 Task: Compose an email with the signature Holden Davis with the subject Request for feedback on a job interview and the message Please let me know if there are any updates on the issue. from softage.2@softage.net to softage.3@softage.net with an attached image file Product_demo_screenshot.png Undo the message and rewrite the message as I apologize for any delays and appreciate your understanding. Send the email. Finally, move the email from Sent Items to the label Recipes
Action: Mouse moved to (130, 512)
Screenshot: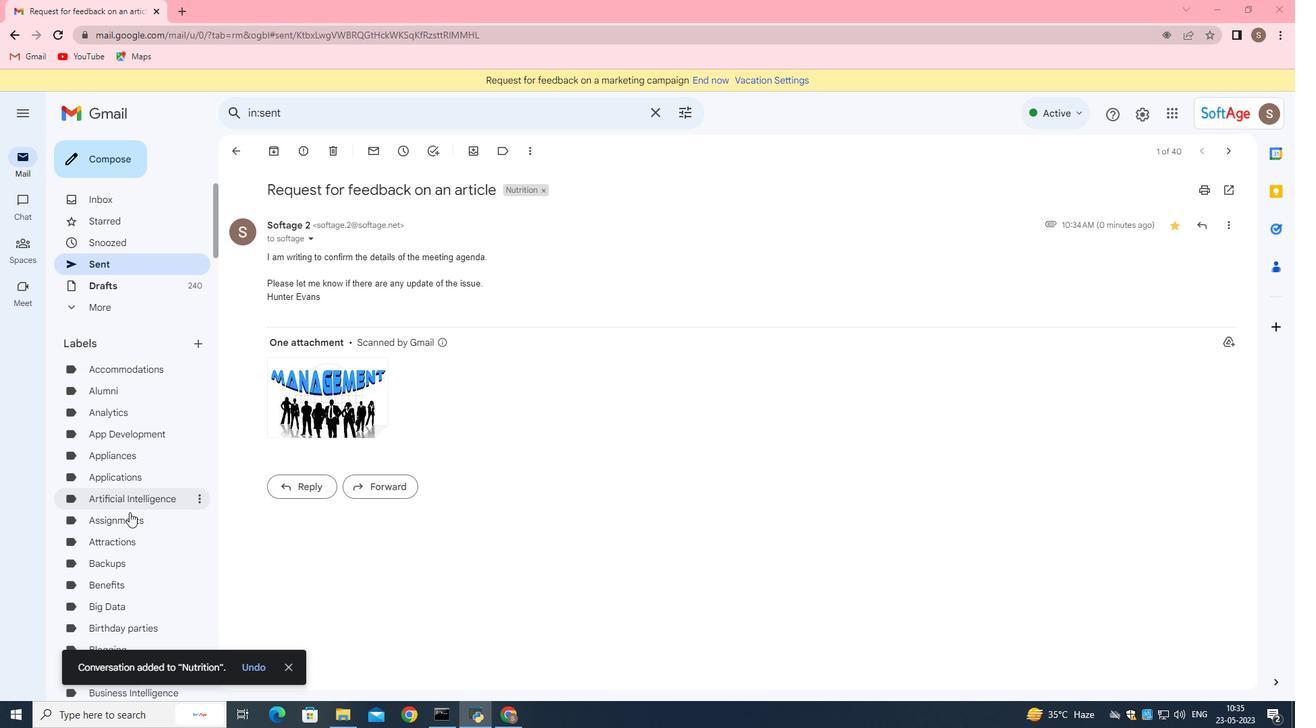 
Action: Mouse scrolled (130, 511) with delta (0, 0)
Screenshot: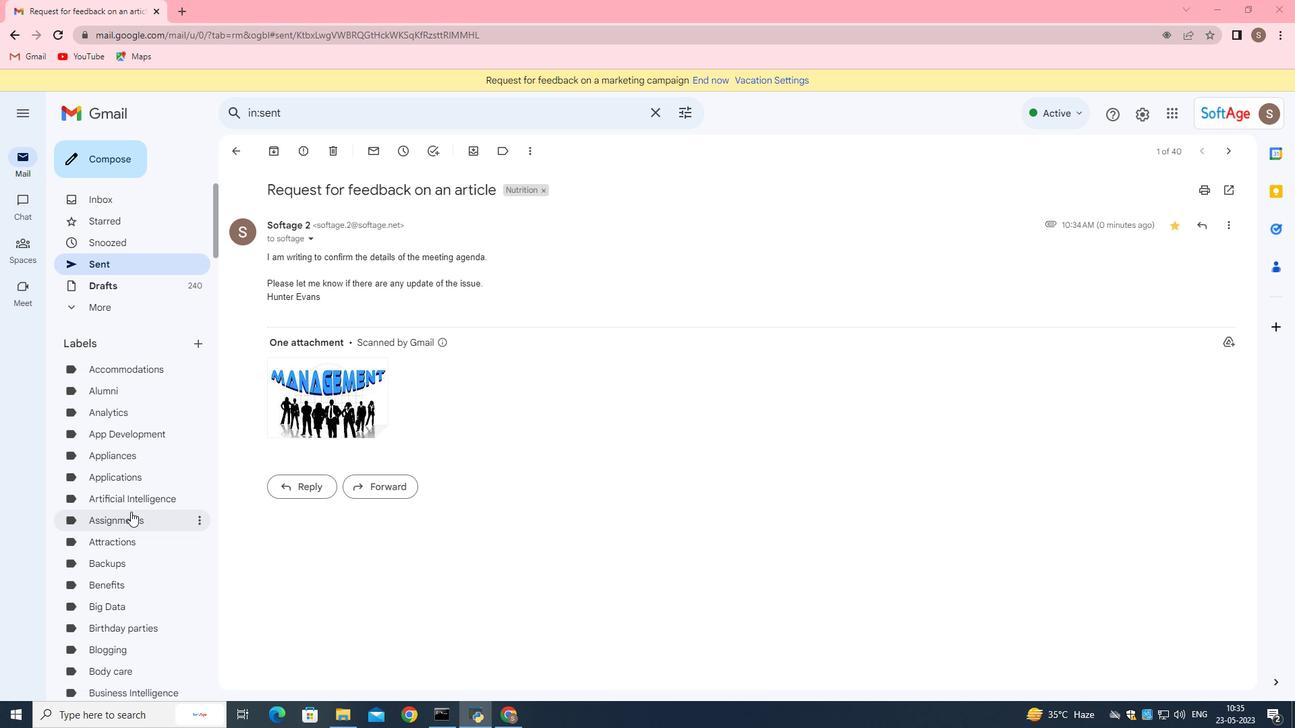 
Action: Mouse scrolled (130, 511) with delta (0, 0)
Screenshot: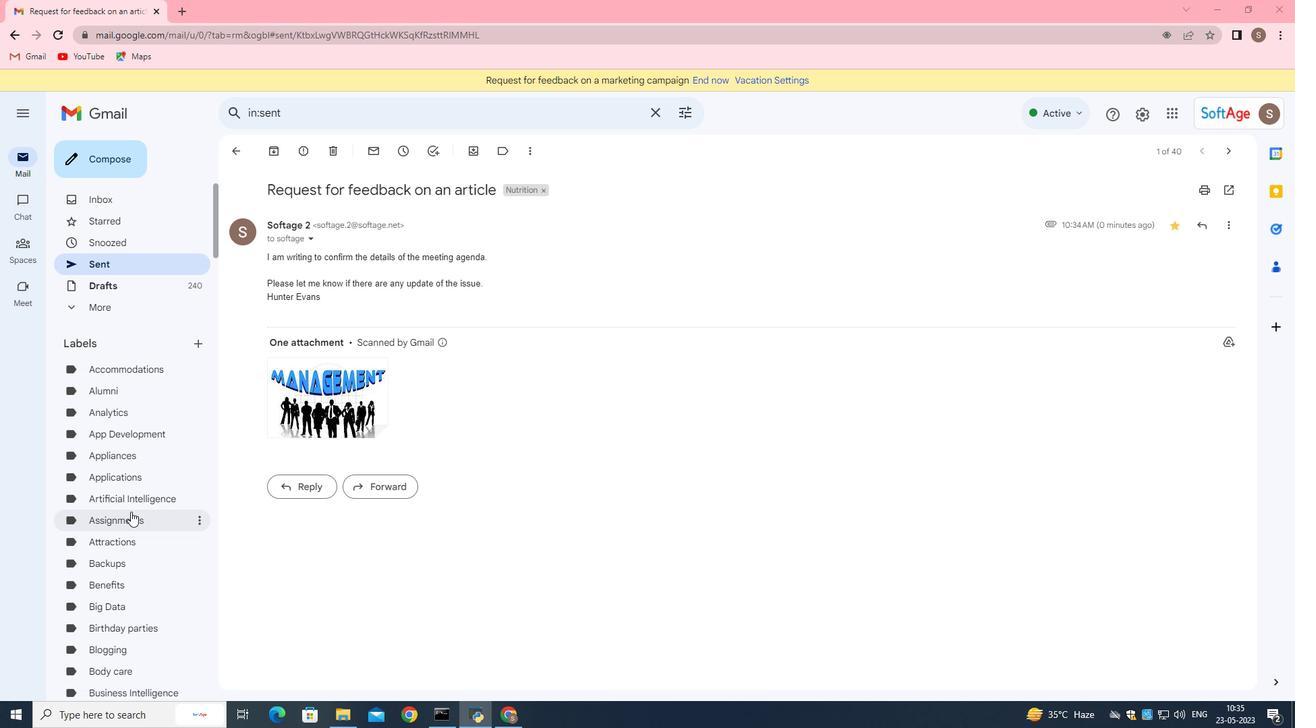 
Action: Mouse scrolled (130, 511) with delta (0, 0)
Screenshot: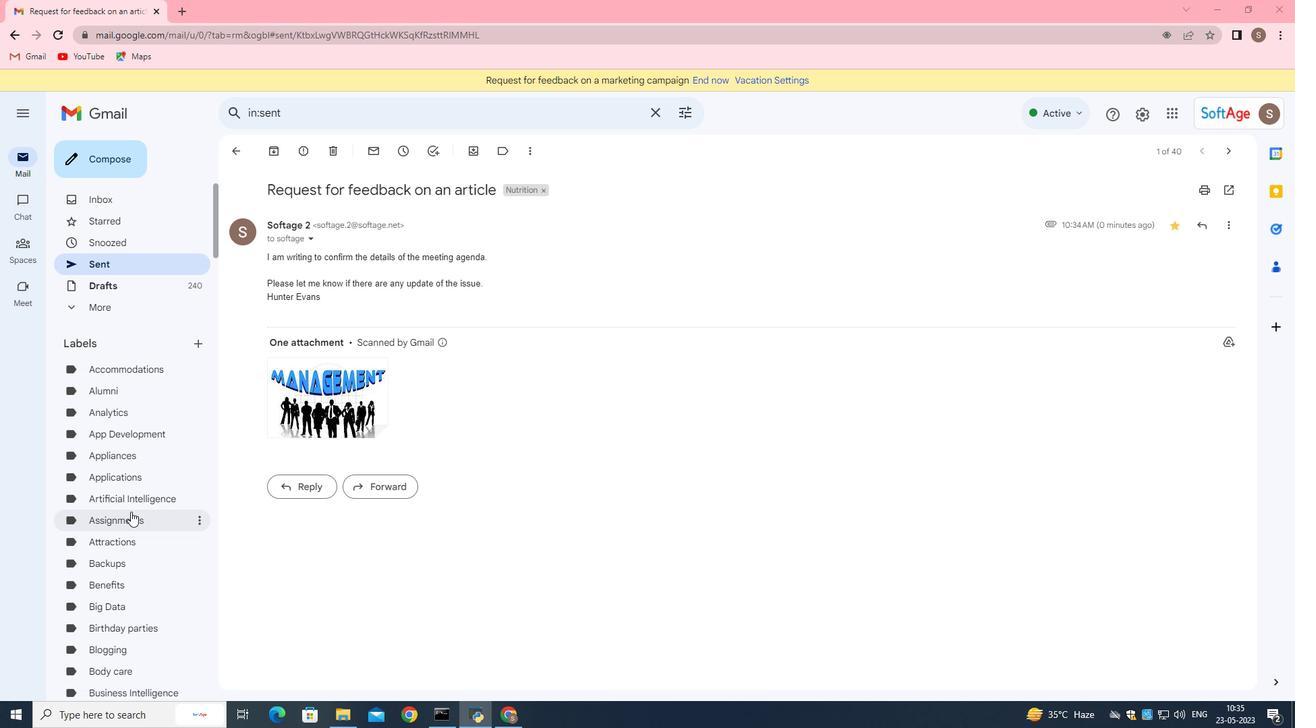 
Action: Mouse scrolled (130, 511) with delta (0, 0)
Screenshot: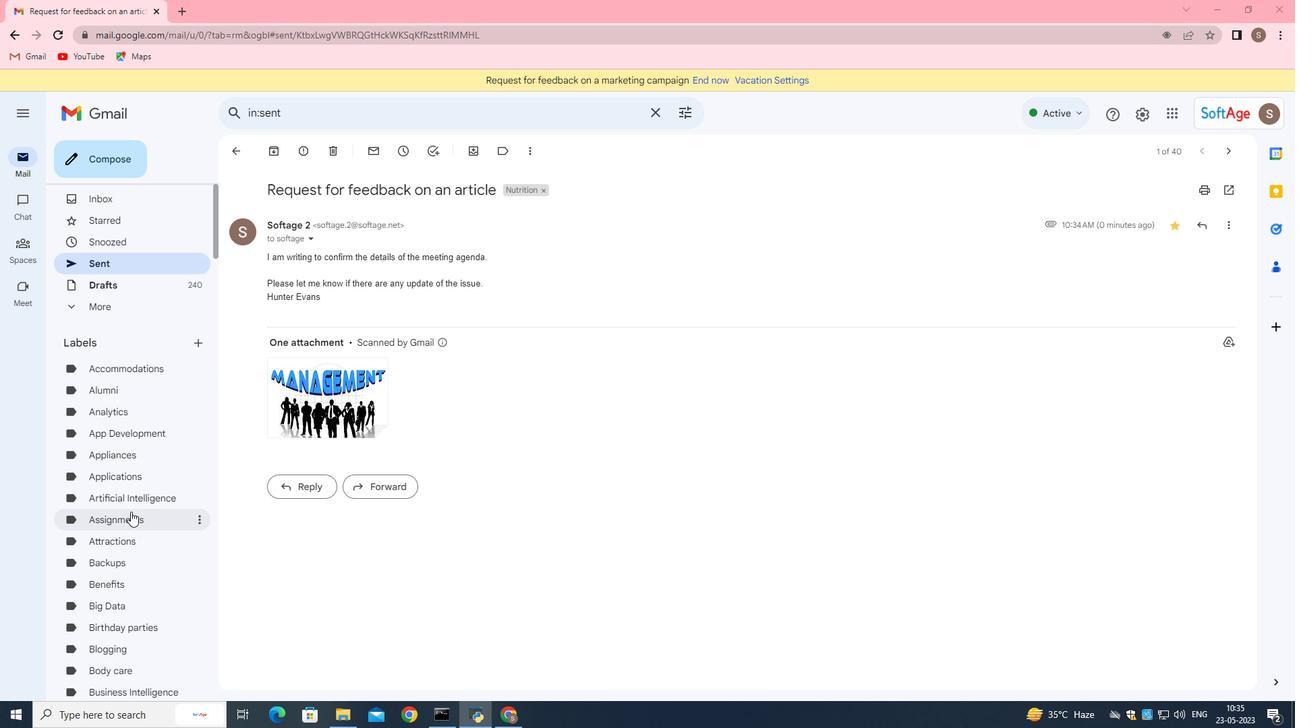 
Action: Mouse moved to (129, 511)
Screenshot: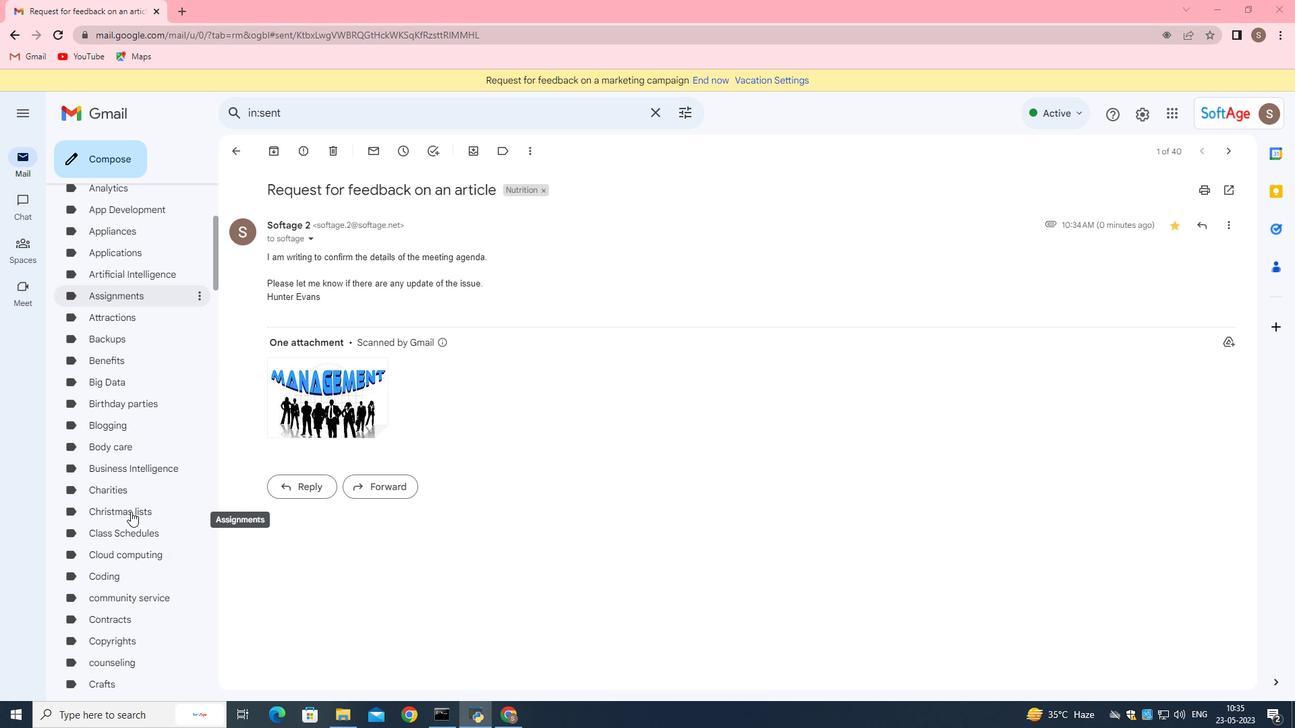 
Action: Mouse scrolled (129, 510) with delta (0, 0)
Screenshot: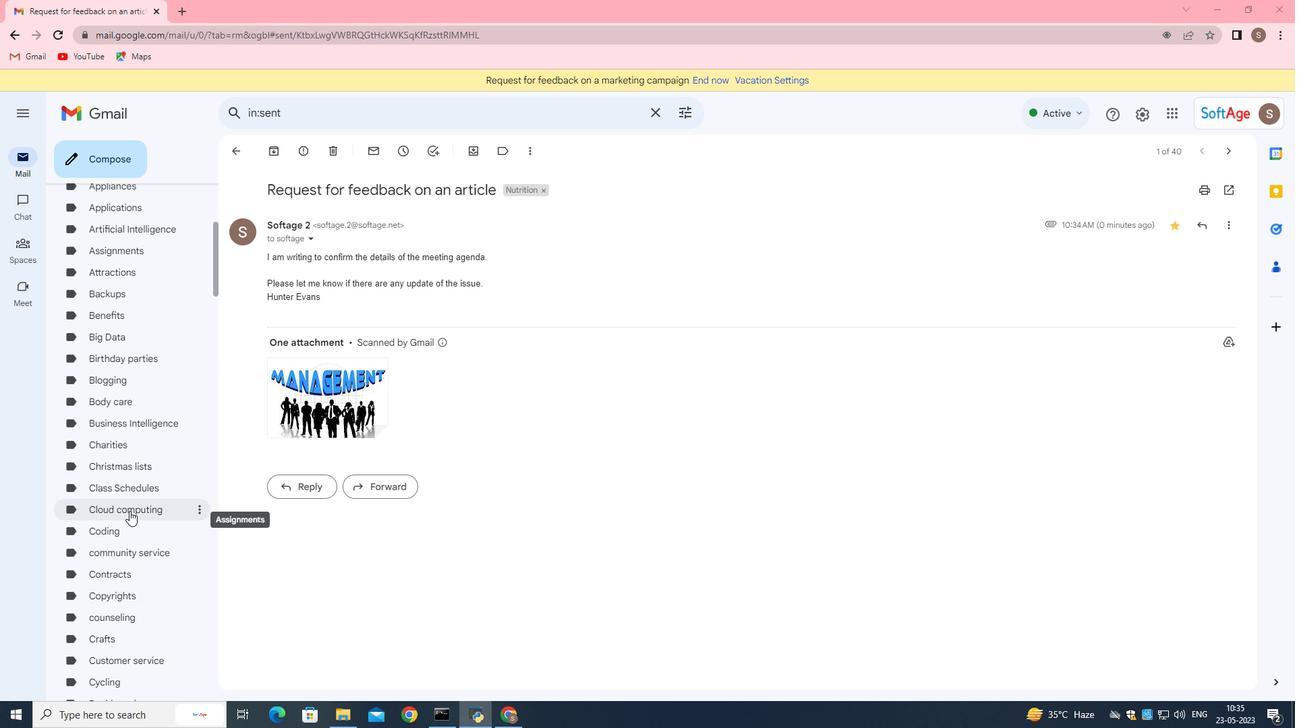 
Action: Mouse scrolled (129, 510) with delta (0, 0)
Screenshot: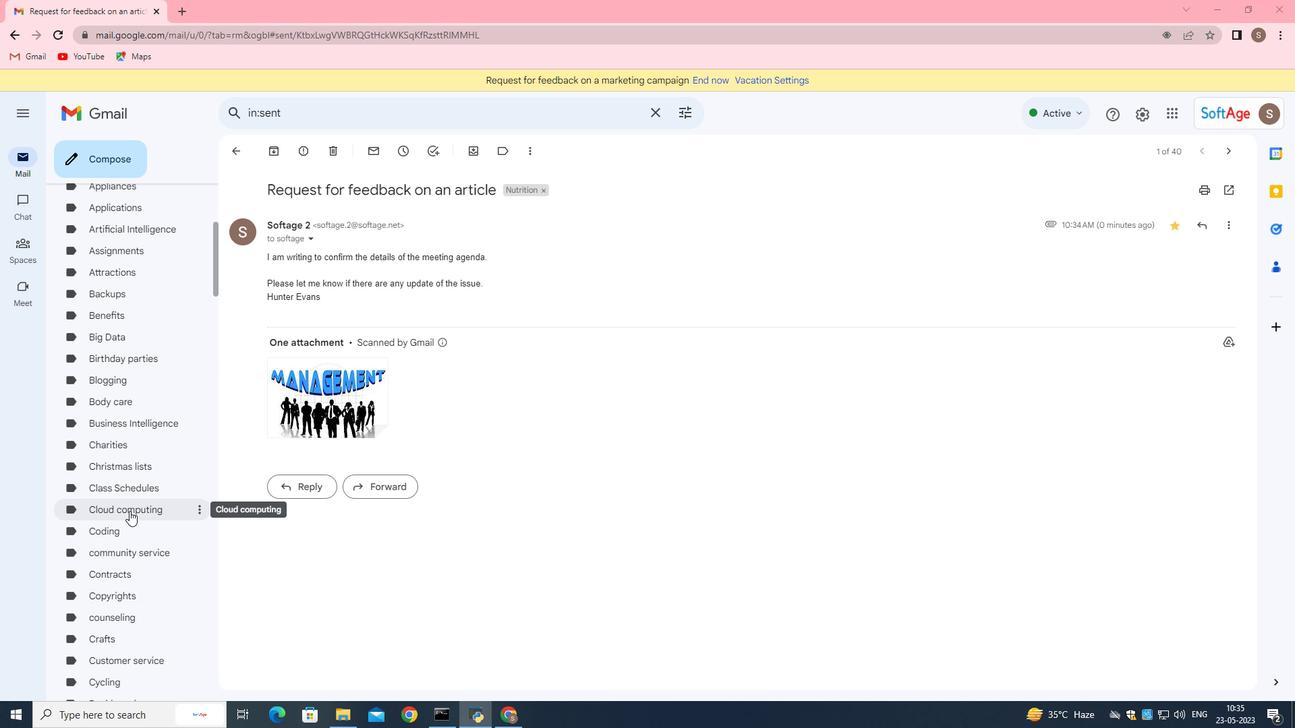 
Action: Mouse moved to (128, 510)
Screenshot: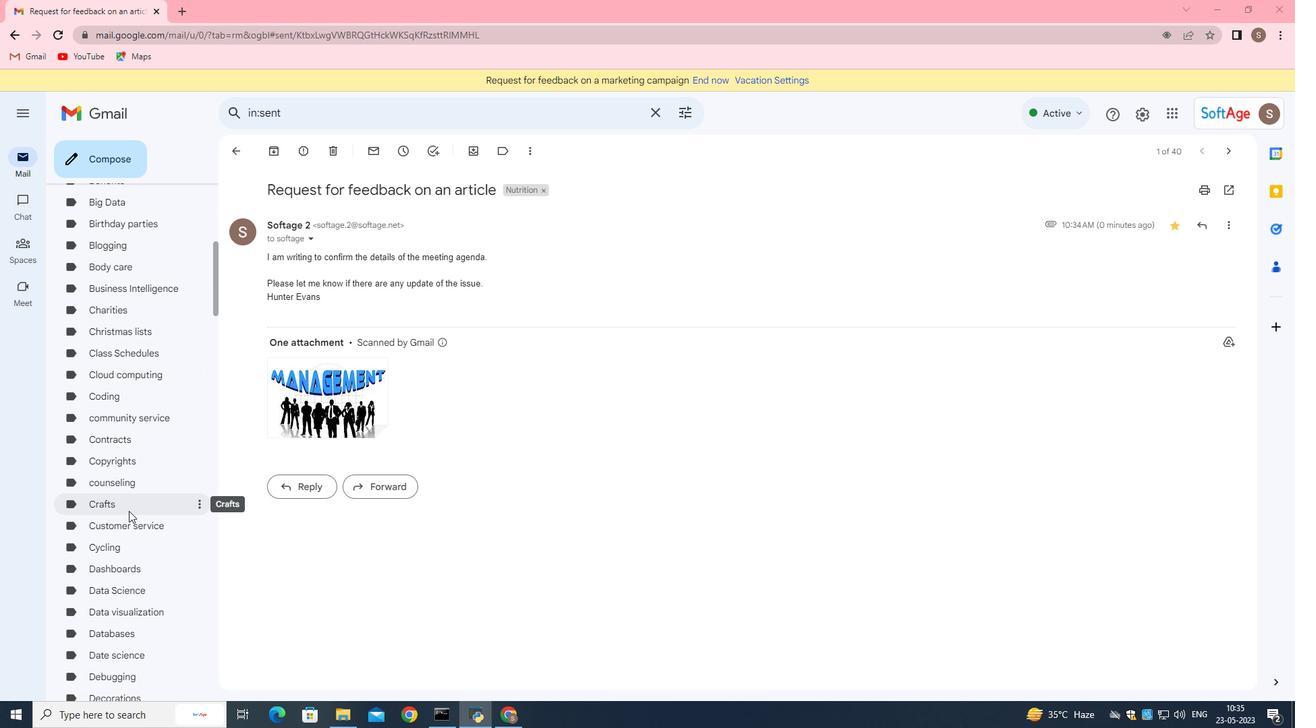 
Action: Mouse scrolled (128, 510) with delta (0, 0)
Screenshot: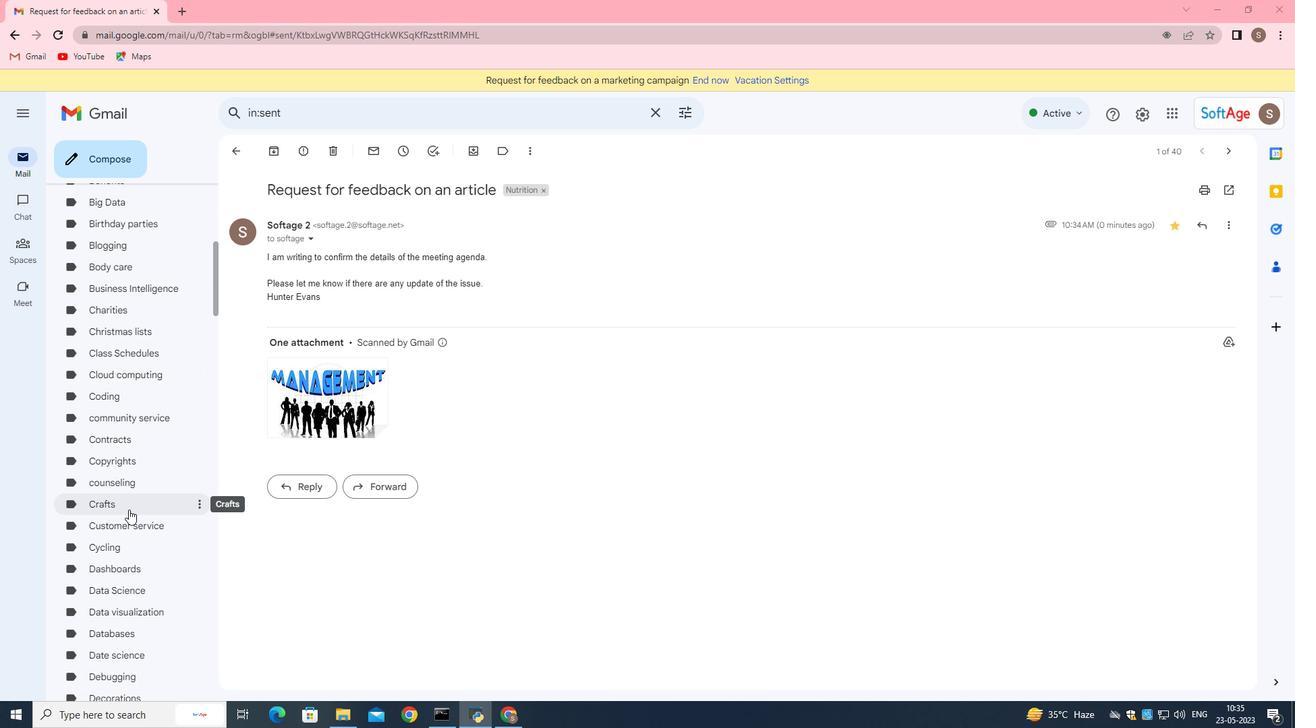 
Action: Mouse moved to (128, 508)
Screenshot: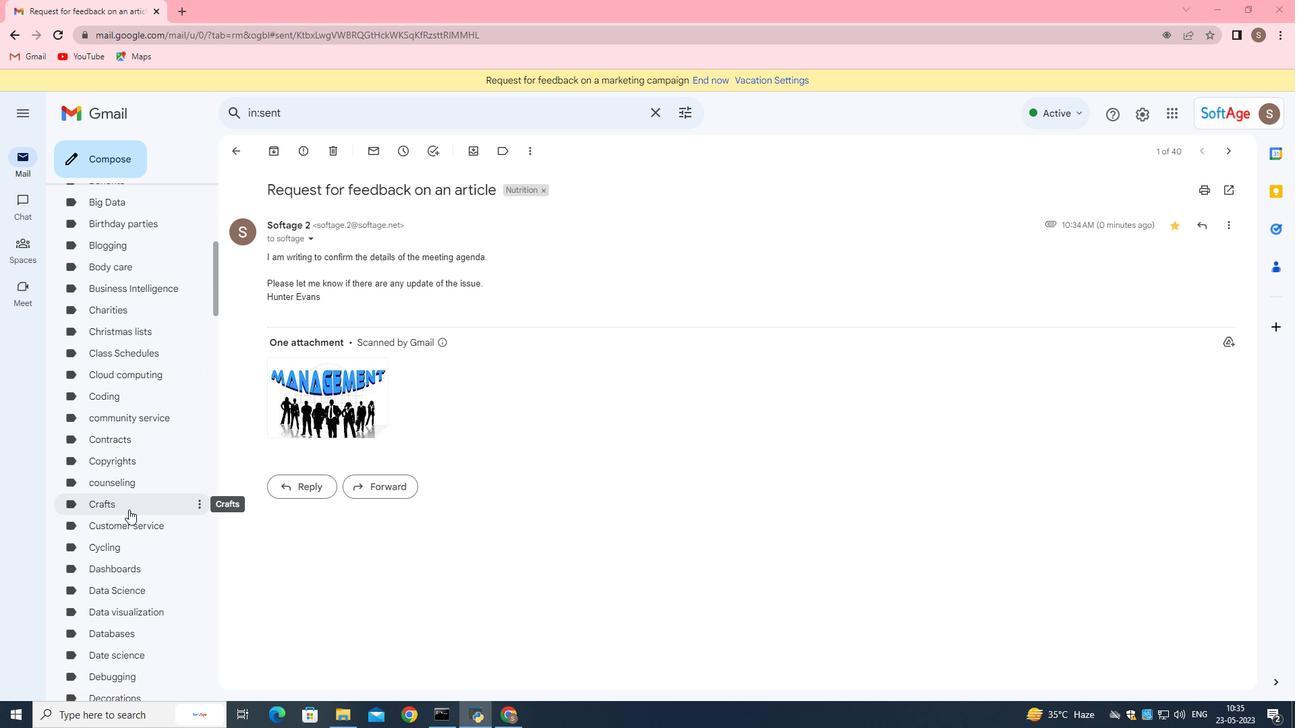 
Action: Mouse scrolled (128, 509) with delta (0, 0)
Screenshot: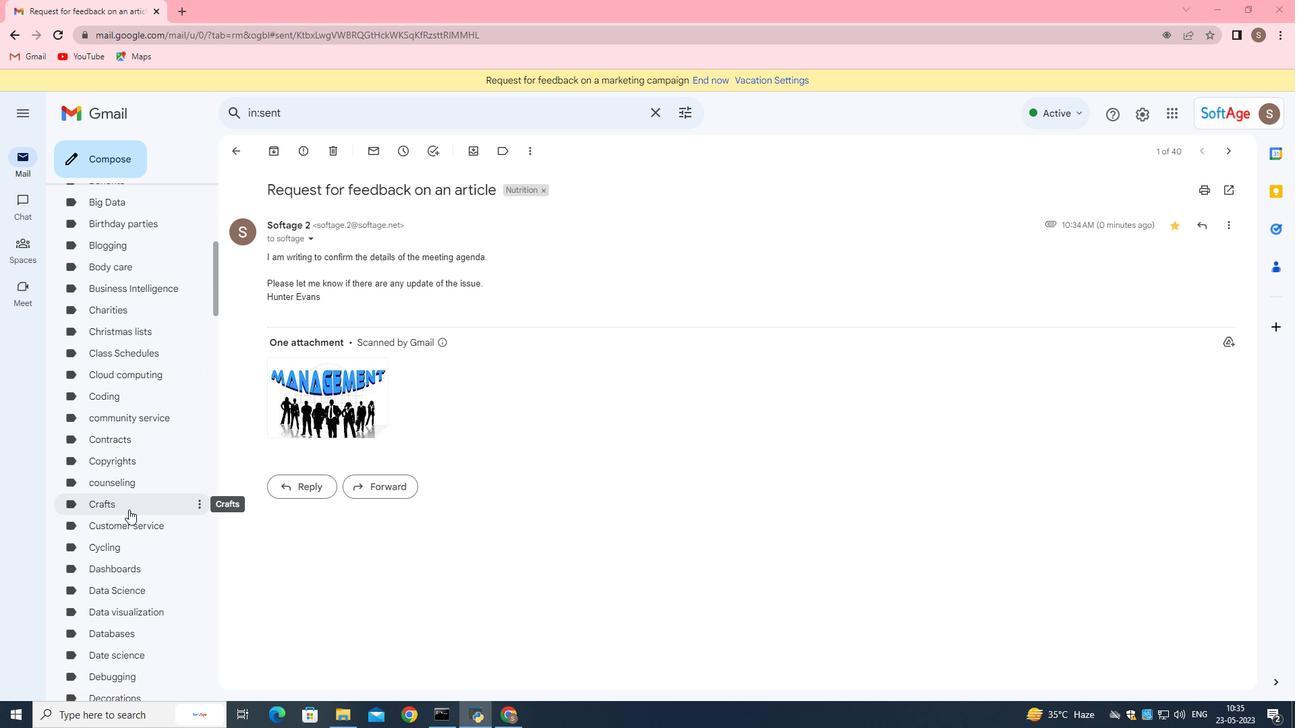 
Action: Mouse moved to (127, 505)
Screenshot: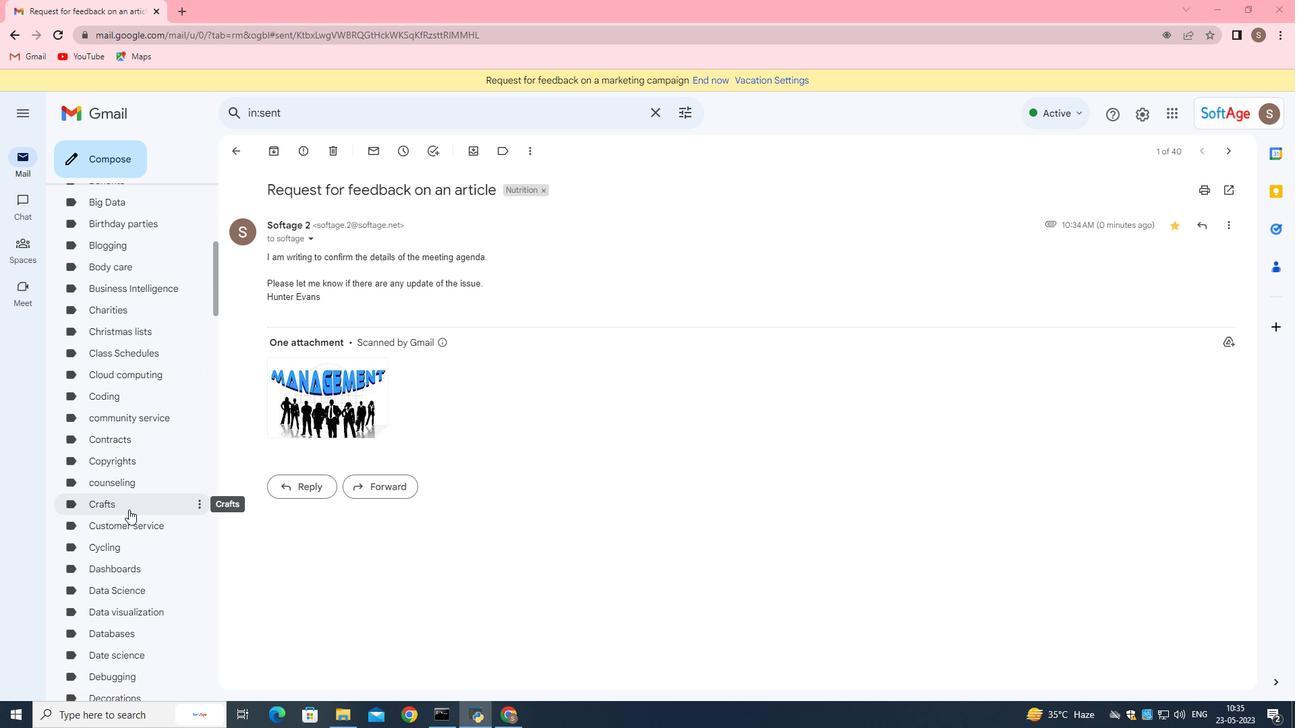 
Action: Mouse scrolled (127, 506) with delta (0, 0)
Screenshot: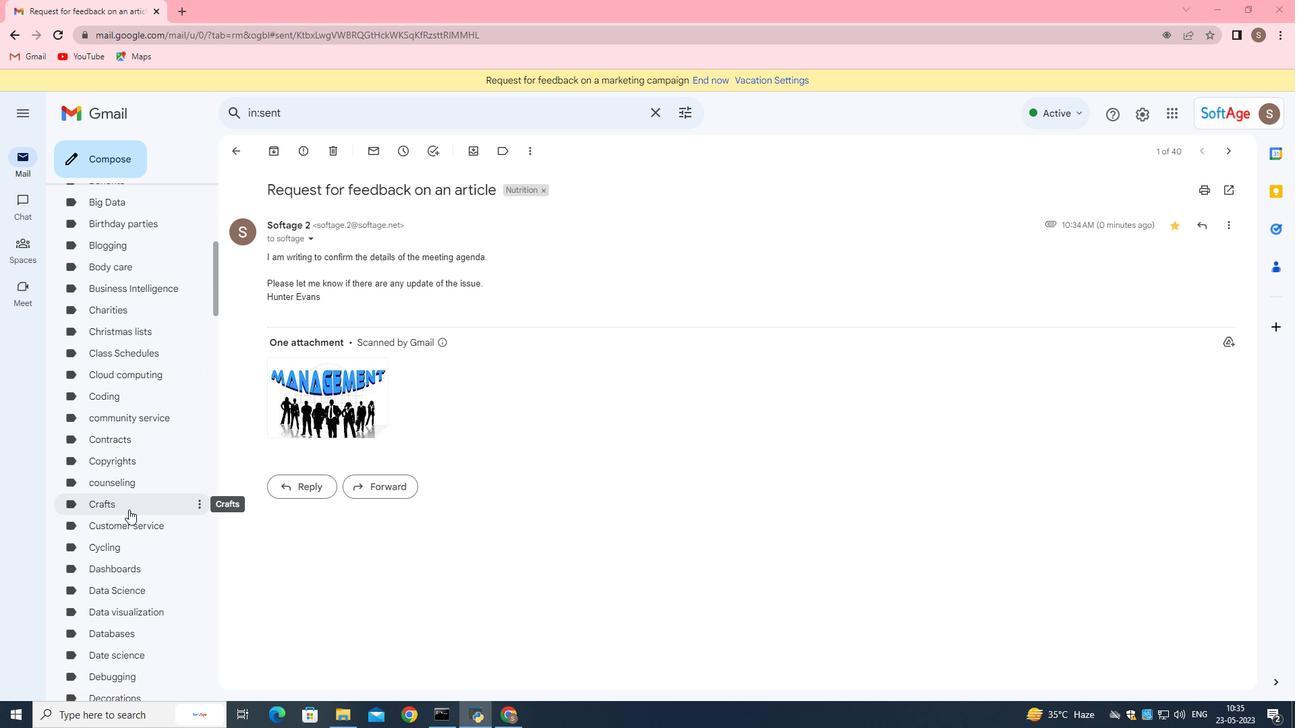 
Action: Mouse moved to (124, 495)
Screenshot: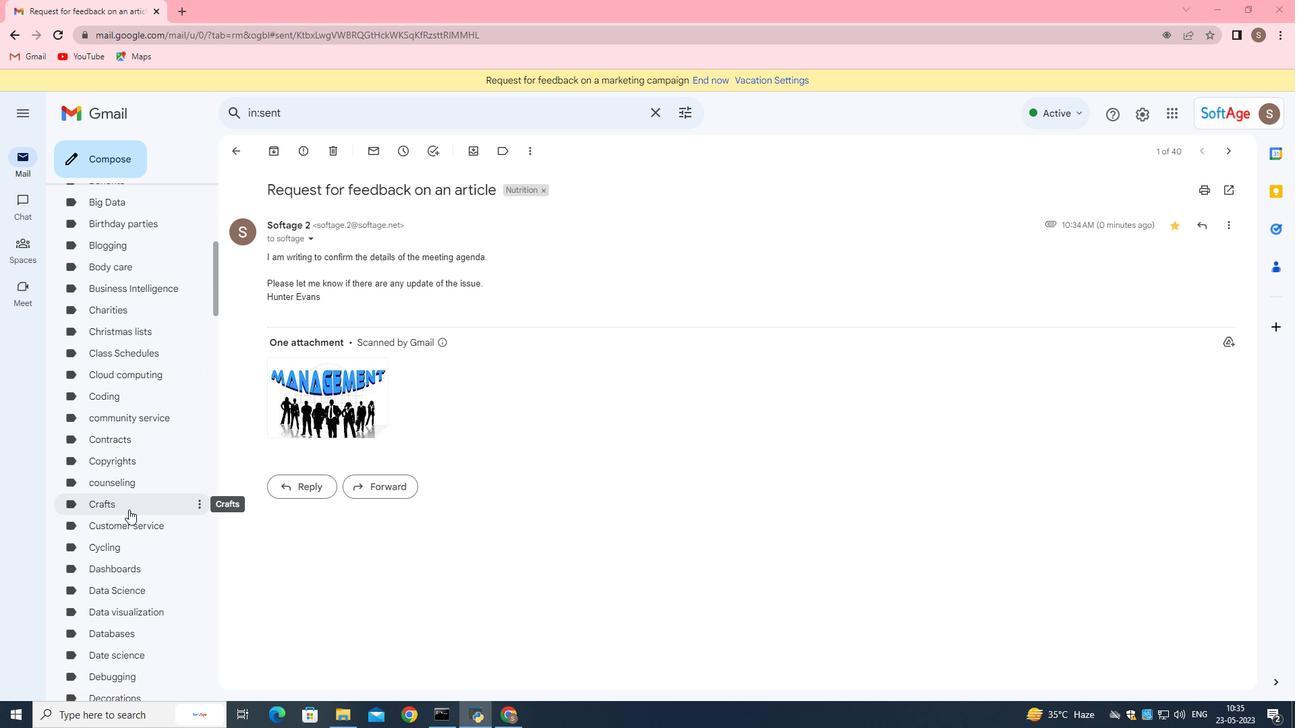 
Action: Mouse scrolled (124, 495) with delta (0, 0)
Screenshot: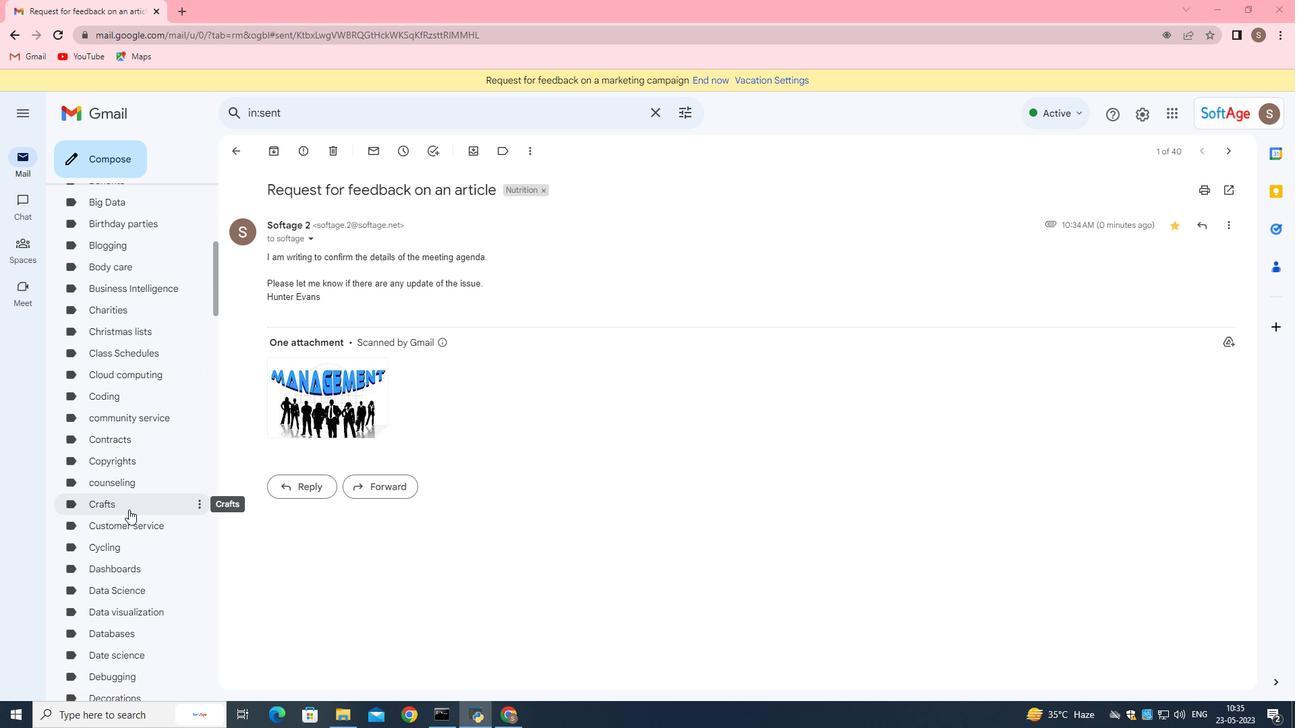 
Action: Mouse moved to (123, 489)
Screenshot: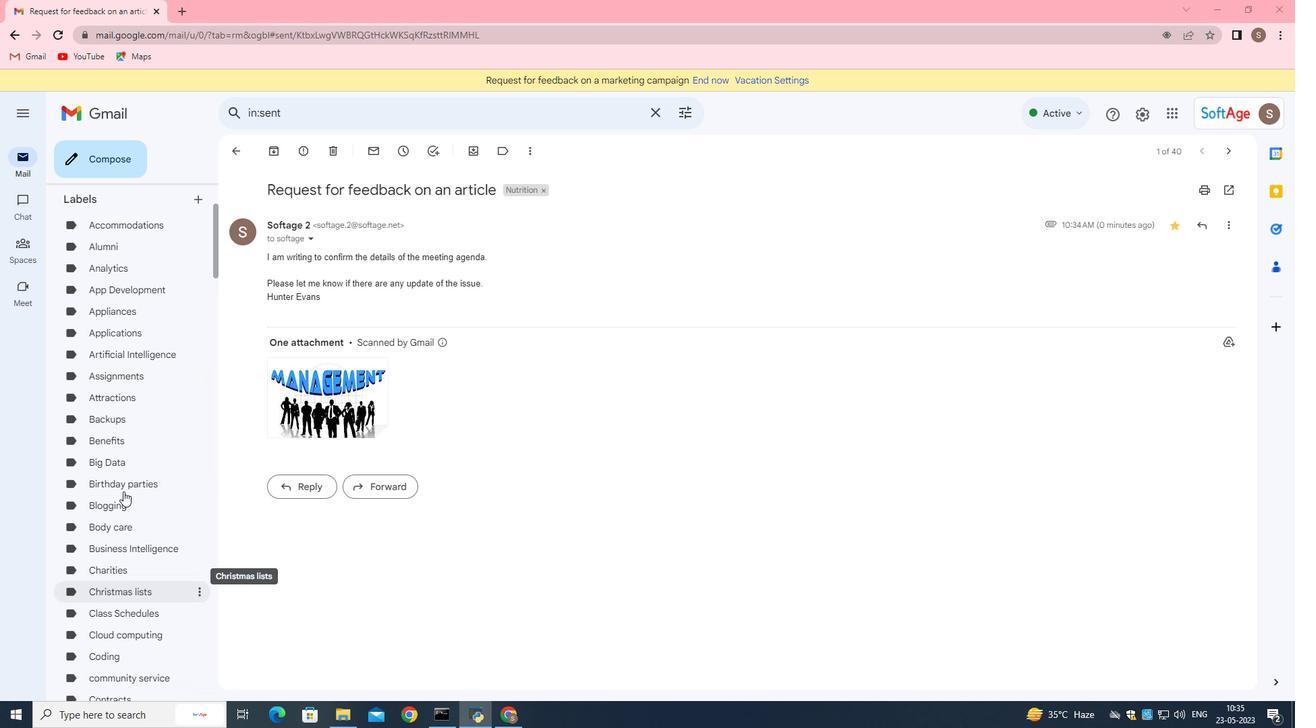 
Action: Mouse scrolled (123, 490) with delta (0, 0)
Screenshot: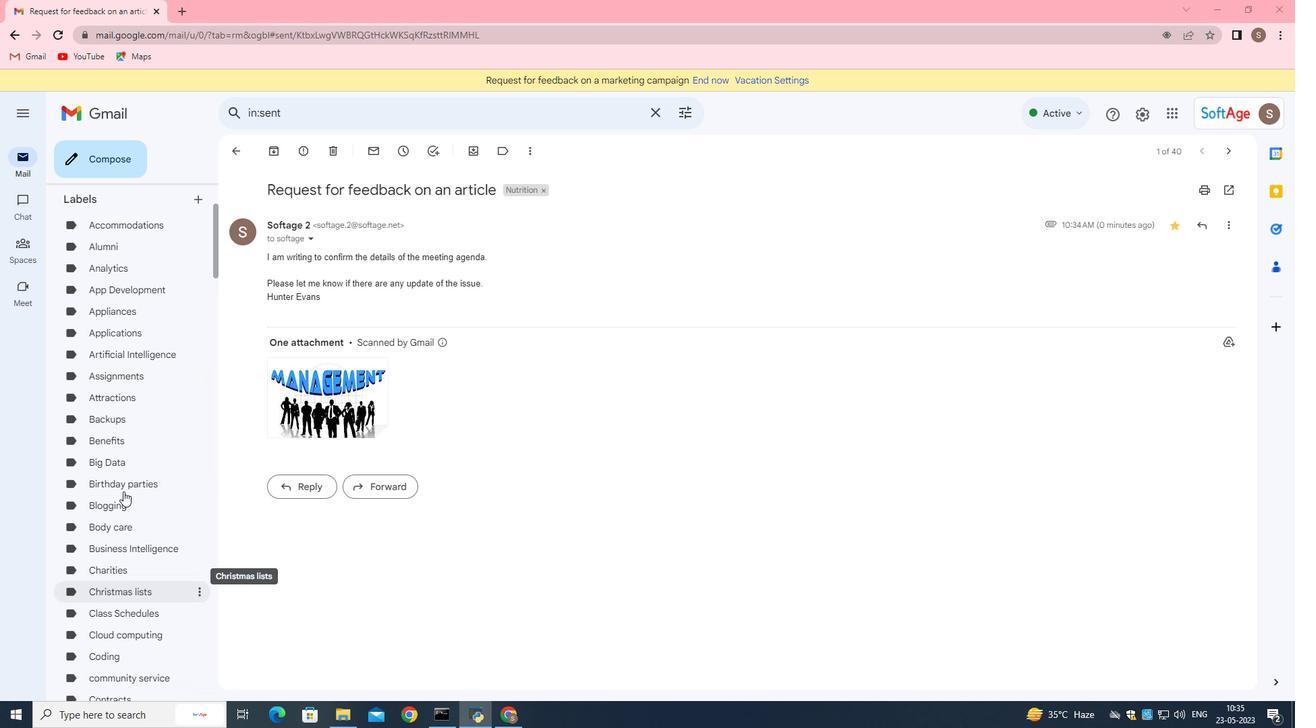 
Action: Mouse moved to (123, 489)
Screenshot: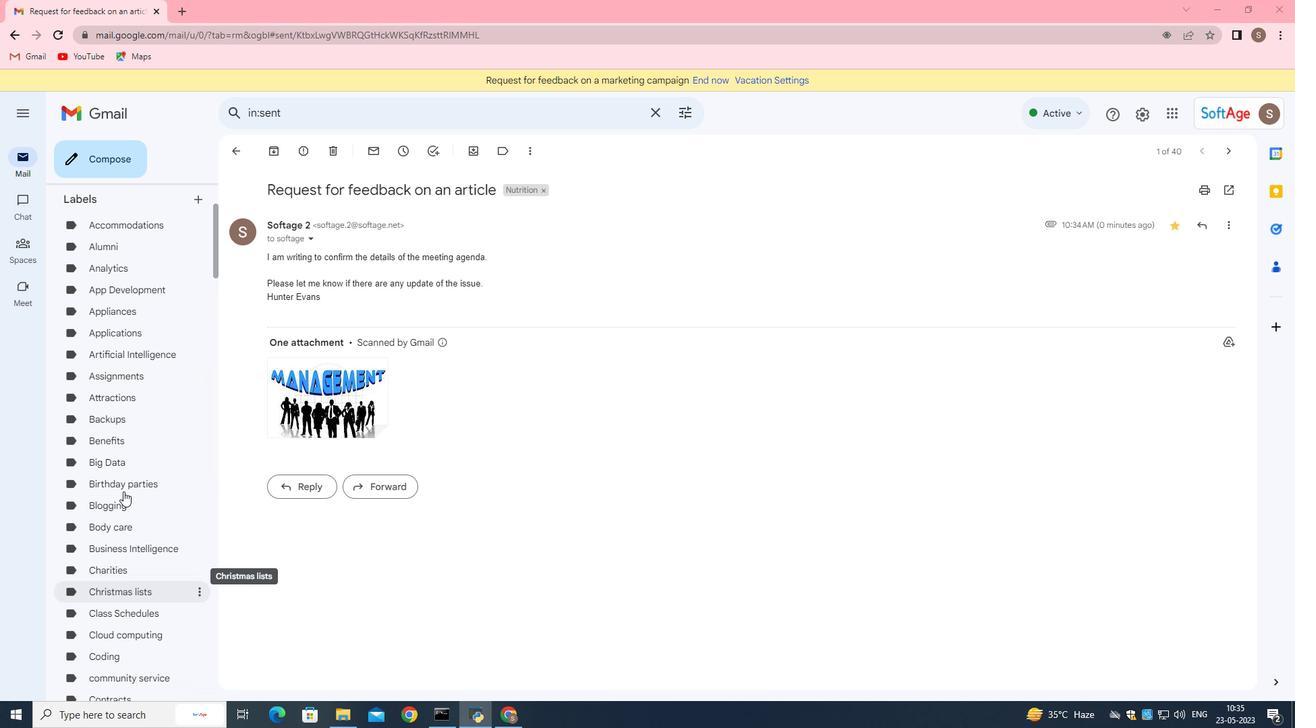 
Action: Mouse scrolled (123, 490) with delta (0, 0)
Screenshot: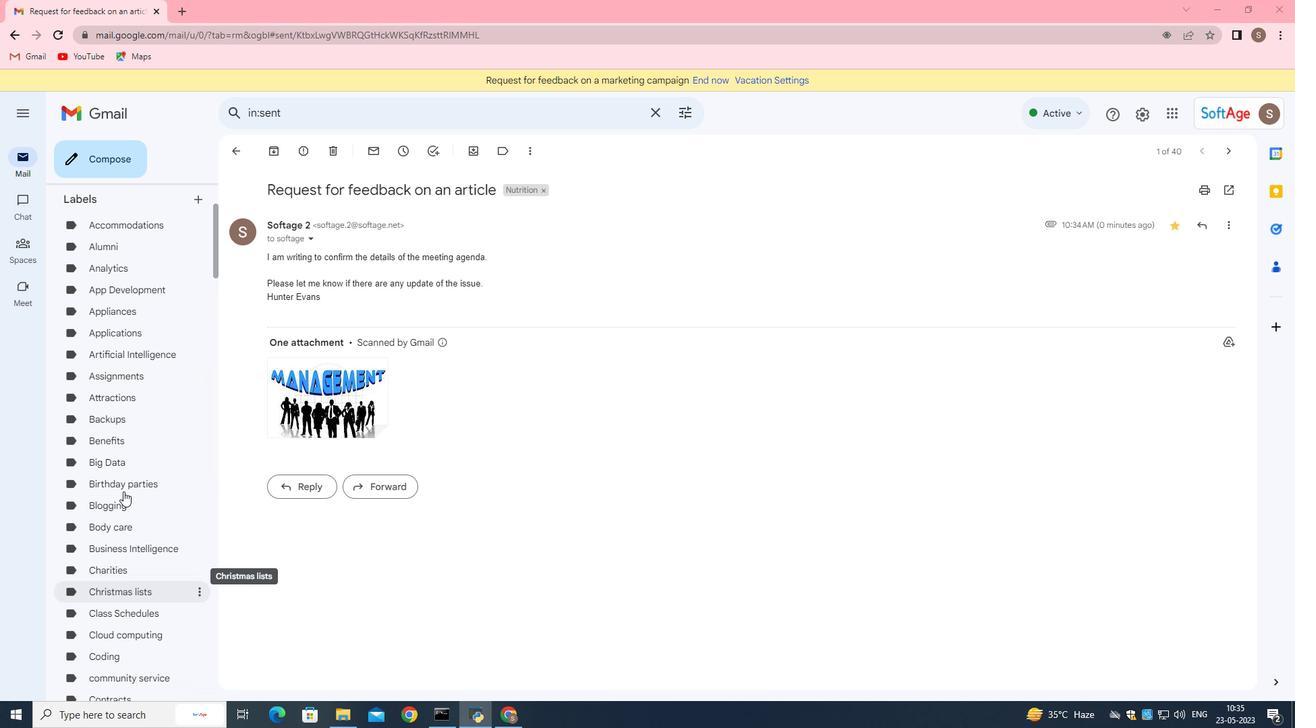 
Action: Mouse moved to (122, 488)
Screenshot: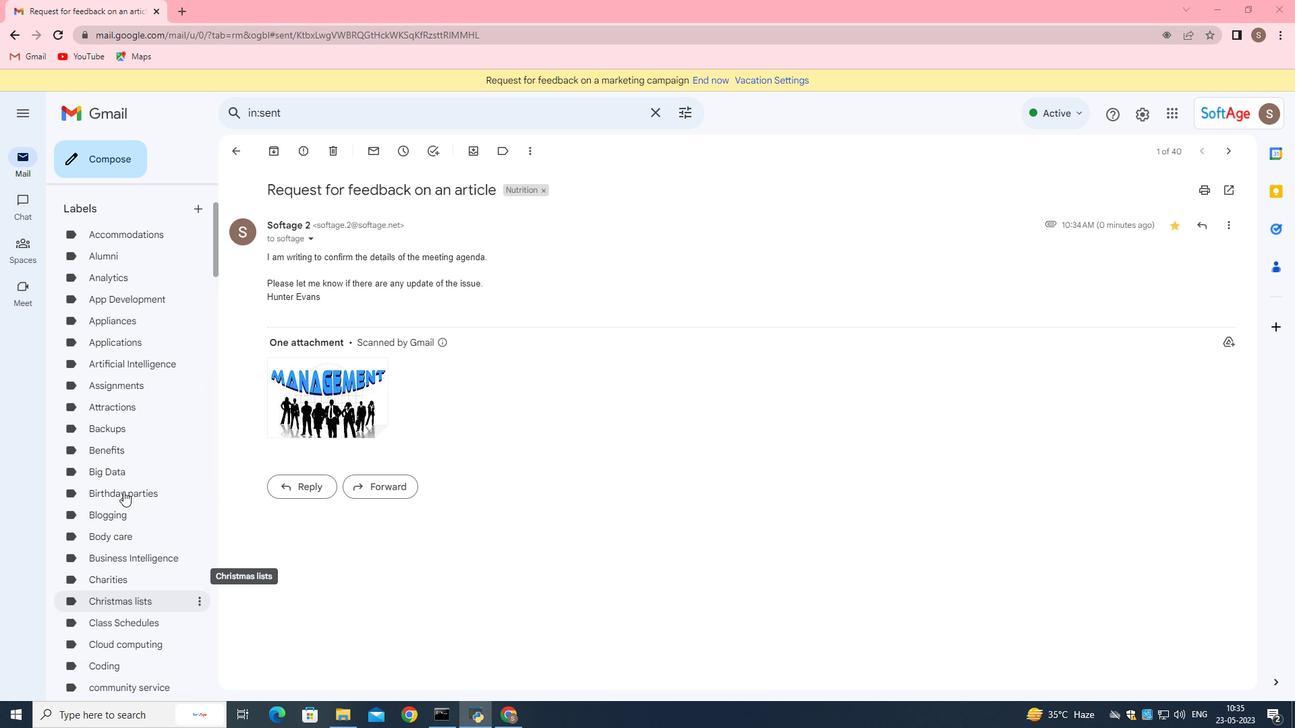 
Action: Mouse scrolled (122, 489) with delta (0, 0)
Screenshot: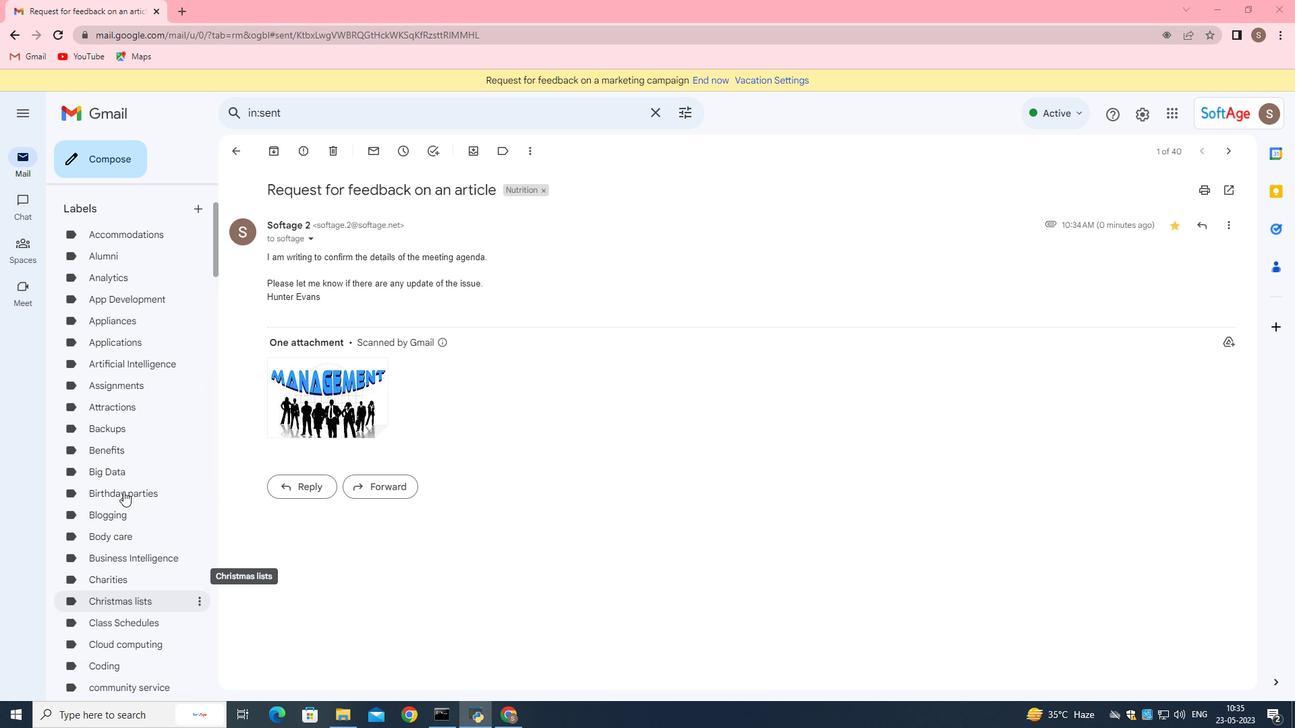 
Action: Mouse moved to (122, 486)
Screenshot: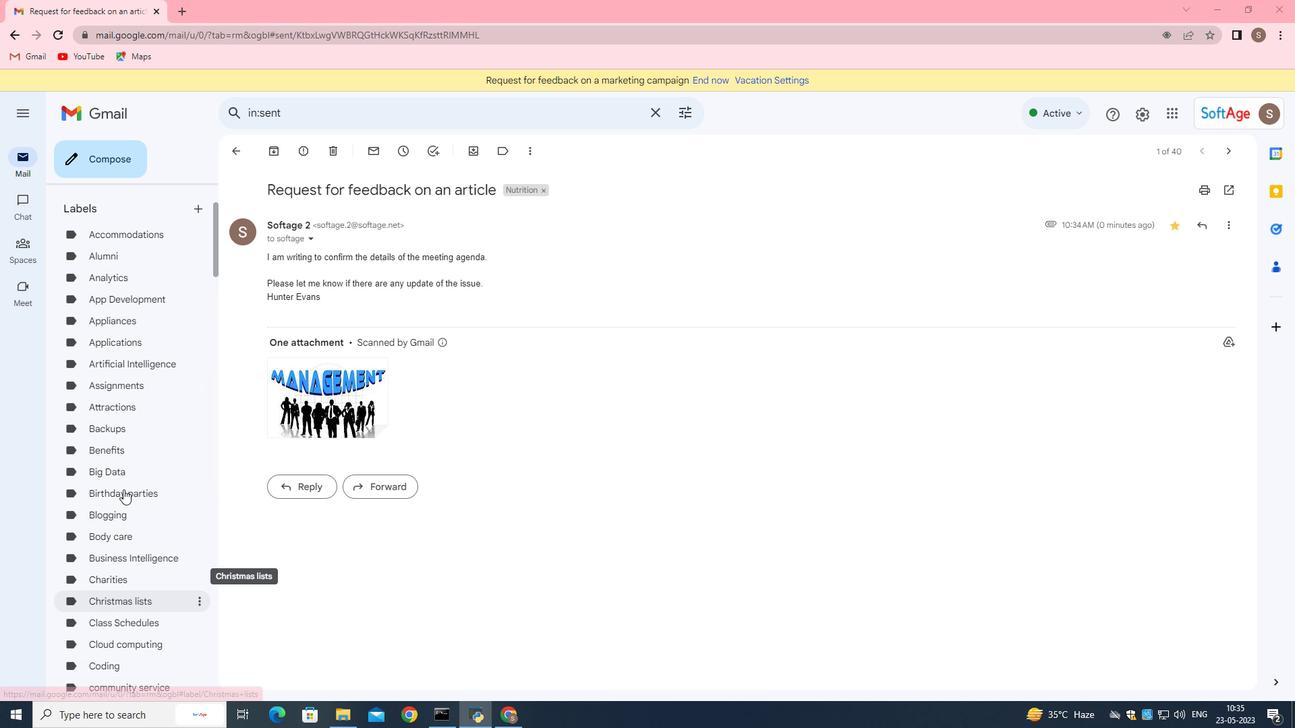 
Action: Mouse scrolled (122, 487) with delta (0, 0)
Screenshot: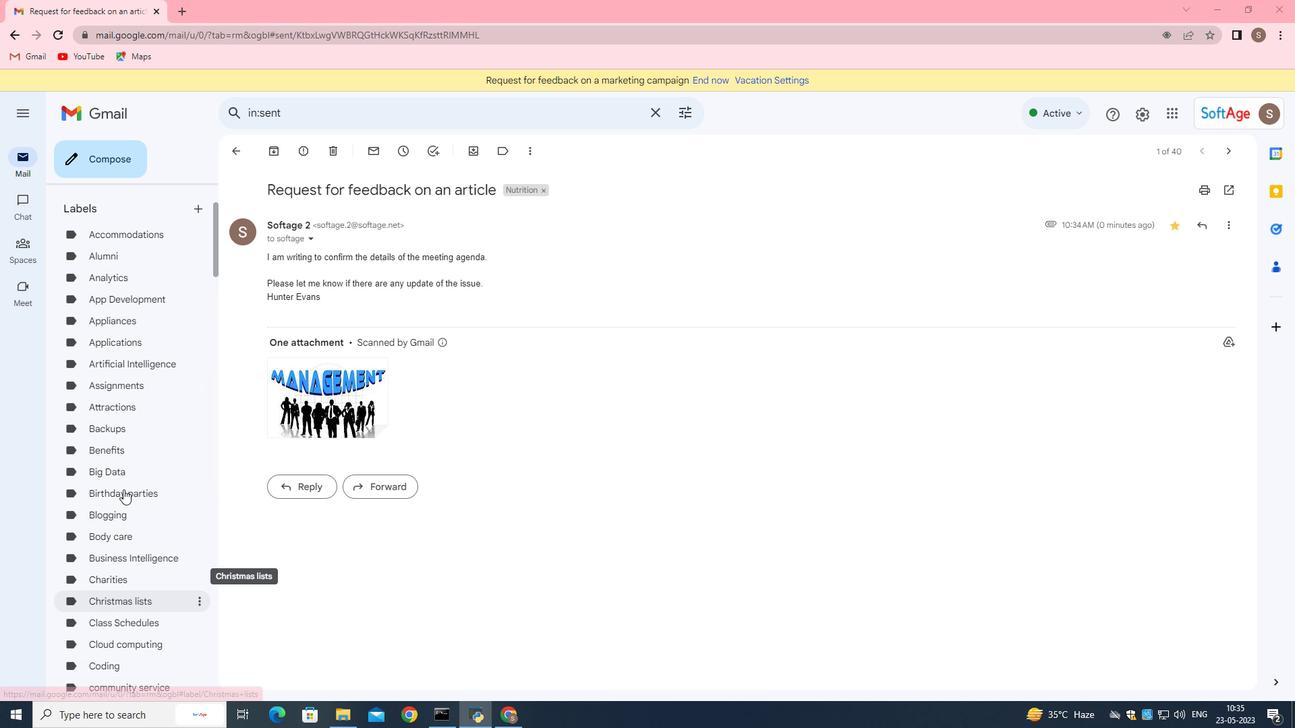 
Action: Mouse moved to (120, 485)
Screenshot: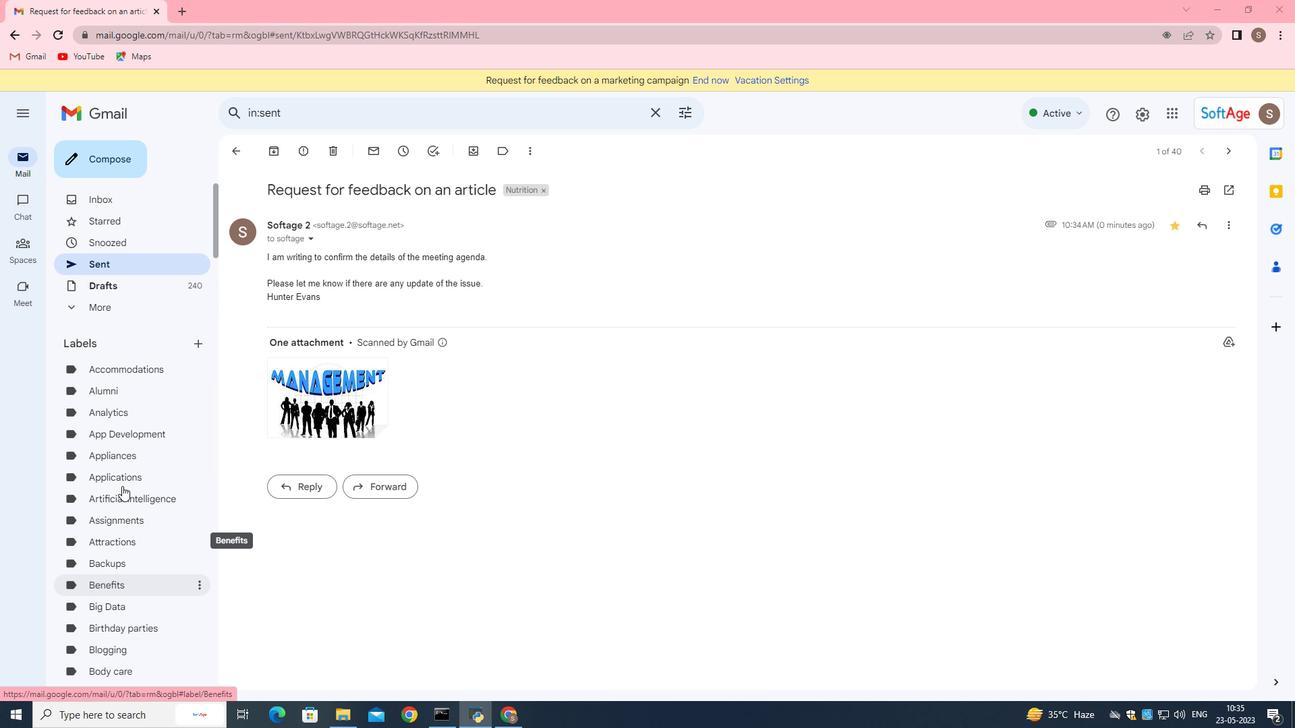 
Action: Mouse scrolled (120, 486) with delta (0, 0)
Screenshot: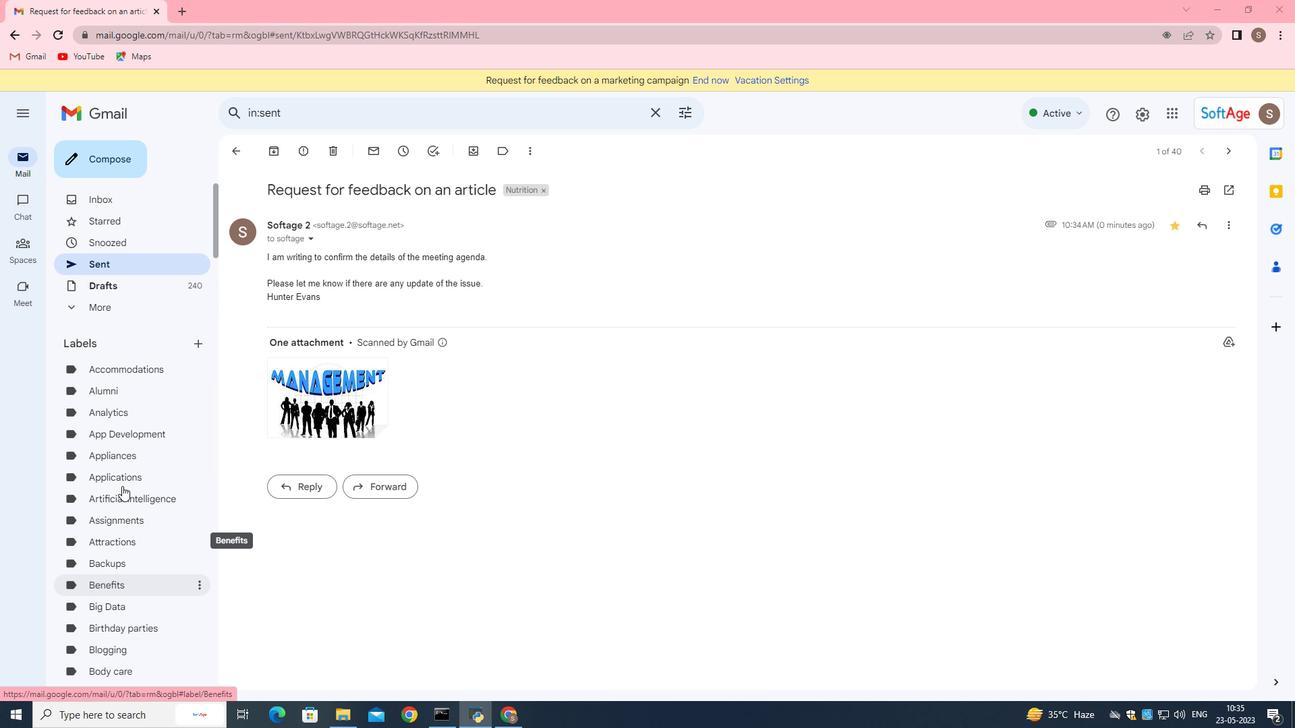 
Action: Mouse scrolled (120, 486) with delta (0, 0)
Screenshot: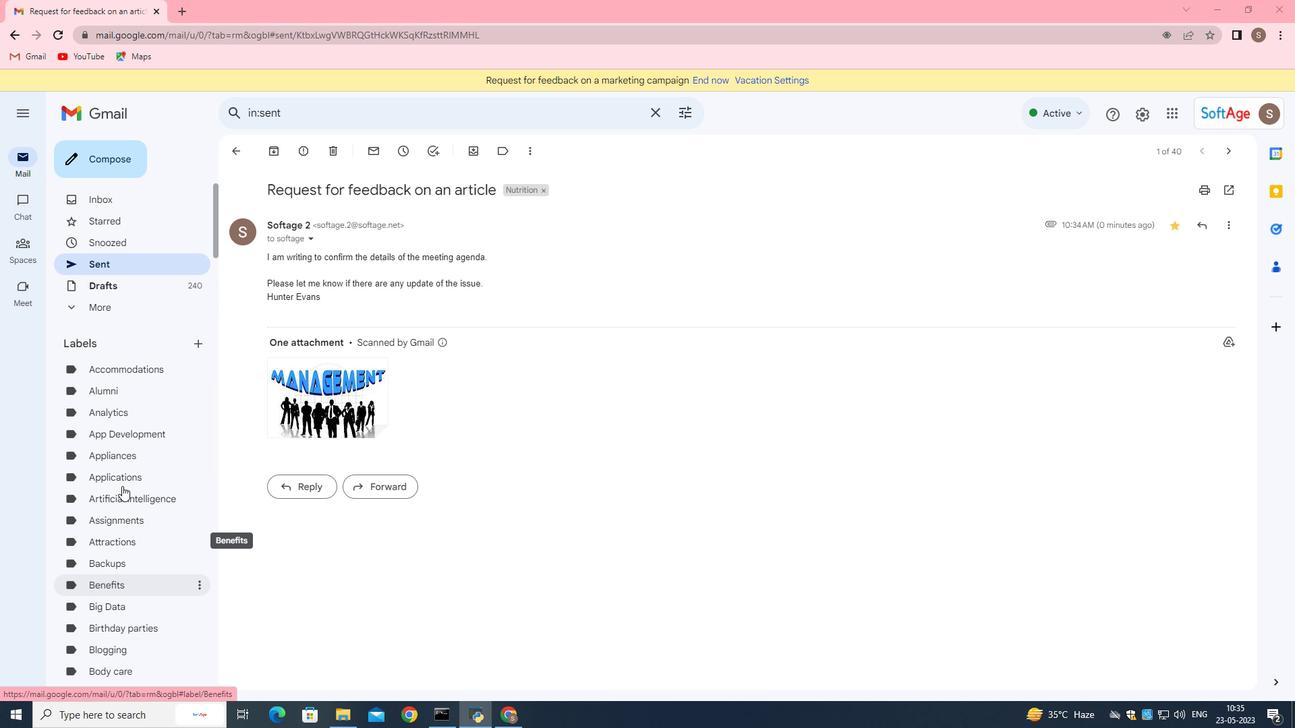 
Action: Mouse scrolled (120, 486) with delta (0, 0)
Screenshot: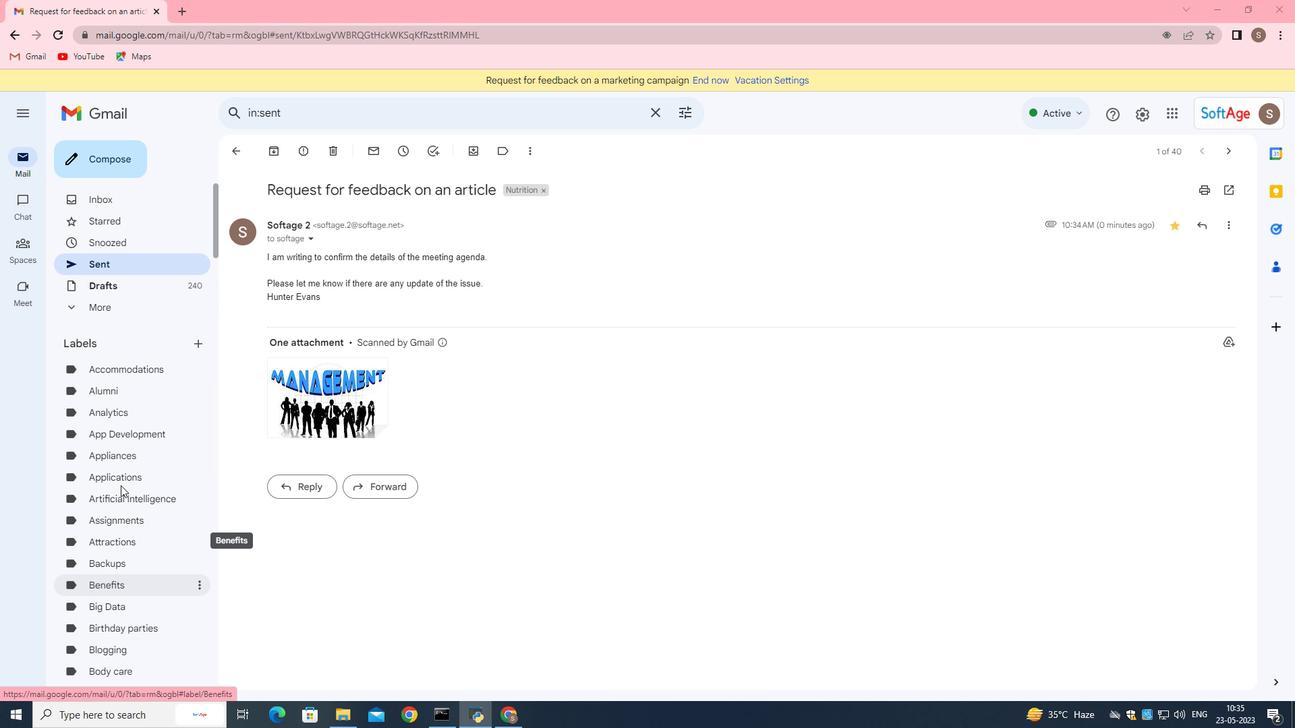 
Action: Mouse scrolled (120, 486) with delta (0, 0)
Screenshot: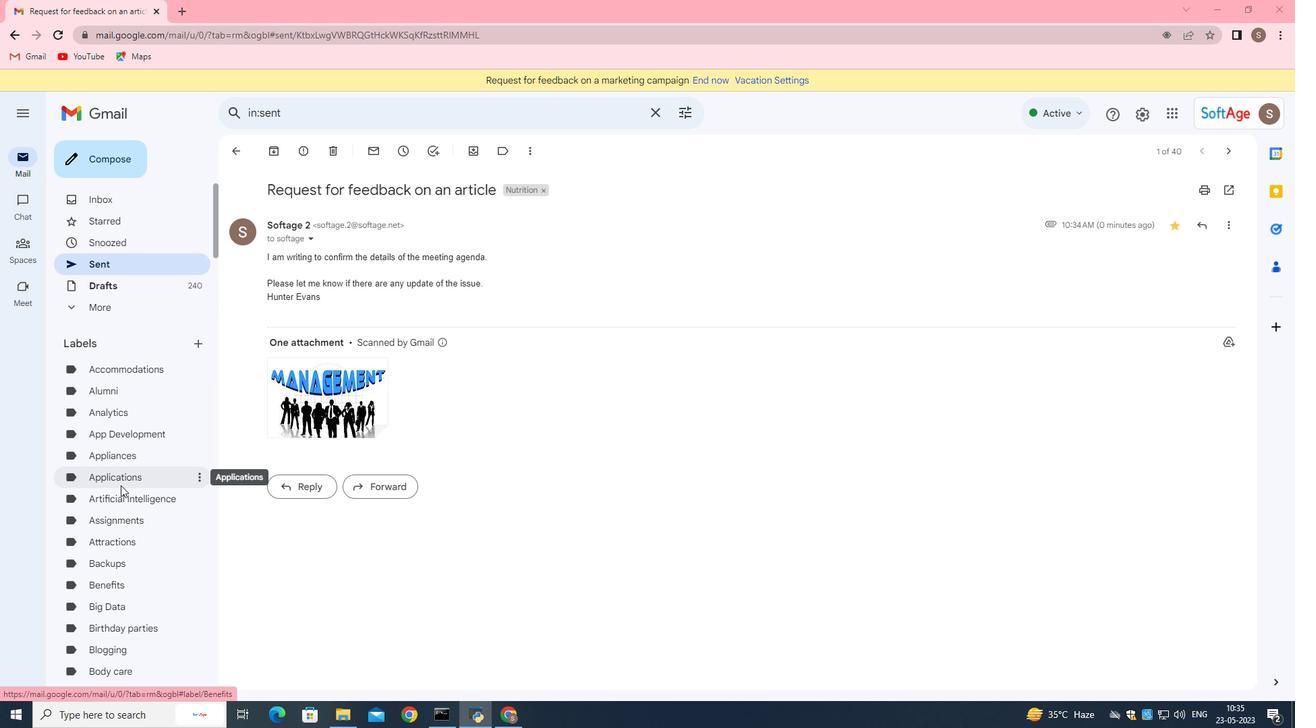 
Action: Mouse scrolled (120, 486) with delta (0, 0)
Screenshot: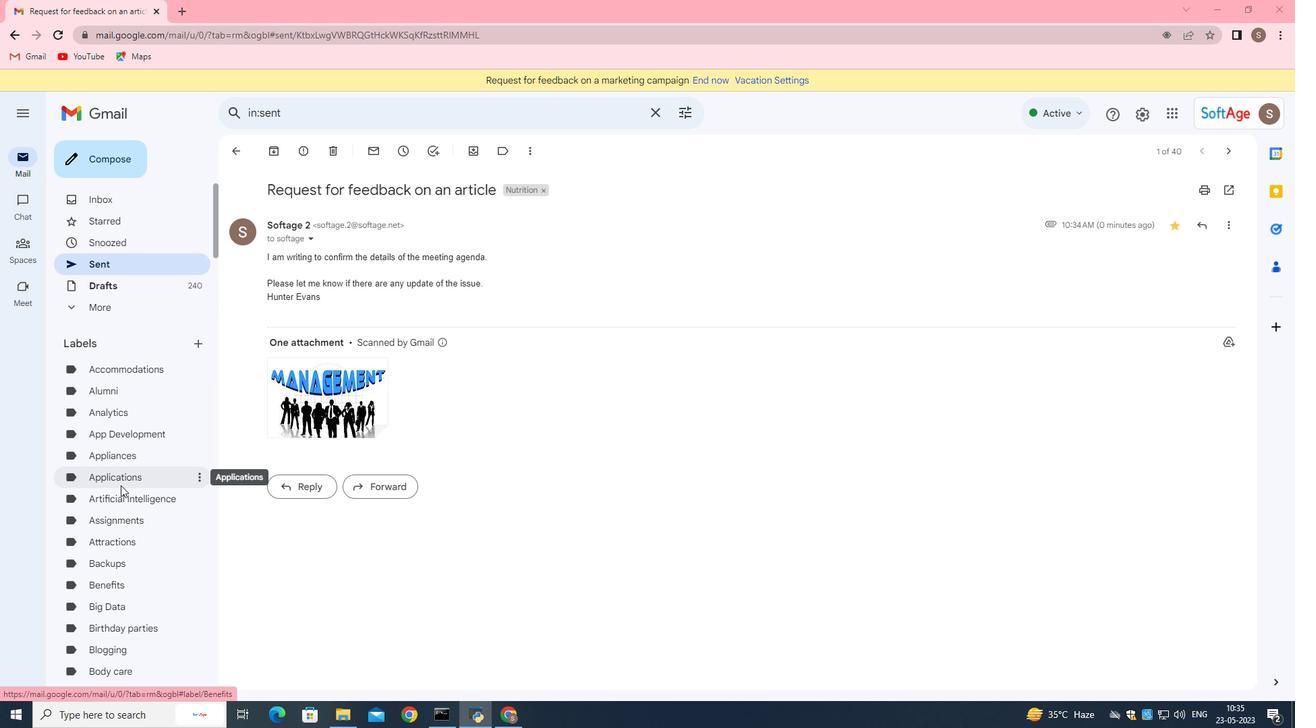 
Action: Mouse moved to (120, 485)
Screenshot: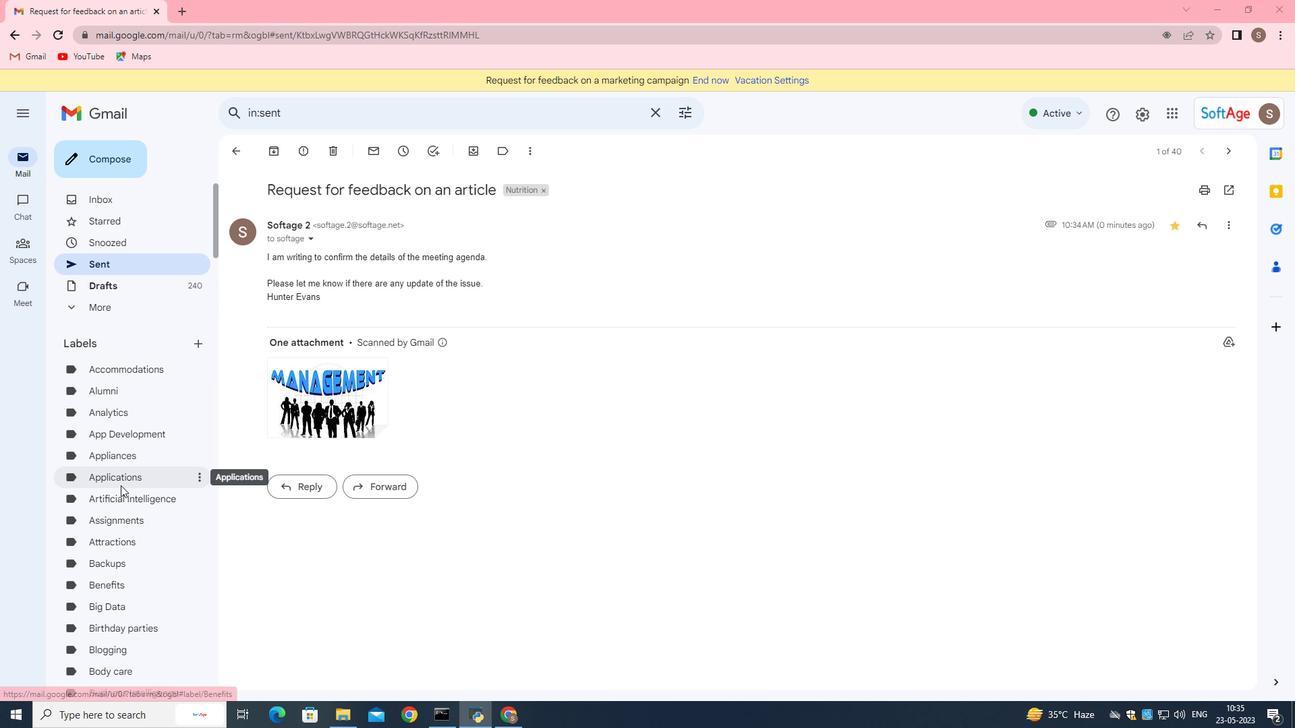 
Action: Mouse scrolled (120, 486) with delta (0, 0)
Screenshot: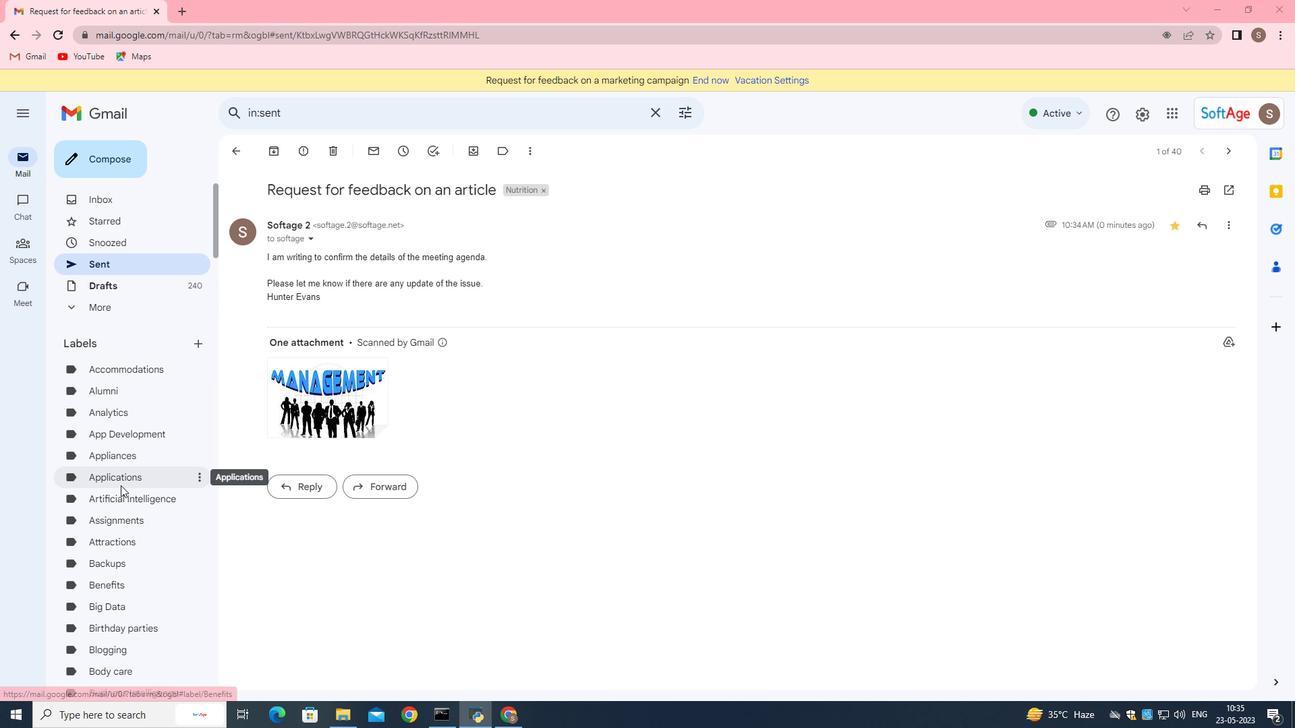 
Action: Mouse moved to (92, 106)
Screenshot: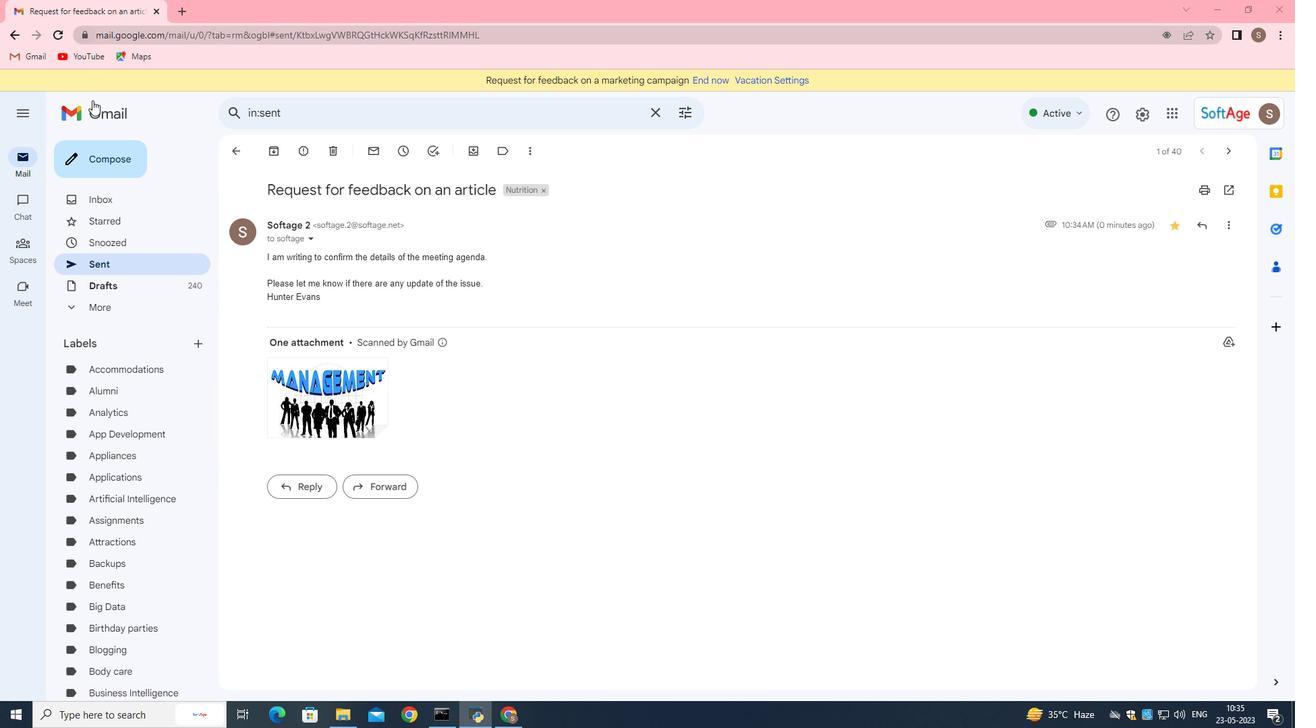 
Action: Mouse pressed left at (92, 106)
Screenshot: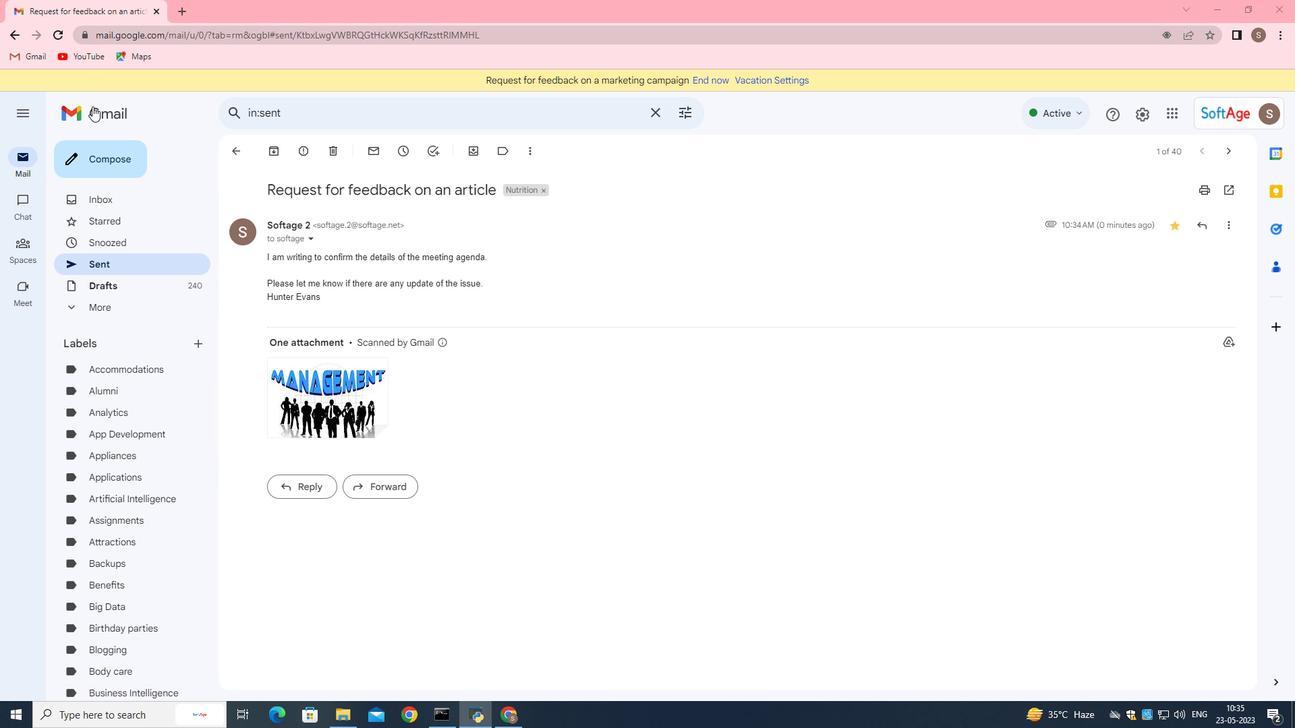 
Action: Mouse moved to (174, 230)
Screenshot: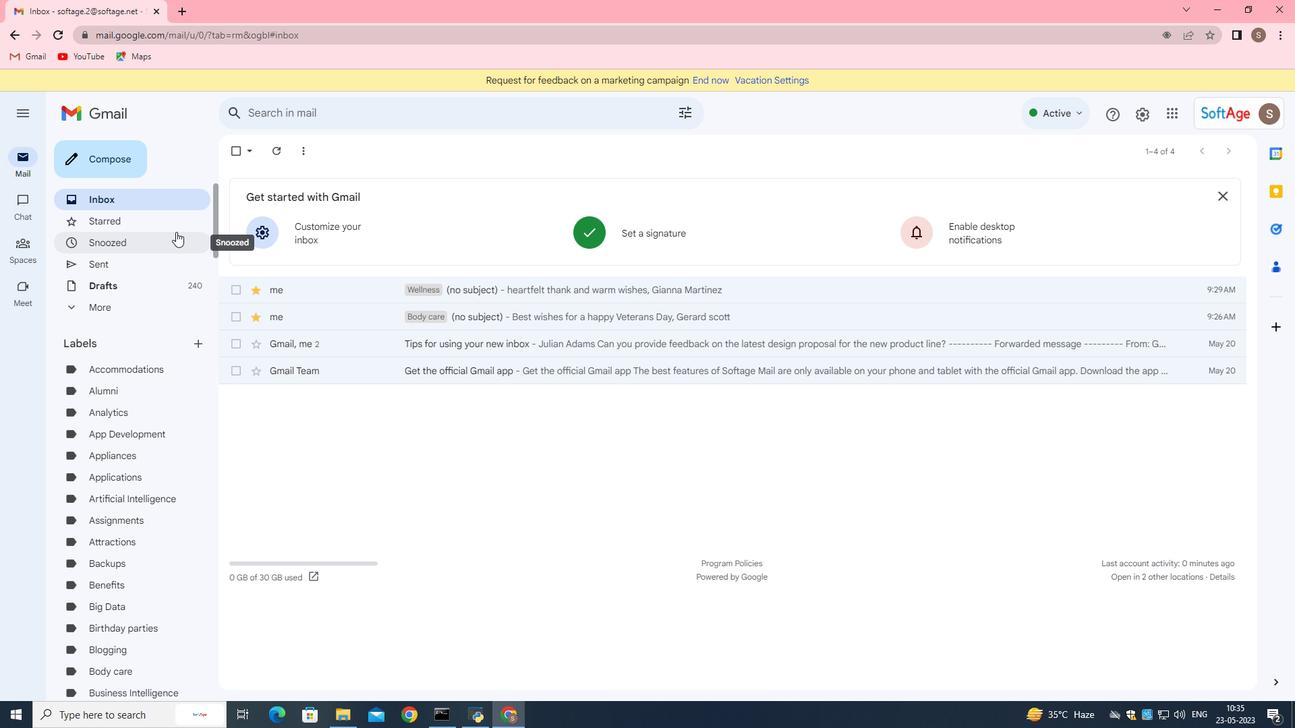 
Action: Mouse scrolled (174, 231) with delta (0, 0)
Screenshot: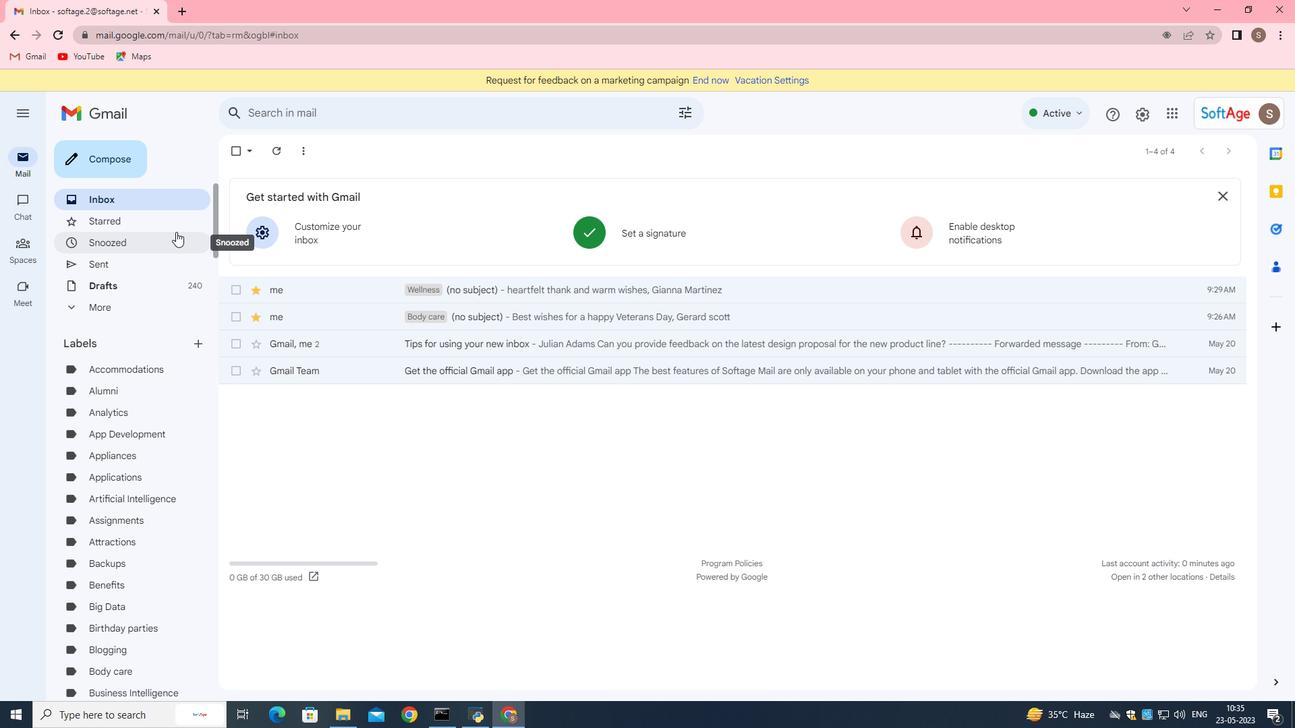 
Action: Mouse scrolled (174, 231) with delta (0, 0)
Screenshot: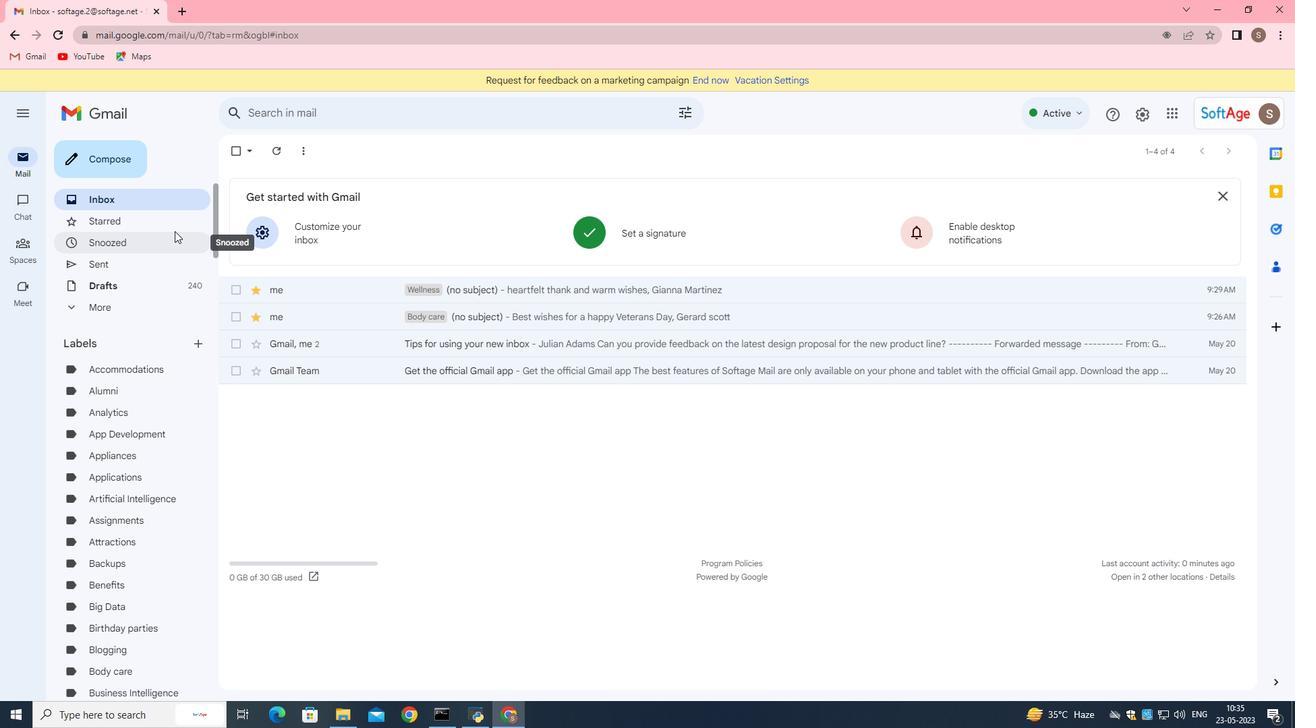 
Action: Mouse scrolled (174, 230) with delta (0, 0)
Screenshot: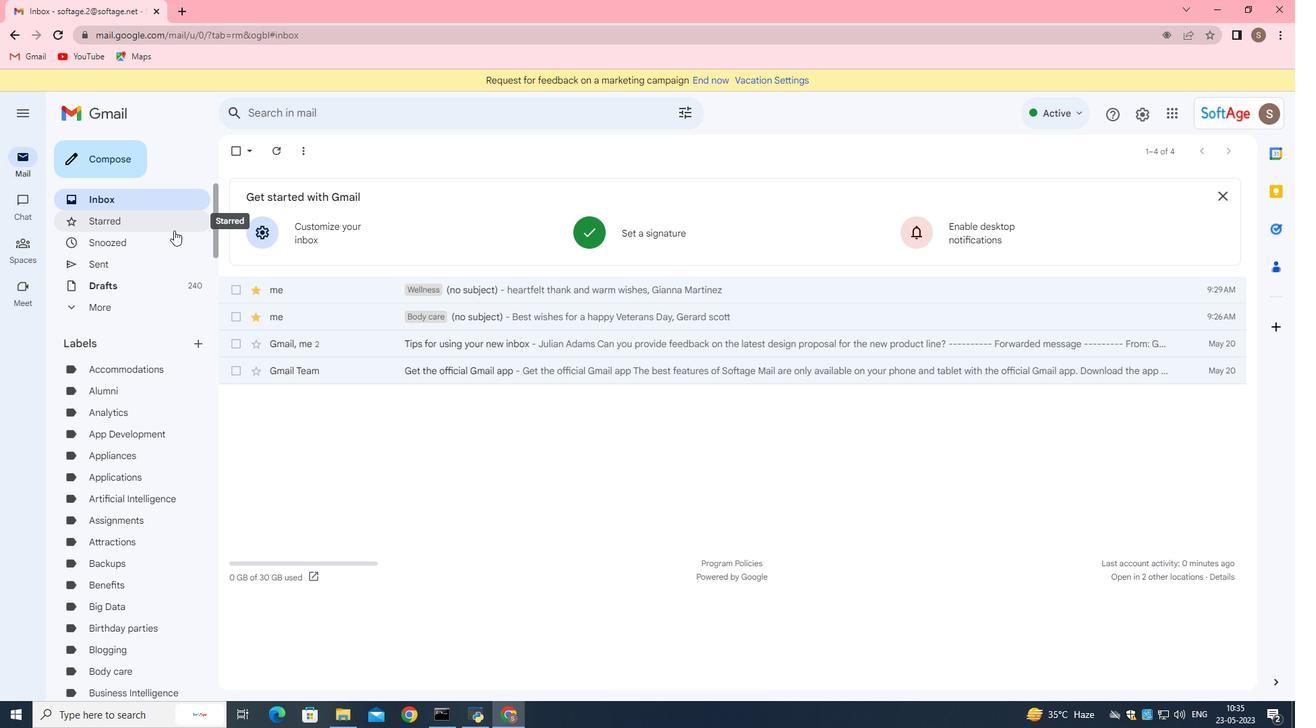 
Action: Mouse scrolled (174, 230) with delta (0, 0)
Screenshot: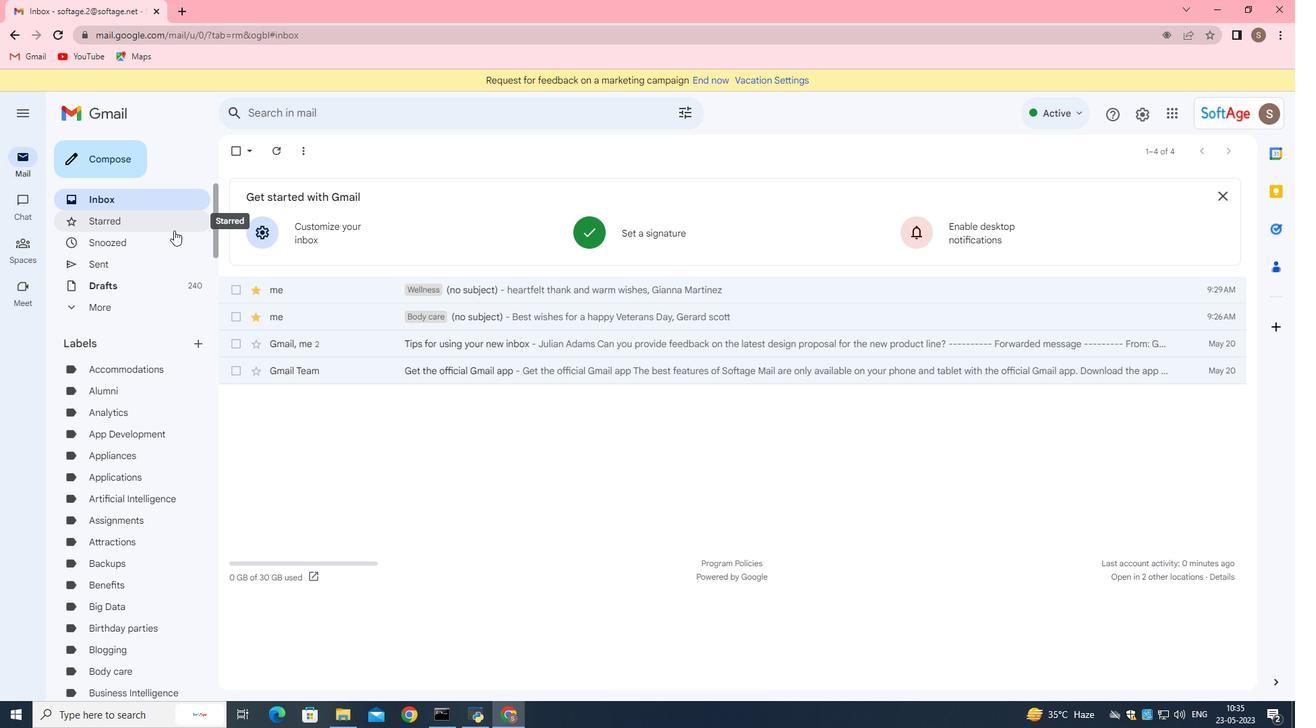 
Action: Mouse scrolled (174, 230) with delta (0, 0)
Screenshot: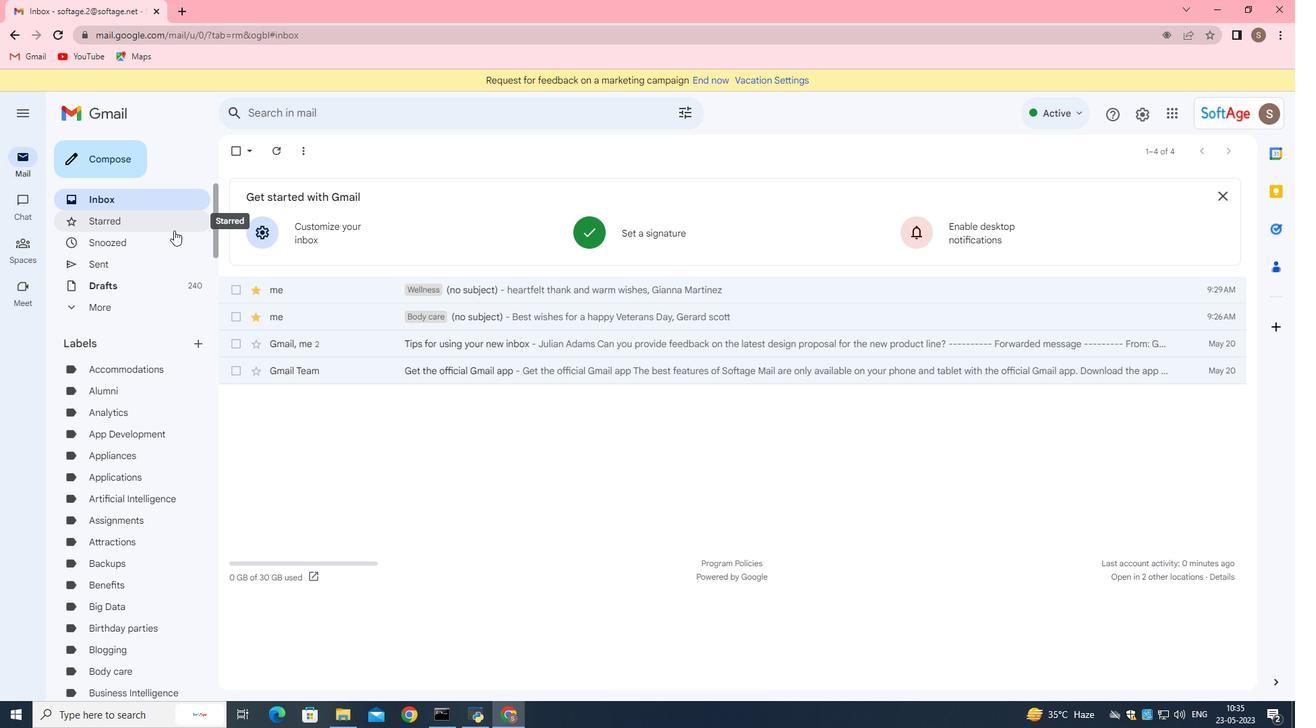 
Action: Mouse scrolled (174, 231) with delta (0, 0)
Screenshot: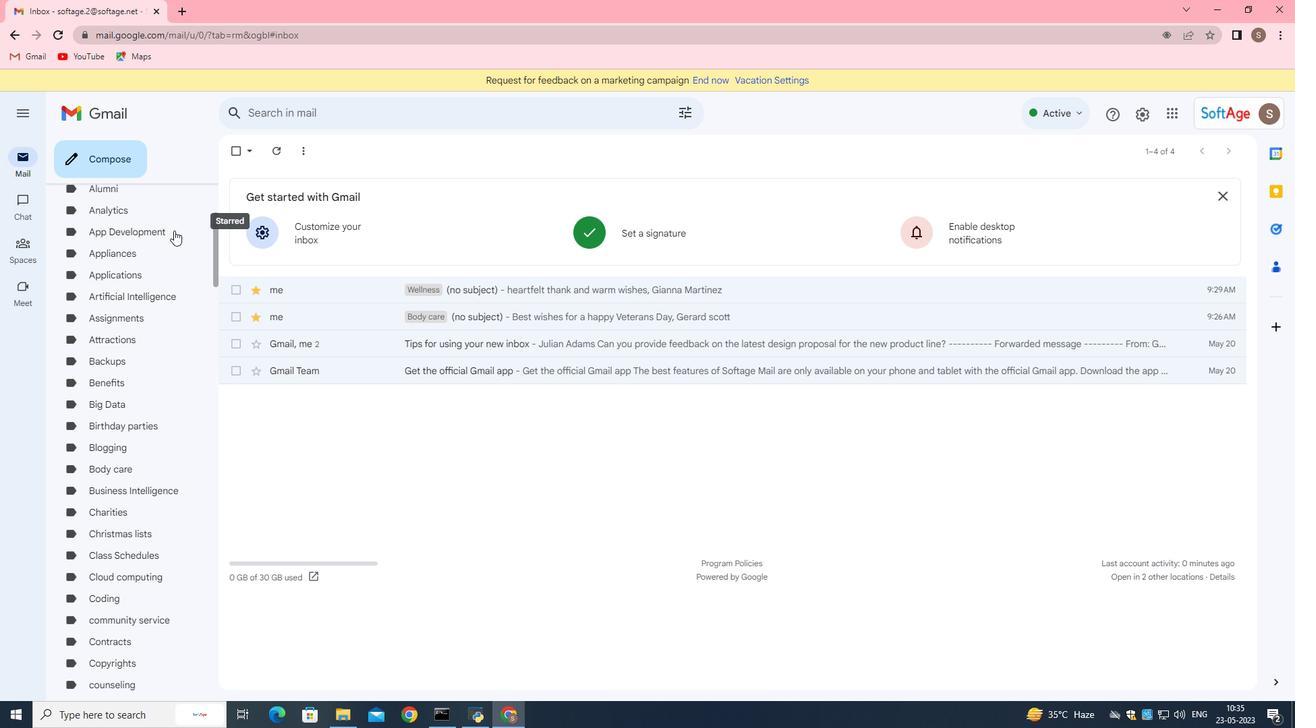 
Action: Mouse scrolled (174, 231) with delta (0, 0)
Screenshot: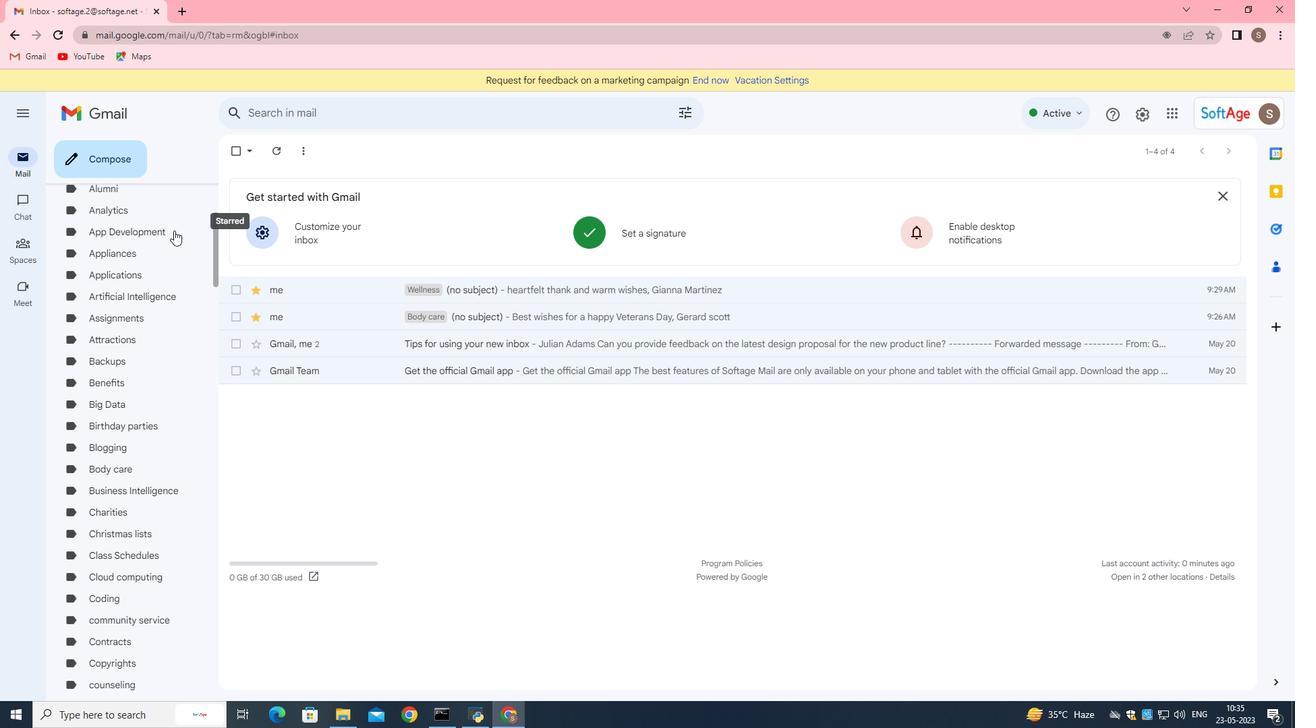 
Action: Mouse scrolled (174, 231) with delta (0, 0)
Screenshot: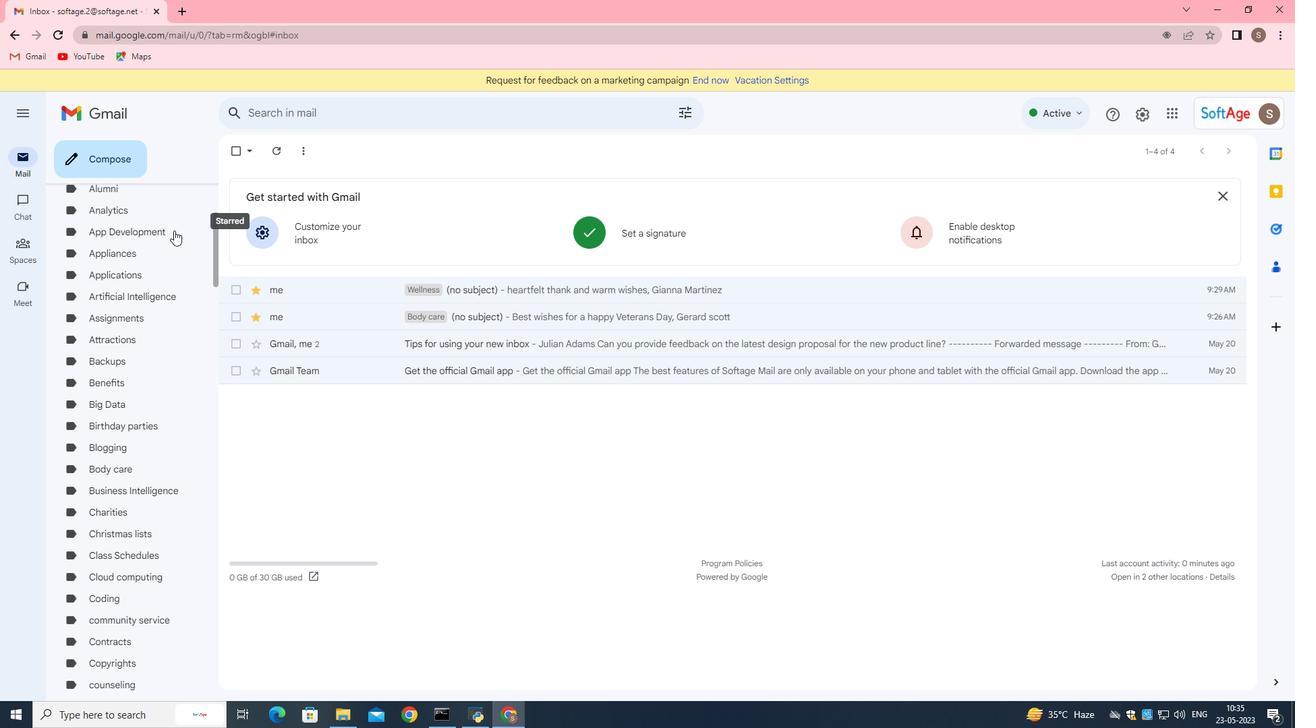 
Action: Mouse moved to (174, 228)
Screenshot: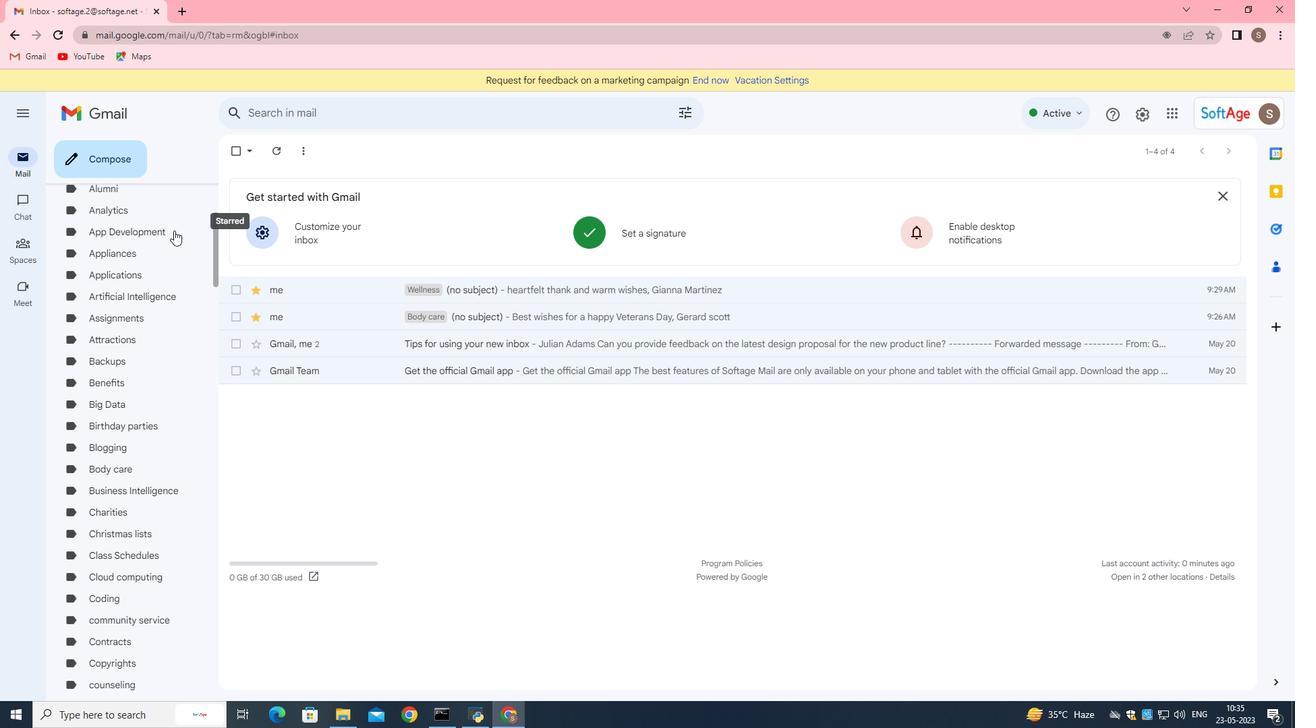 
Action: Mouse scrolled (174, 229) with delta (0, 0)
Screenshot: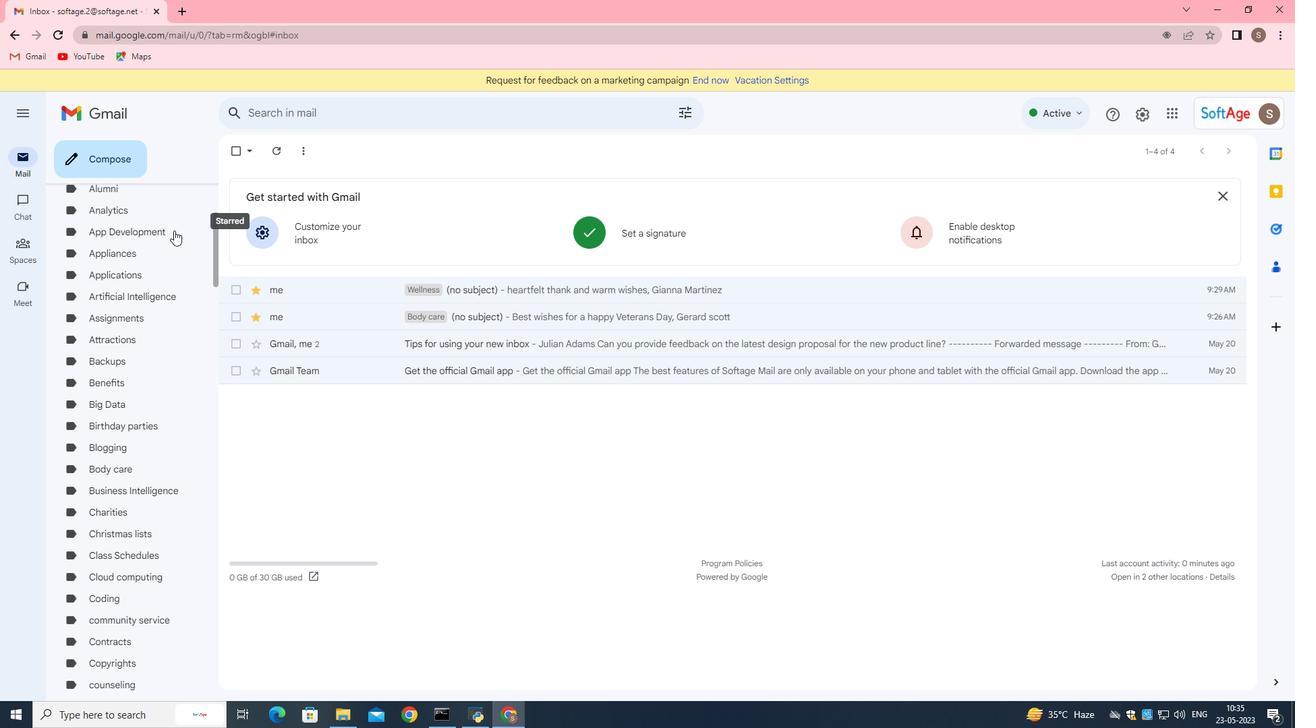 
Action: Mouse moved to (174, 224)
Screenshot: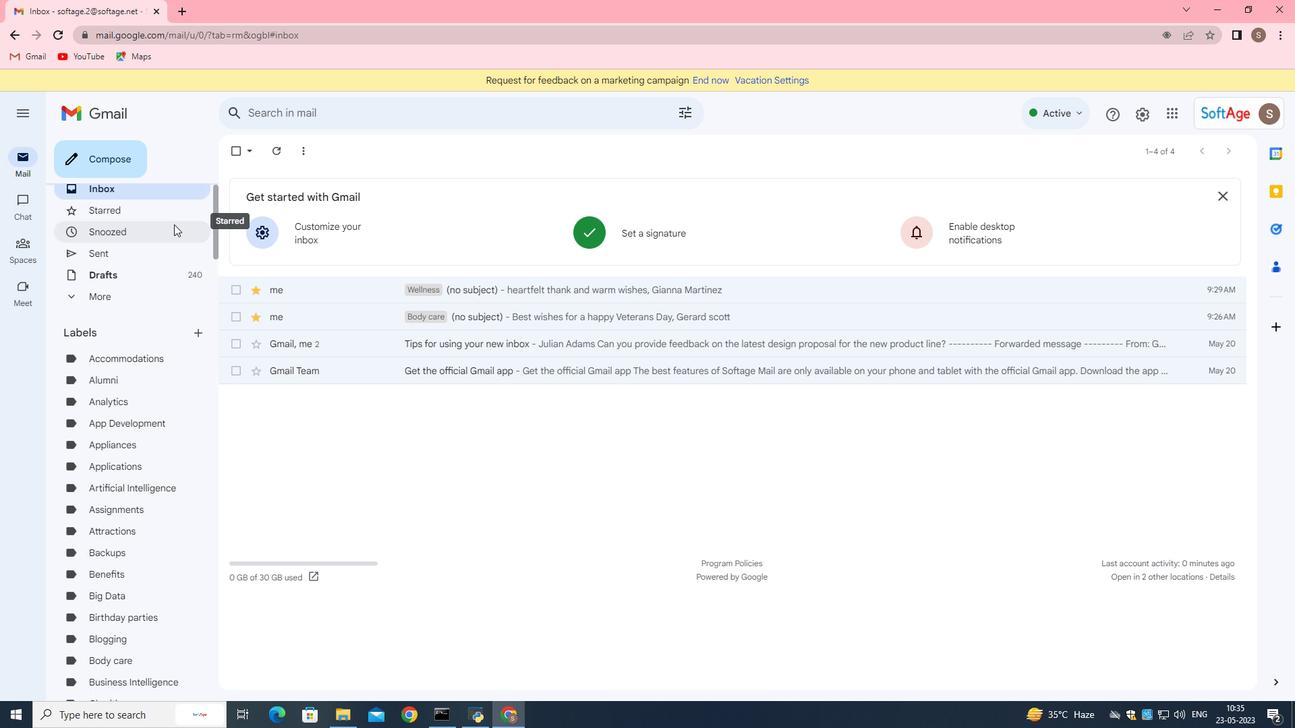 
Action: Mouse scrolled (174, 225) with delta (0, 0)
Screenshot: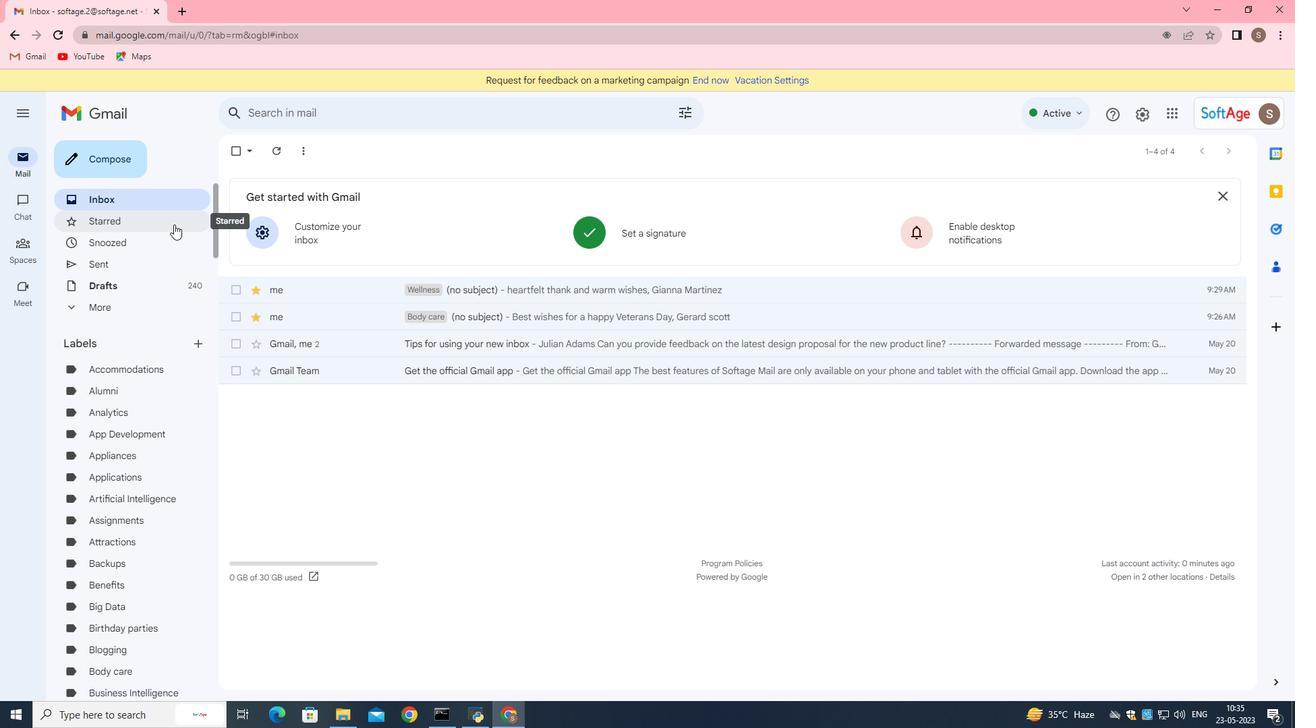 
Action: Mouse scrolled (174, 225) with delta (0, 0)
Screenshot: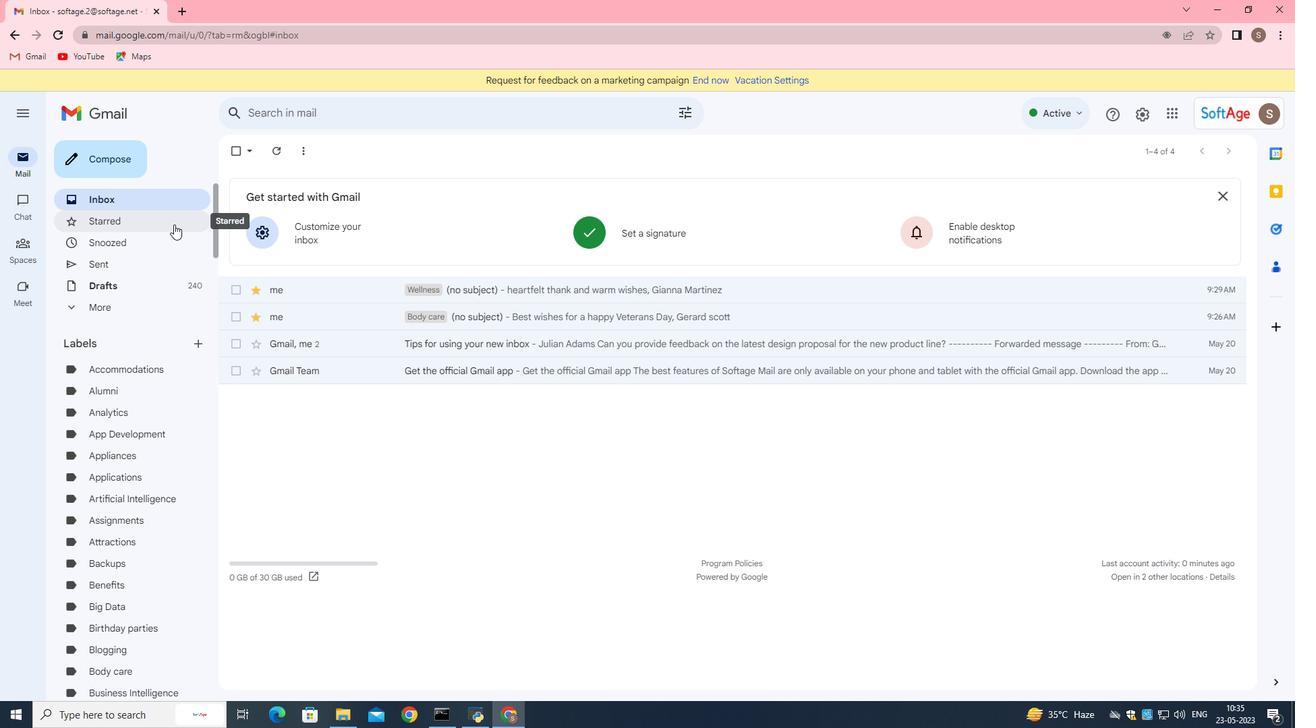 
Action: Mouse moved to (174, 222)
Screenshot: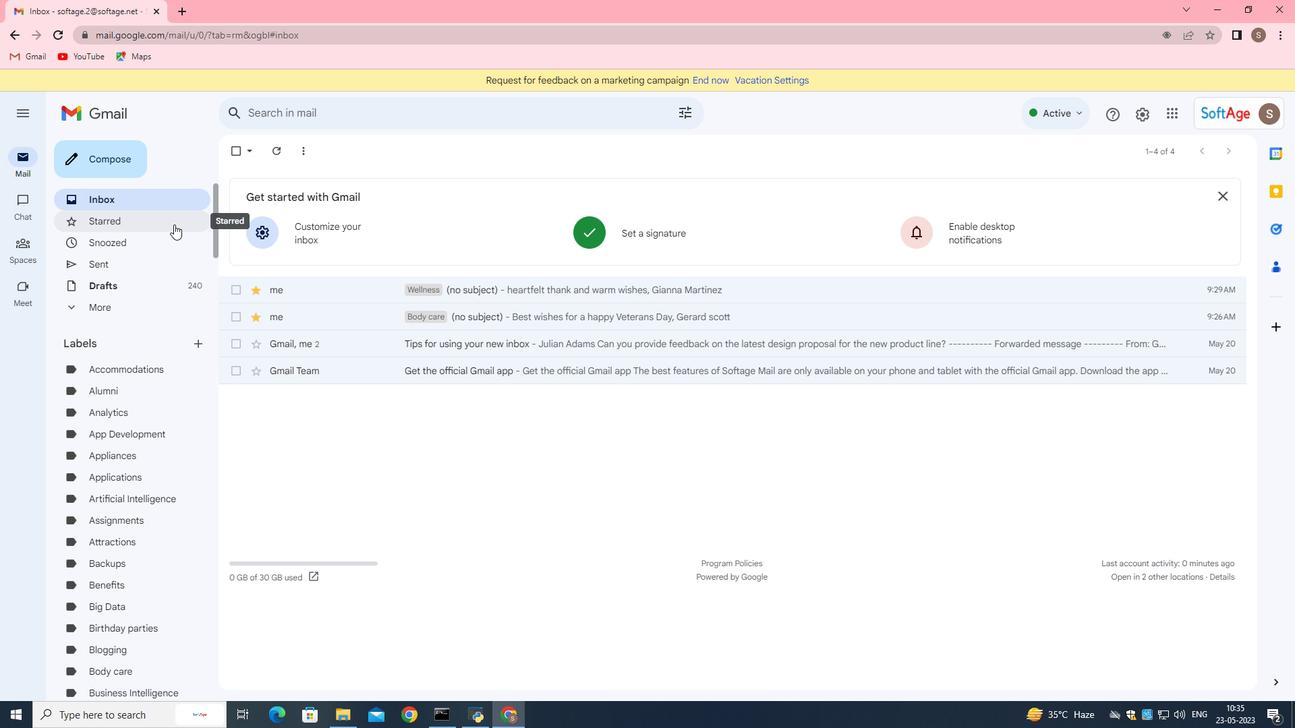 
Action: Mouse scrolled (174, 223) with delta (0, 0)
Screenshot: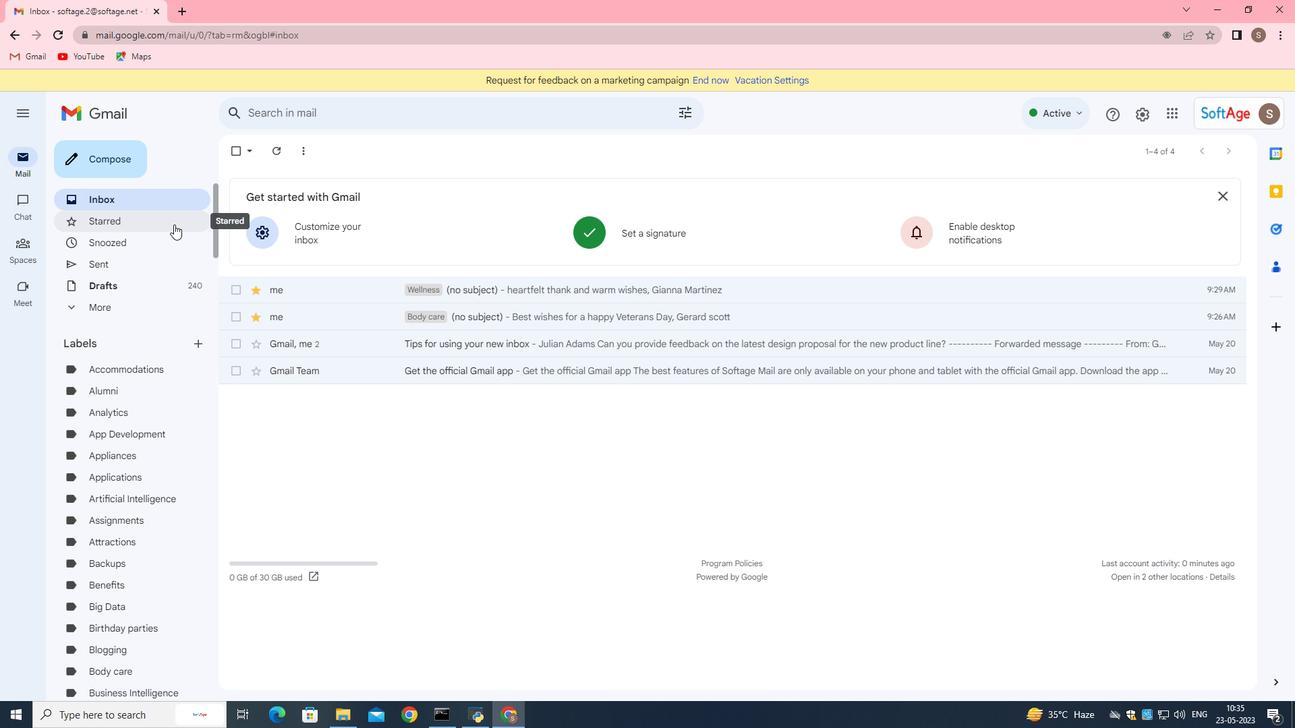 
Action: Mouse moved to (92, 155)
Screenshot: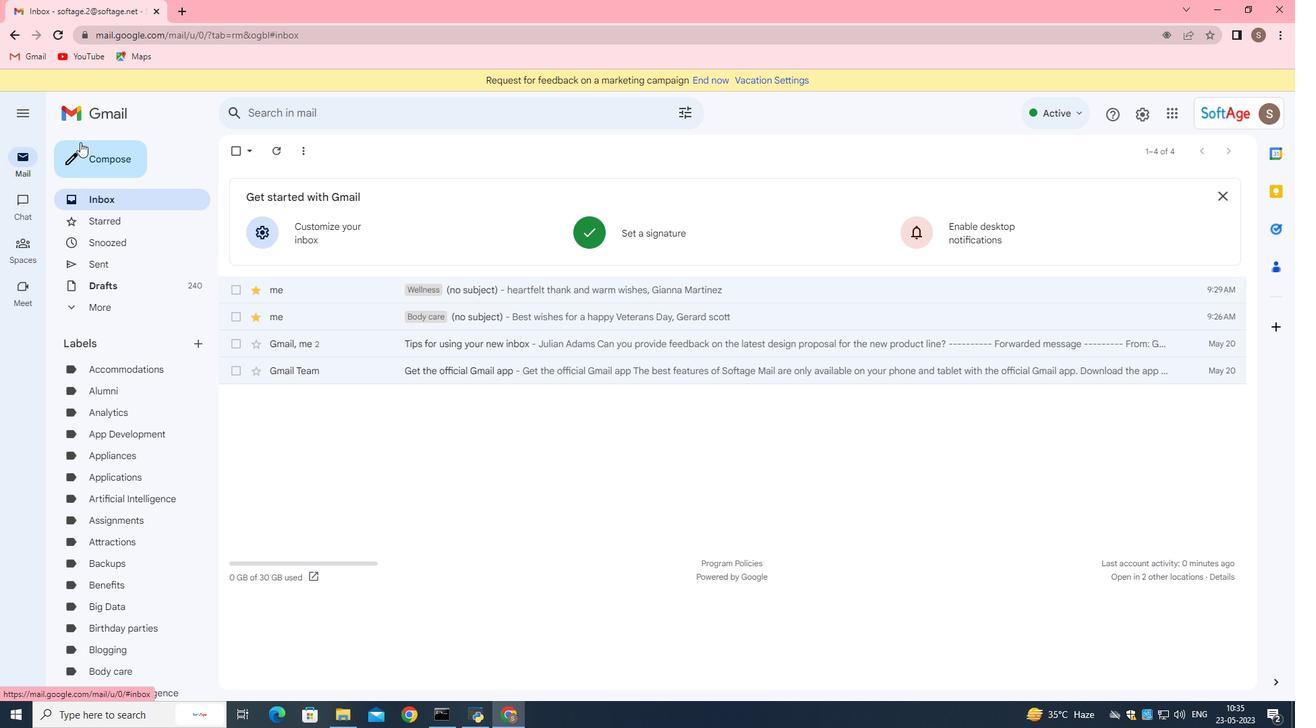 
Action: Mouse pressed left at (92, 155)
Screenshot: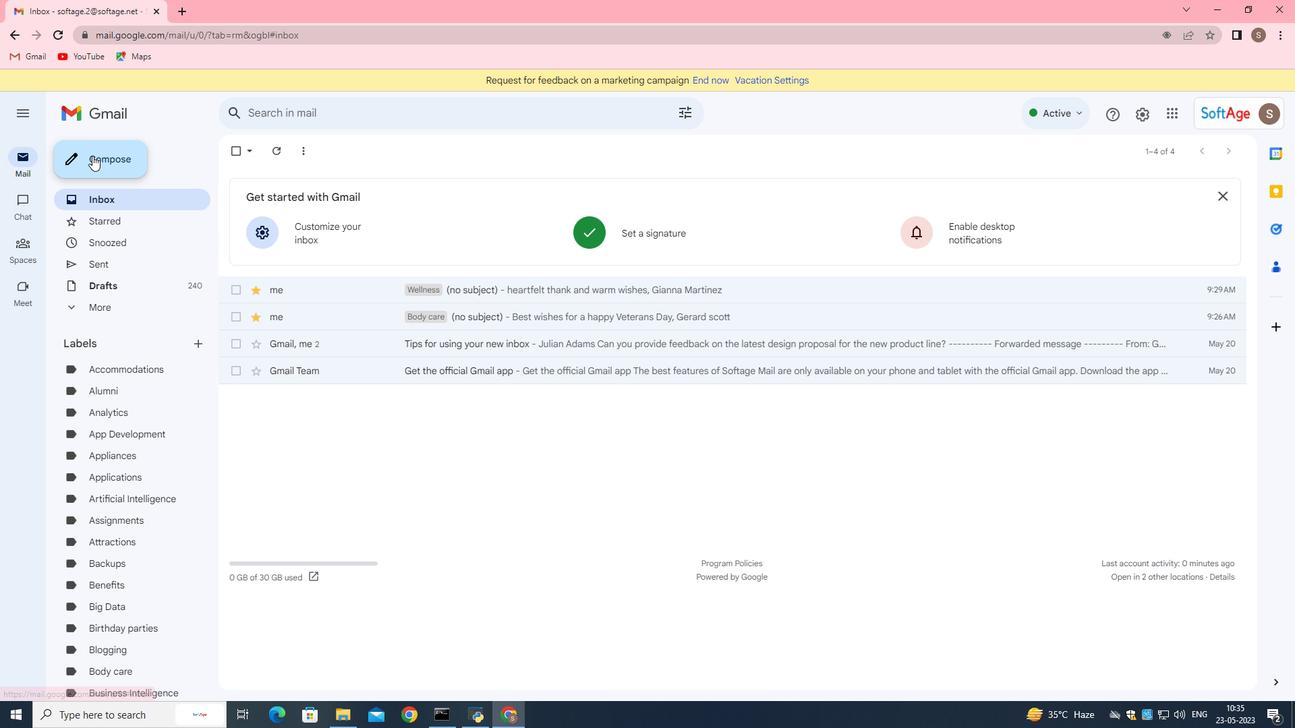 
Action: Mouse moved to (344, 657)
Screenshot: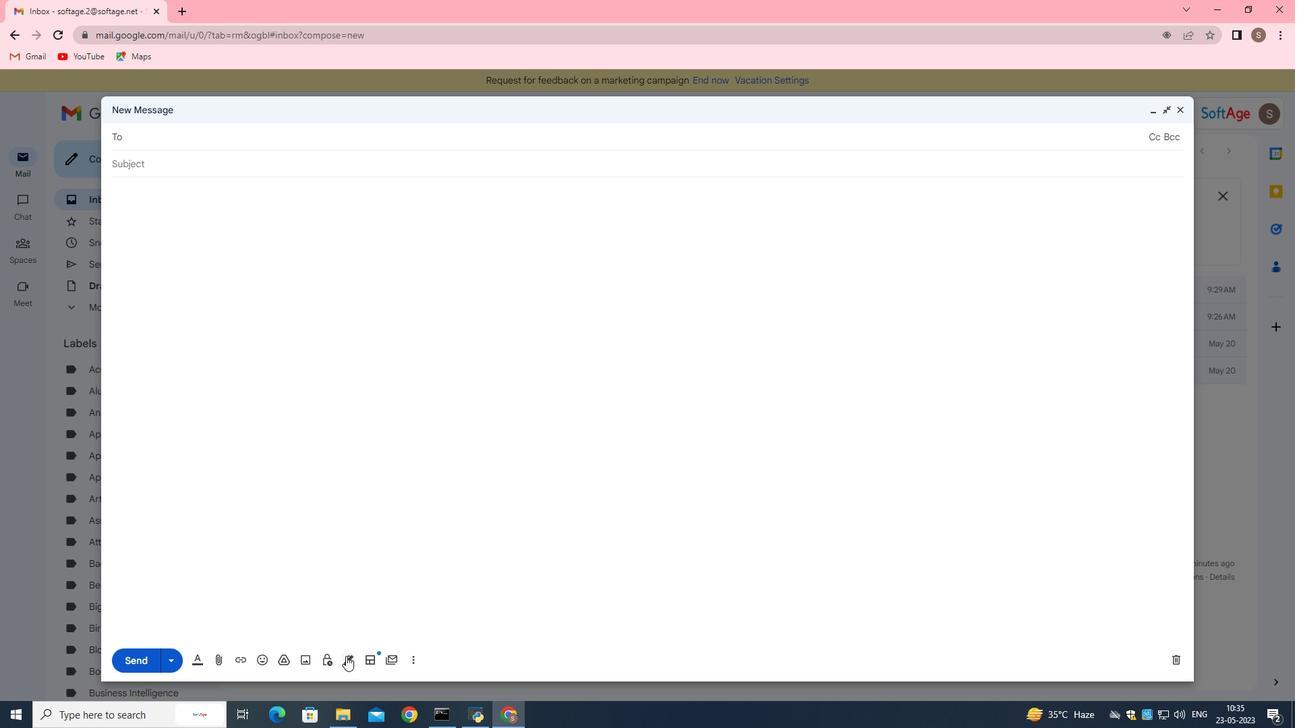 
Action: Mouse pressed left at (344, 657)
Screenshot: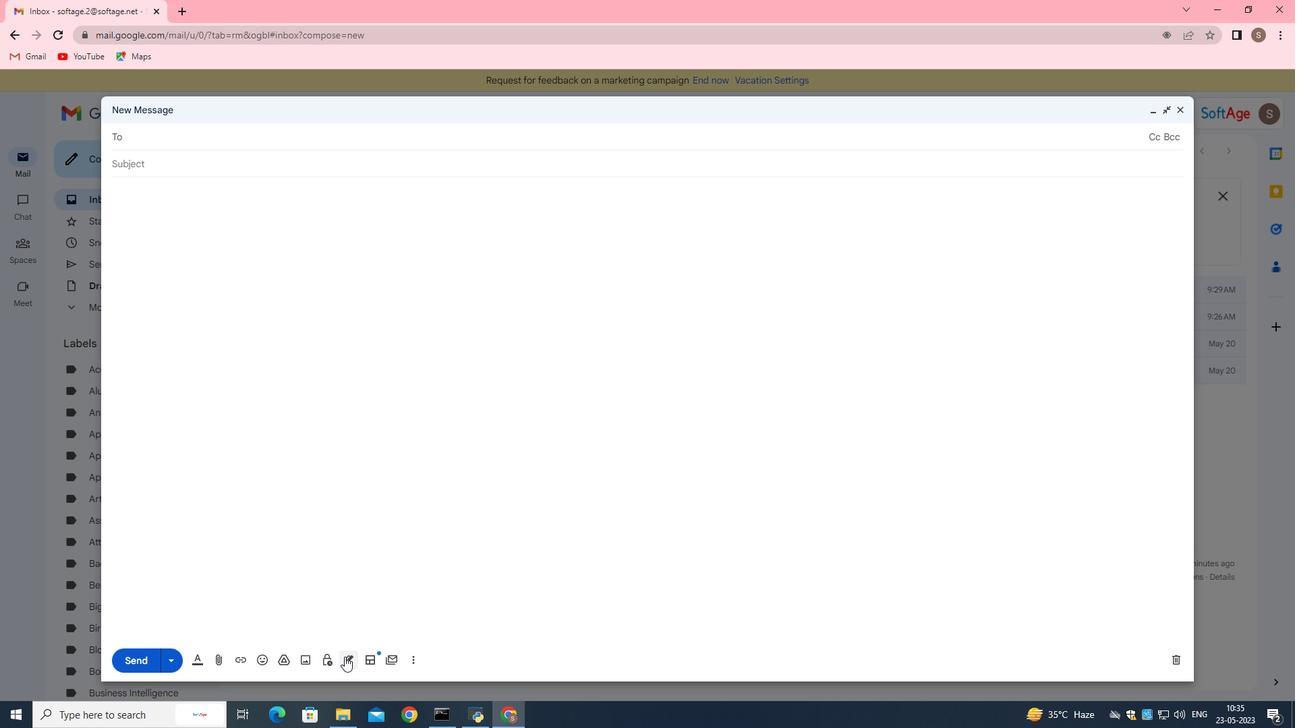 
Action: Mouse moved to (421, 322)
Screenshot: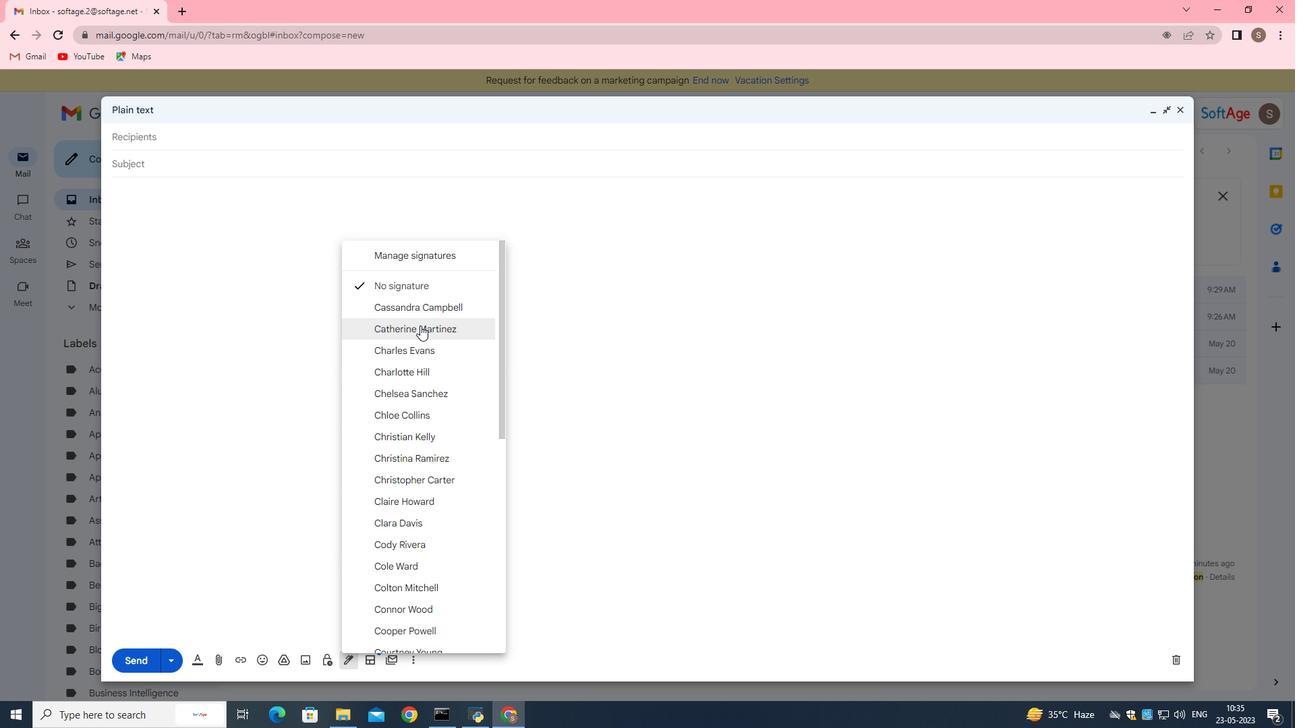 
Action: Mouse scrolled (421, 321) with delta (0, 0)
Screenshot: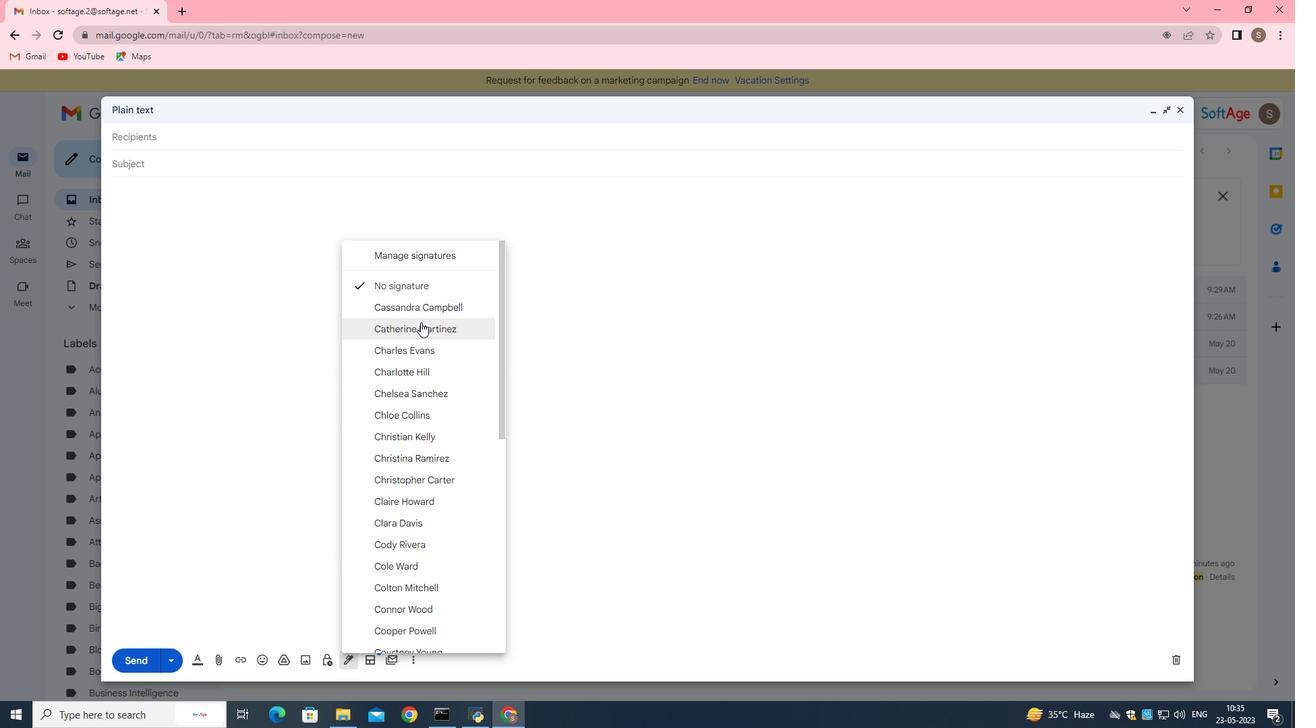 
Action: Mouse moved to (421, 325)
Screenshot: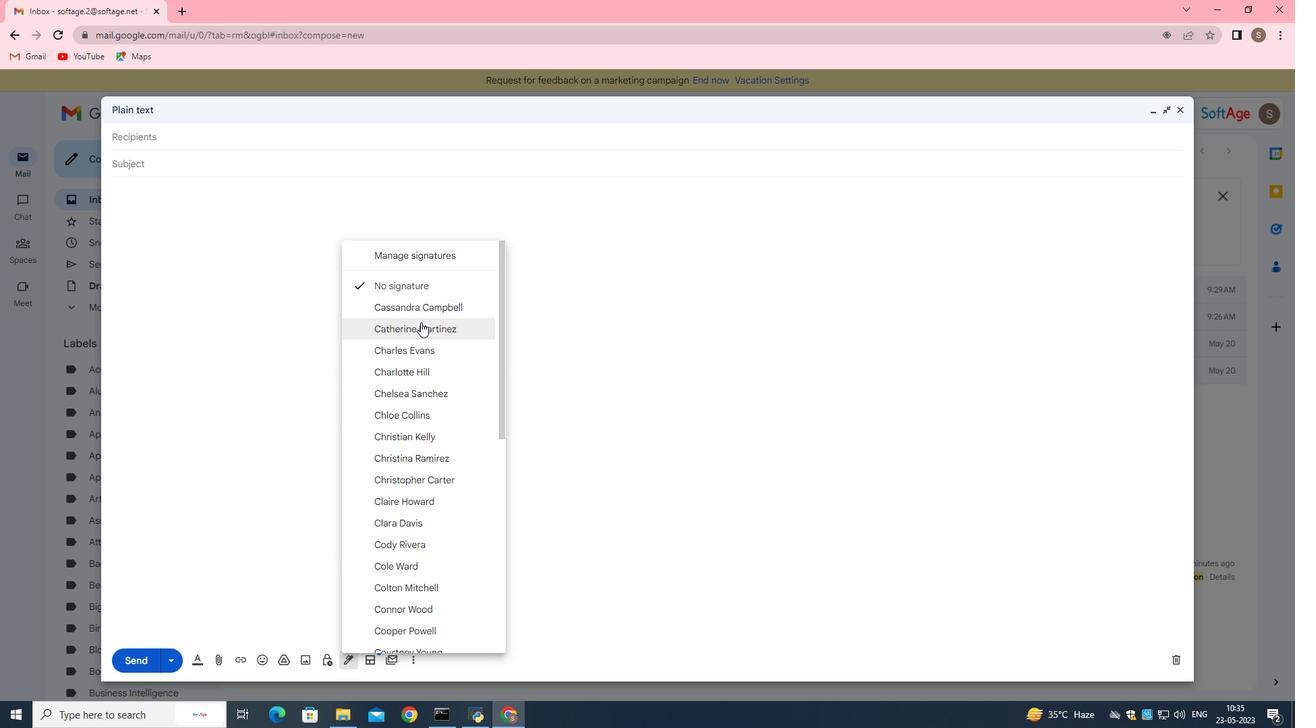 
Action: Mouse scrolled (421, 325) with delta (0, 0)
Screenshot: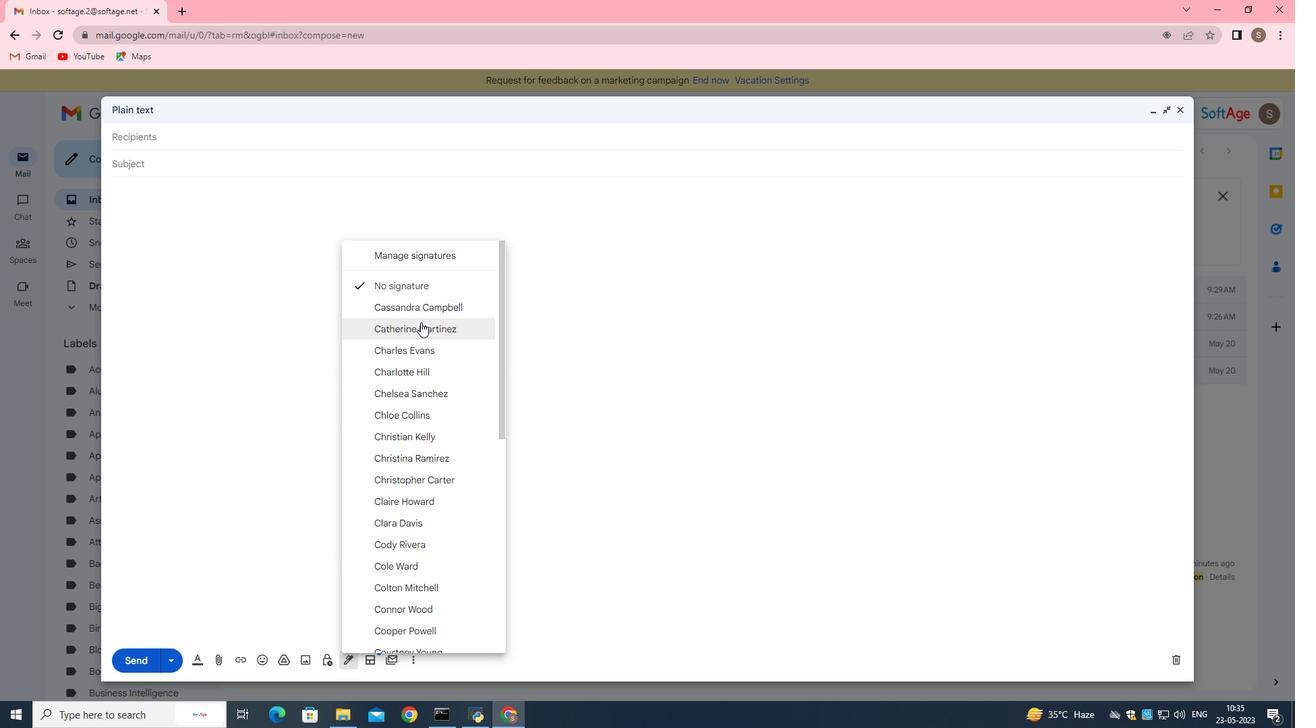 
Action: Mouse moved to (421, 328)
Screenshot: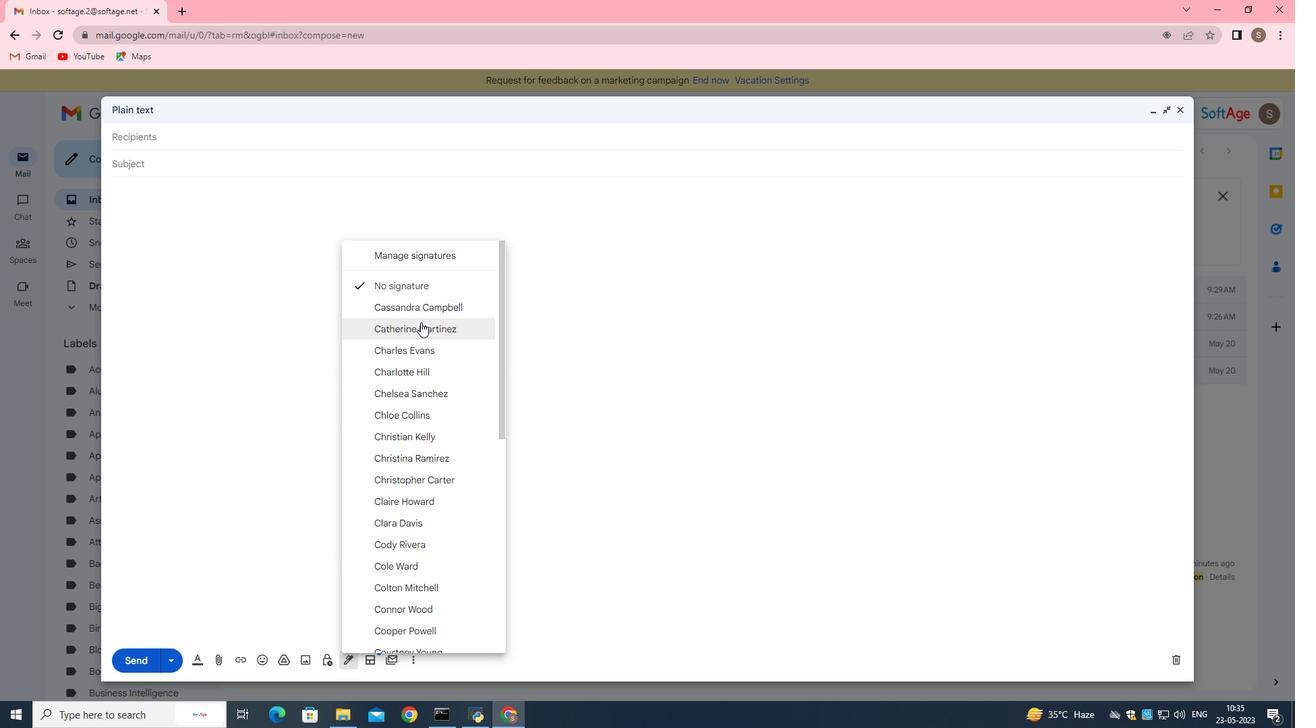 
Action: Mouse scrolled (421, 327) with delta (0, 0)
Screenshot: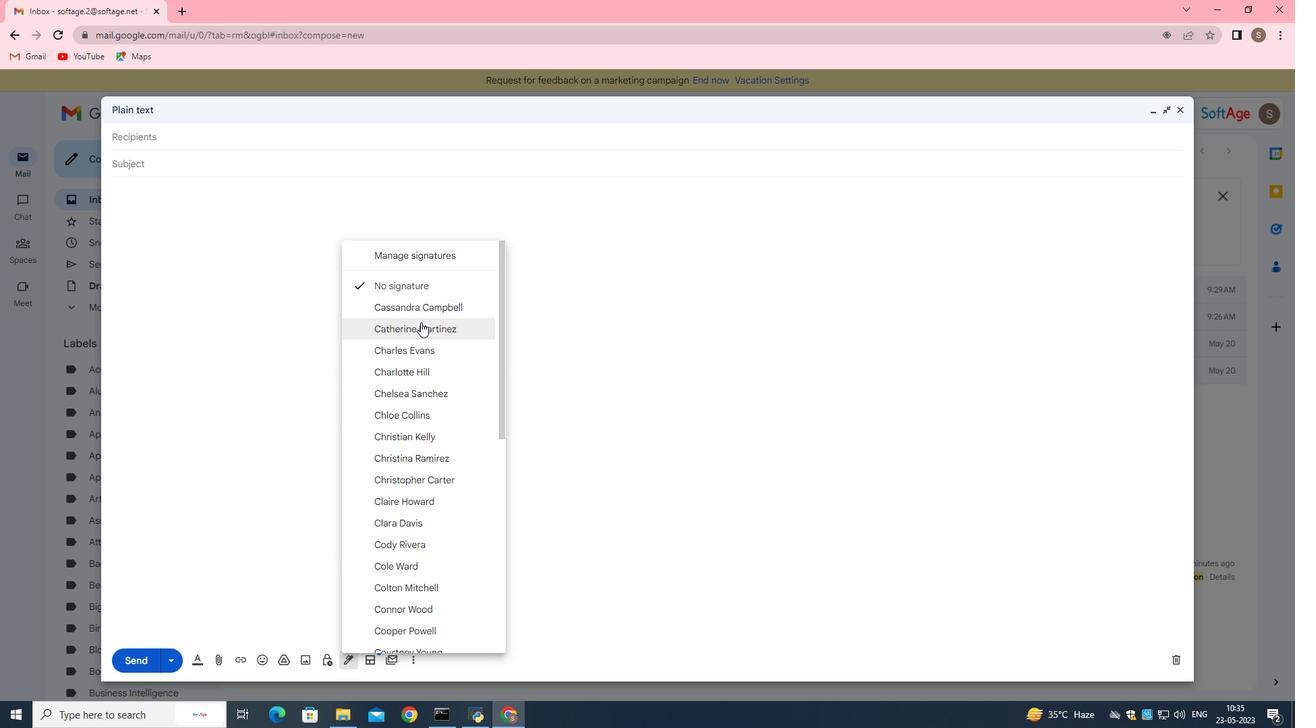 
Action: Mouse moved to (420, 328)
Screenshot: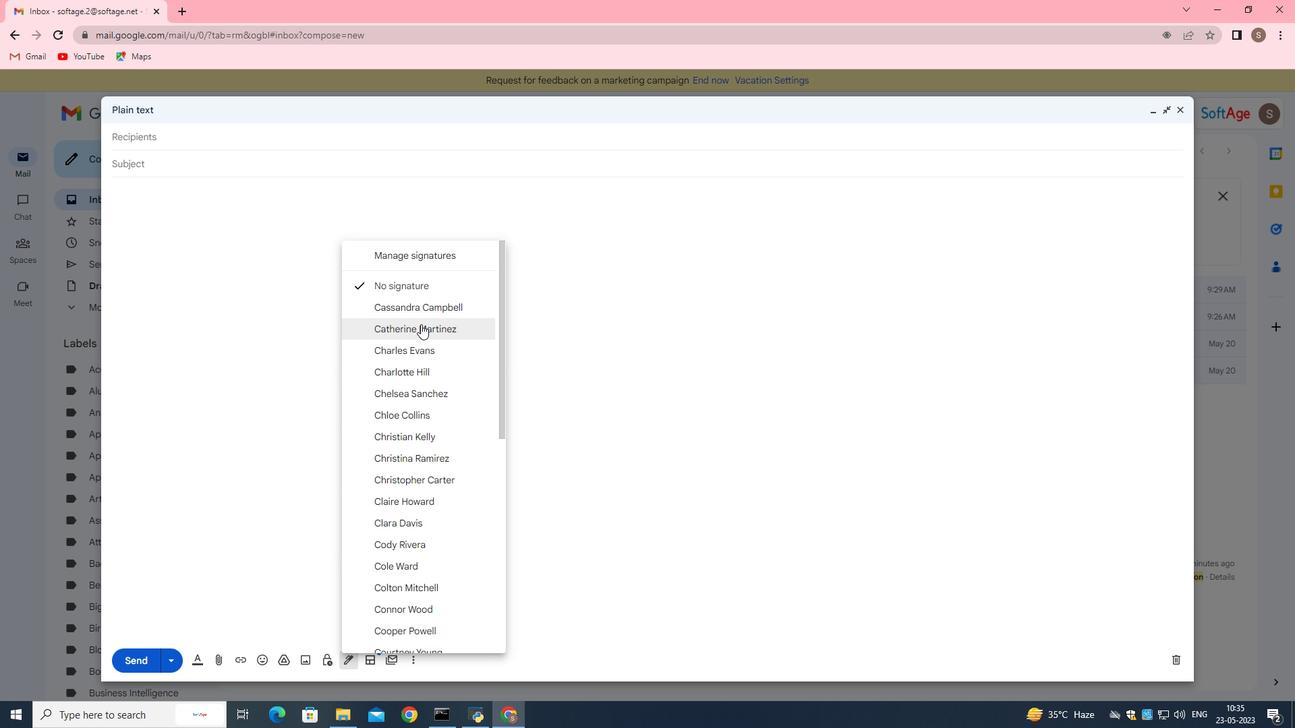 
Action: Mouse scrolled (420, 327) with delta (0, 0)
Screenshot: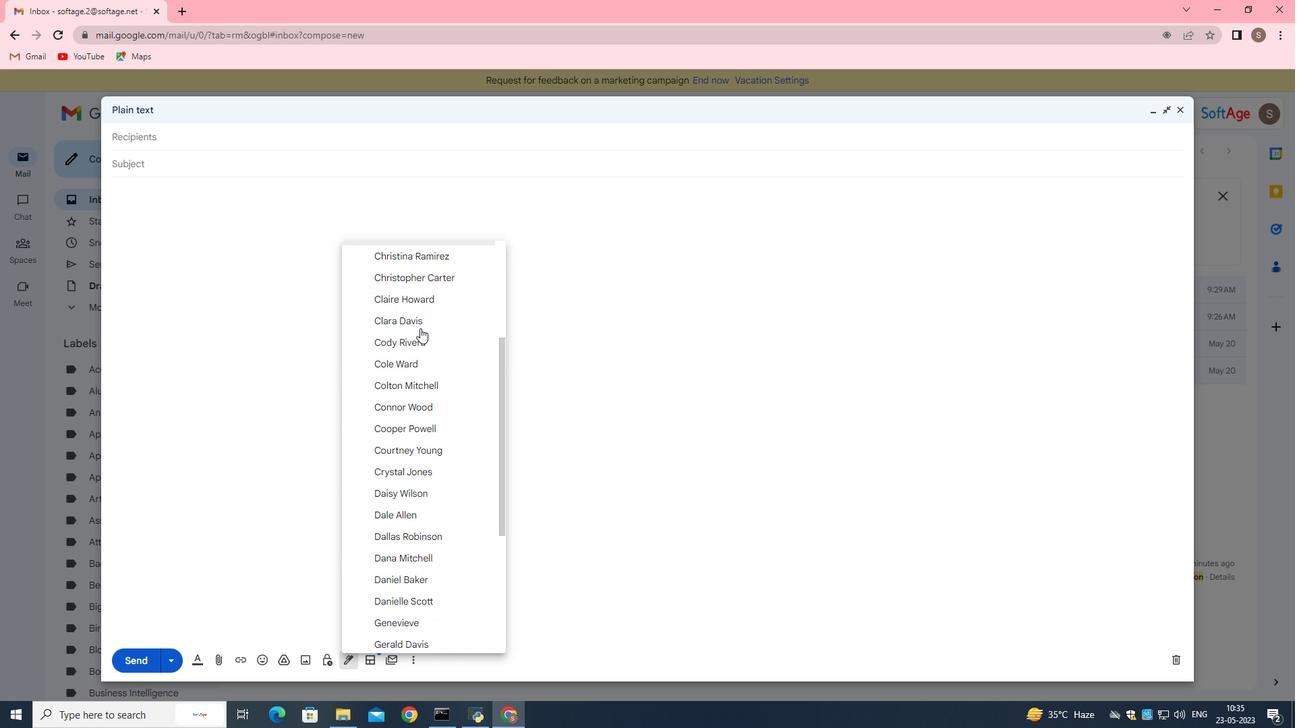 
Action: Mouse moved to (420, 329)
Screenshot: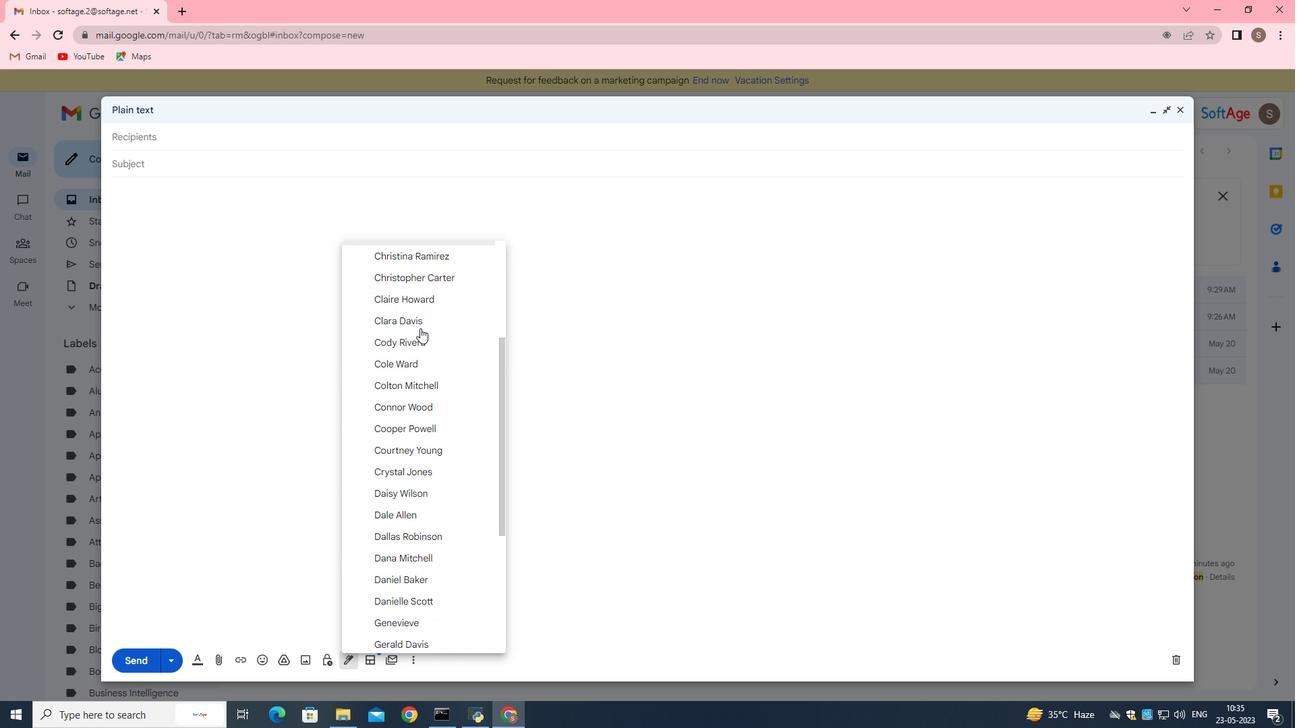 
Action: Mouse scrolled (420, 328) with delta (0, 0)
Screenshot: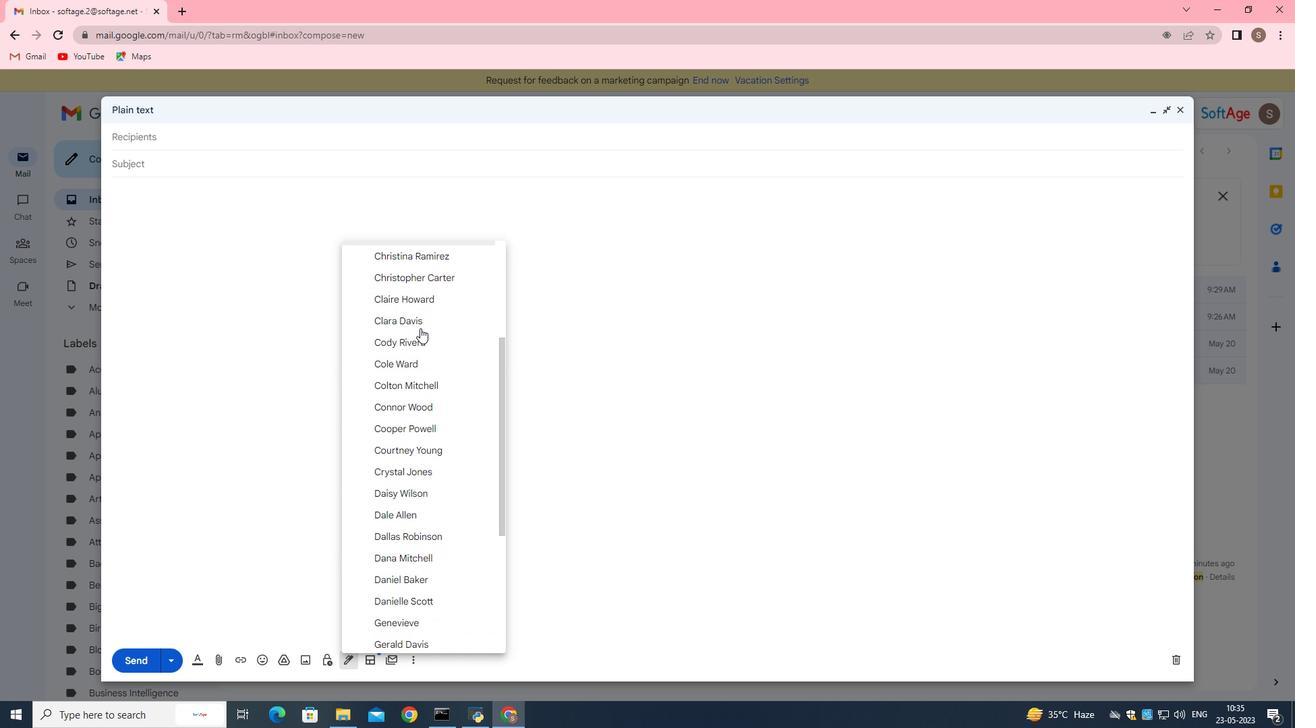 
Action: Mouse moved to (420, 330)
Screenshot: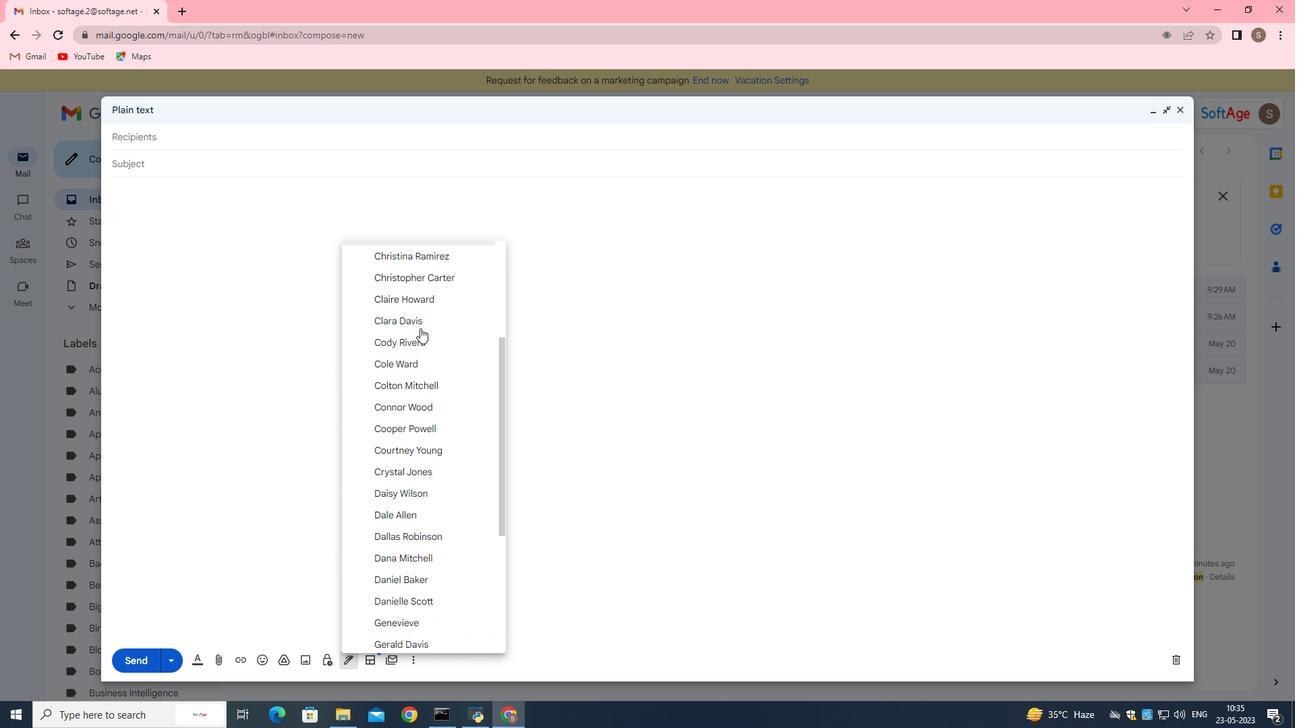
Action: Mouse scrolled (420, 329) with delta (0, 0)
Screenshot: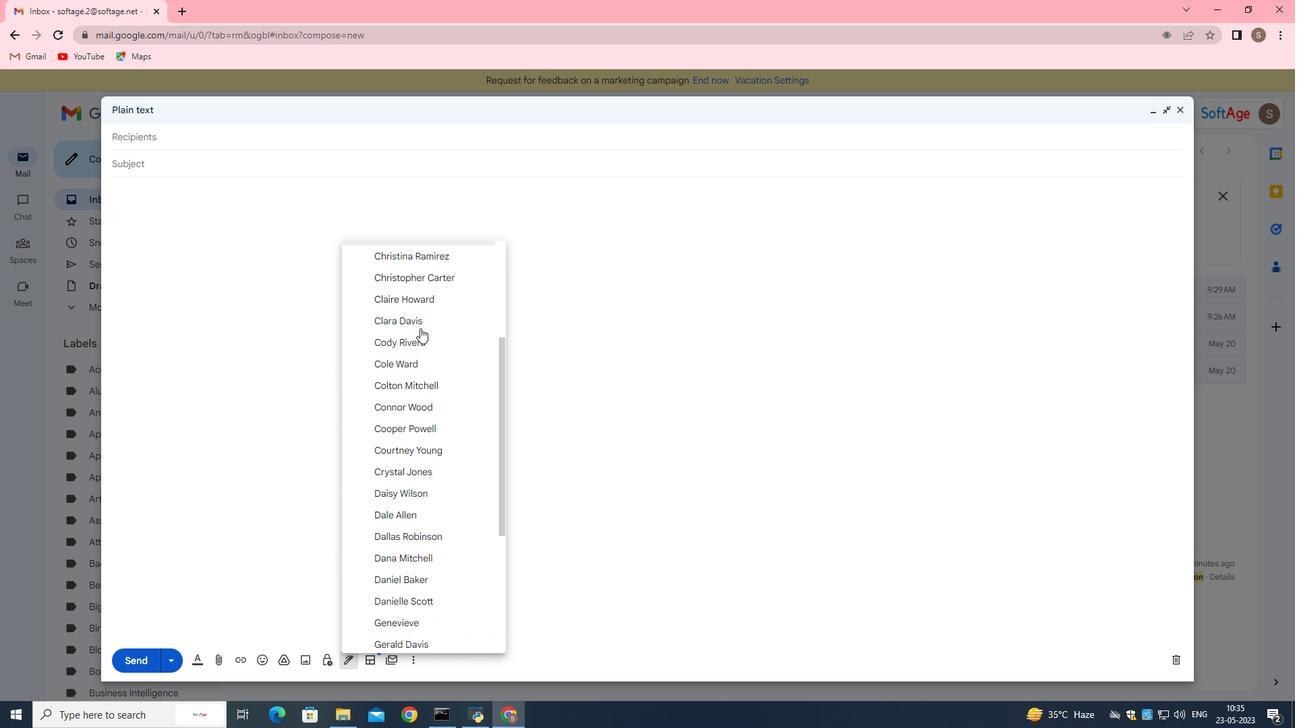 
Action: Mouse moved to (420, 331)
Screenshot: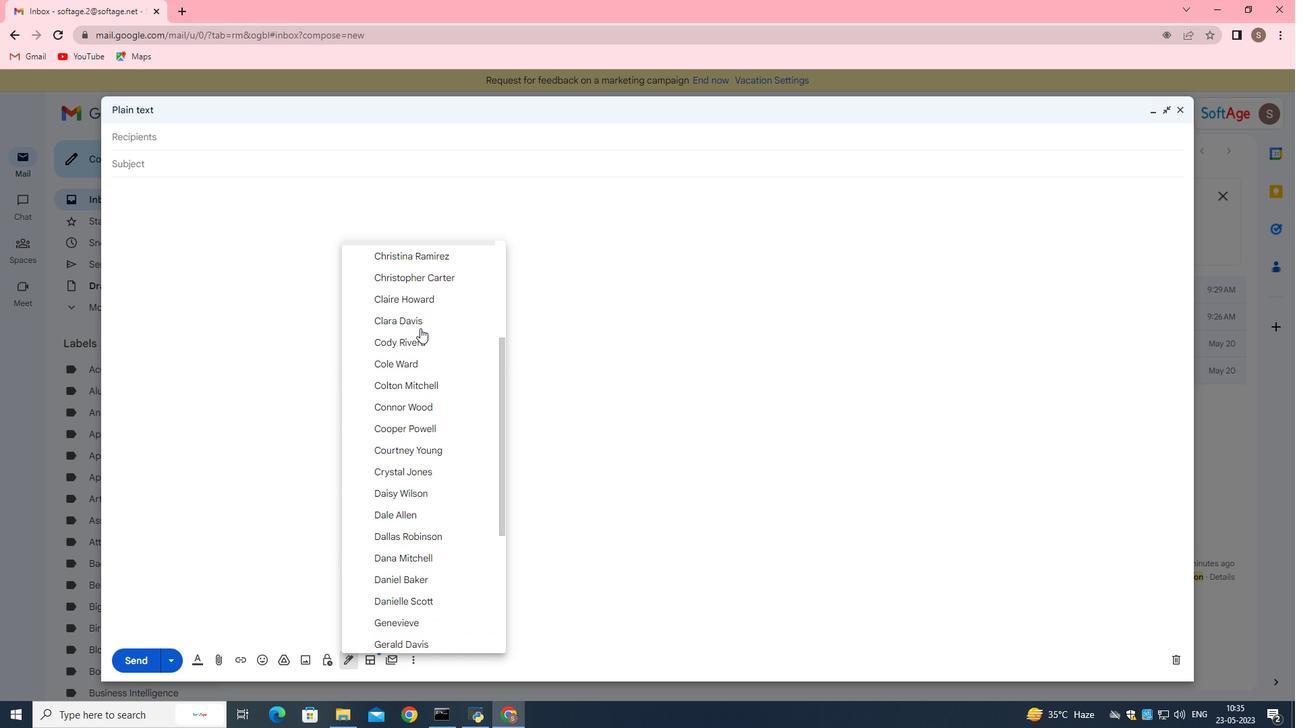 
Action: Mouse scrolled (420, 330) with delta (0, 0)
Screenshot: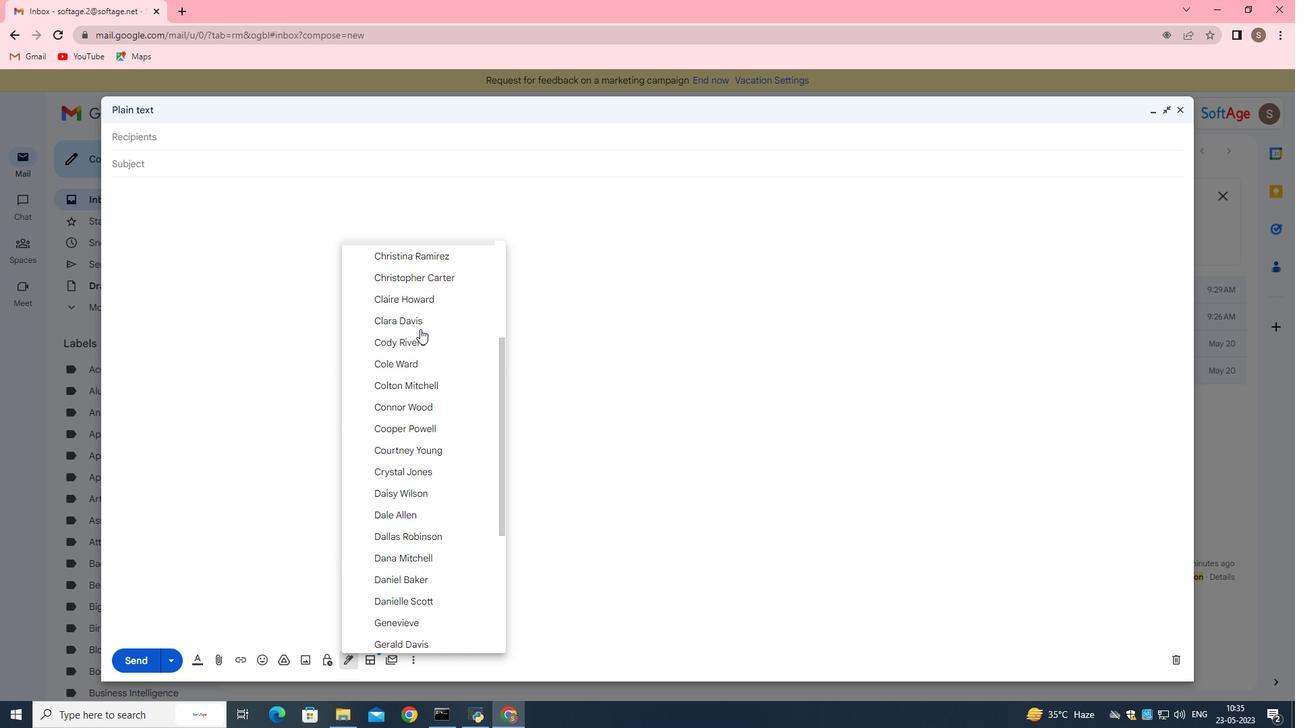 
Action: Mouse moved to (420, 331)
Screenshot: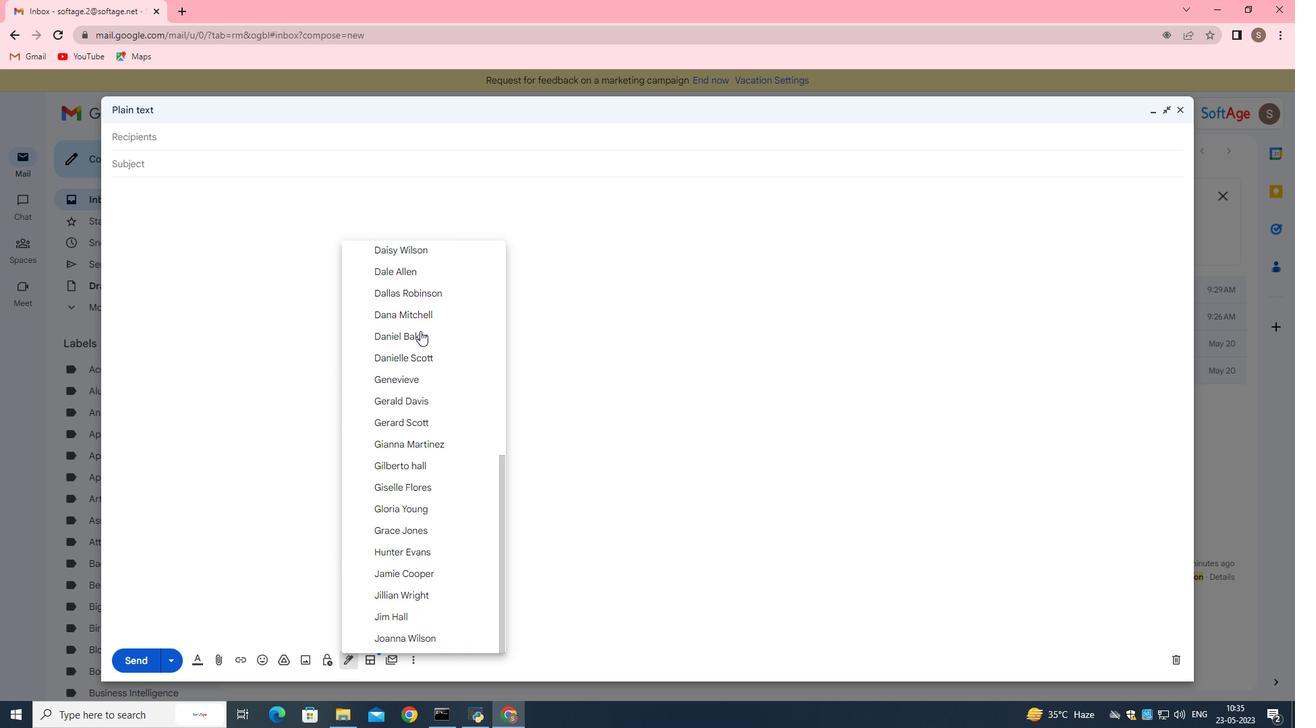 
Action: Mouse scrolled (420, 331) with delta (0, 0)
Screenshot: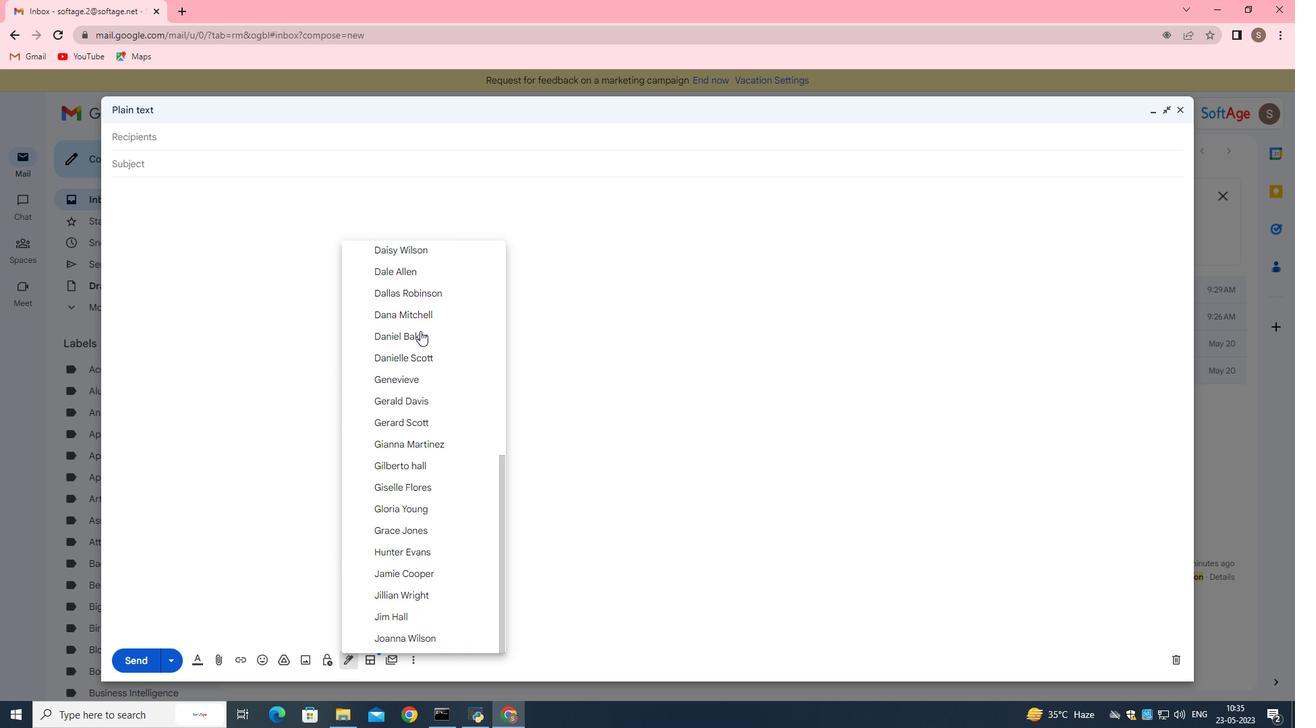 
Action: Mouse moved to (420, 333)
Screenshot: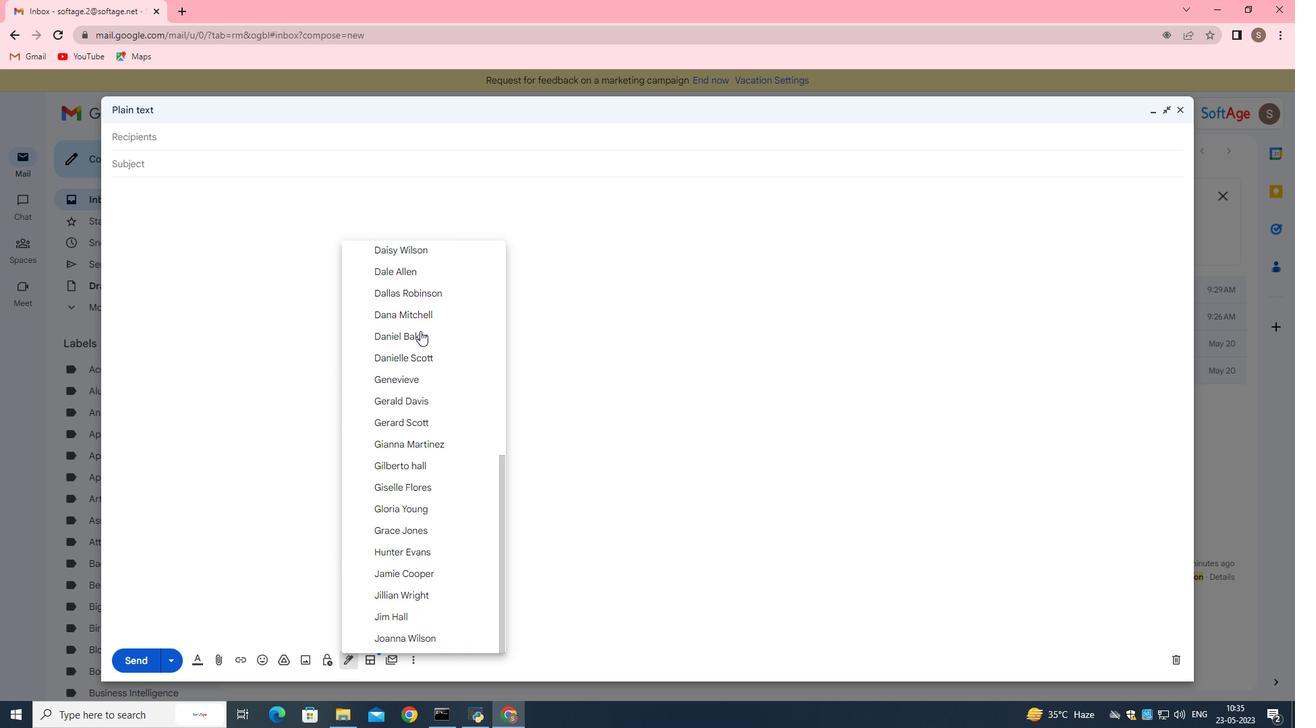 
Action: Mouse scrolled (420, 331) with delta (0, 0)
Screenshot: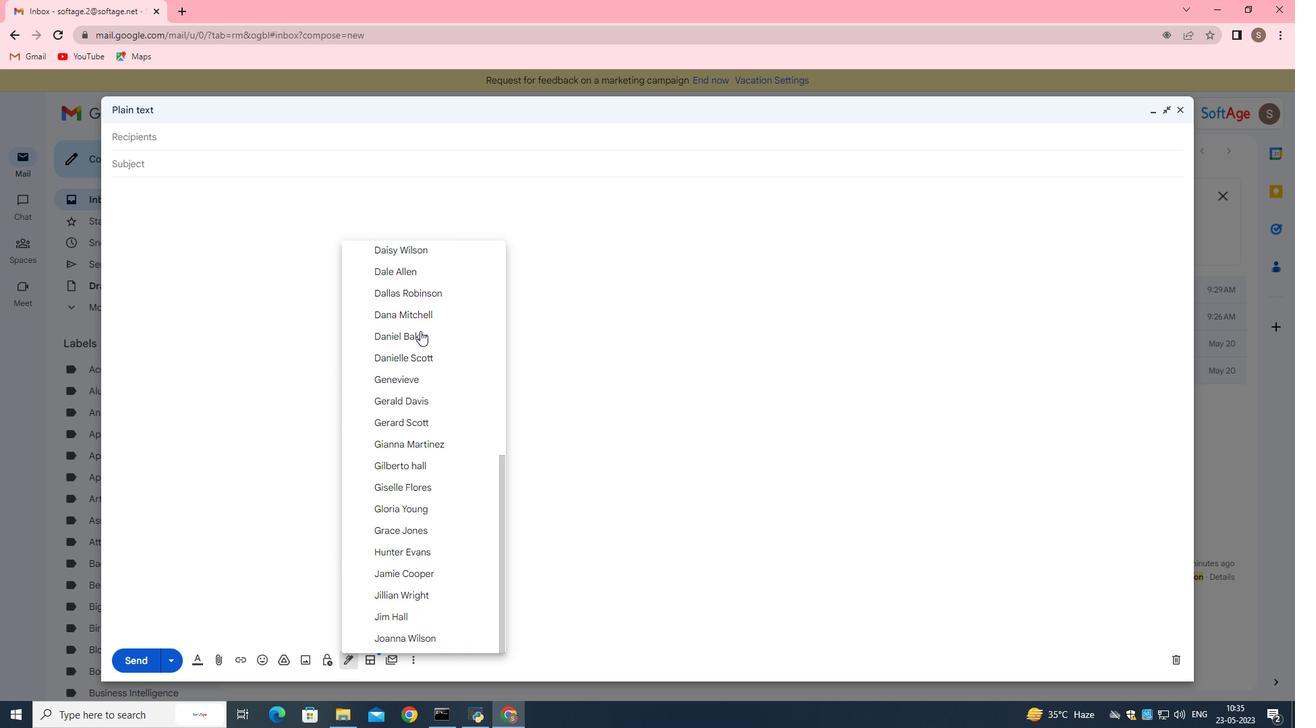 
Action: Mouse scrolled (420, 331) with delta (0, 0)
Screenshot: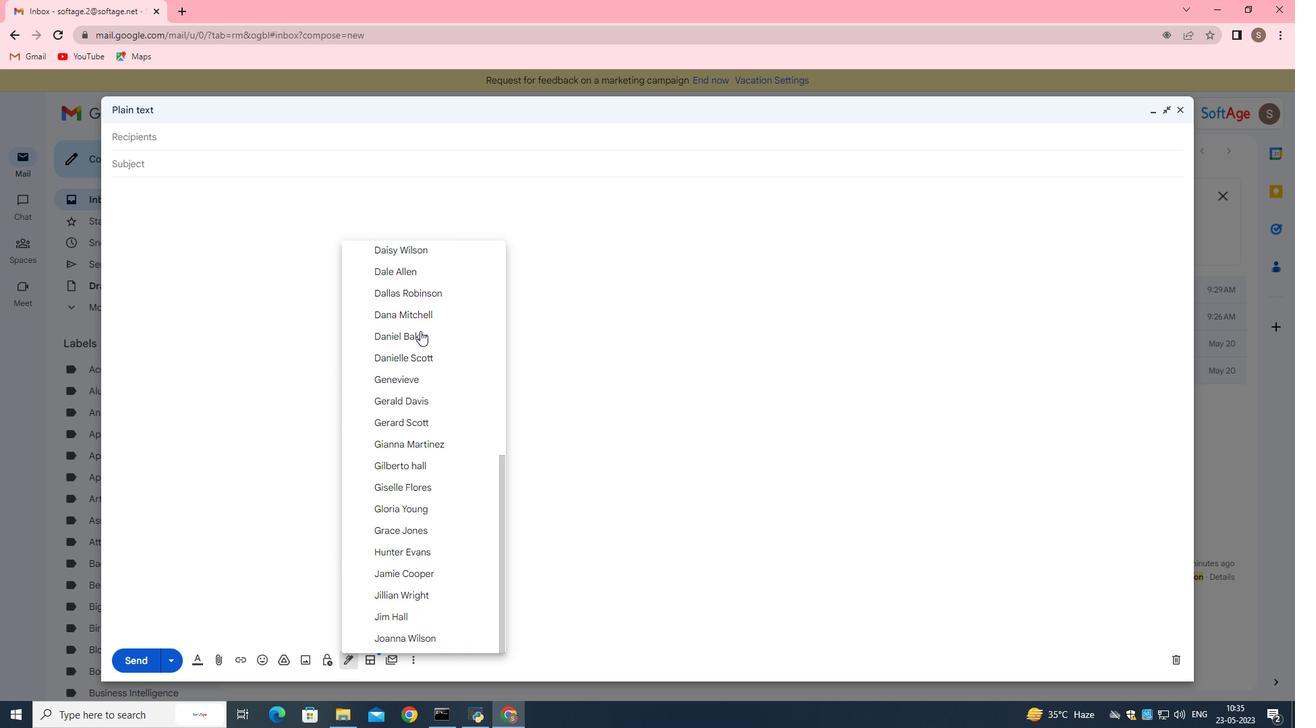 
Action: Mouse scrolled (420, 331) with delta (0, 0)
Screenshot: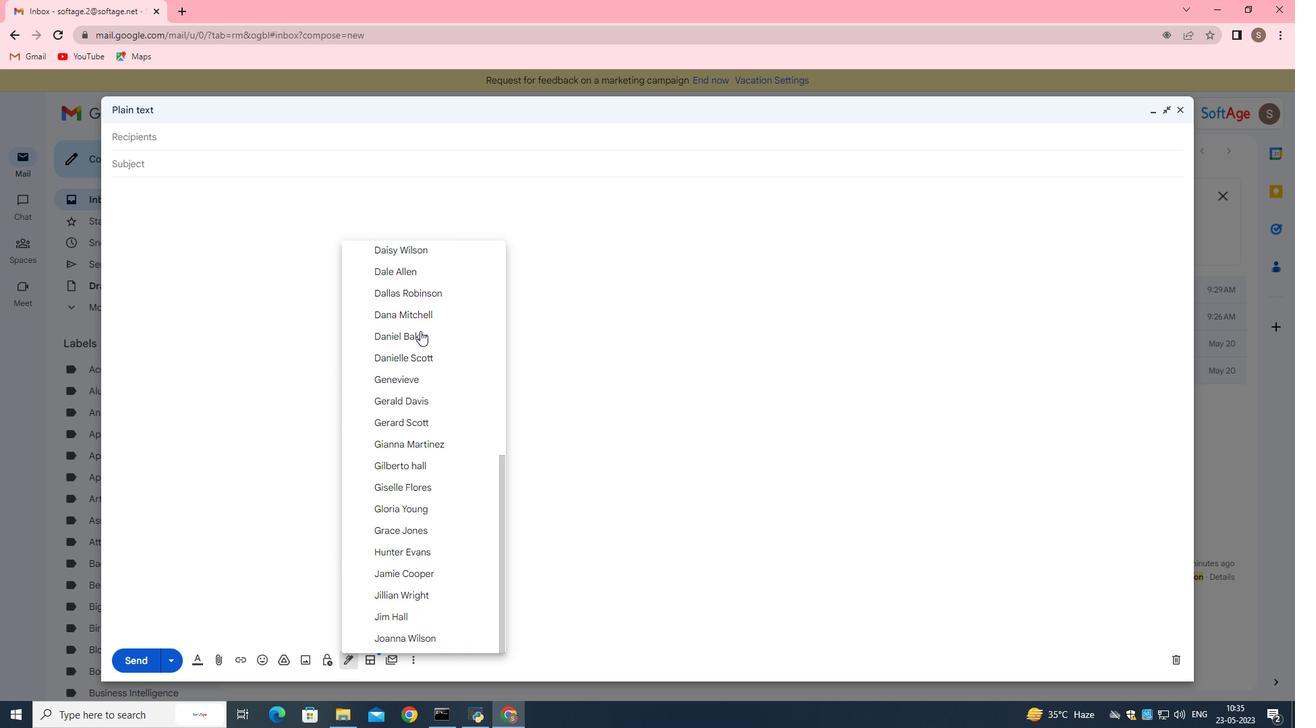 
Action: Mouse scrolled (420, 332) with delta (0, 0)
Screenshot: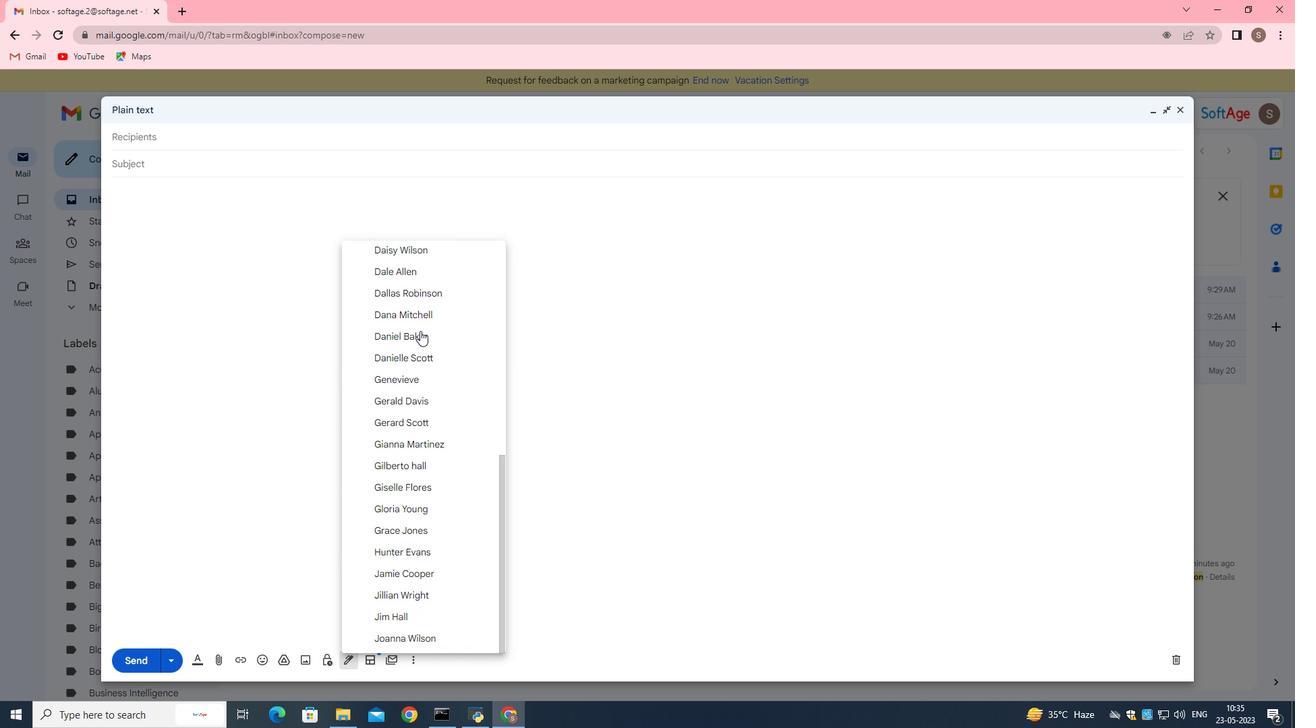 
Action: Mouse scrolled (420, 332) with delta (0, 0)
Screenshot: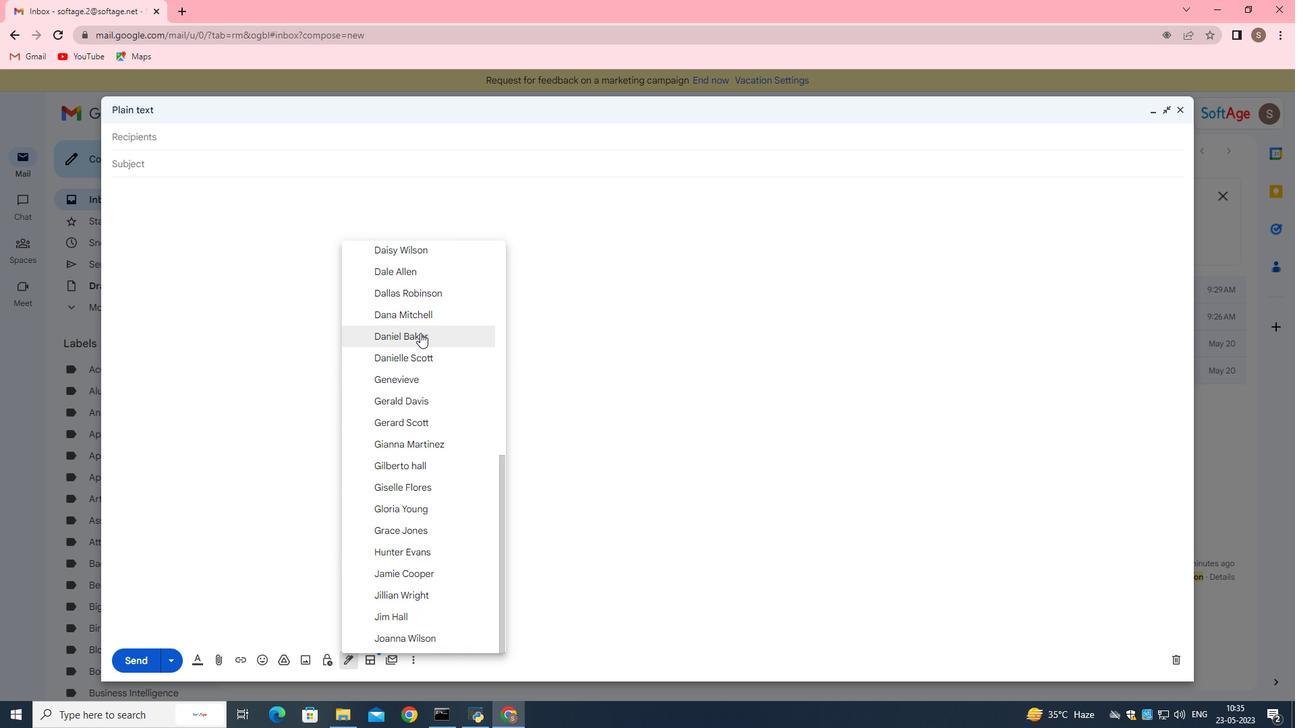 
Action: Mouse scrolled (420, 332) with delta (0, 0)
Screenshot: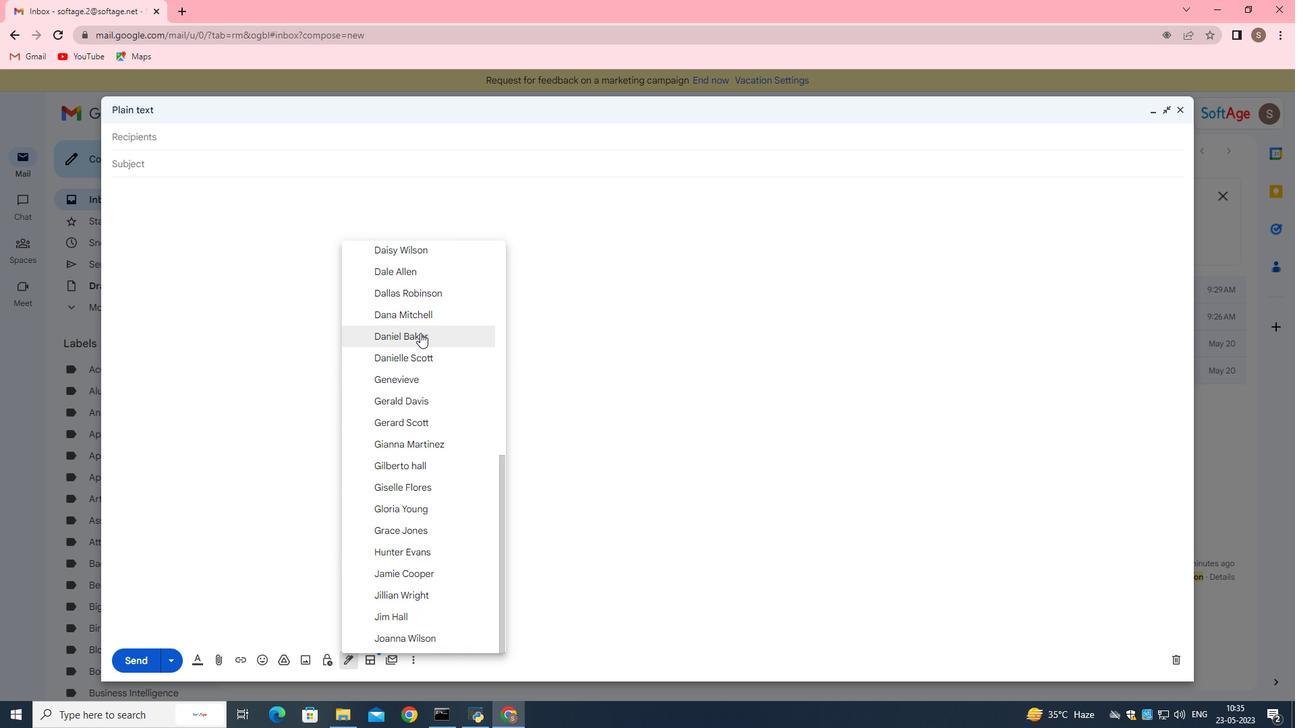 
Action: Mouse scrolled (420, 332) with delta (0, 0)
Screenshot: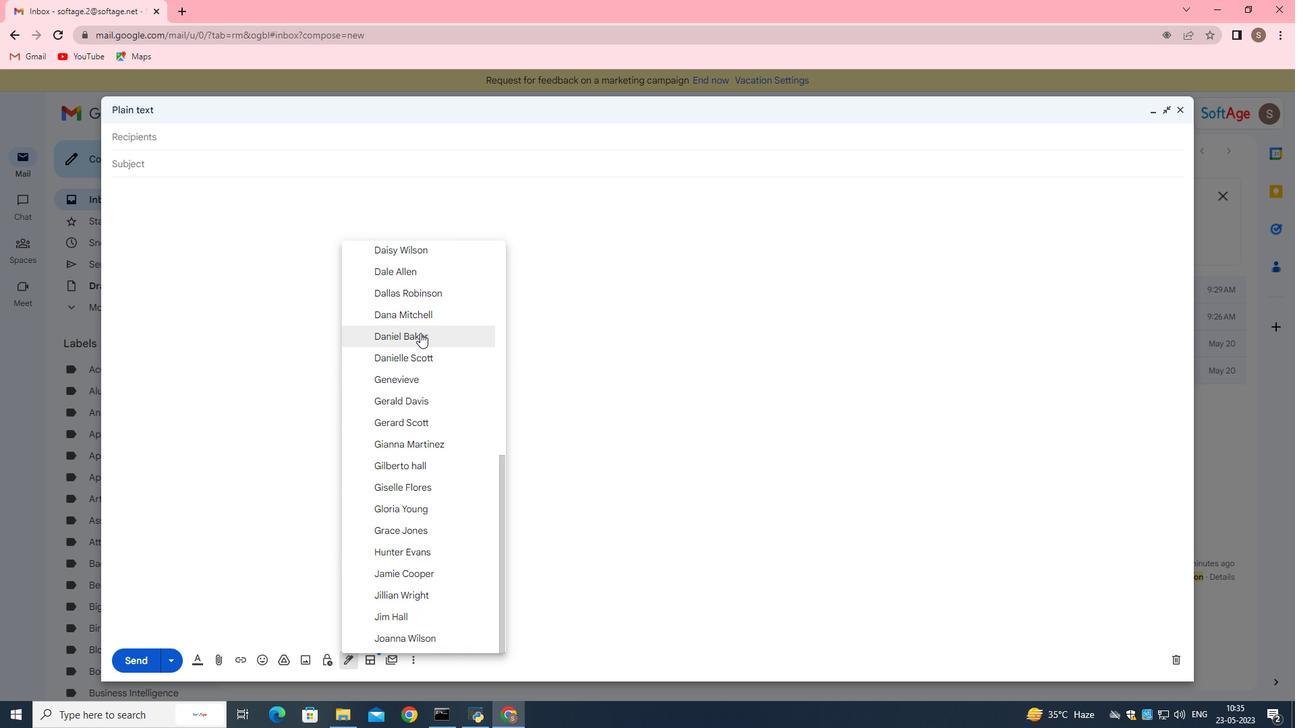 
Action: Mouse scrolled (420, 332) with delta (0, 0)
Screenshot: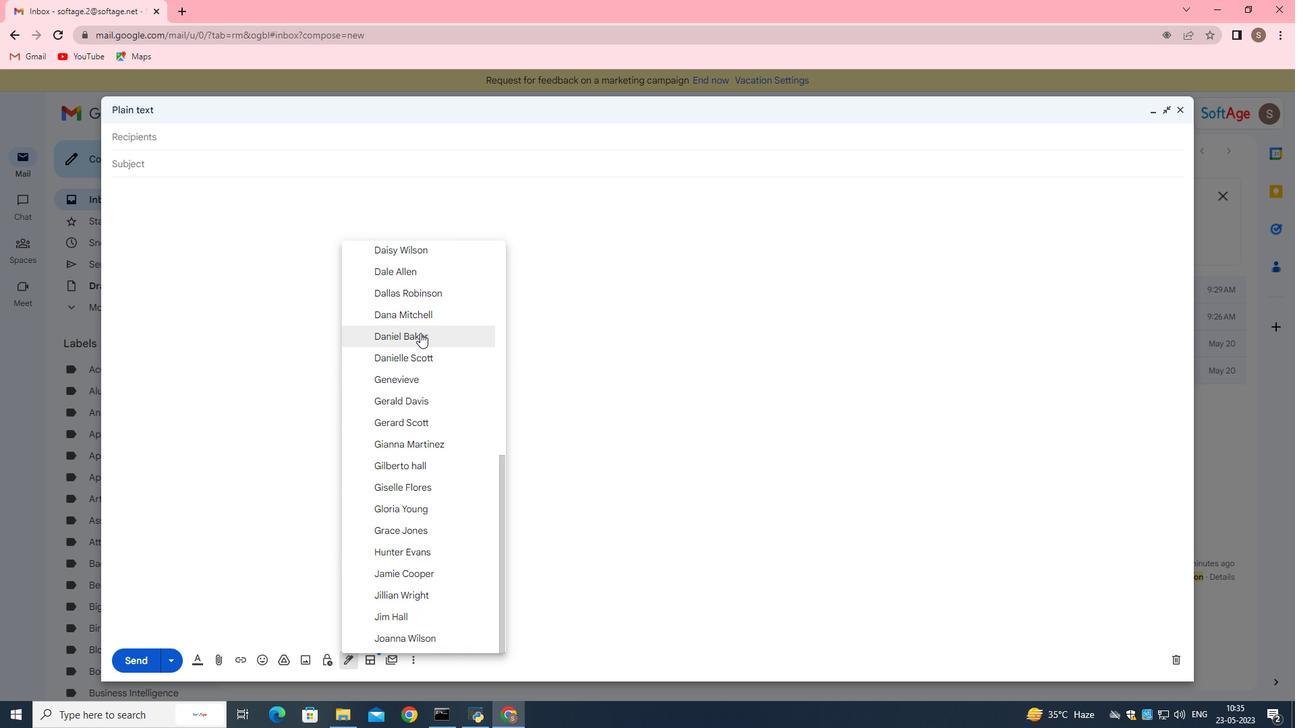 
Action: Mouse moved to (428, 551)
Screenshot: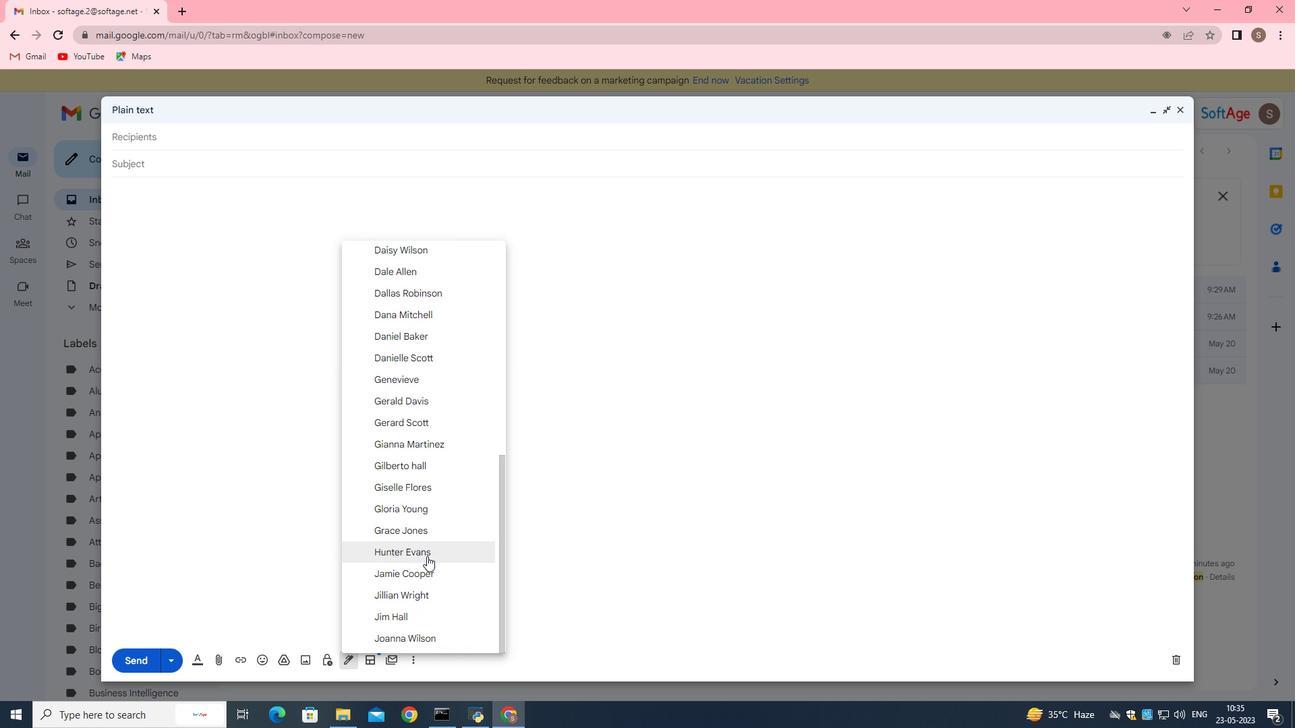 
Action: Mouse pressed left at (428, 551)
Screenshot: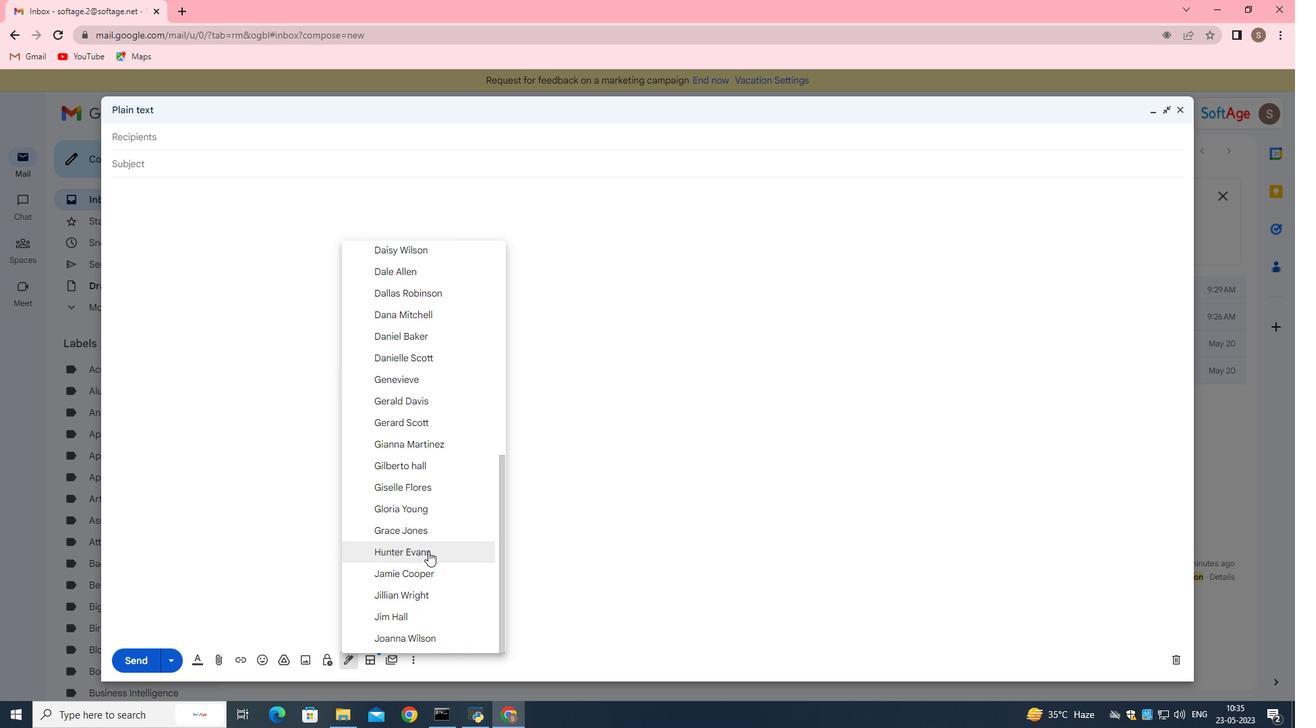
Action: Mouse moved to (342, 667)
Screenshot: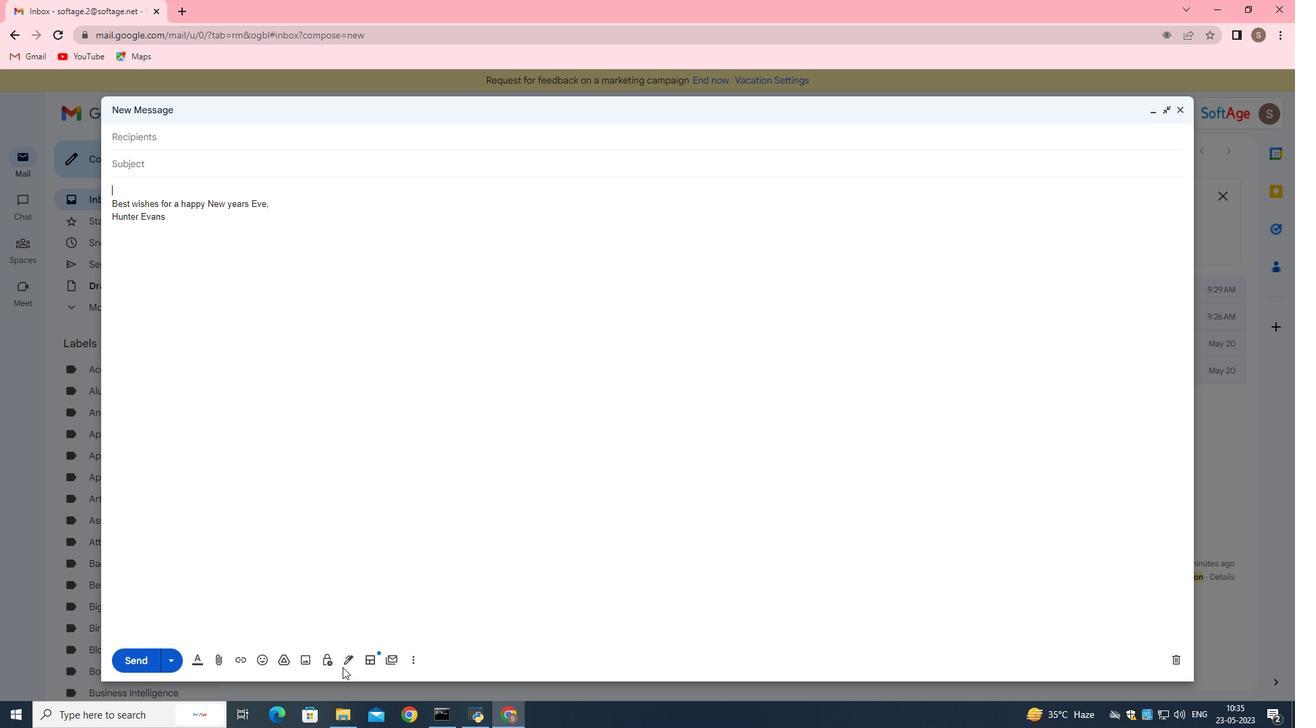 
Action: Mouse pressed left at (342, 667)
Screenshot: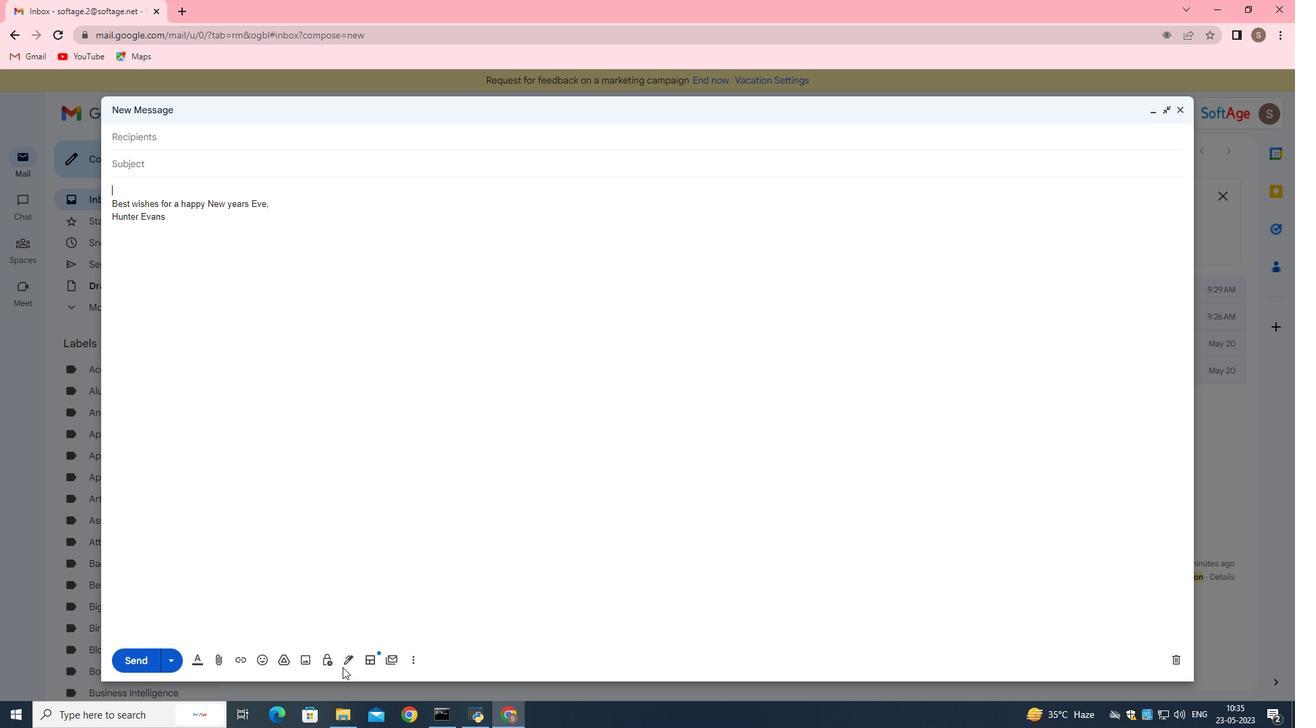 
Action: Mouse moved to (347, 656)
Screenshot: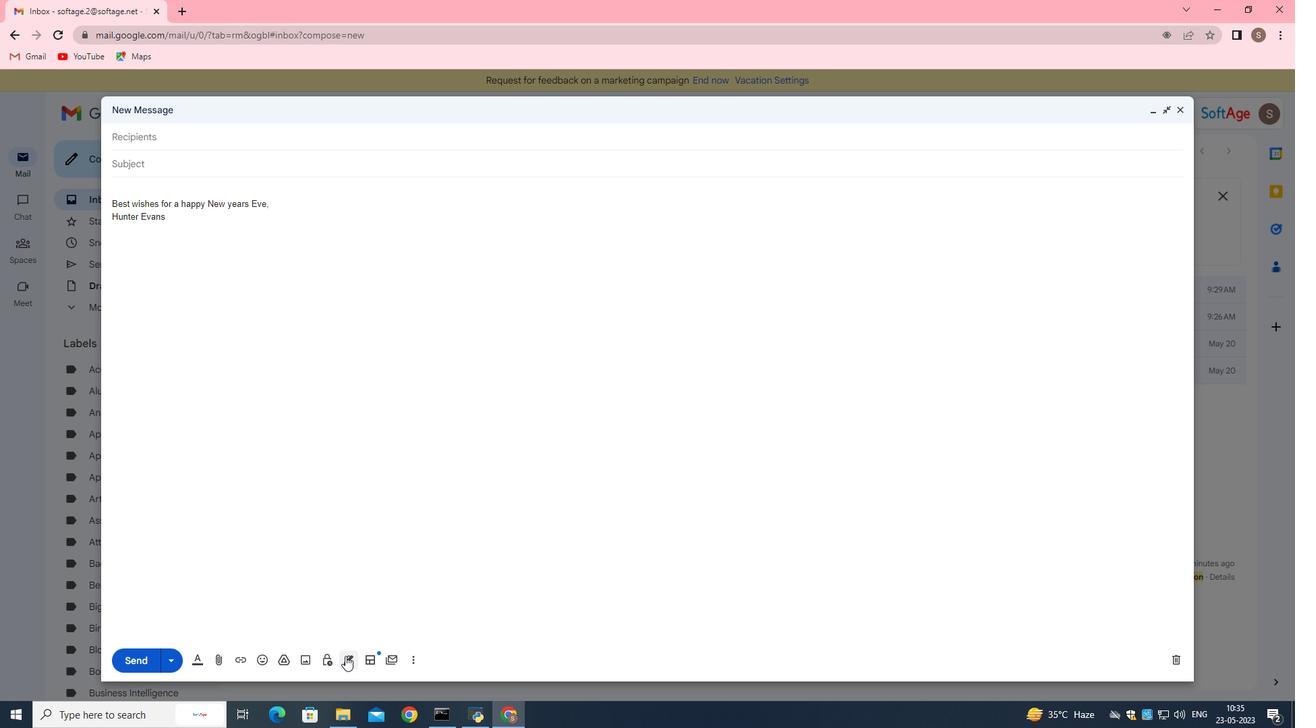
Action: Mouse pressed left at (347, 656)
Screenshot: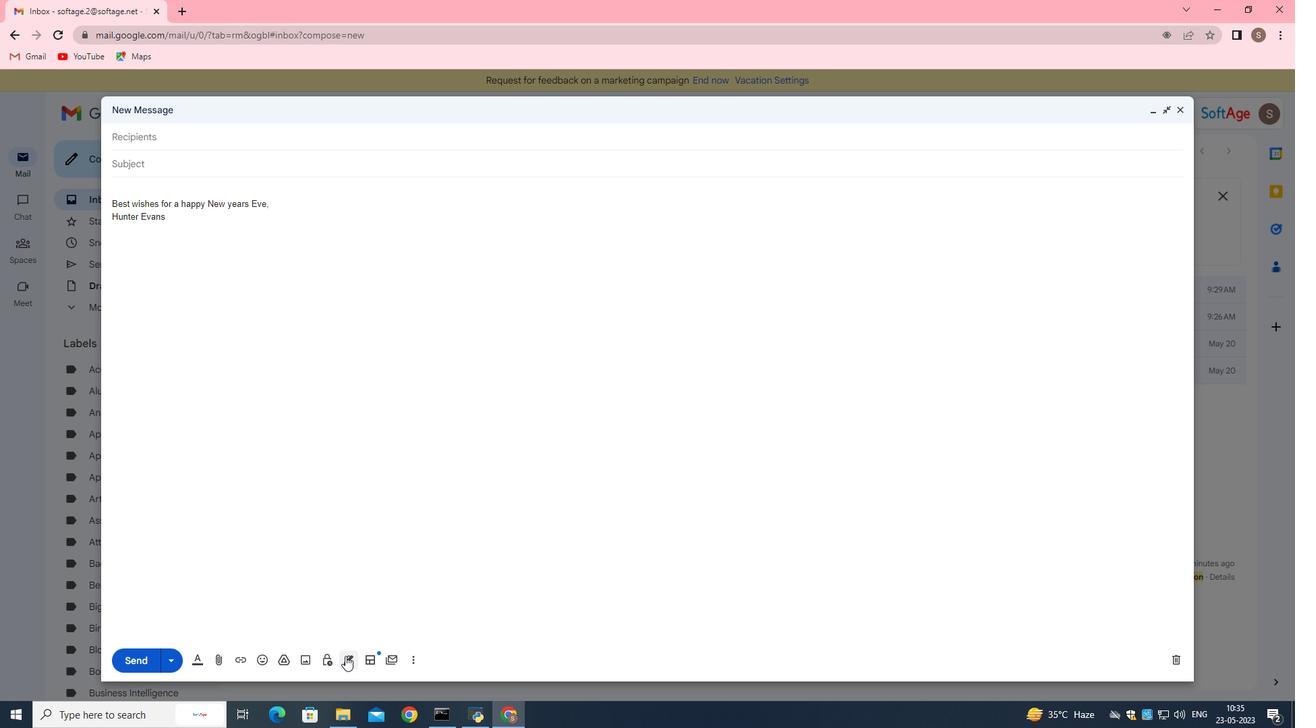 
Action: Mouse moved to (383, 333)
Screenshot: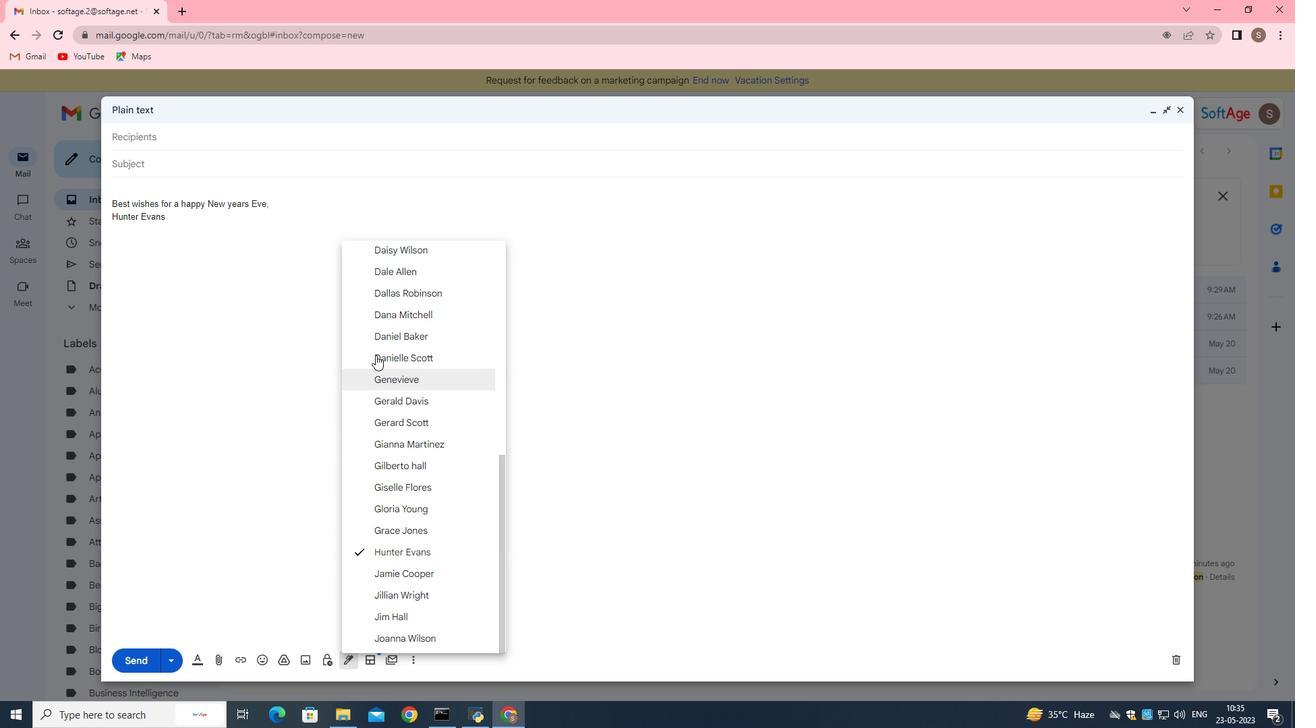 
Action: Mouse scrolled (383, 334) with delta (0, 0)
Screenshot: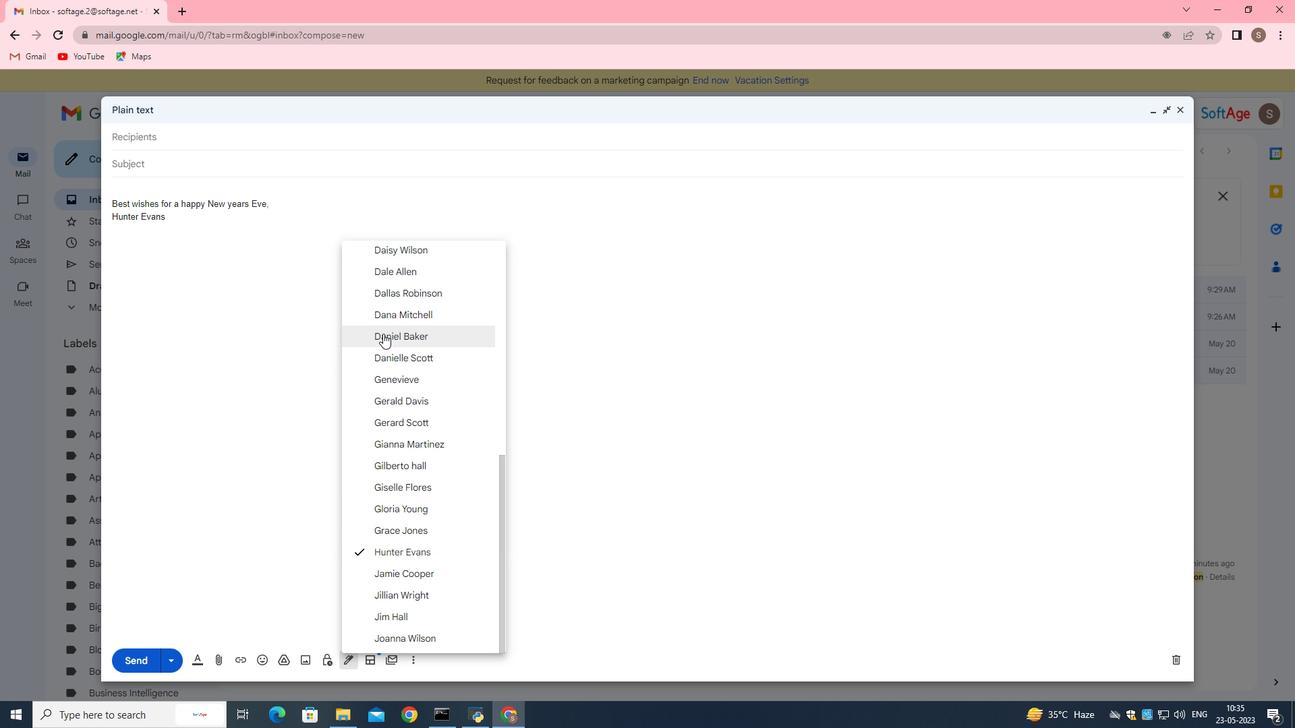 
Action: Mouse moved to (383, 333)
Screenshot: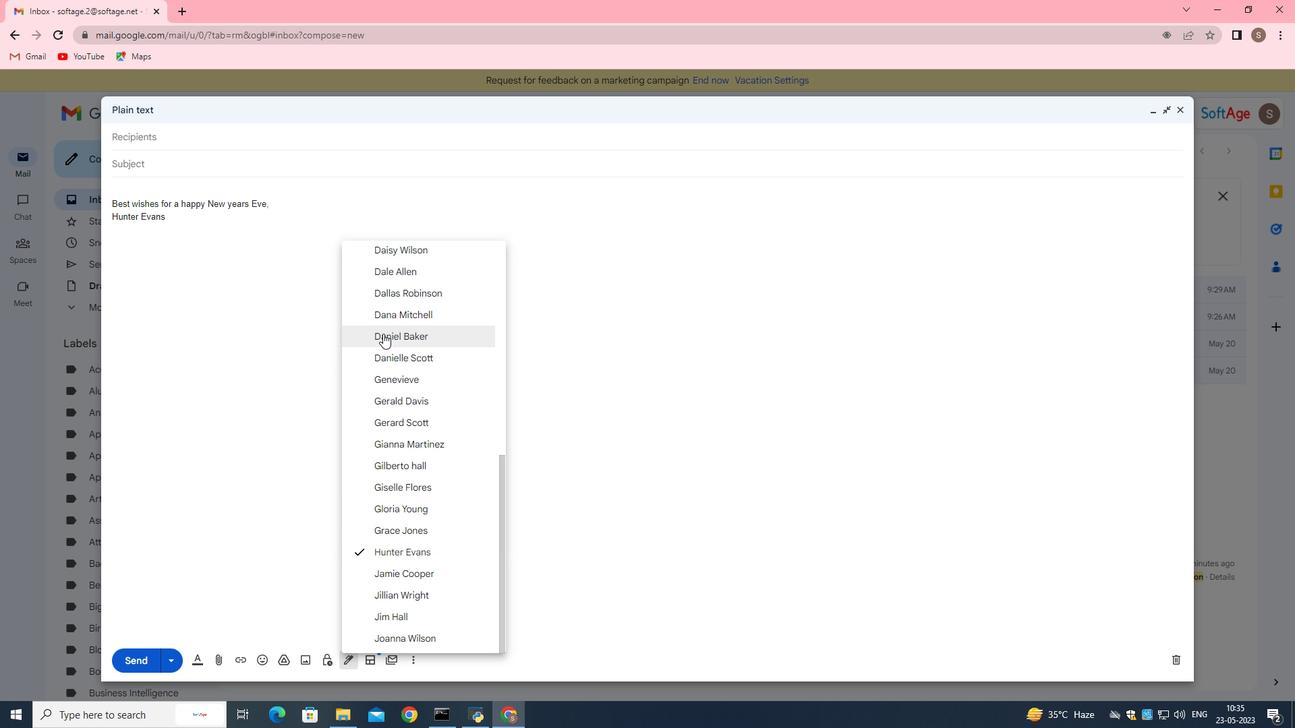 
Action: Mouse scrolled (383, 334) with delta (0, 0)
Screenshot: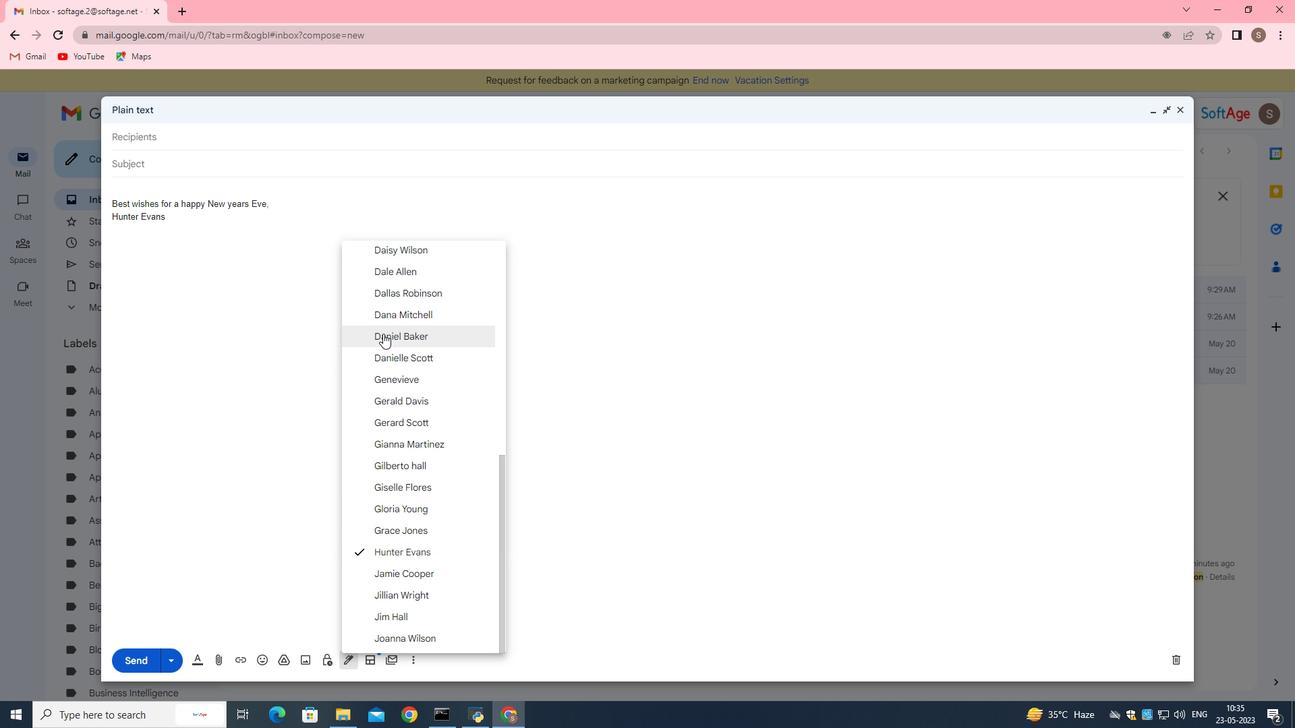 
Action: Mouse scrolled (383, 334) with delta (0, 0)
Screenshot: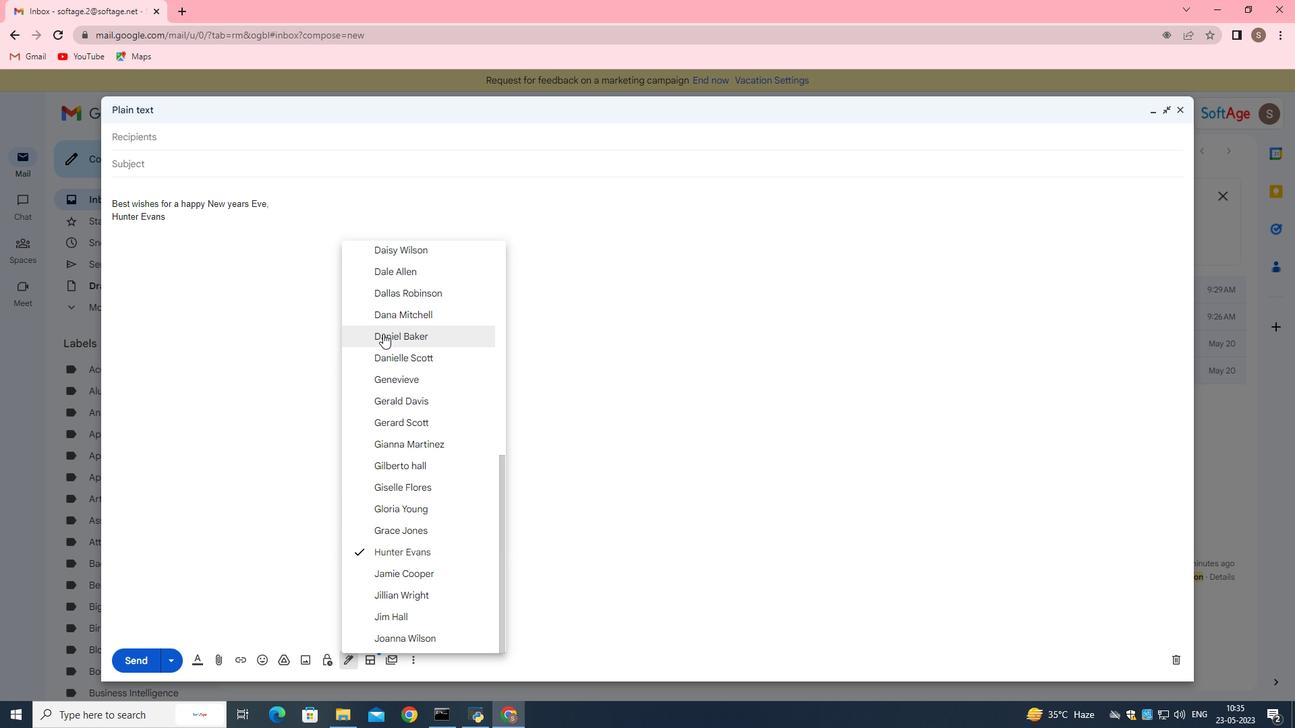 
Action: Mouse scrolled (383, 334) with delta (0, 0)
Screenshot: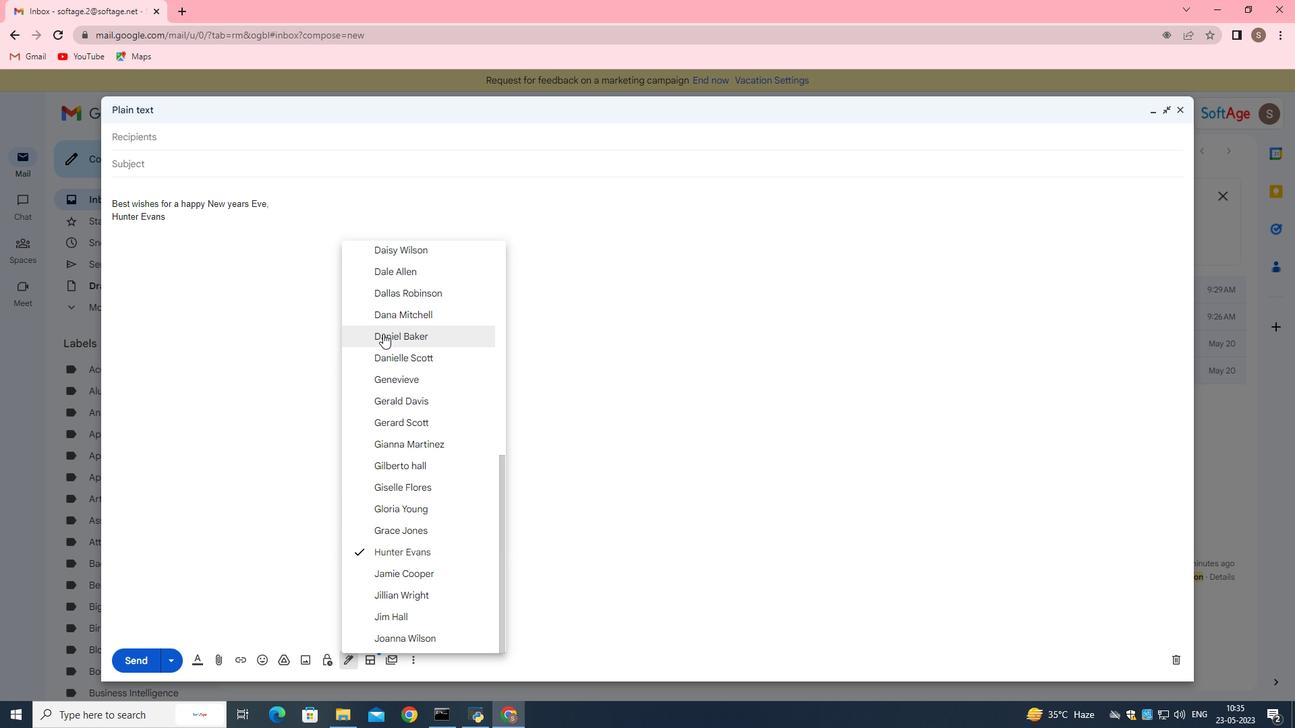 
Action: Mouse moved to (371, 337)
Screenshot: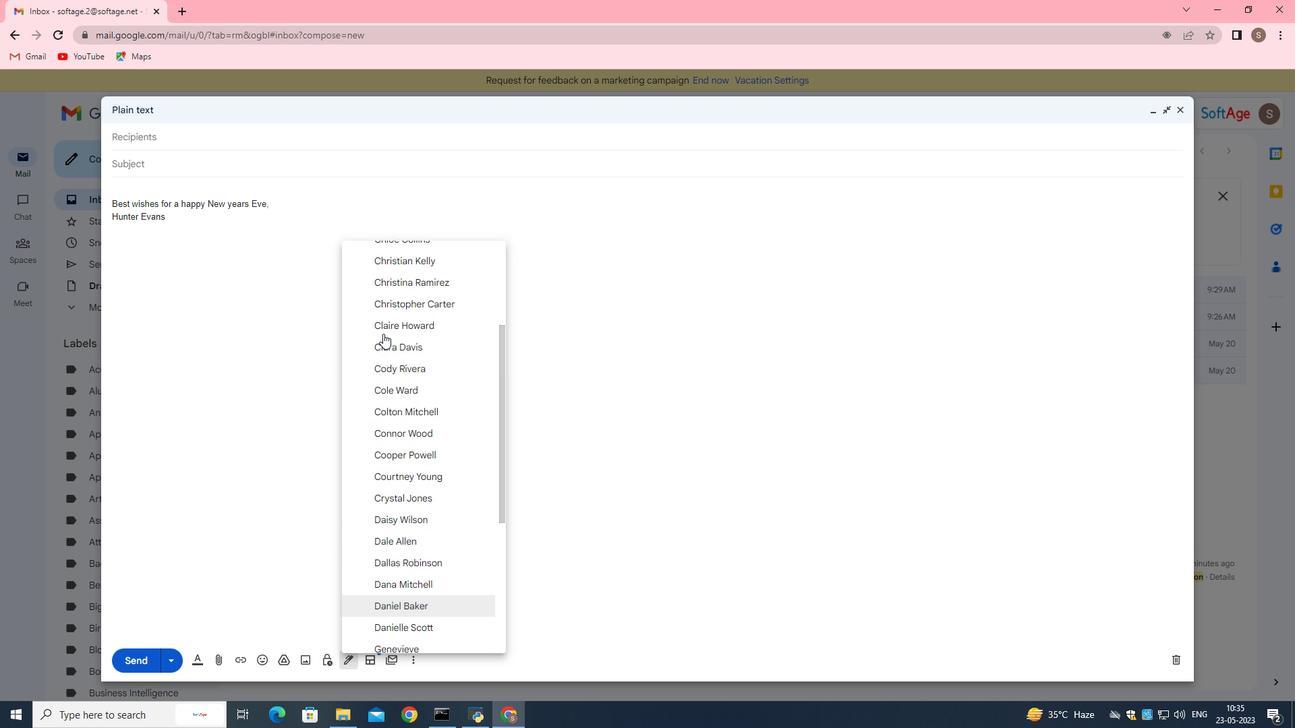 
Action: Mouse scrolled (381, 333) with delta (0, 0)
Screenshot: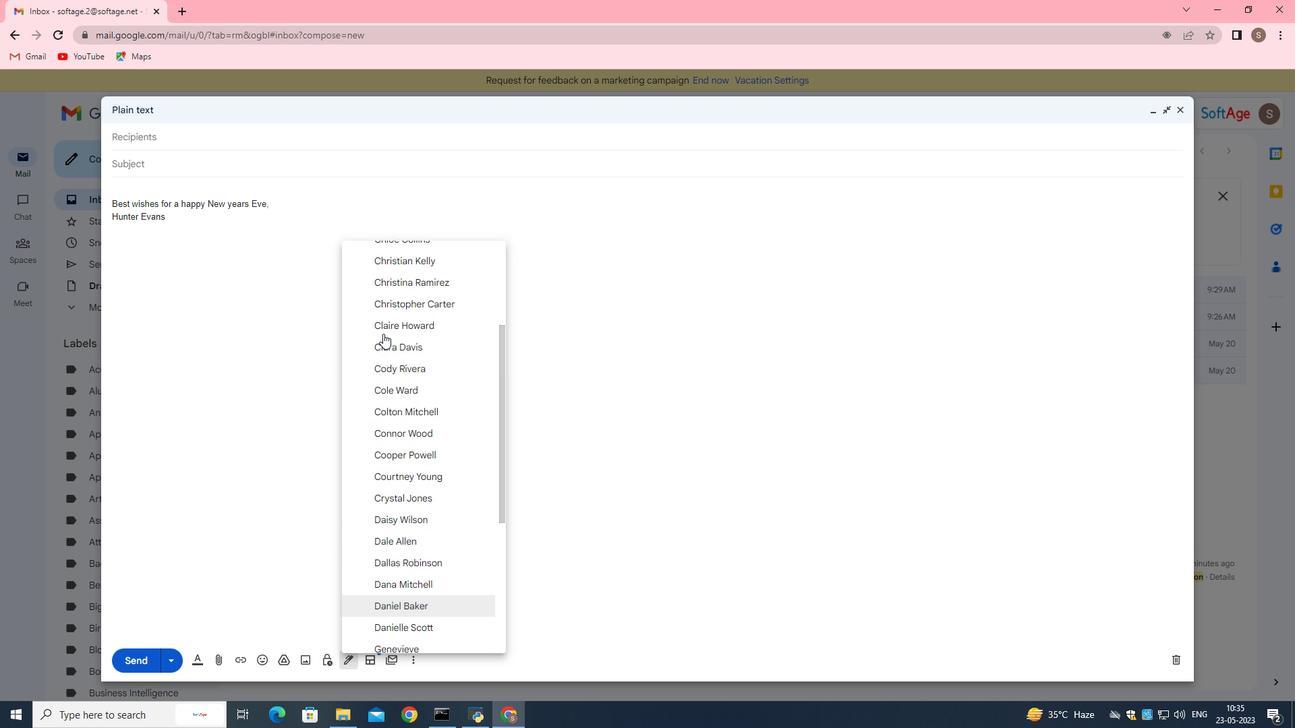 
Action: Mouse scrolled (375, 333) with delta (0, 0)
Screenshot: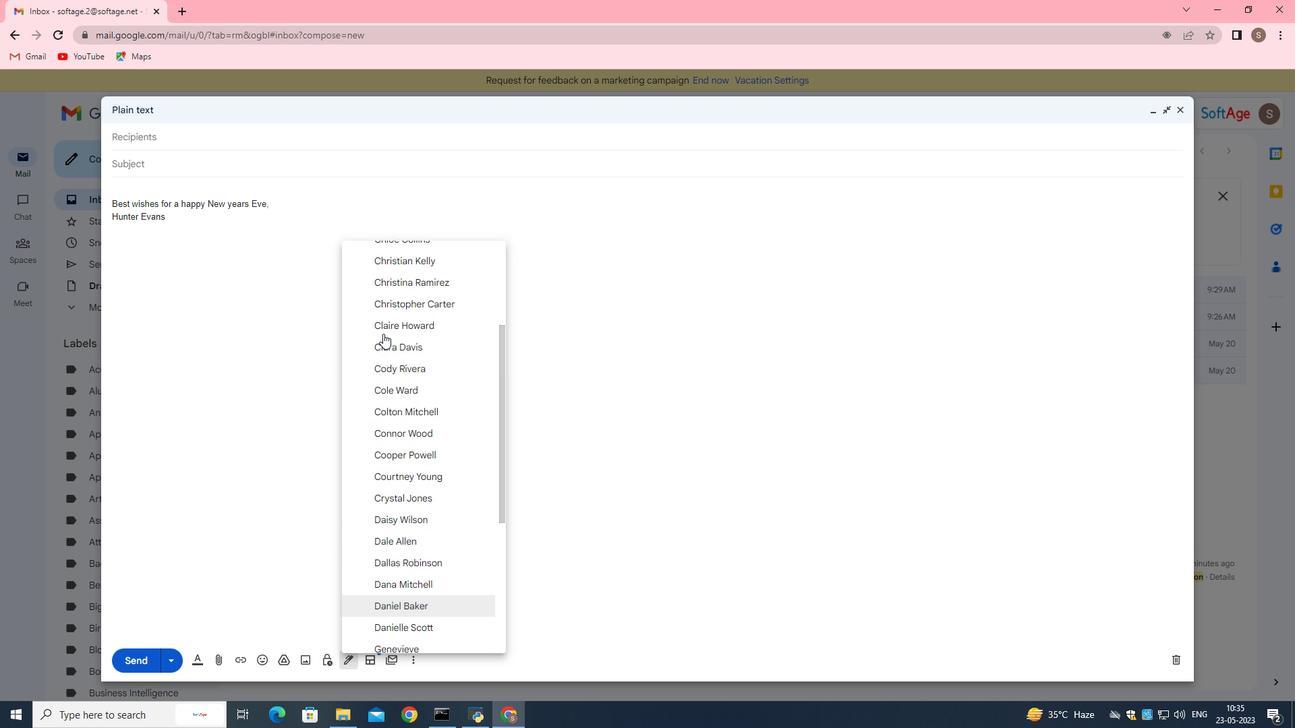 
Action: Mouse scrolled (375, 333) with delta (0, 0)
Screenshot: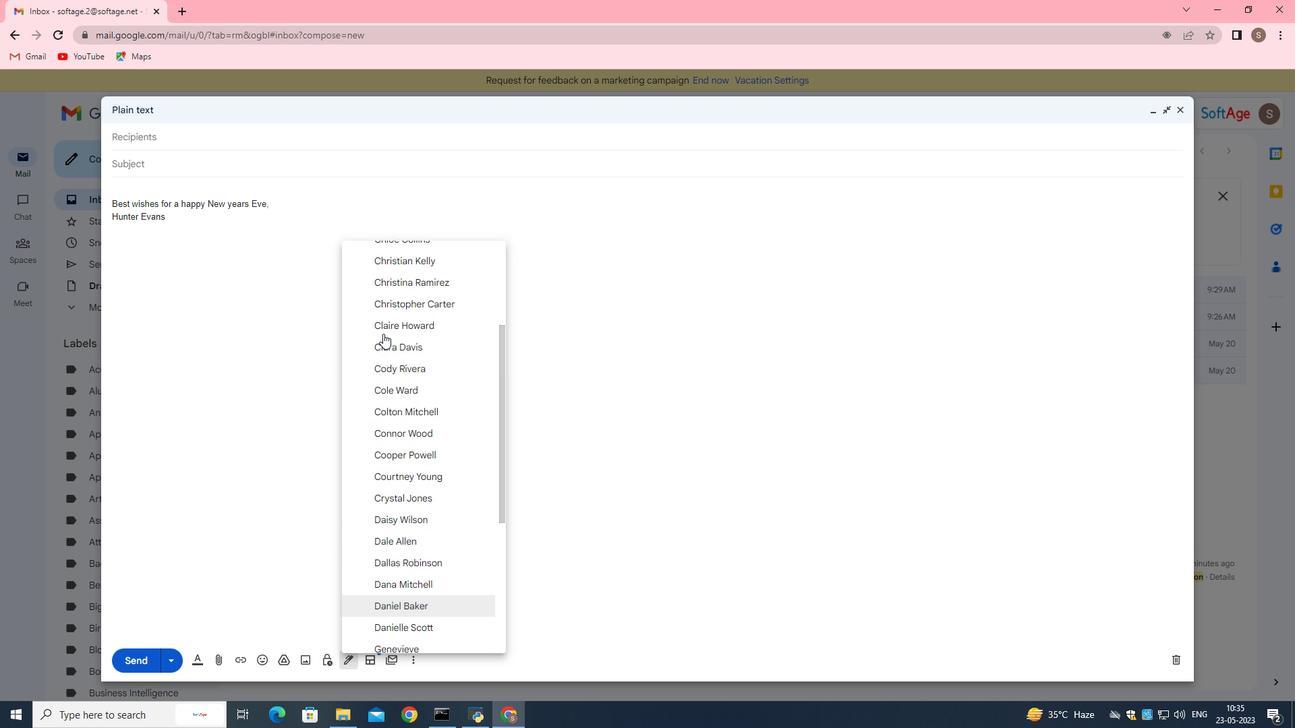 
Action: Mouse scrolled (373, 336) with delta (0, 0)
Screenshot: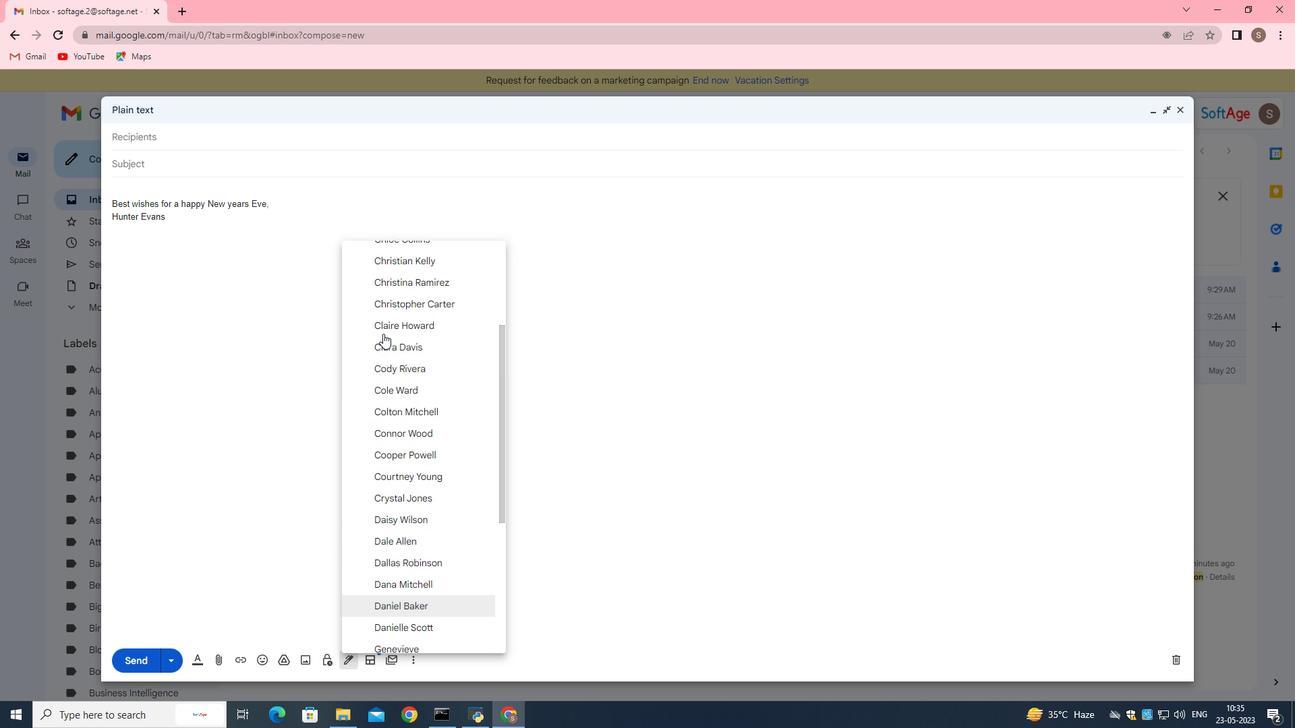 
Action: Mouse scrolled (371, 338) with delta (0, 0)
Screenshot: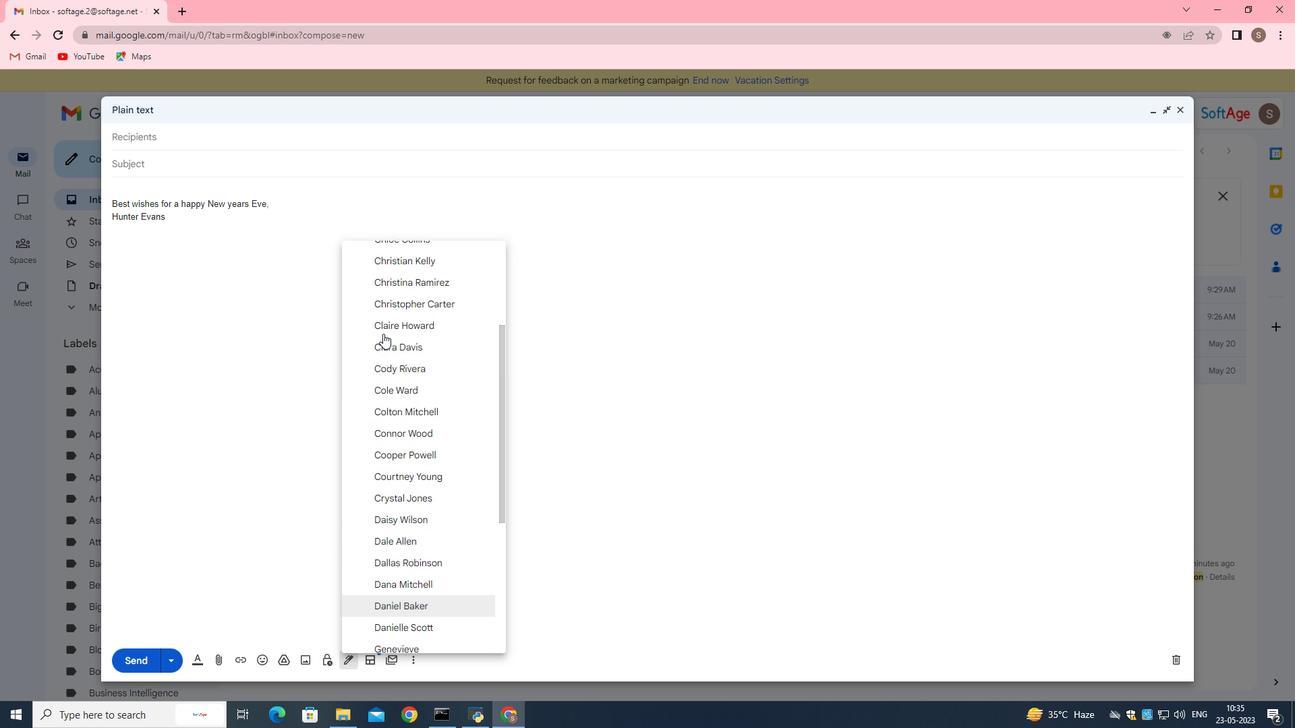 
Action: Mouse scrolled (371, 338) with delta (0, 0)
Screenshot: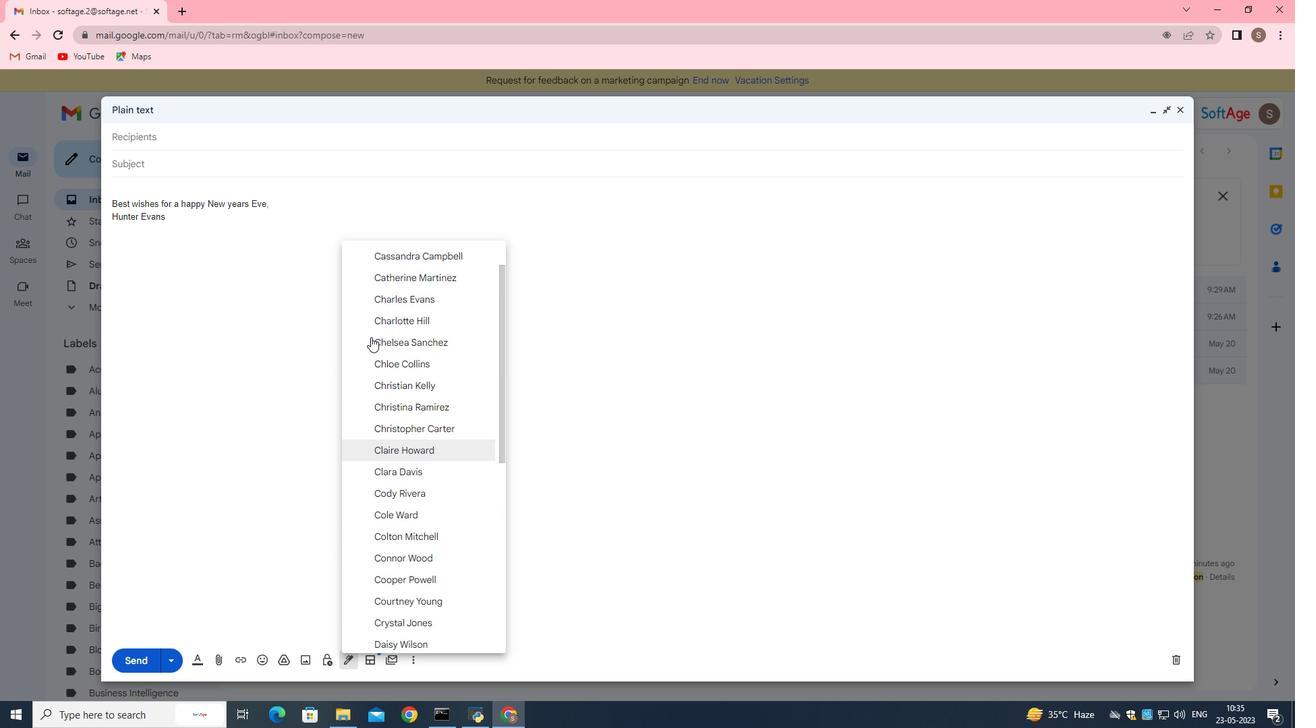 
Action: Mouse scrolled (371, 338) with delta (0, 0)
Screenshot: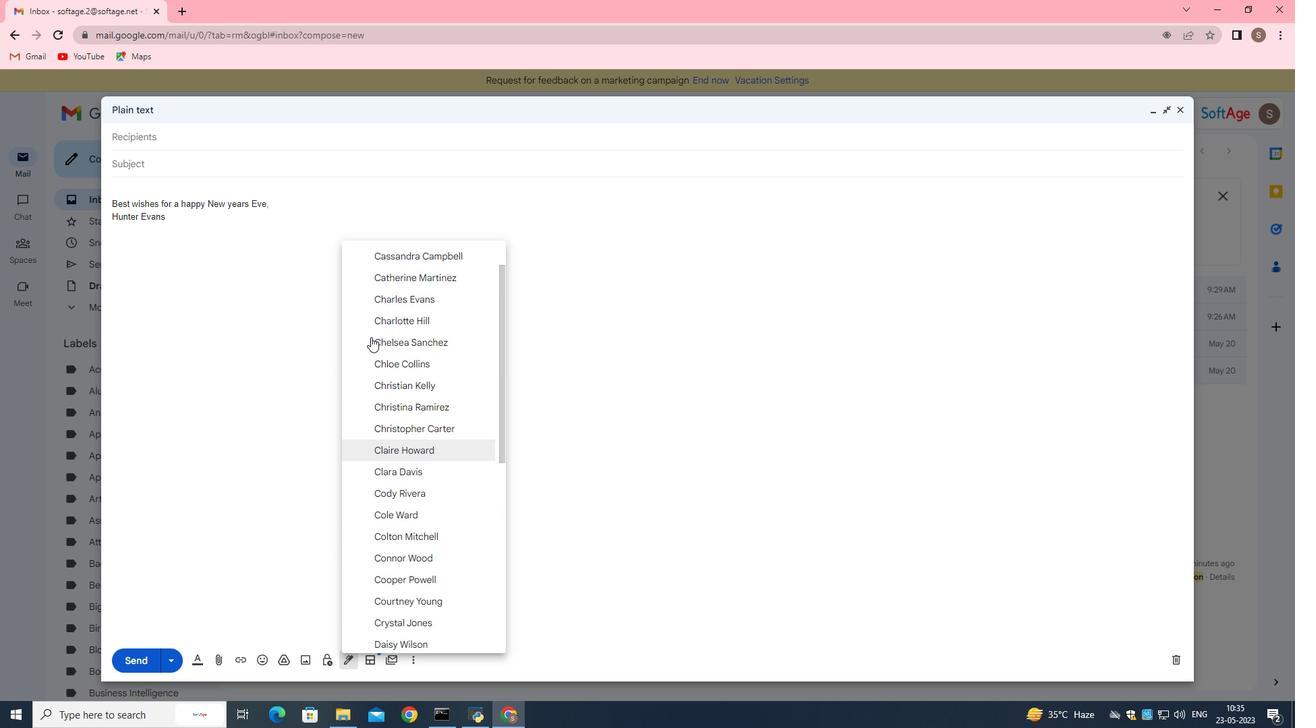 
Action: Mouse scrolled (371, 338) with delta (0, 0)
Screenshot: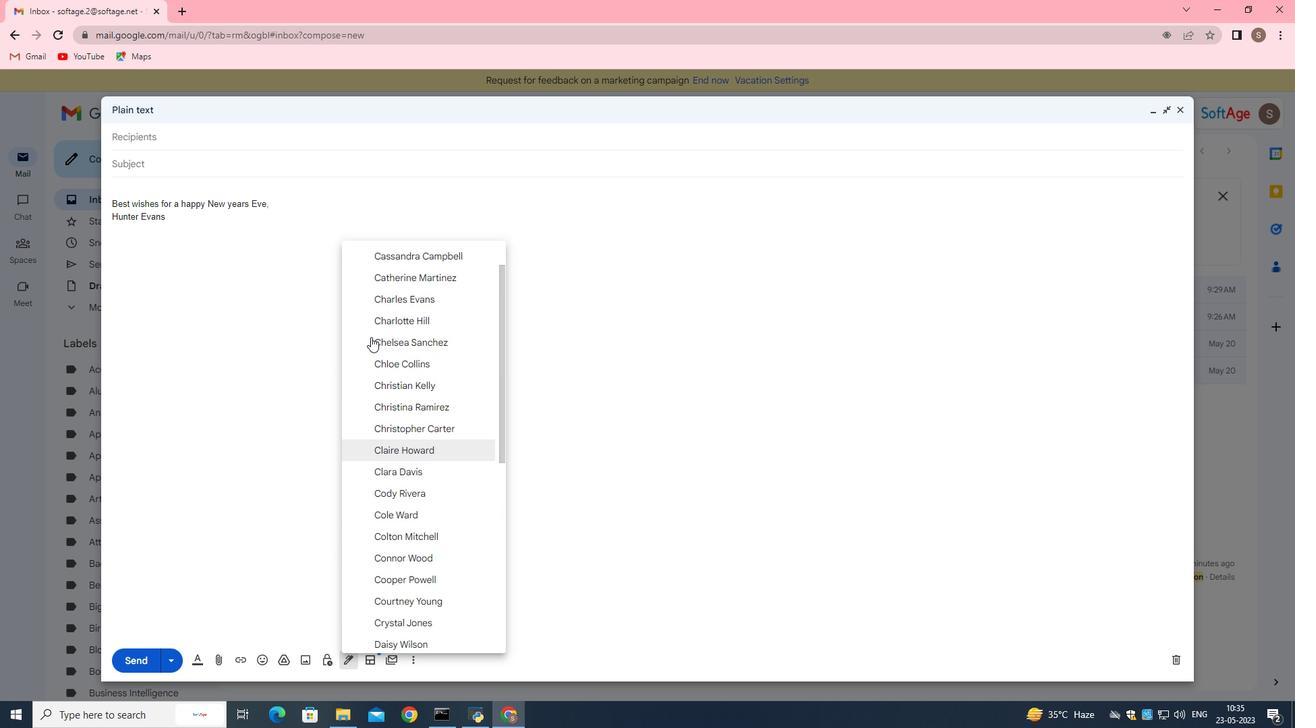 
Action: Mouse scrolled (371, 338) with delta (0, 0)
Screenshot: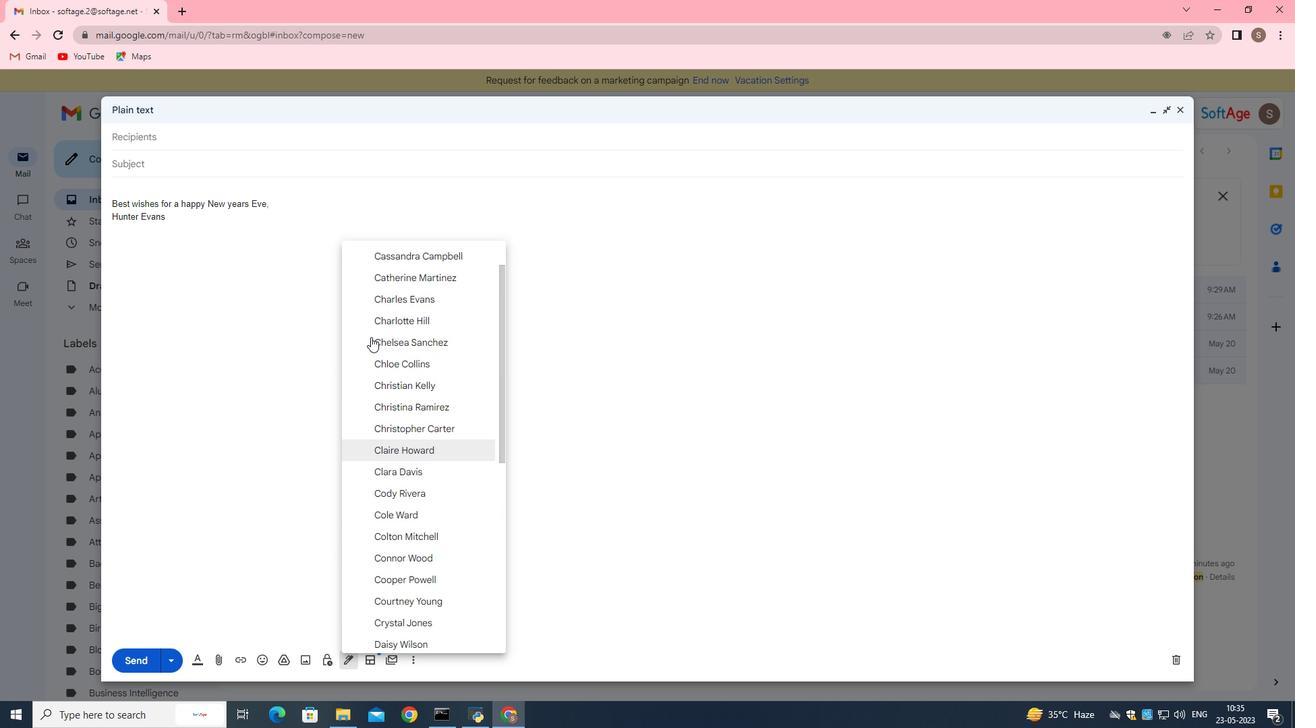
Action: Mouse scrolled (371, 338) with delta (0, 0)
Screenshot: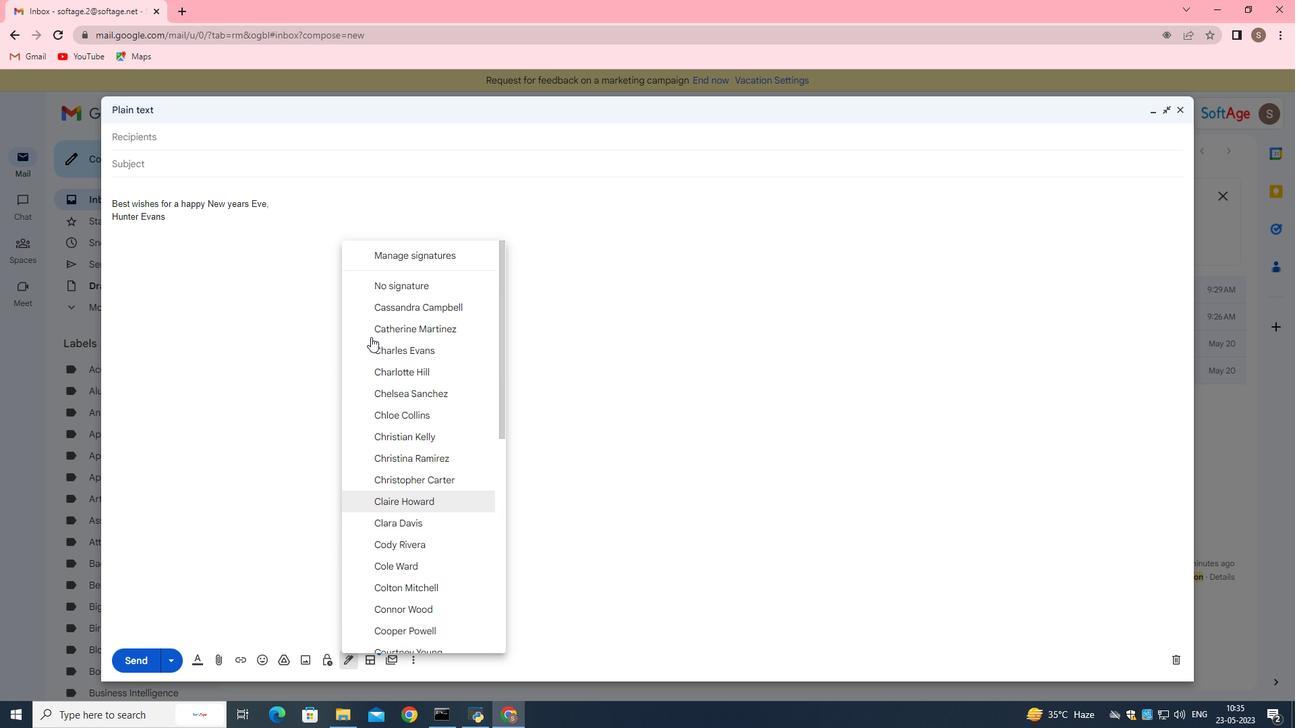 
Action: Mouse scrolled (371, 338) with delta (0, 0)
Screenshot: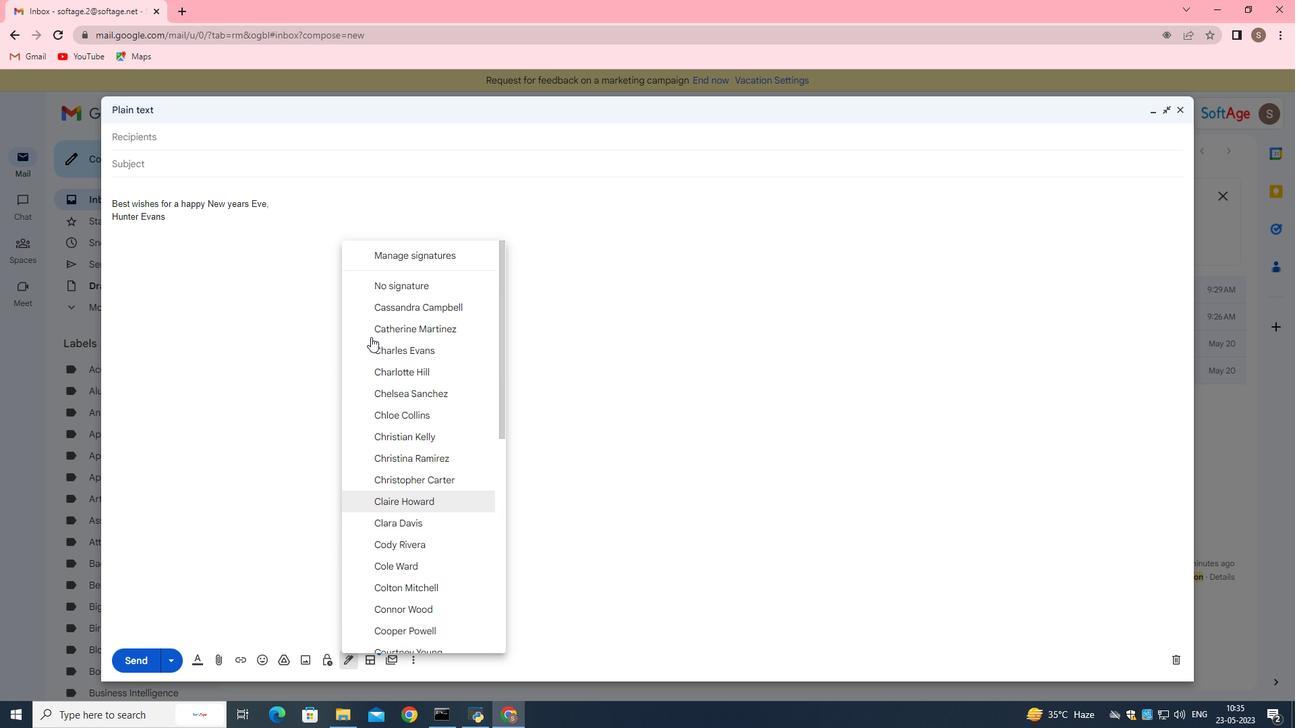 
Action: Mouse scrolled (371, 338) with delta (0, 0)
Screenshot: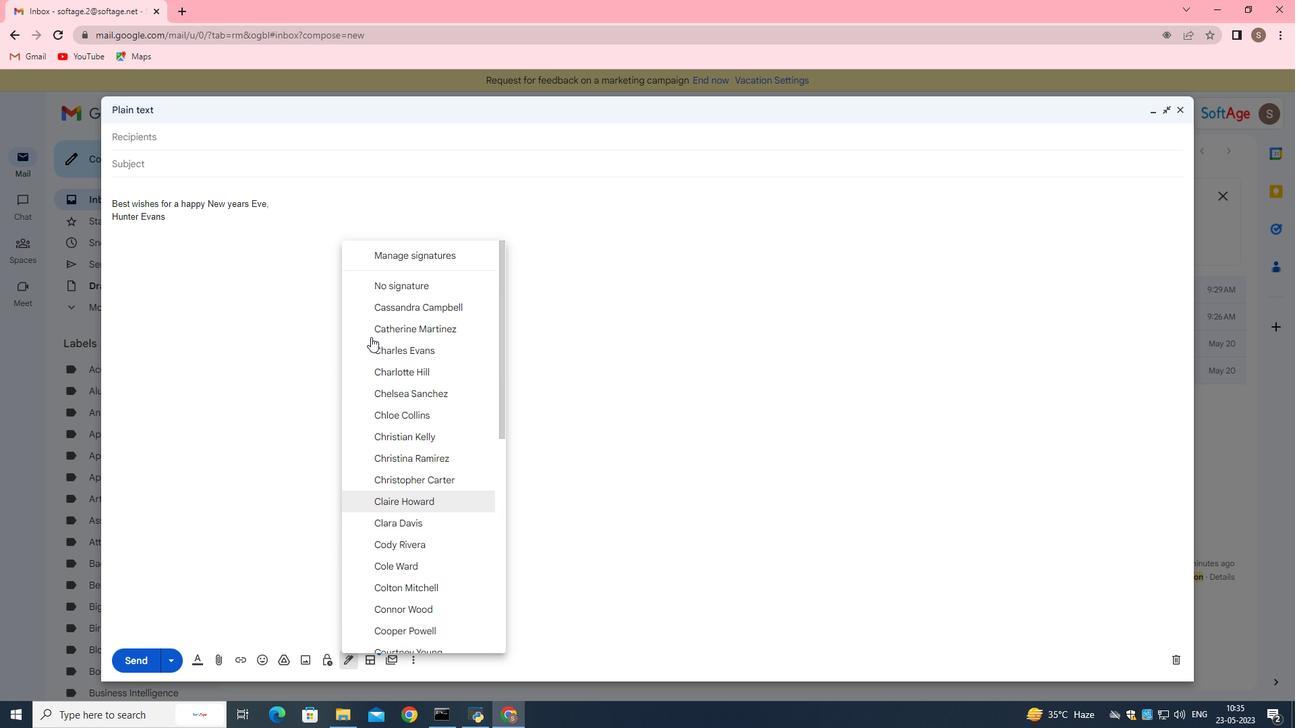 
Action: Mouse moved to (385, 254)
Screenshot: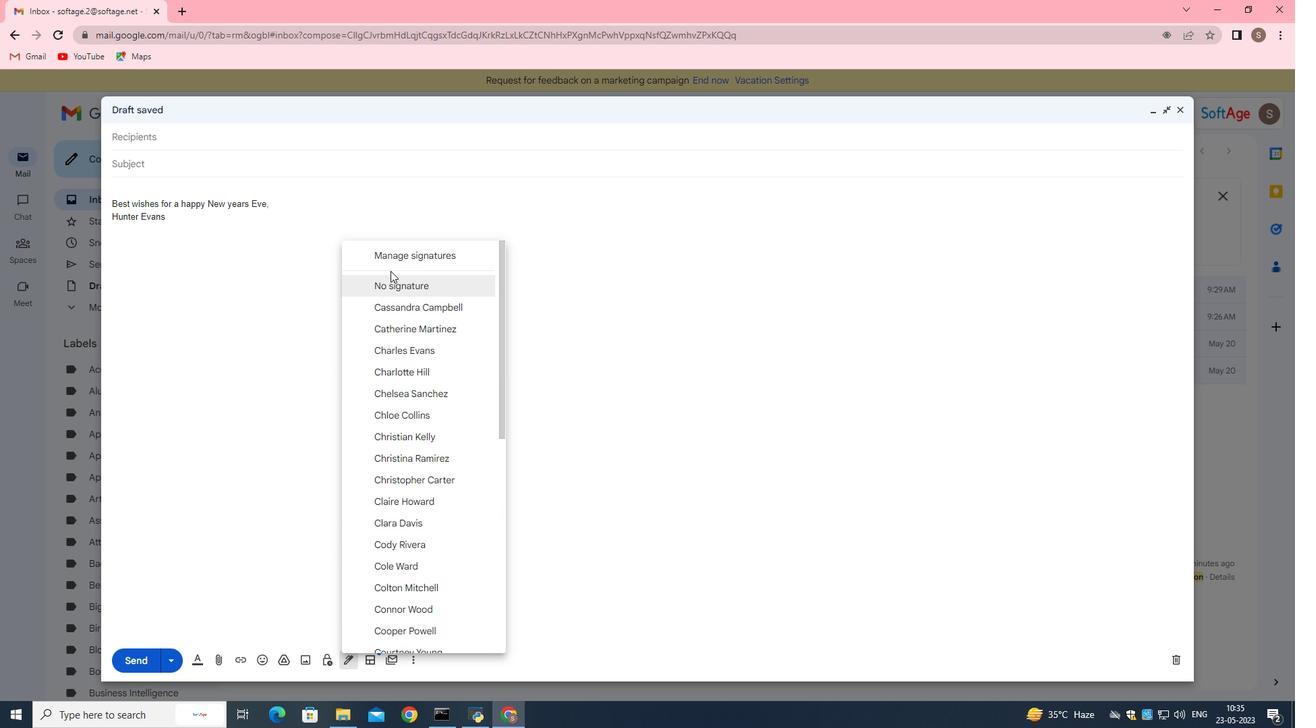 
Action: Mouse pressed left at (385, 254)
Screenshot: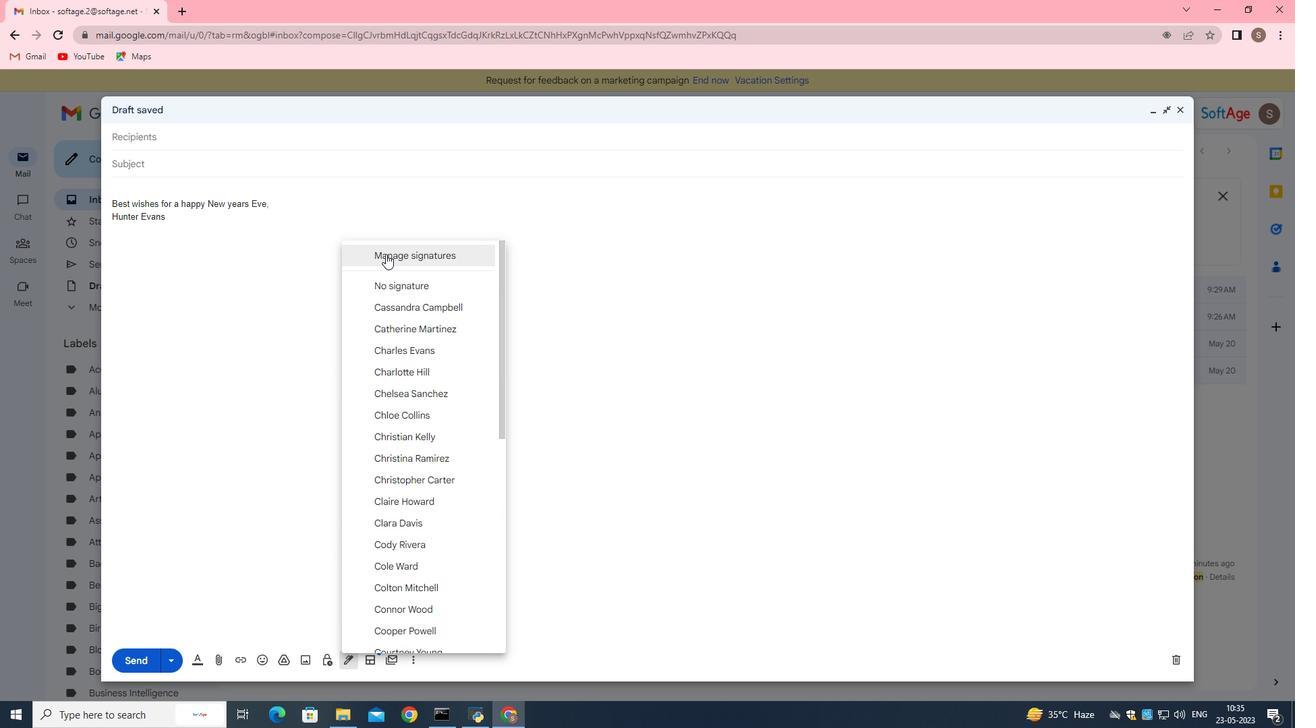 
Action: Mouse moved to (1156, 112)
Screenshot: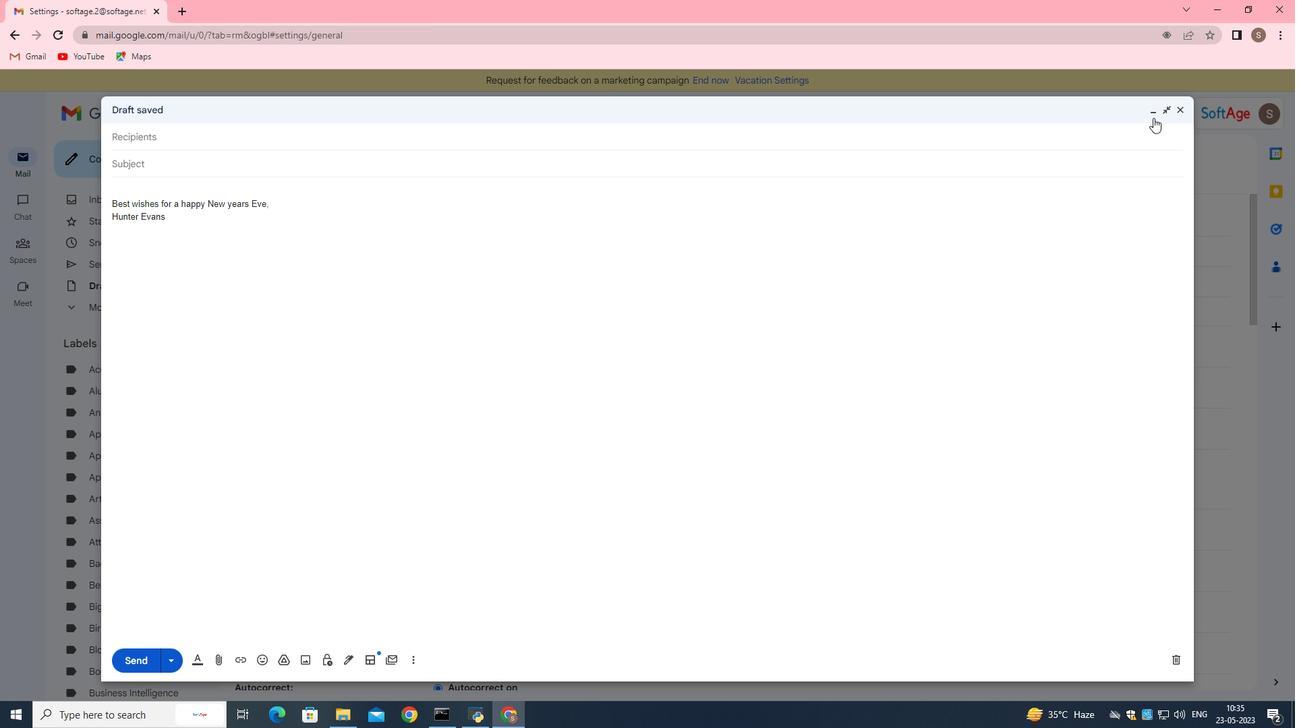 
Action: Mouse pressed left at (1156, 112)
Screenshot: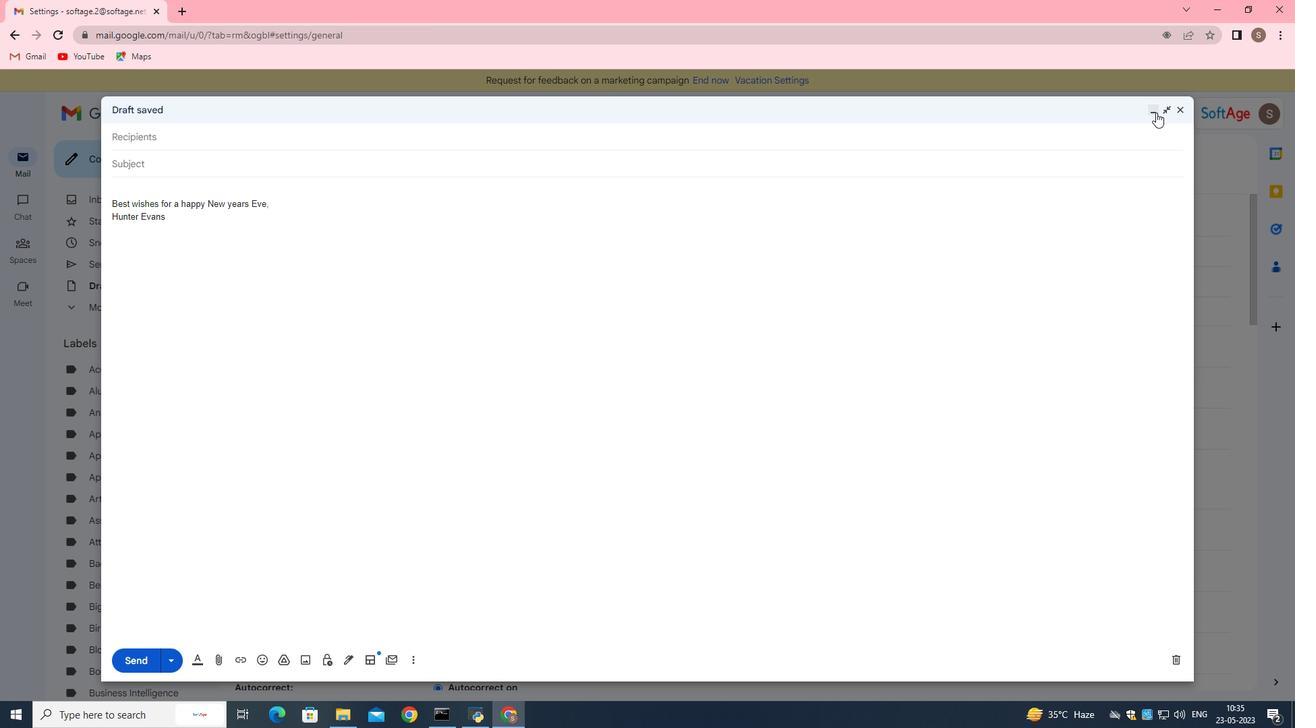 
Action: Mouse moved to (491, 288)
Screenshot: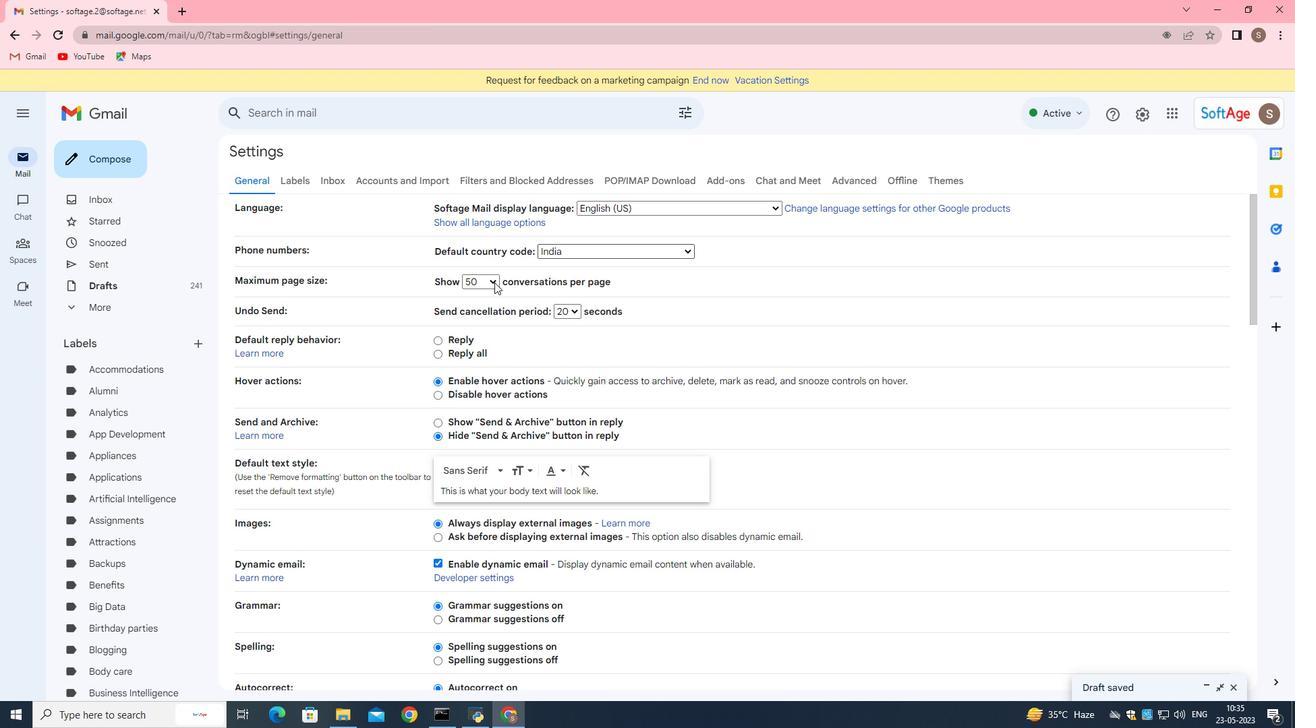 
Action: Mouse scrolled (491, 288) with delta (0, 0)
Screenshot: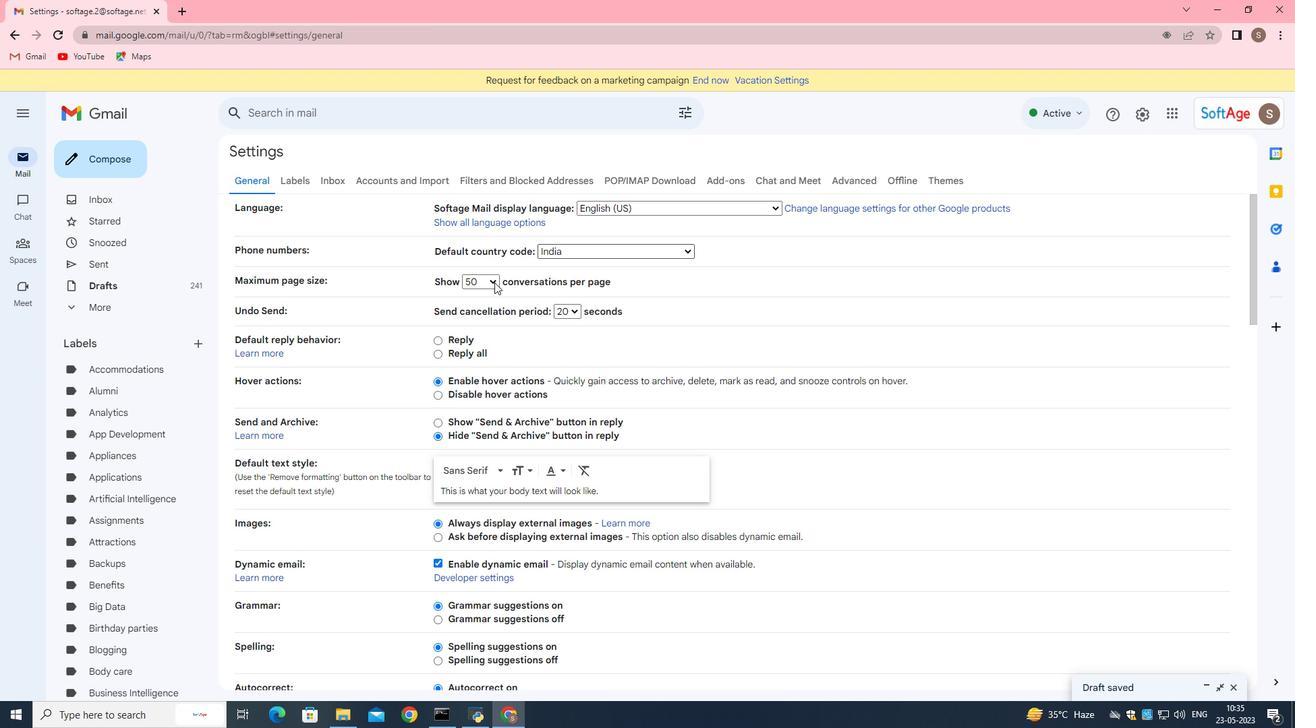 
Action: Mouse moved to (491, 290)
Screenshot: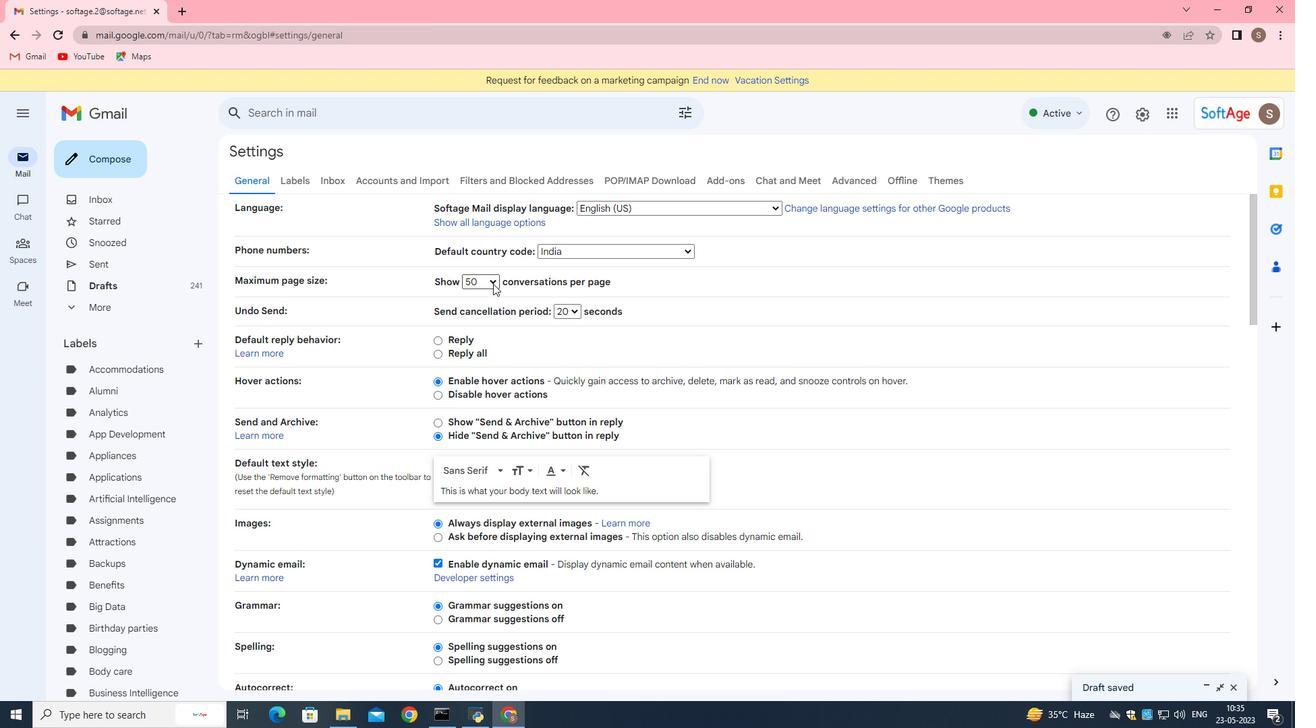 
Action: Mouse scrolled (491, 289) with delta (0, 0)
Screenshot: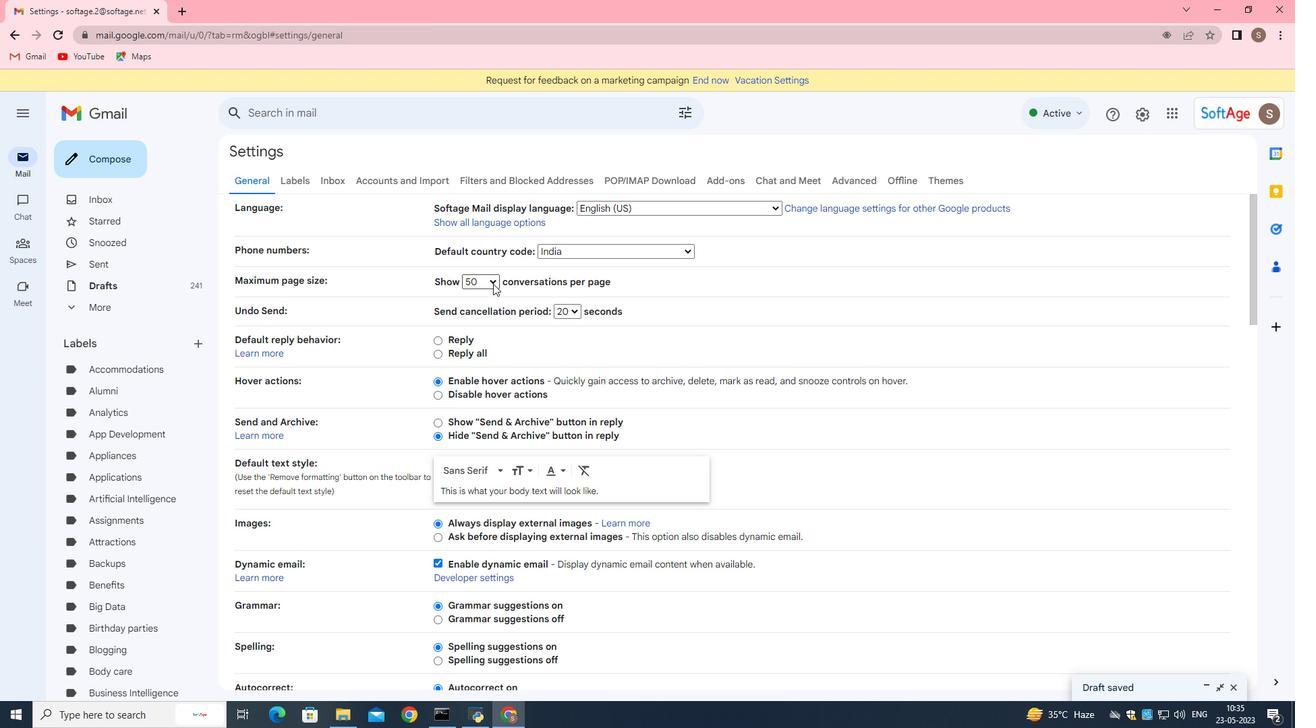 
Action: Mouse moved to (490, 290)
Screenshot: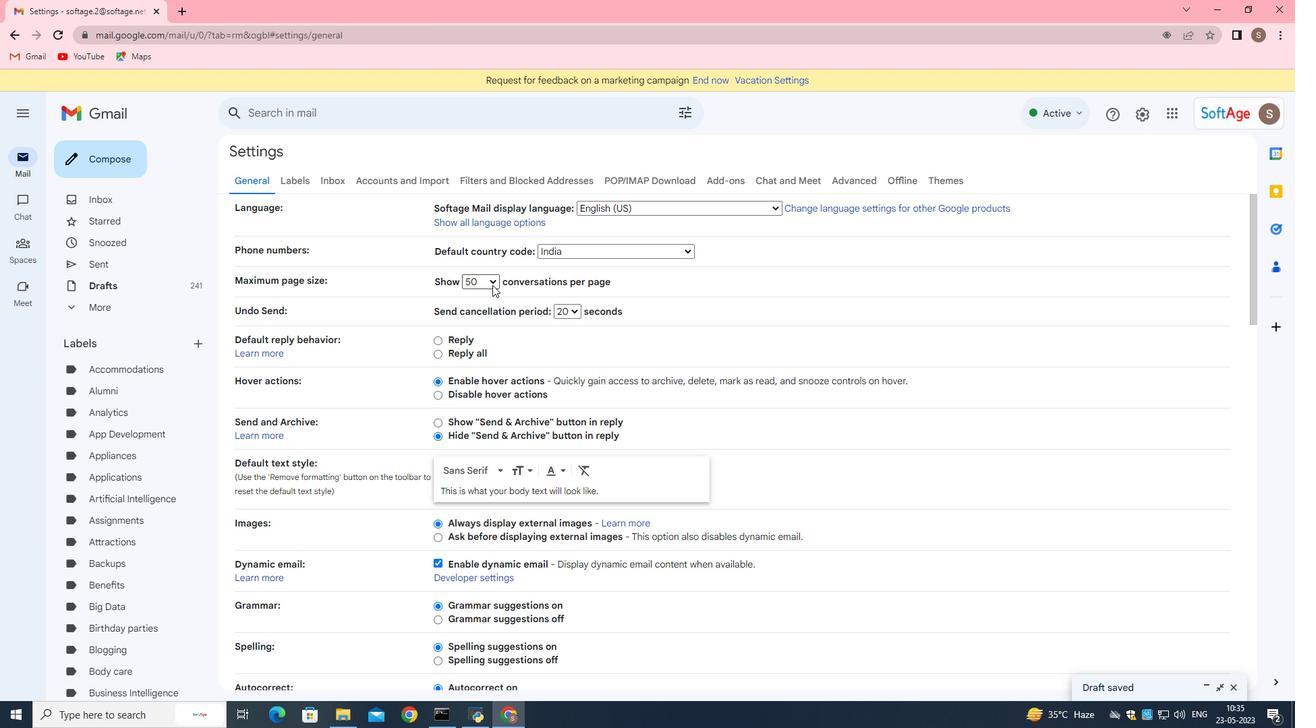 
Action: Mouse scrolled (490, 290) with delta (0, 0)
Screenshot: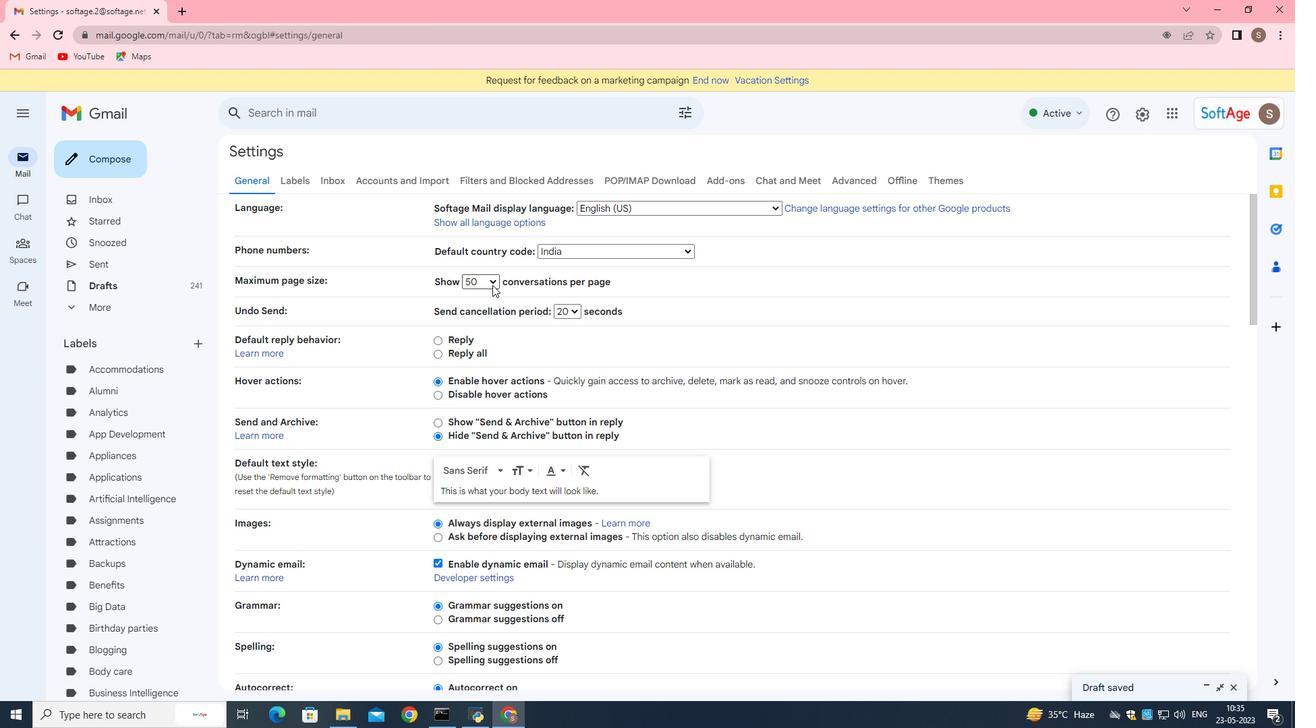 
Action: Mouse scrolled (490, 290) with delta (0, 0)
Screenshot: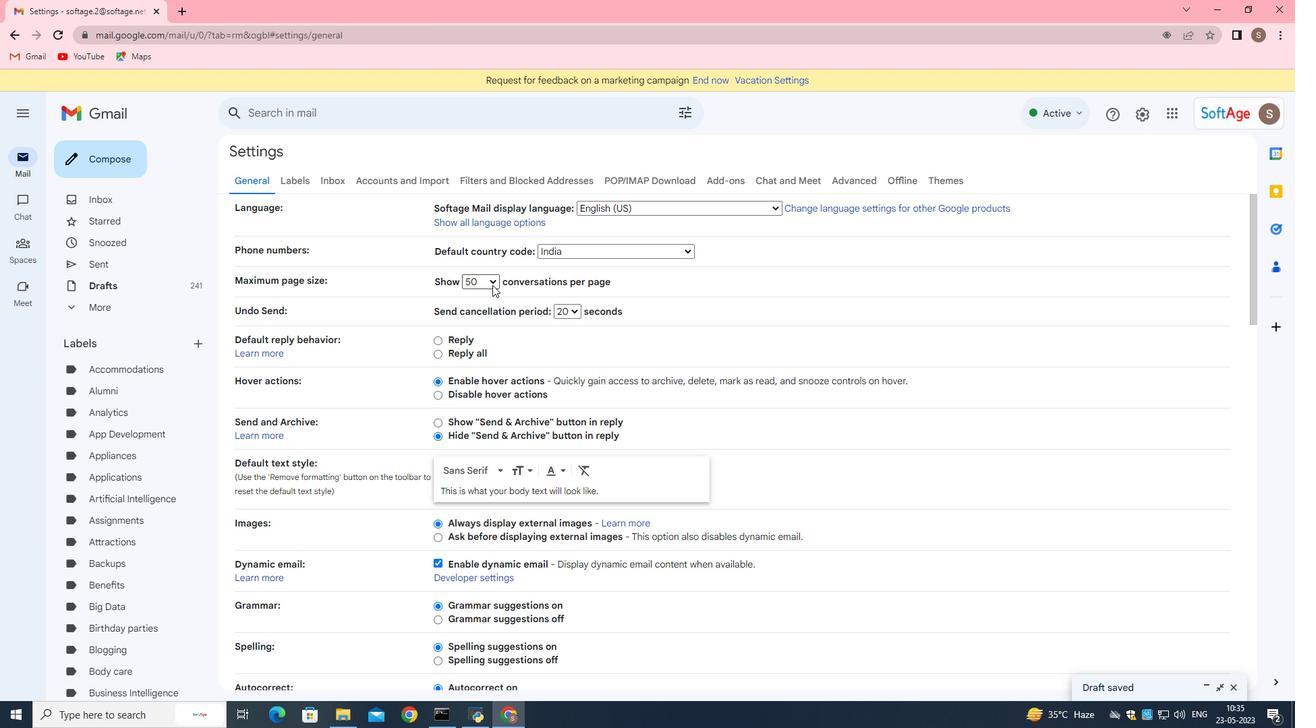 
Action: Mouse scrolled (490, 290) with delta (0, 0)
Screenshot: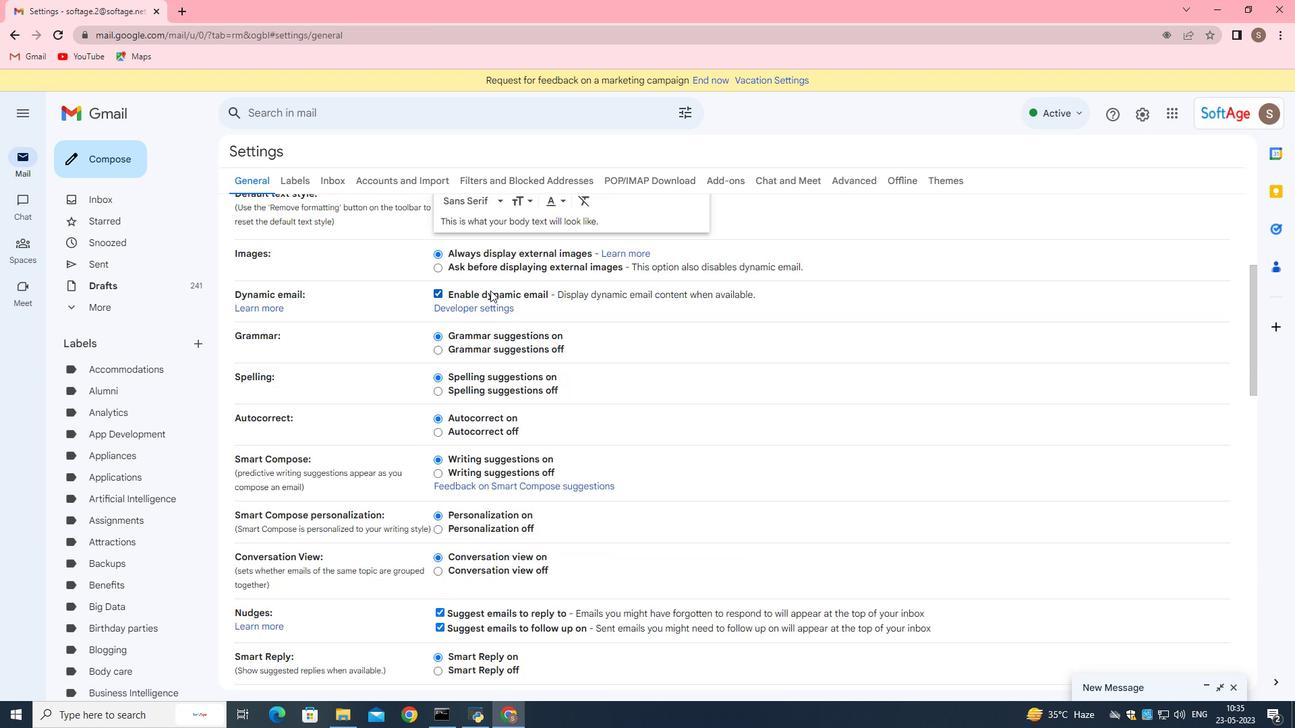 
Action: Mouse scrolled (490, 290) with delta (0, 0)
Screenshot: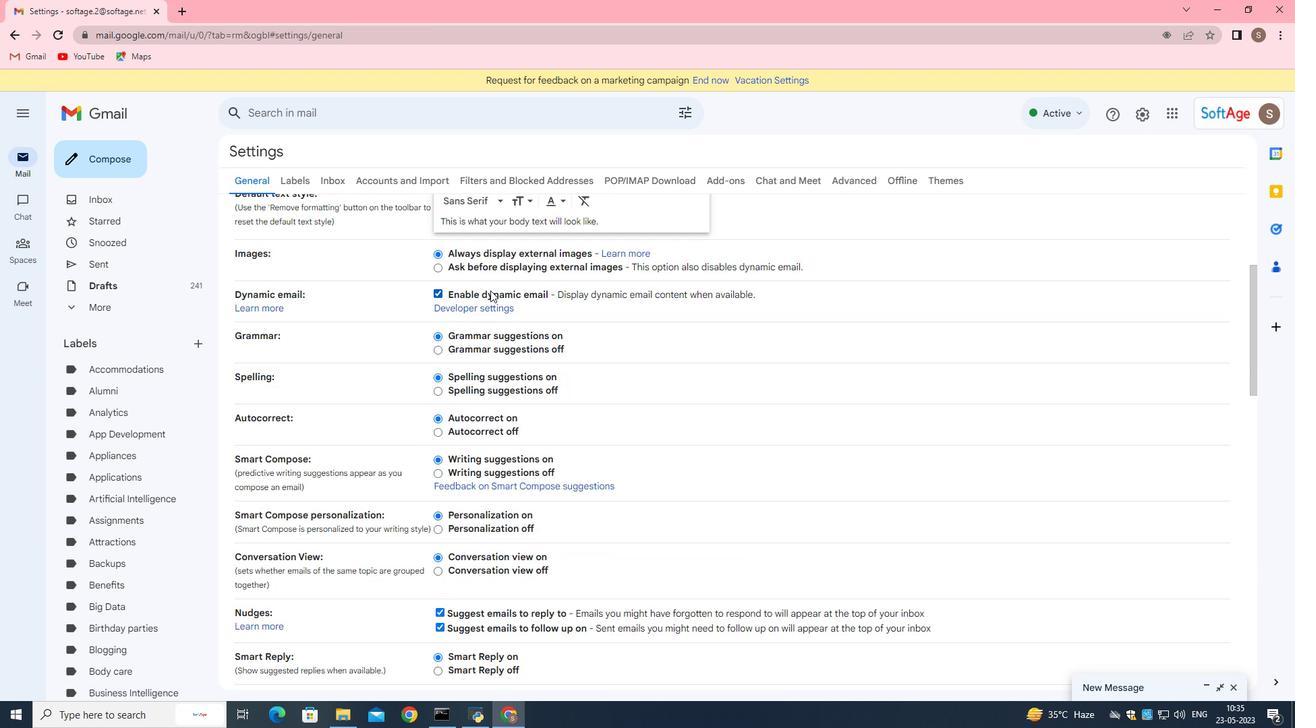 
Action: Mouse scrolled (490, 290) with delta (0, 0)
Screenshot: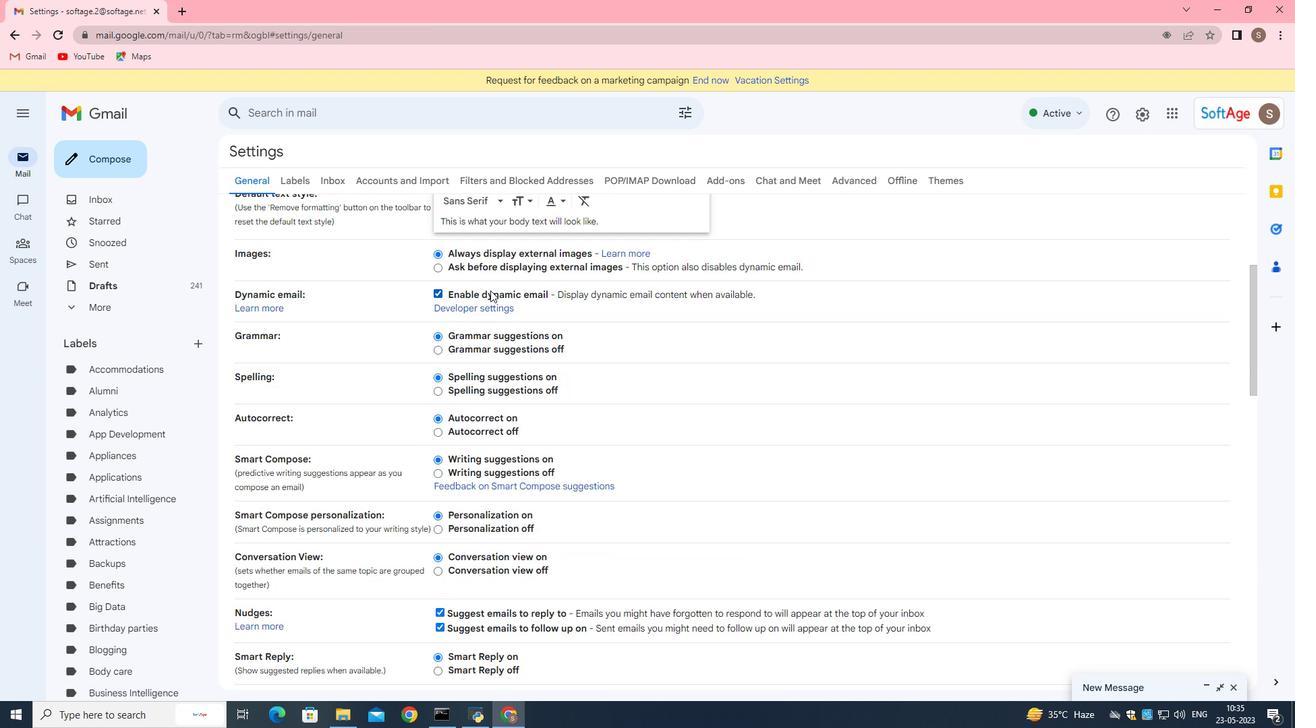 
Action: Mouse scrolled (490, 290) with delta (0, 0)
Screenshot: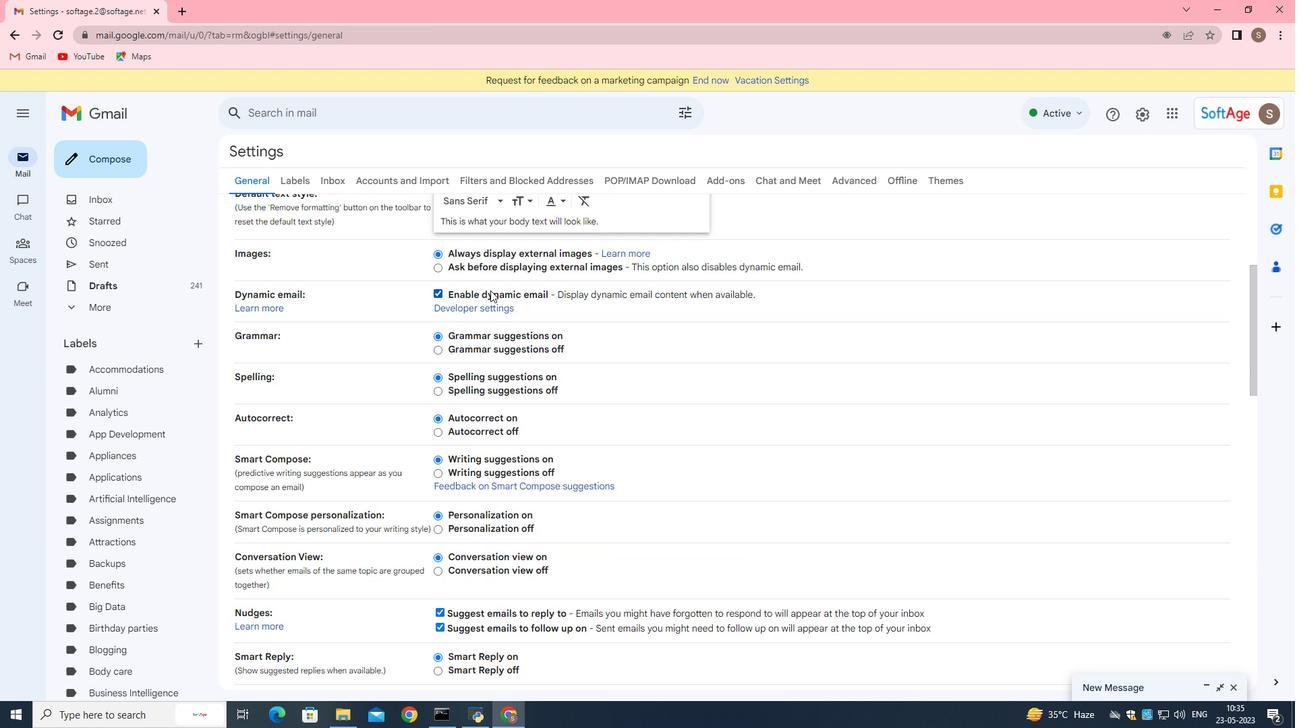 
Action: Mouse scrolled (490, 290) with delta (0, 0)
Screenshot: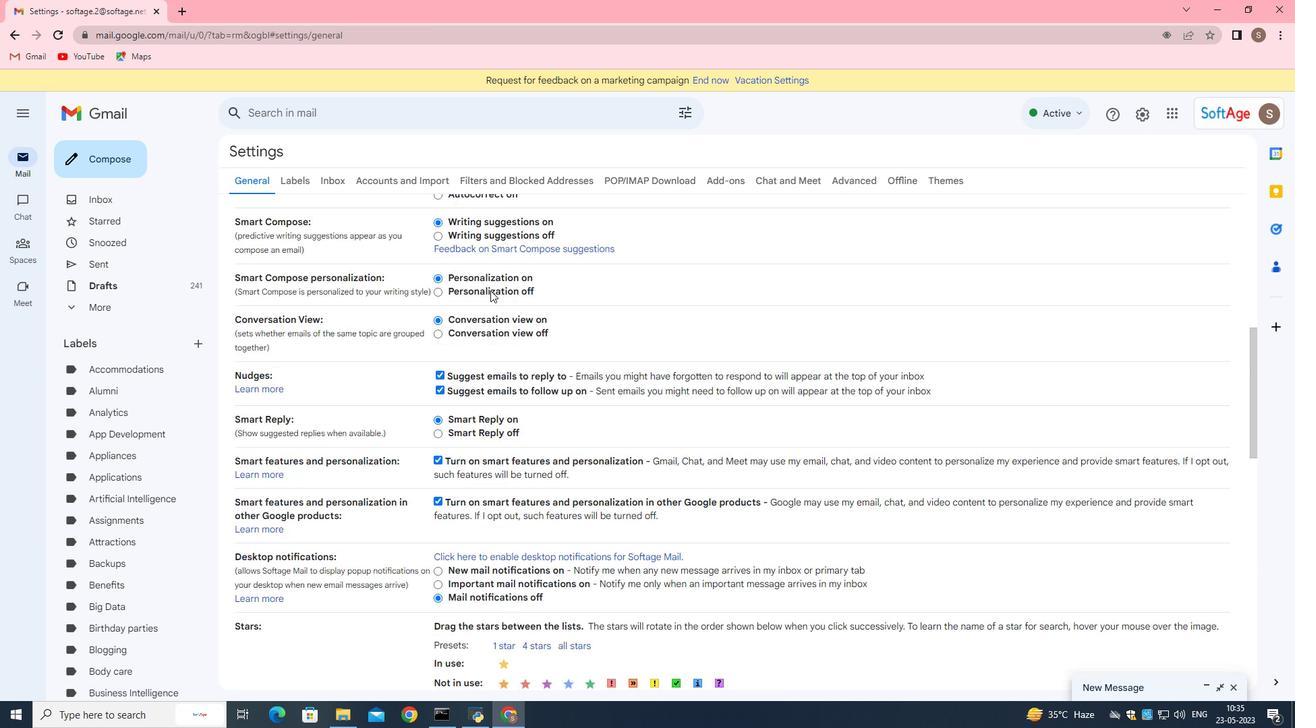 
Action: Mouse scrolled (490, 290) with delta (0, 0)
Screenshot: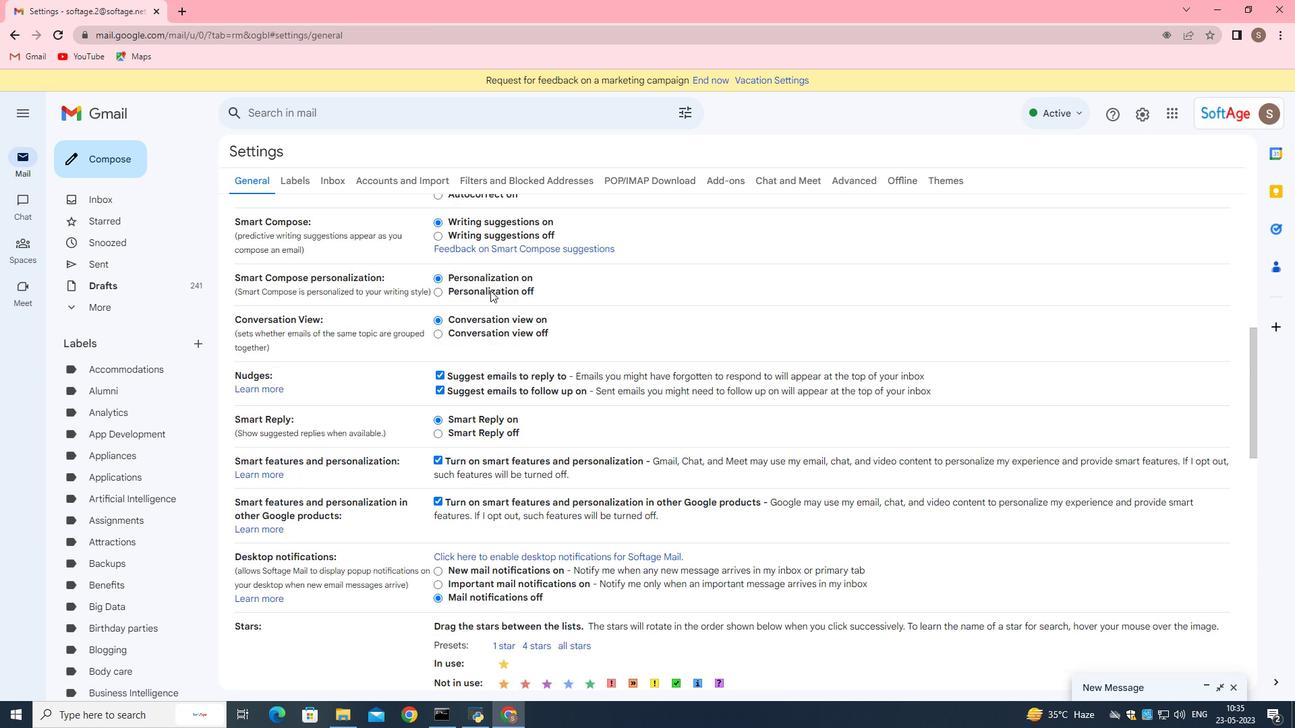
Action: Mouse scrolled (490, 290) with delta (0, 0)
Screenshot: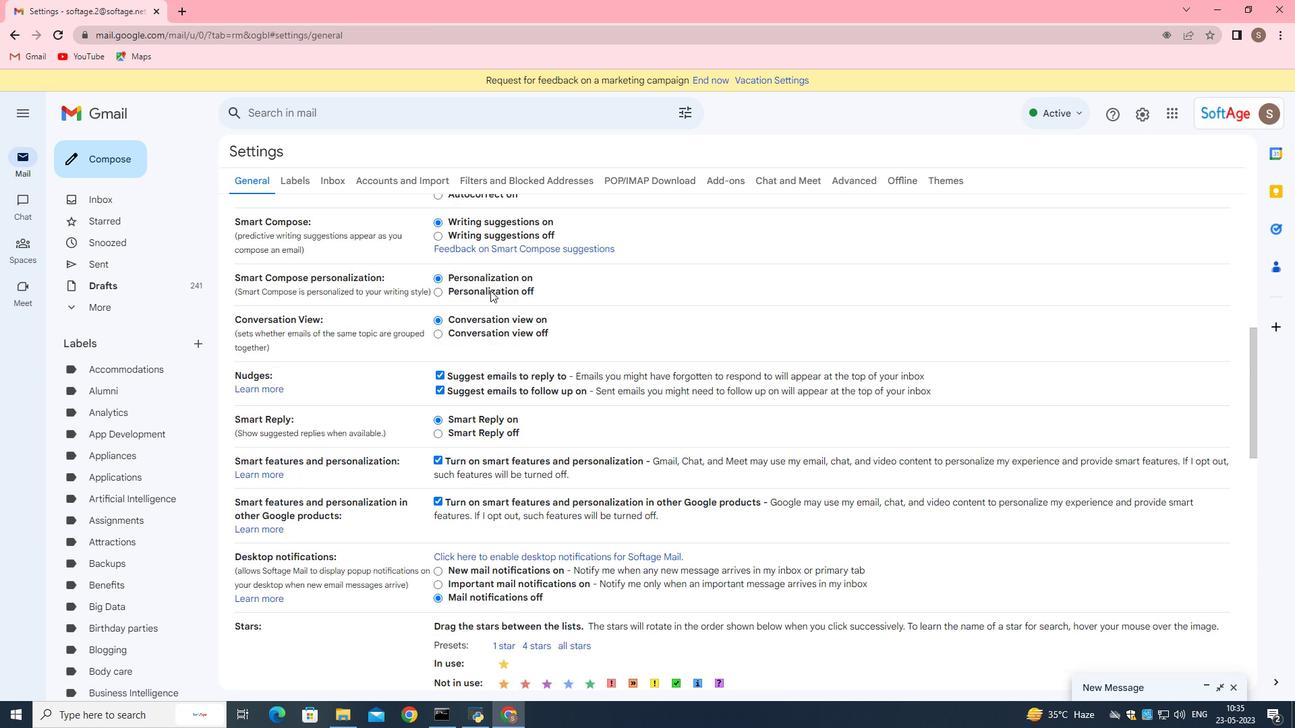 
Action: Mouse scrolled (490, 290) with delta (0, 0)
Screenshot: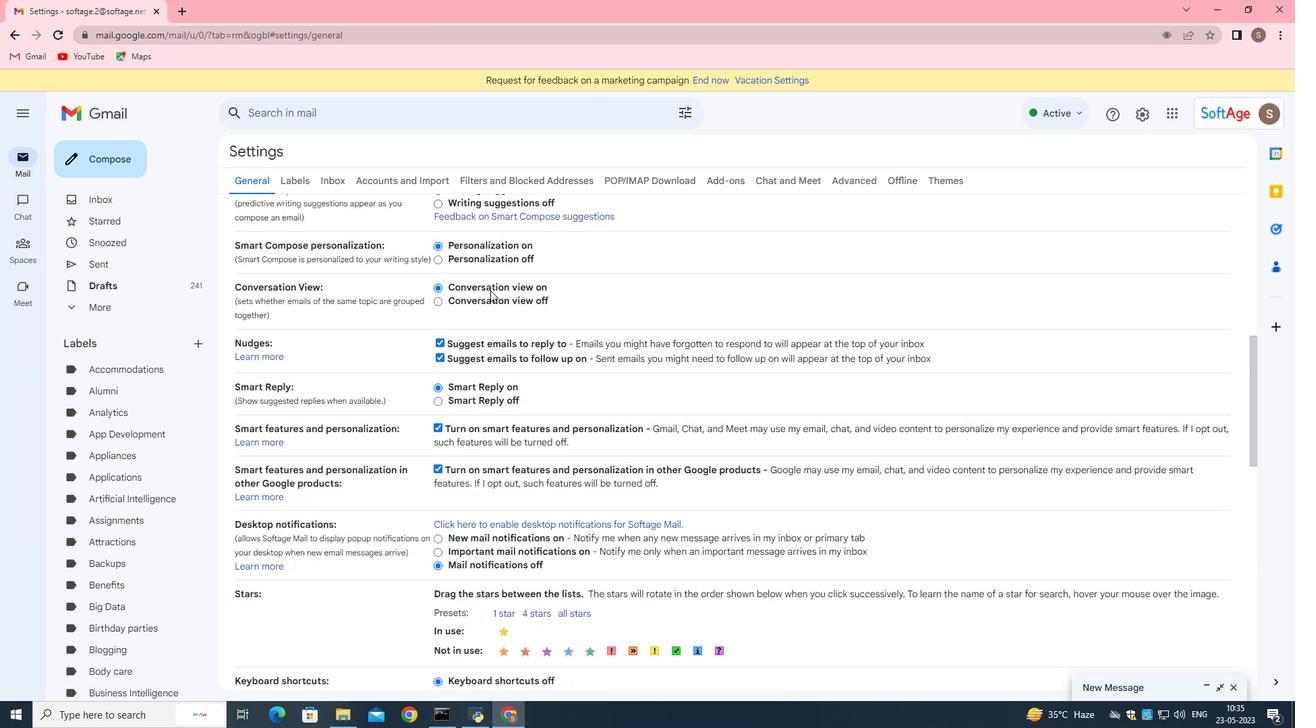 
Action: Mouse scrolled (490, 290) with delta (0, 0)
Screenshot: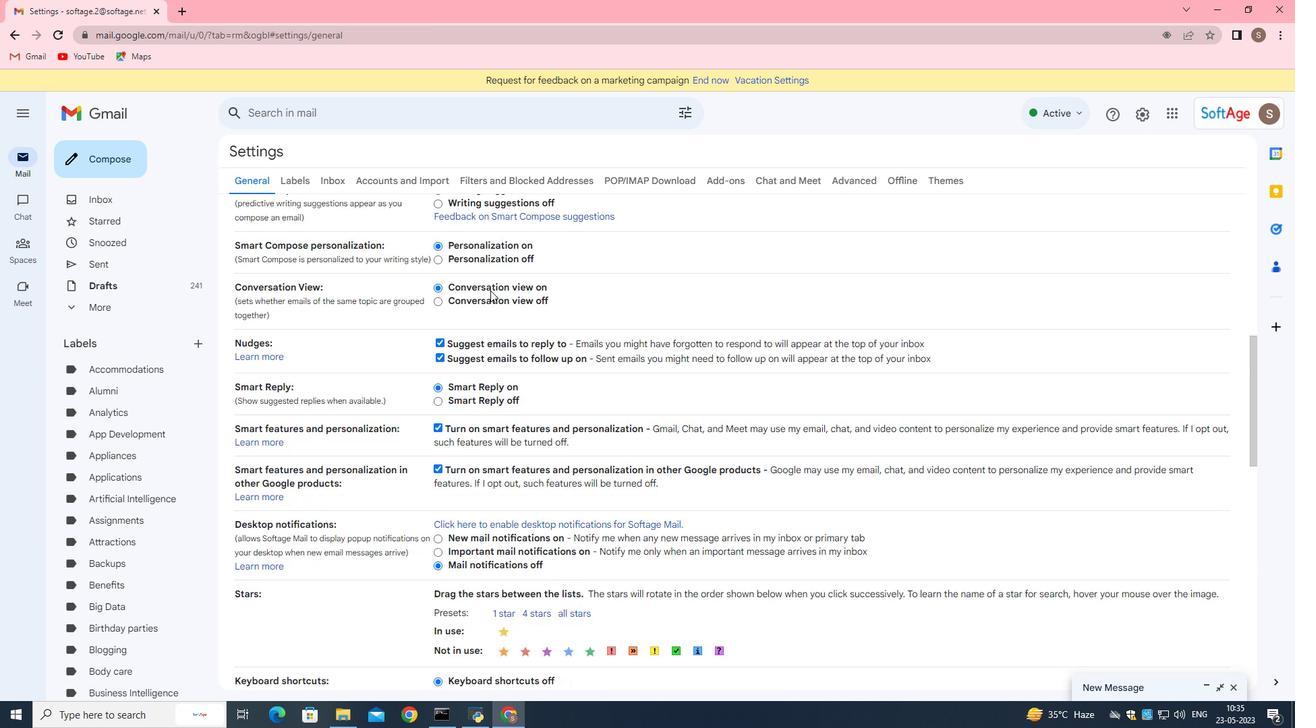 
Action: Mouse scrolled (490, 290) with delta (0, 0)
Screenshot: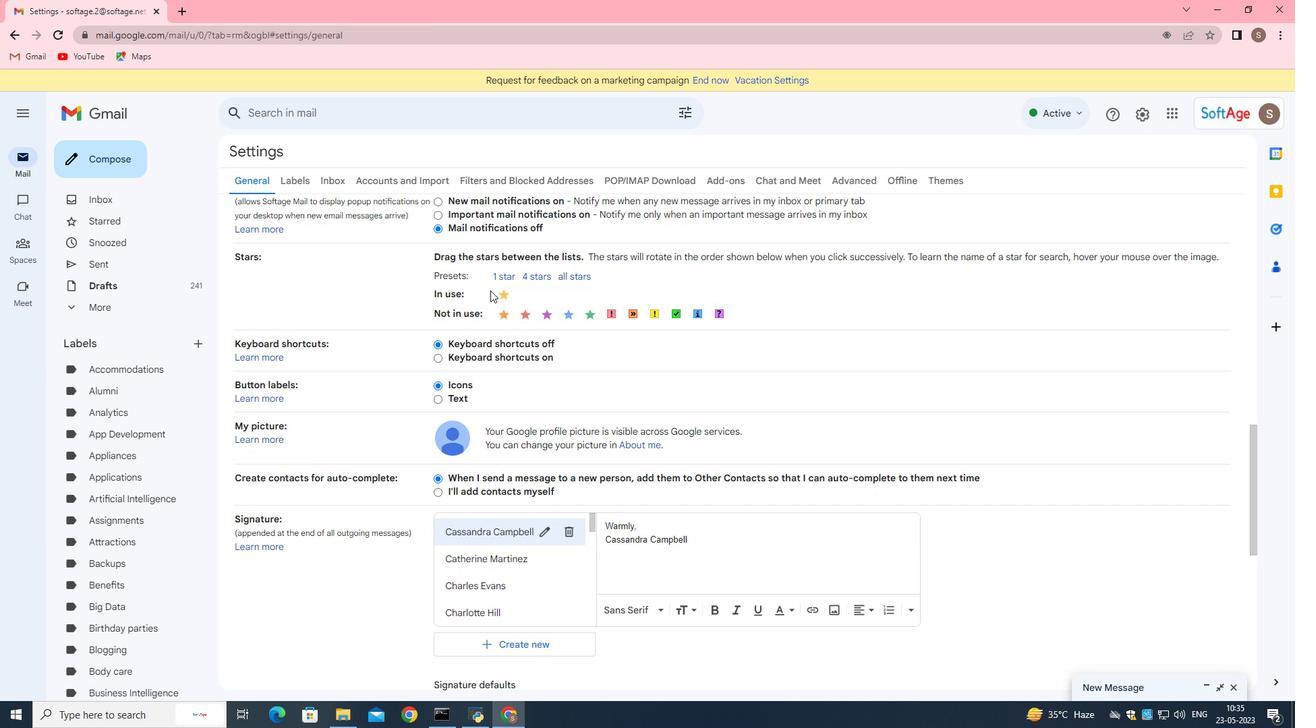 
Action: Mouse scrolled (490, 290) with delta (0, 0)
Screenshot: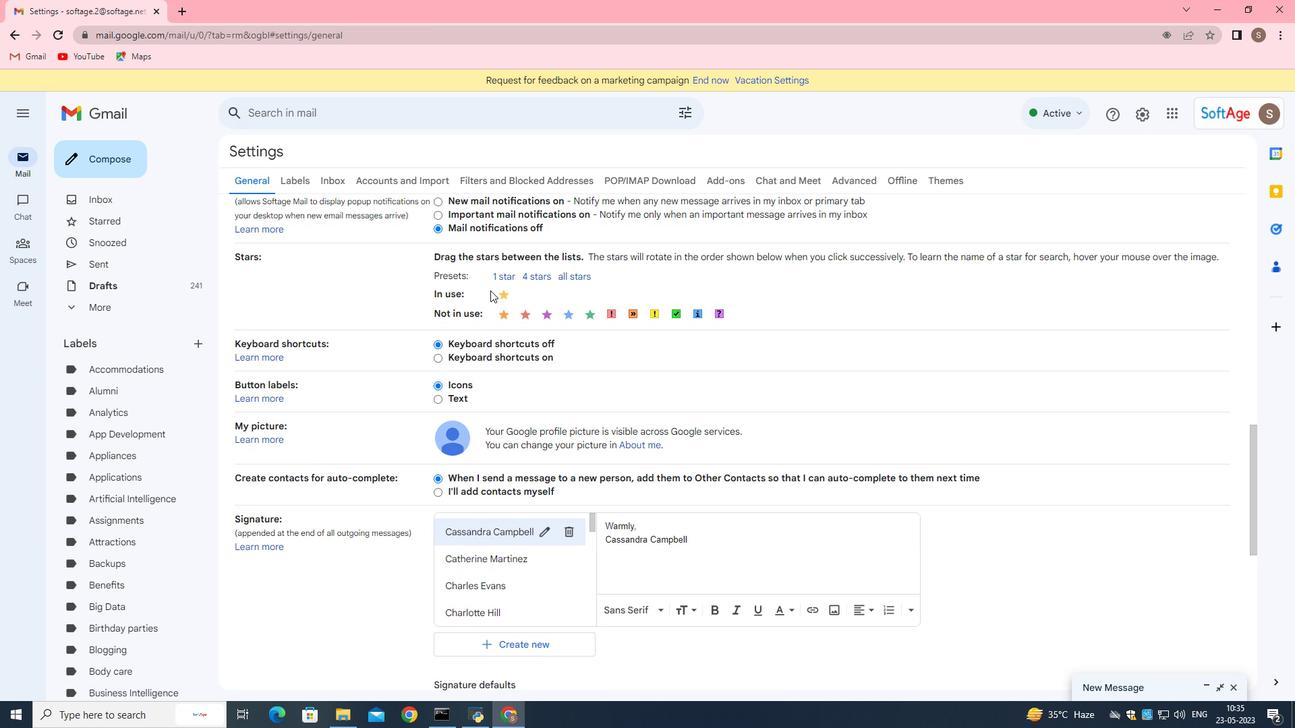 
Action: Mouse scrolled (490, 290) with delta (0, 0)
Screenshot: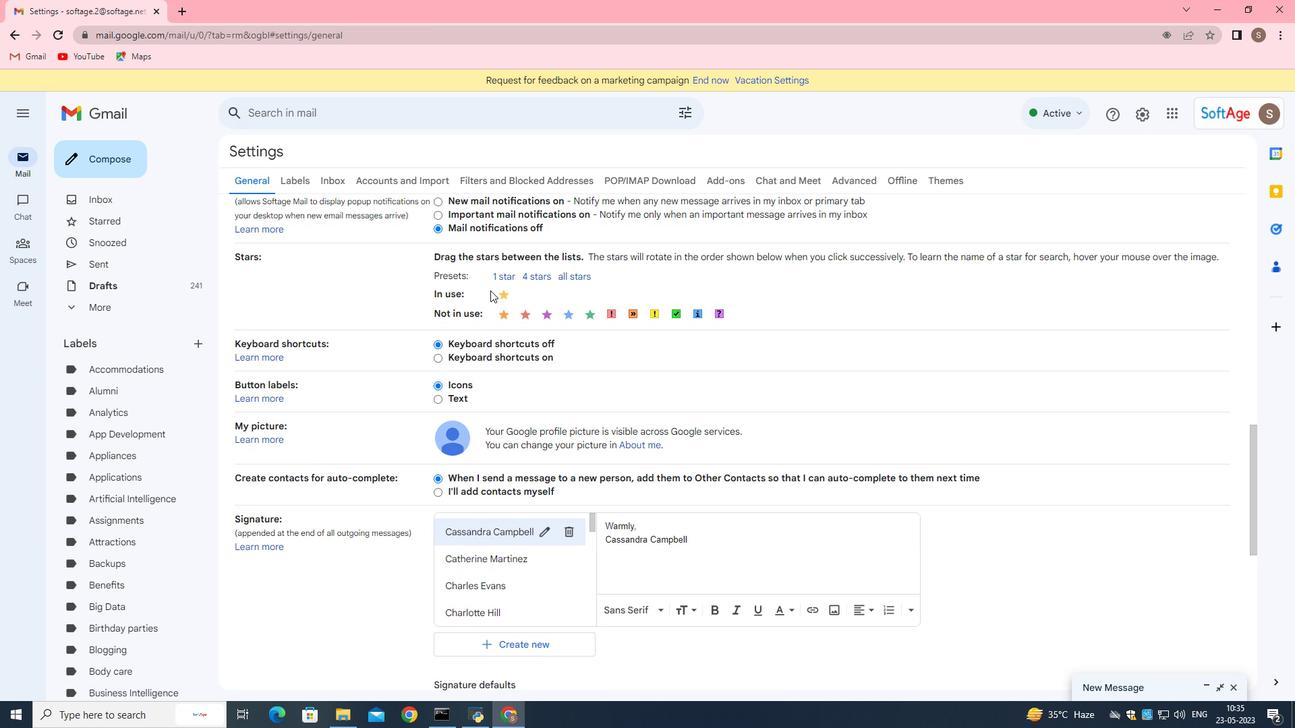 
Action: Mouse scrolled (490, 290) with delta (0, 0)
Screenshot: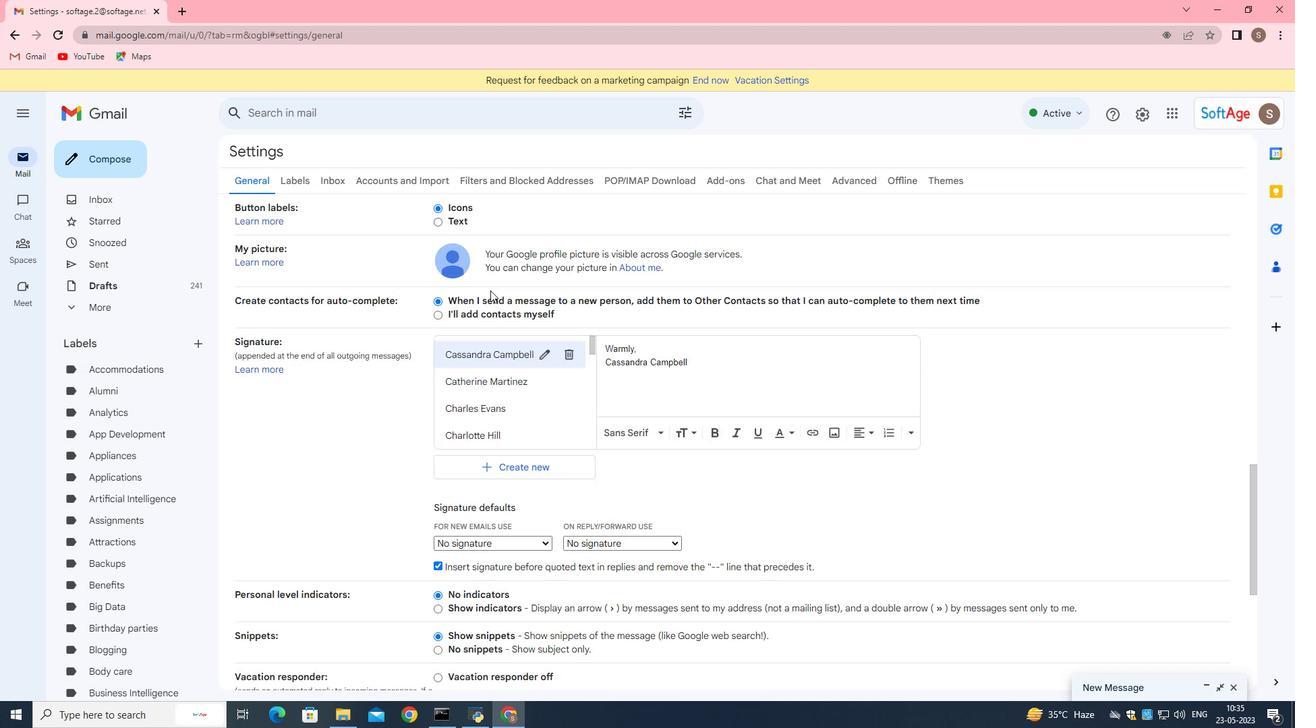 
Action: Mouse scrolled (490, 290) with delta (0, 0)
Screenshot: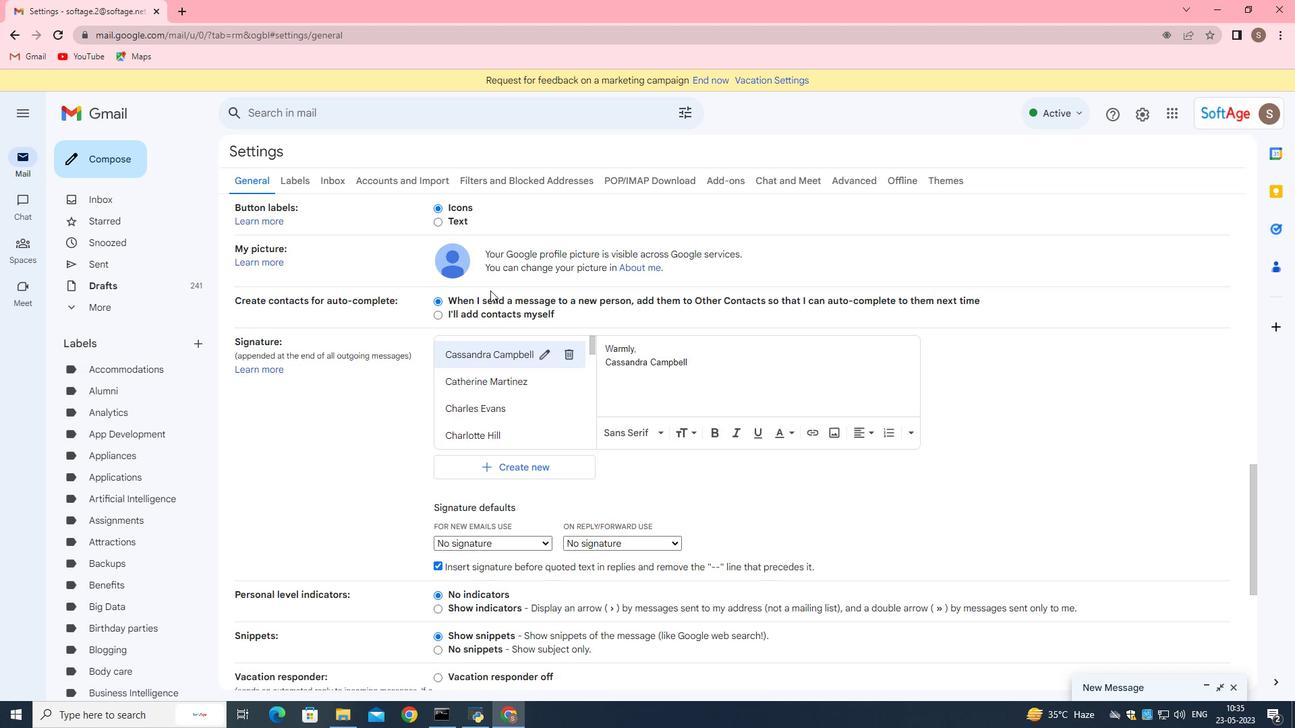 
Action: Mouse scrolled (490, 290) with delta (0, 0)
Screenshot: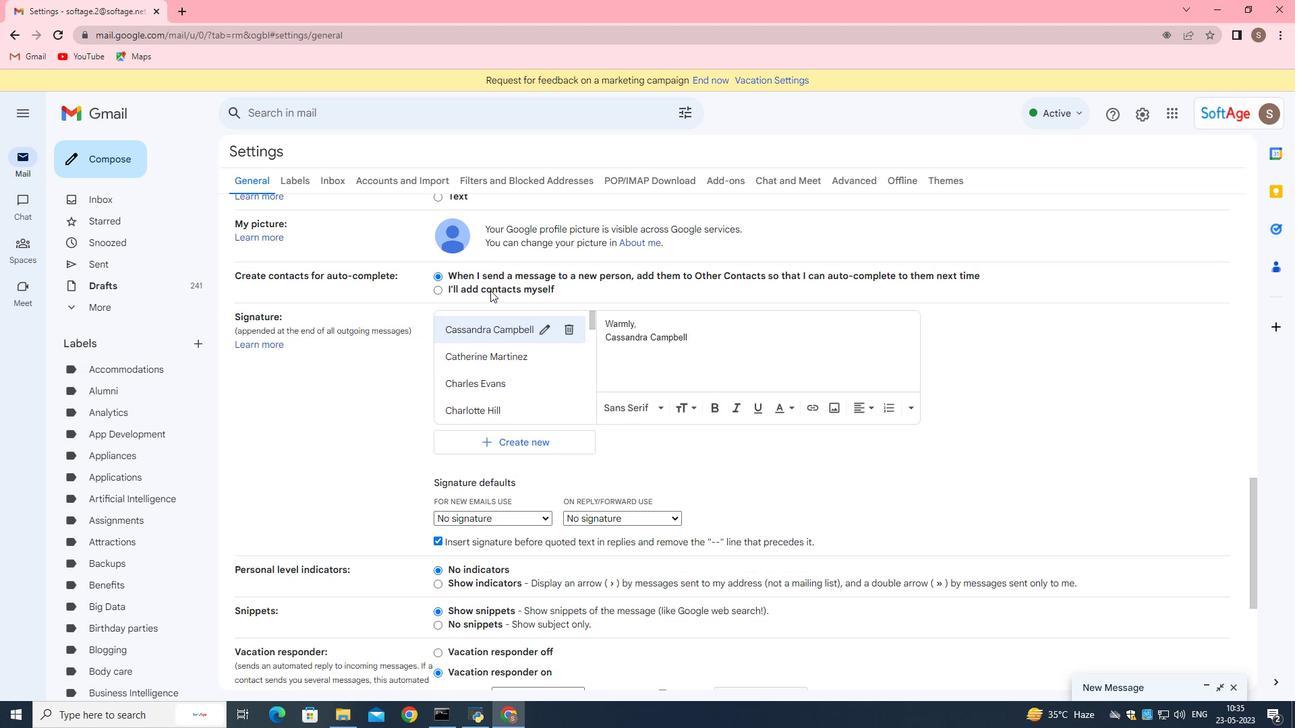 
Action: Mouse moved to (515, 285)
Screenshot: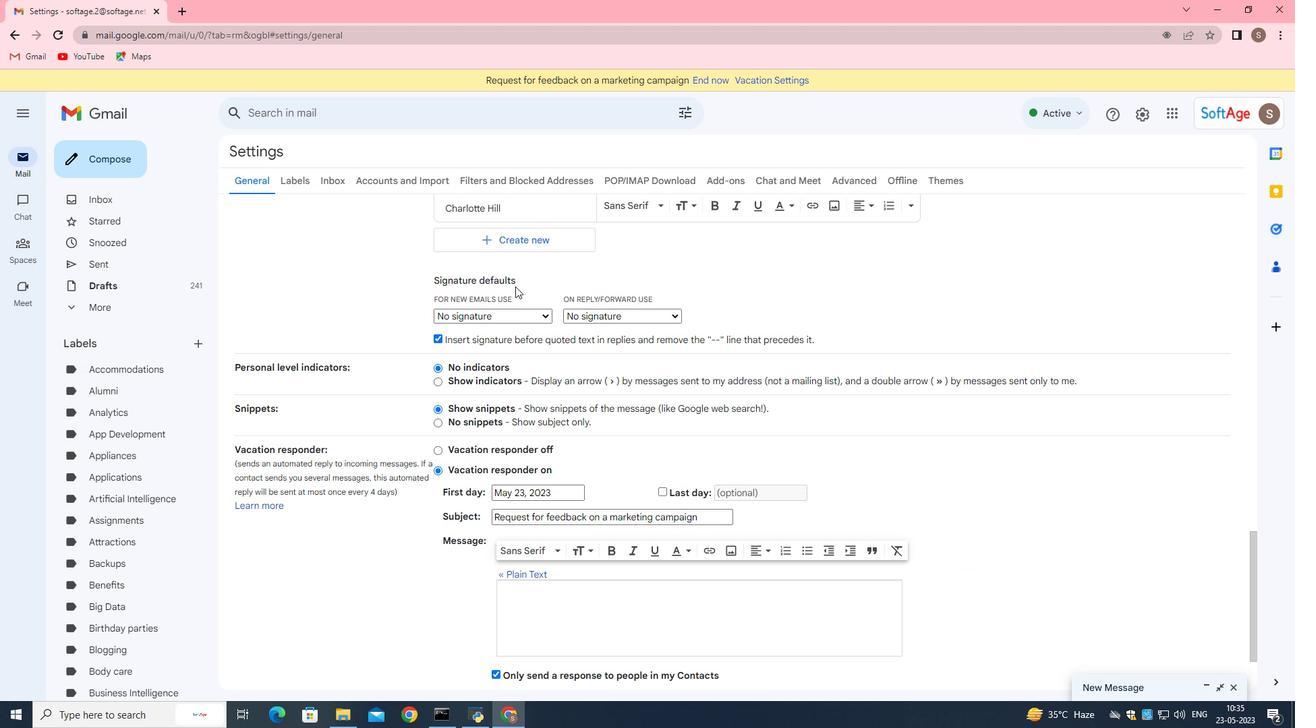 
Action: Mouse scrolled (515, 286) with delta (0, 0)
Screenshot: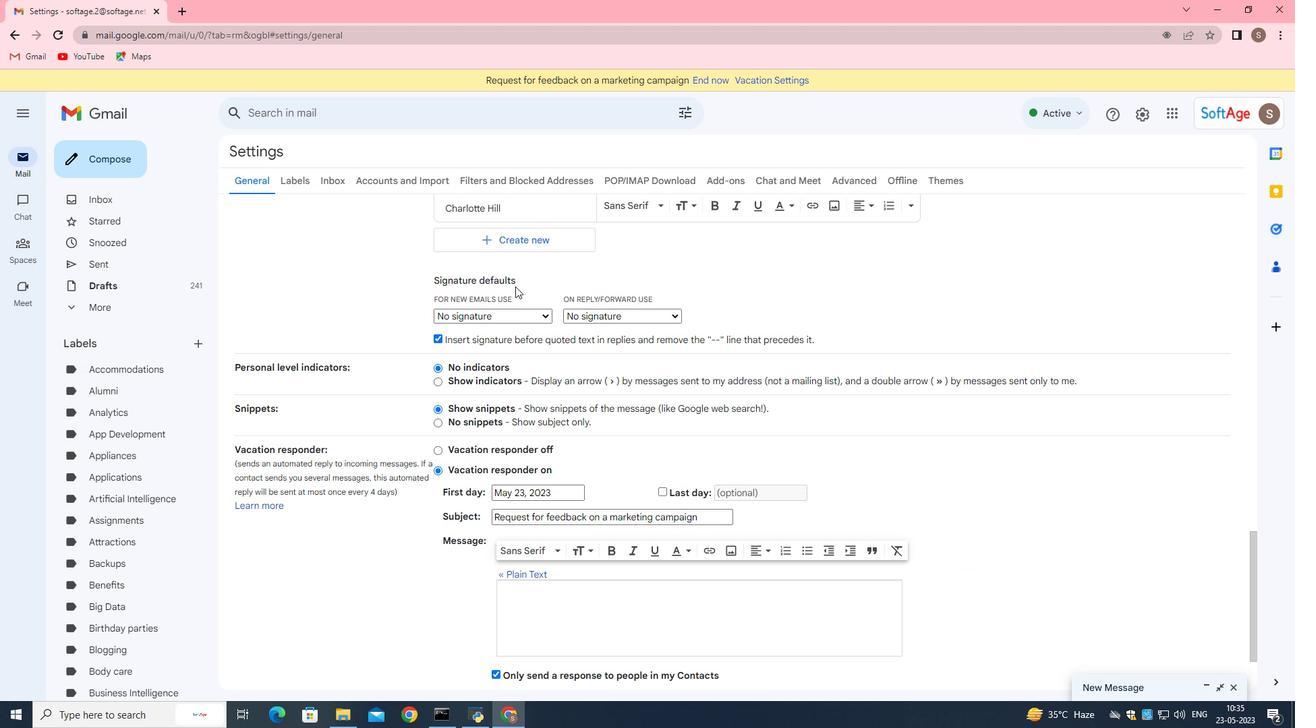 
Action: Mouse scrolled (515, 286) with delta (0, 0)
Screenshot: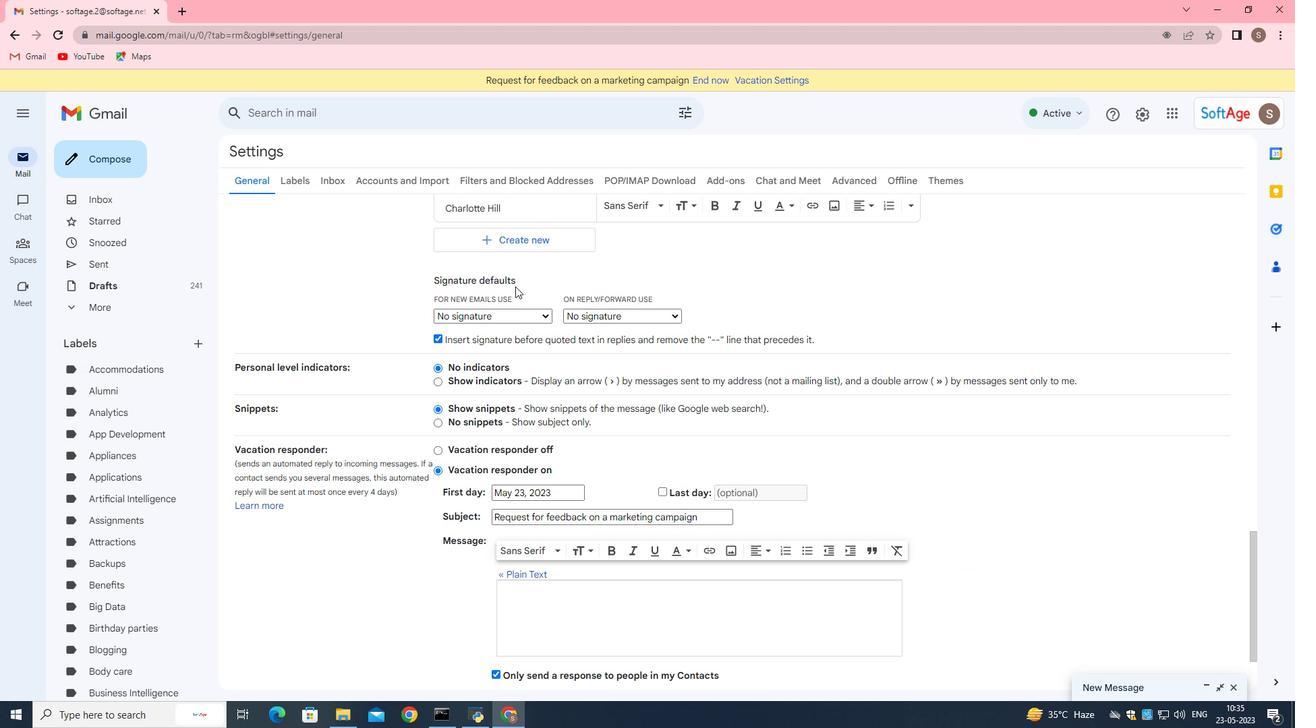 
Action: Mouse scrolled (515, 286) with delta (0, 0)
Screenshot: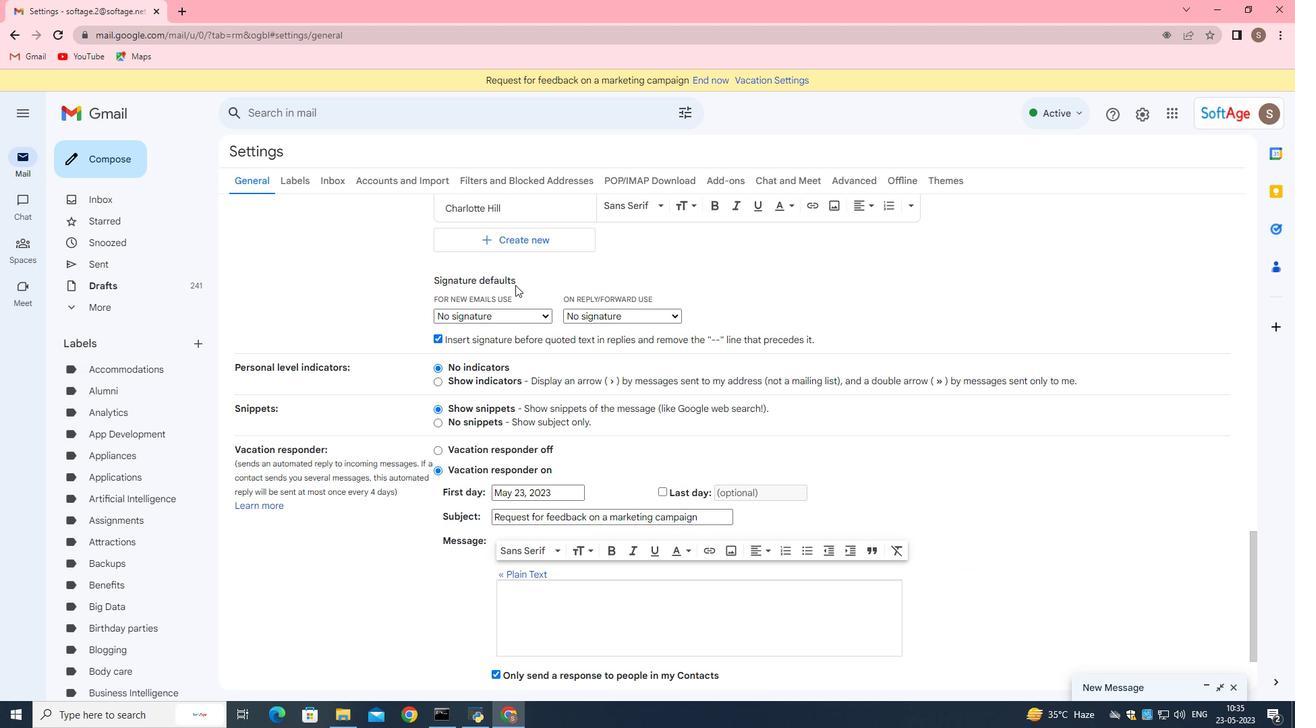 
Action: Mouse scrolled (515, 286) with delta (0, 0)
Screenshot: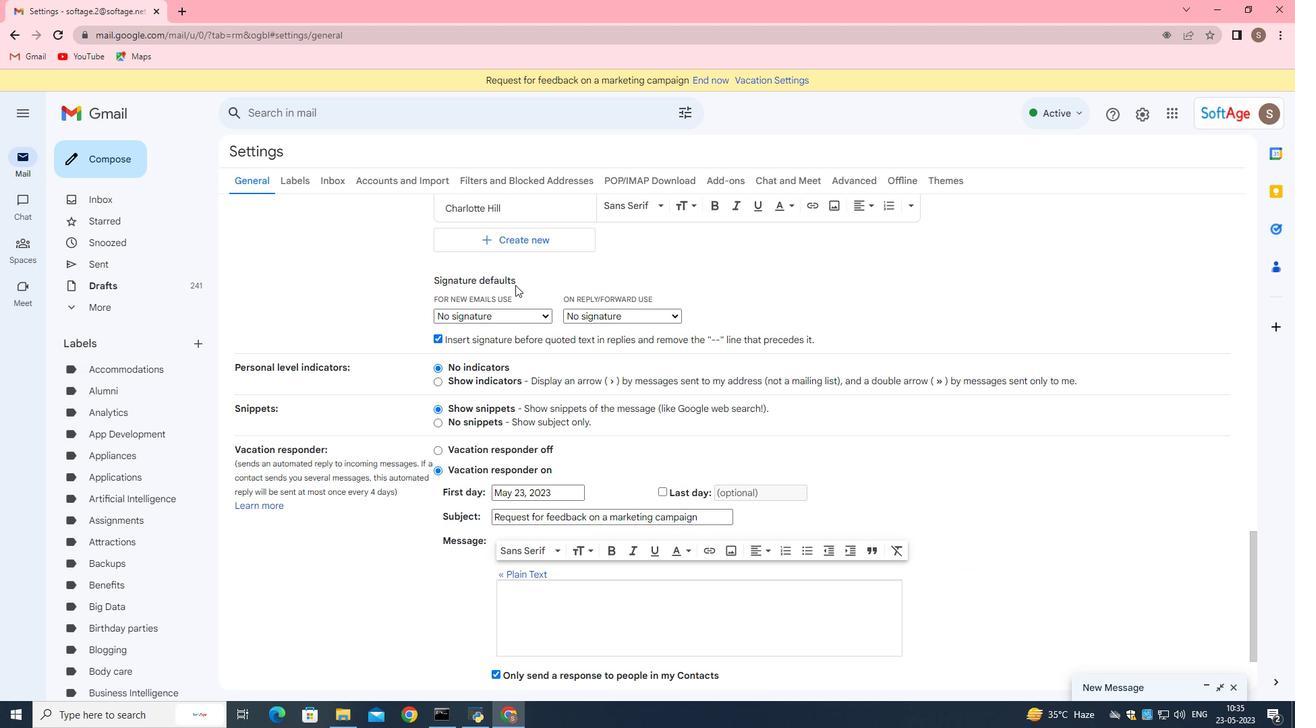 
Action: Mouse moved to (511, 512)
Screenshot: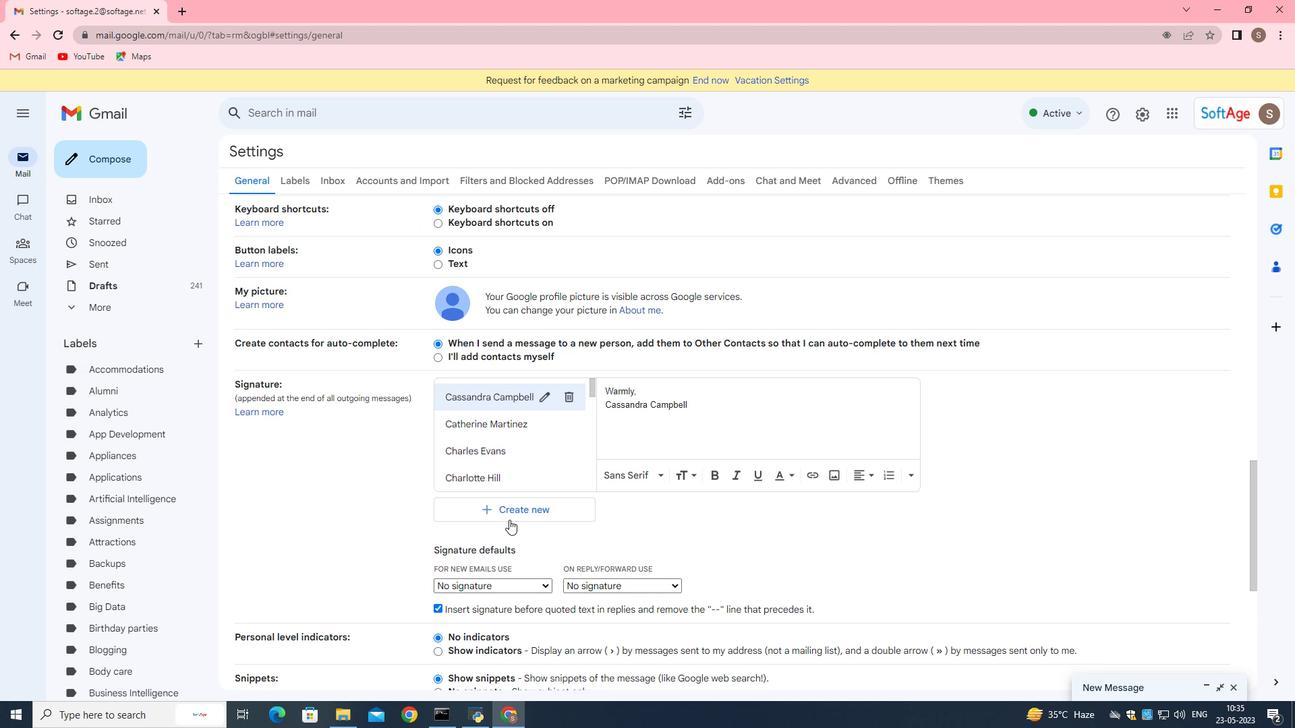 
Action: Mouse pressed left at (511, 512)
Screenshot: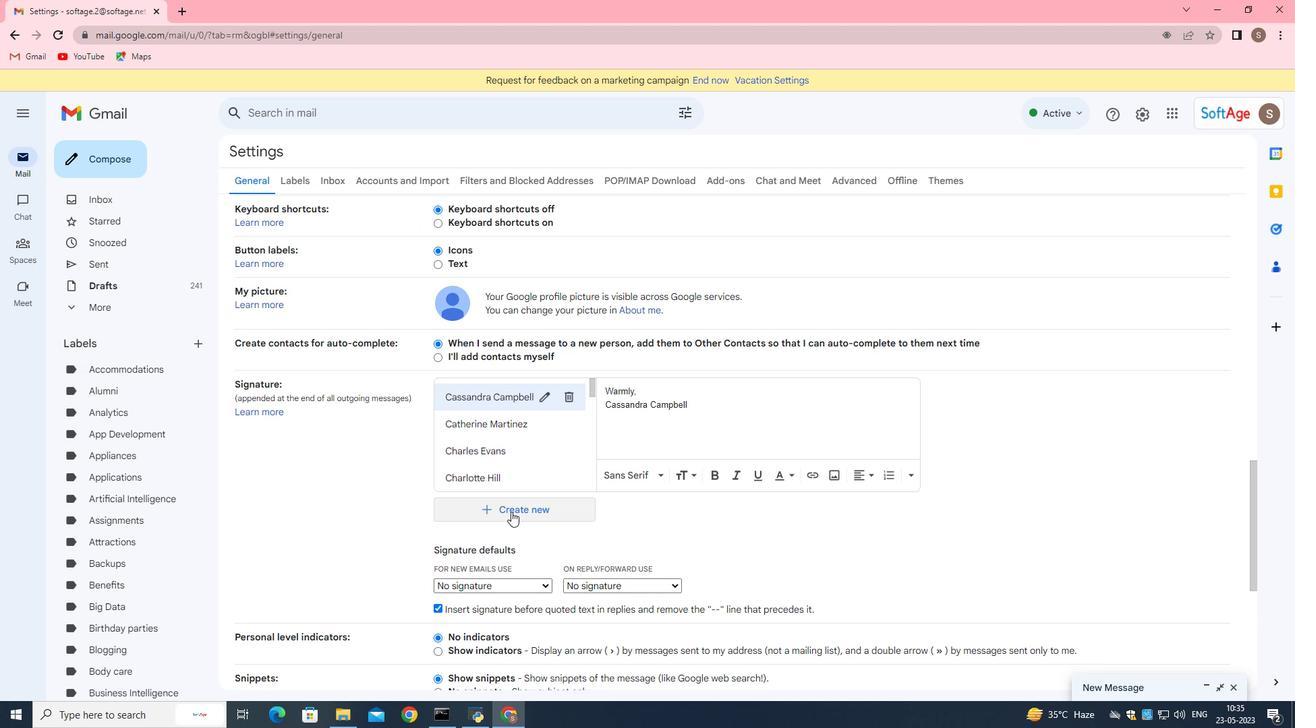 
Action: Mouse moved to (564, 377)
Screenshot: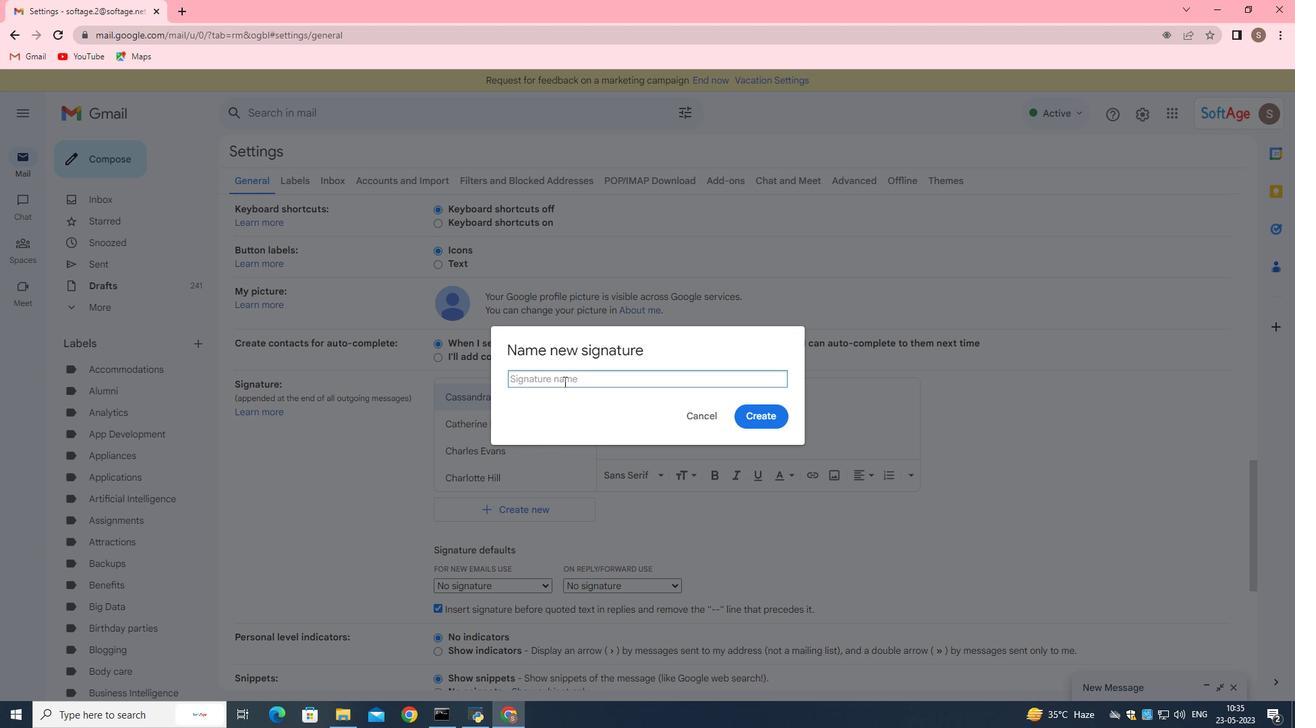 
Action: Mouse pressed left at (564, 377)
Screenshot: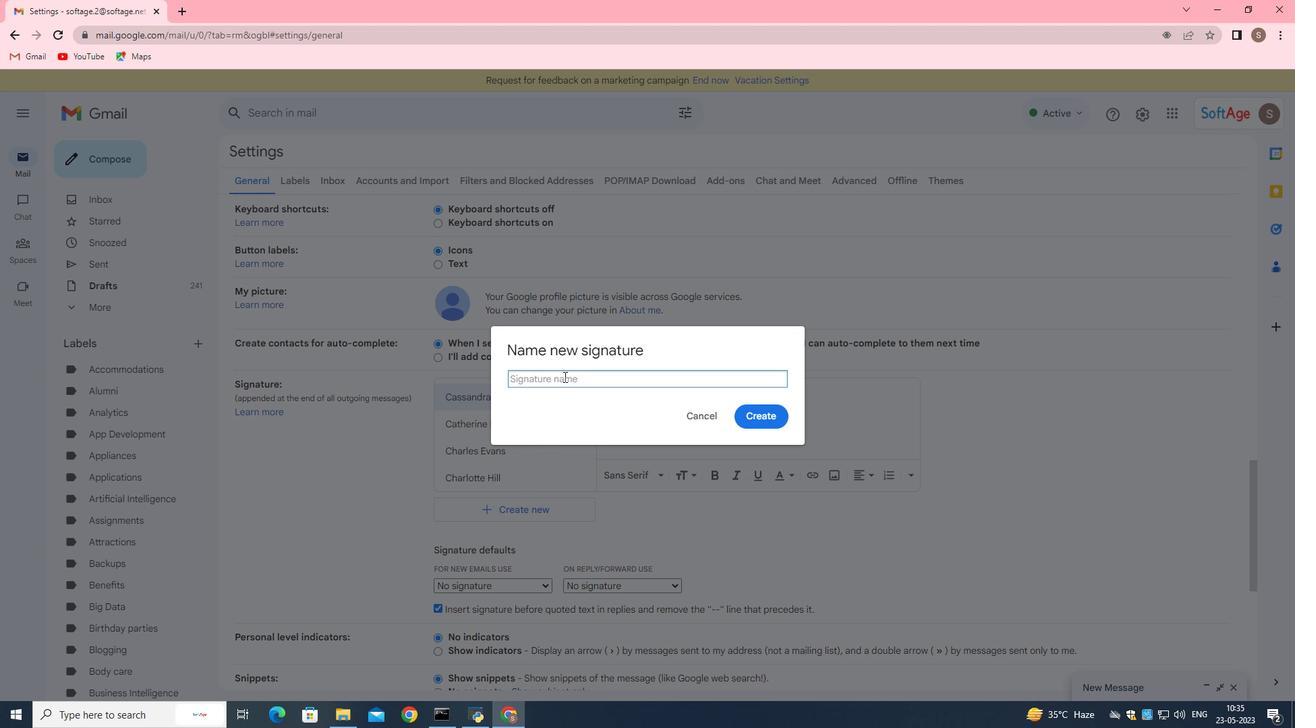 
Action: Key pressed <Key.shift><Key.shift><Key.shift><Key.shift><Key.shift><Key.shift><Key.shift><Key.shift><Key.shift><Key.shift><Key.shift><Key.shift>Holden<Key.space><Key.shift>Davis
Screenshot: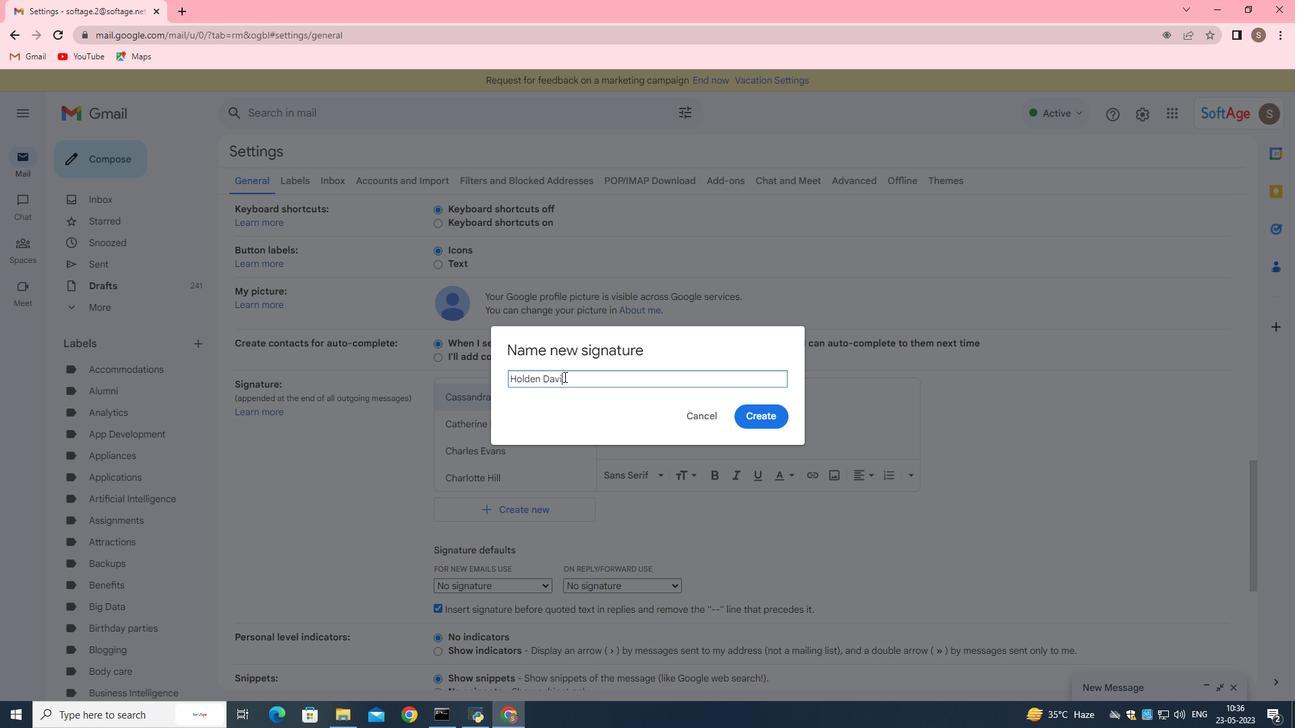 
Action: Mouse moved to (575, 379)
Screenshot: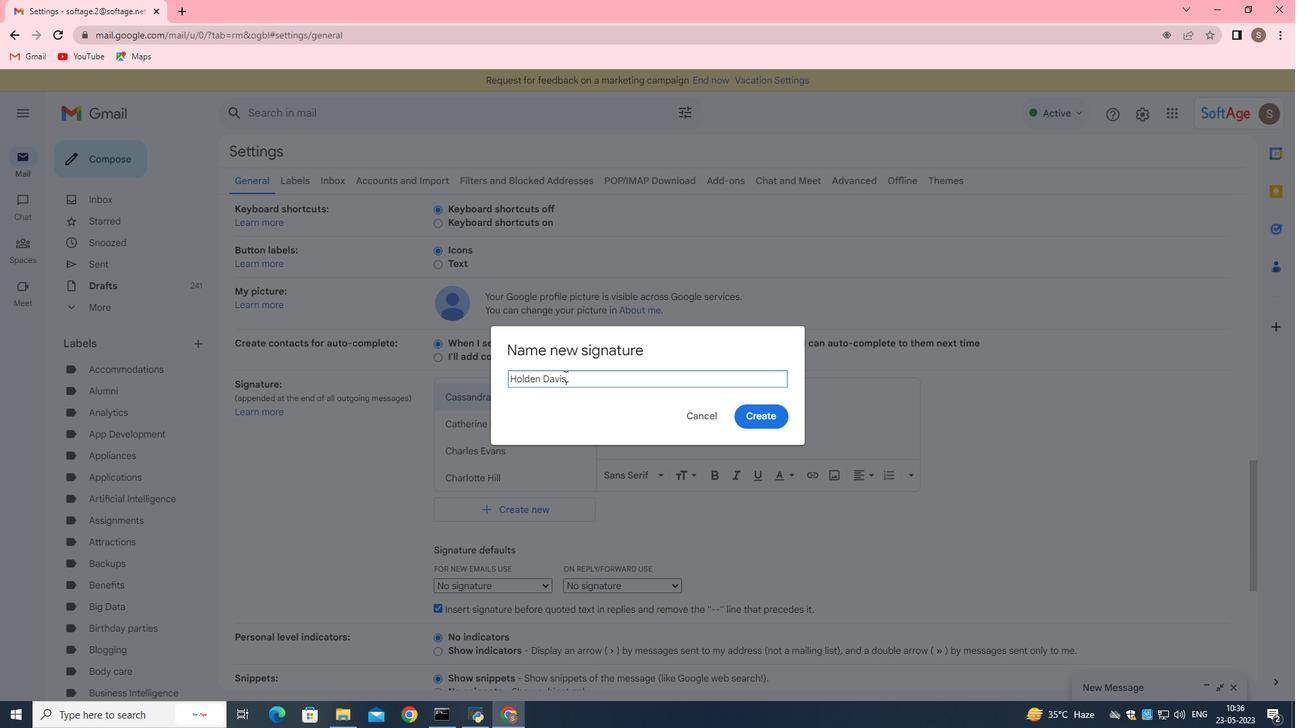 
Action: Mouse pressed left at (575, 379)
Screenshot: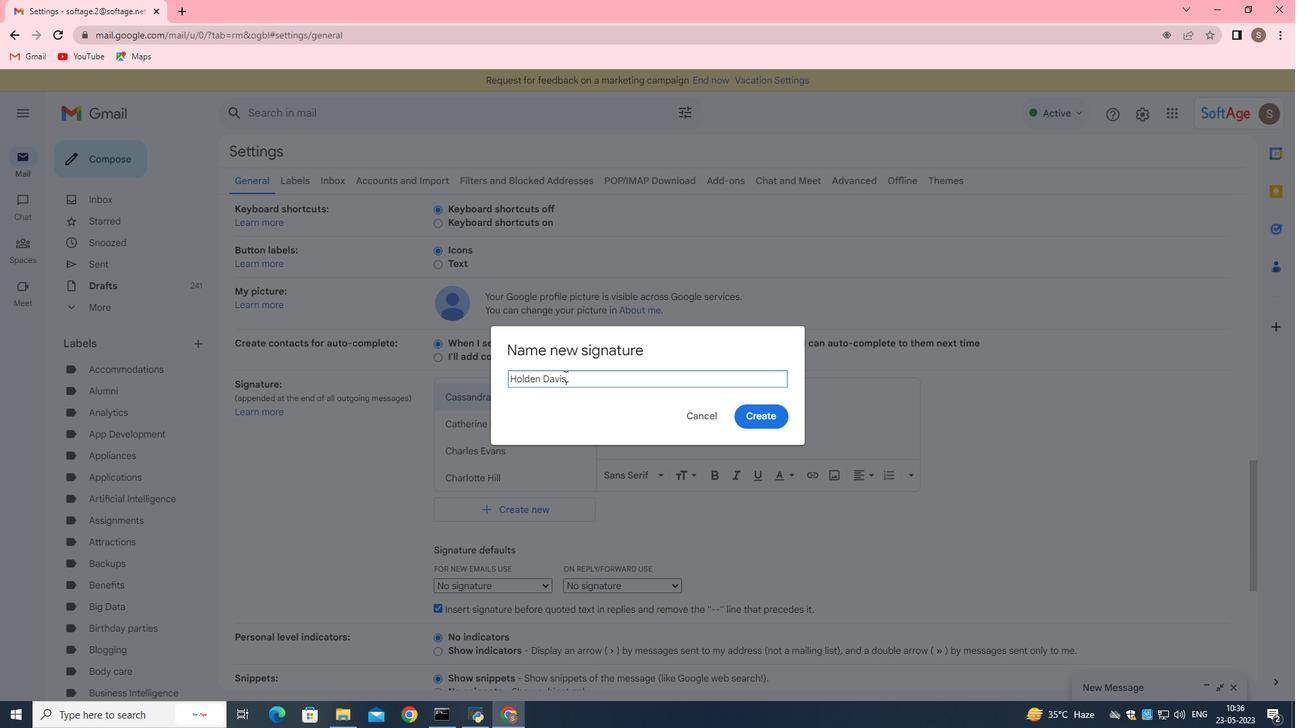 
Action: Mouse pressed left at (575, 379)
Screenshot: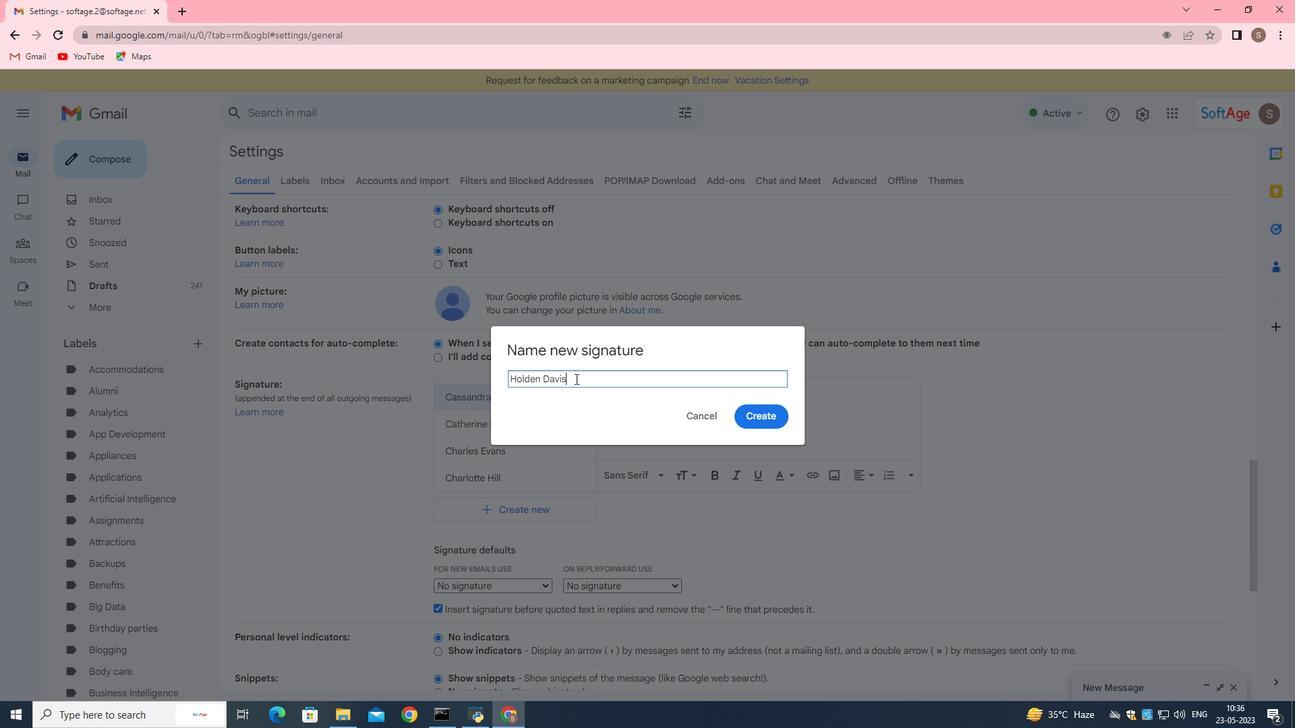
Action: Mouse moved to (576, 379)
Screenshot: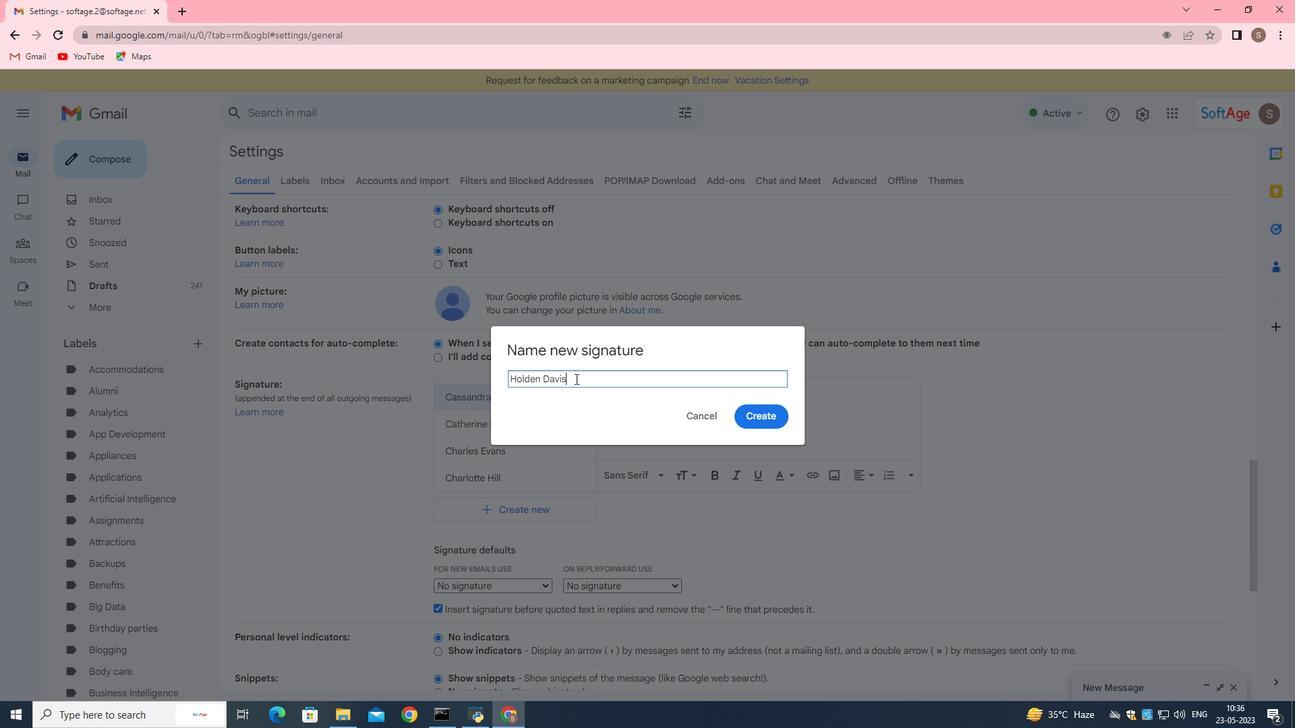 
Action: Mouse pressed left at (576, 379)
Screenshot: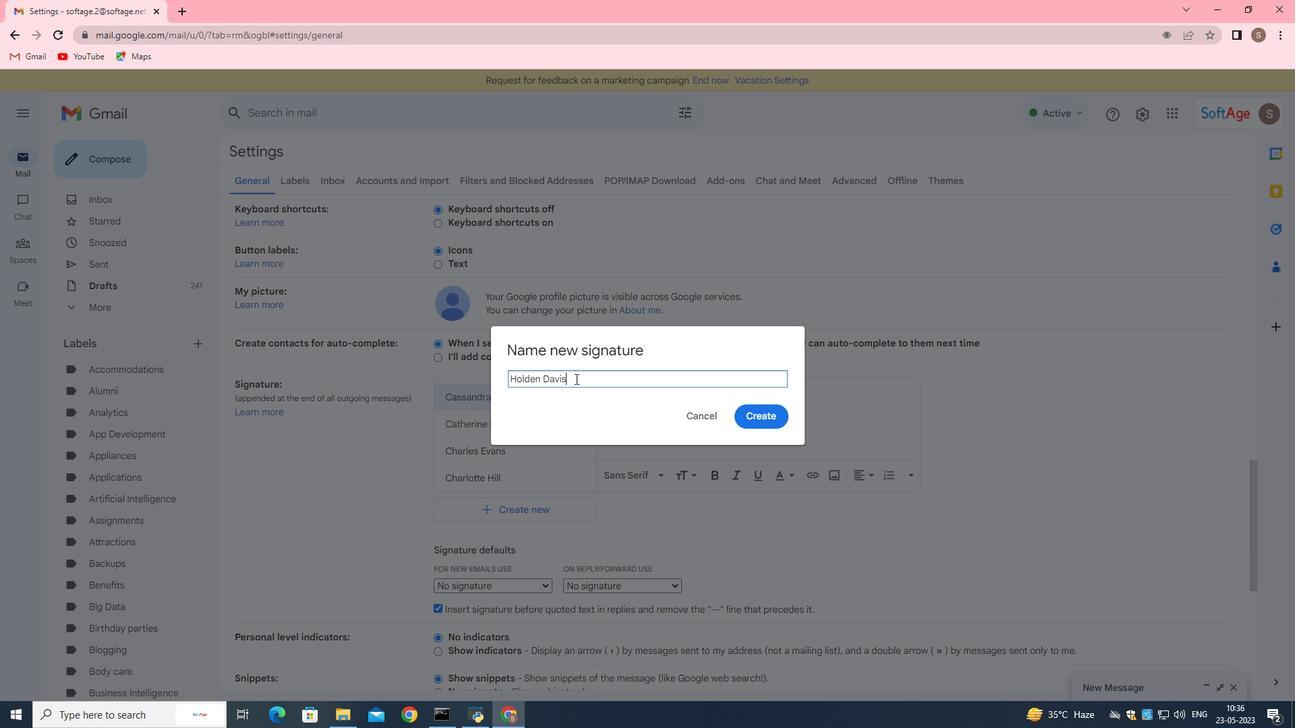 
Action: Mouse moved to (574, 379)
Screenshot: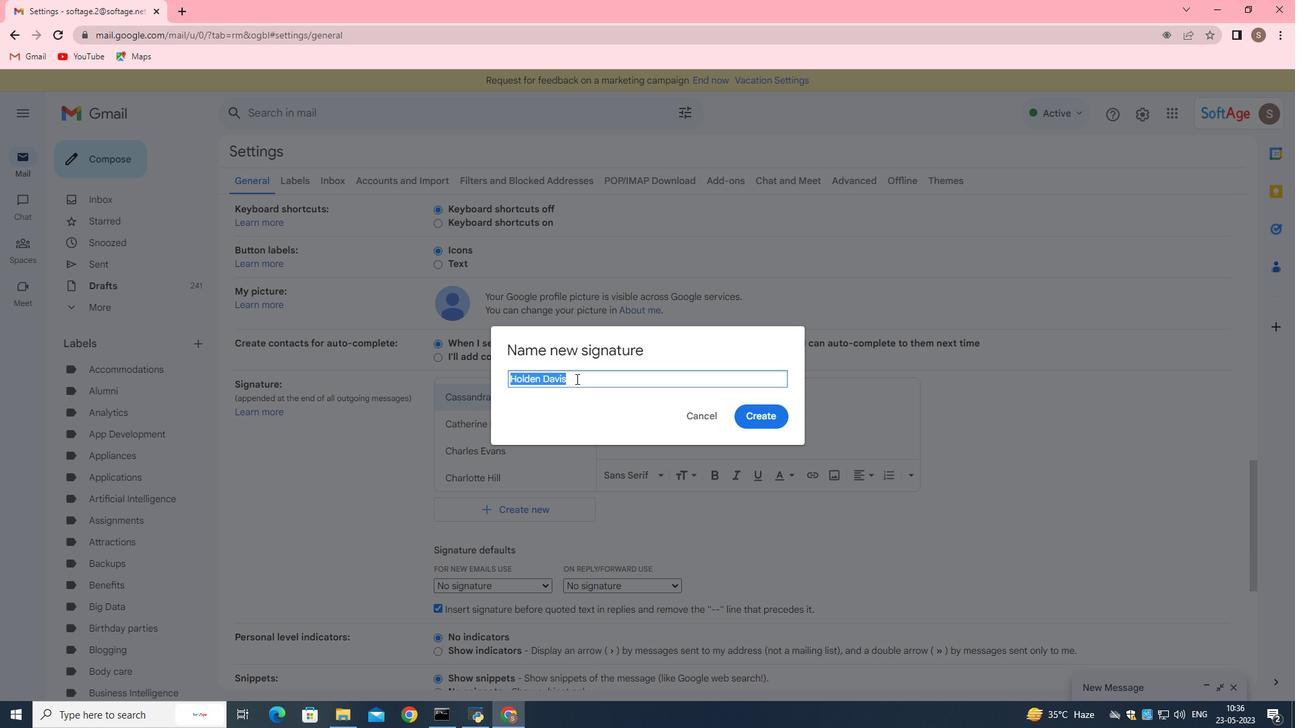 
Action: Key pressed ctrl+C
Screenshot: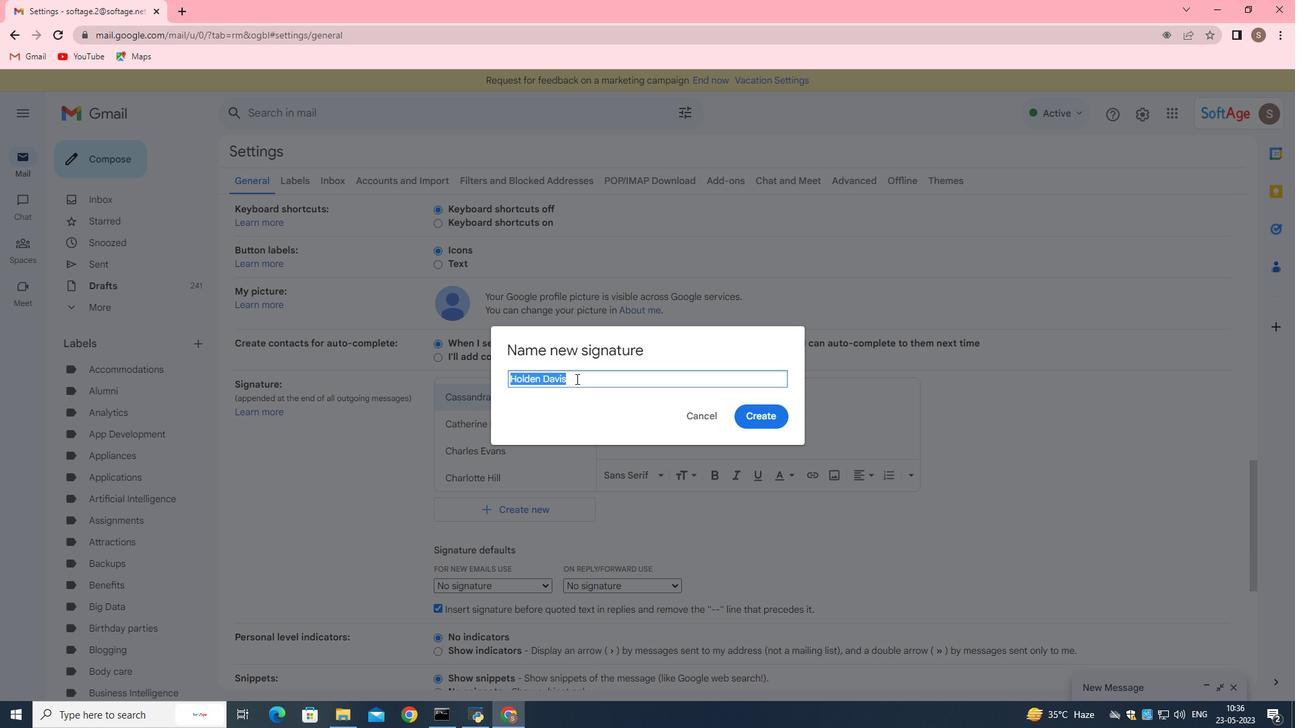 
Action: Mouse moved to (775, 418)
Screenshot: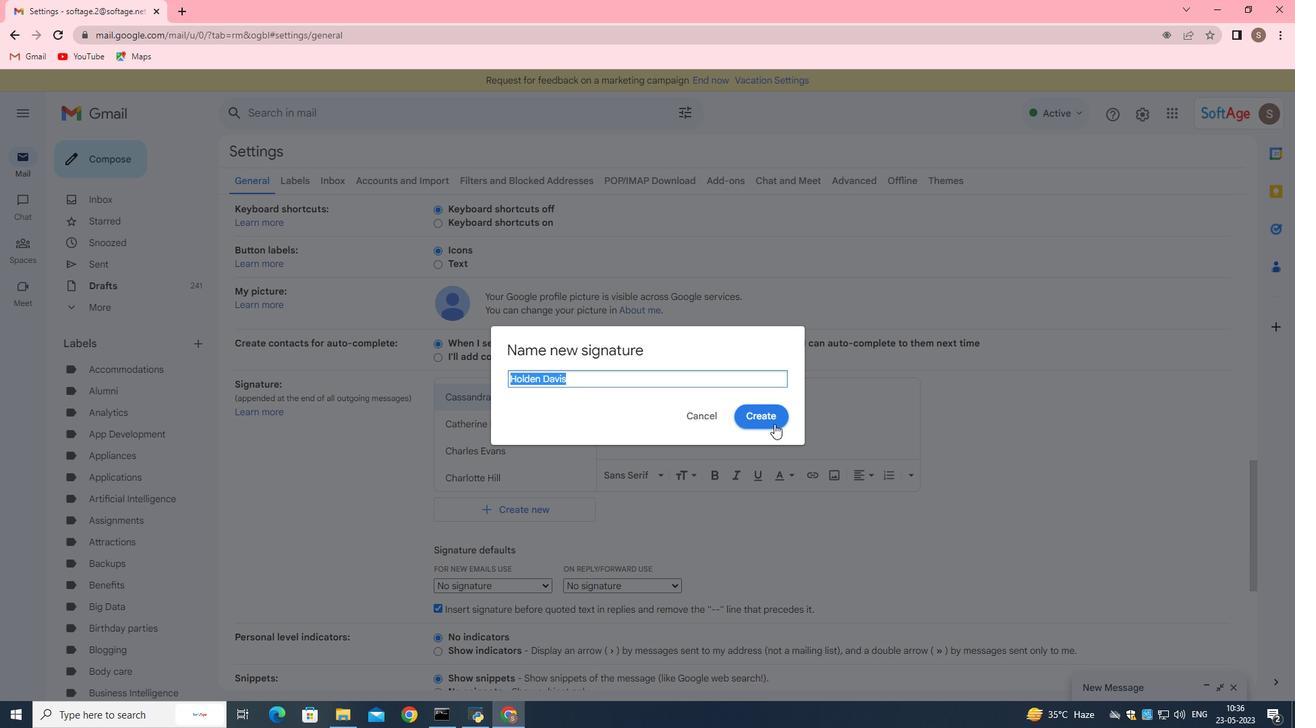 
Action: Mouse pressed left at (775, 418)
Screenshot: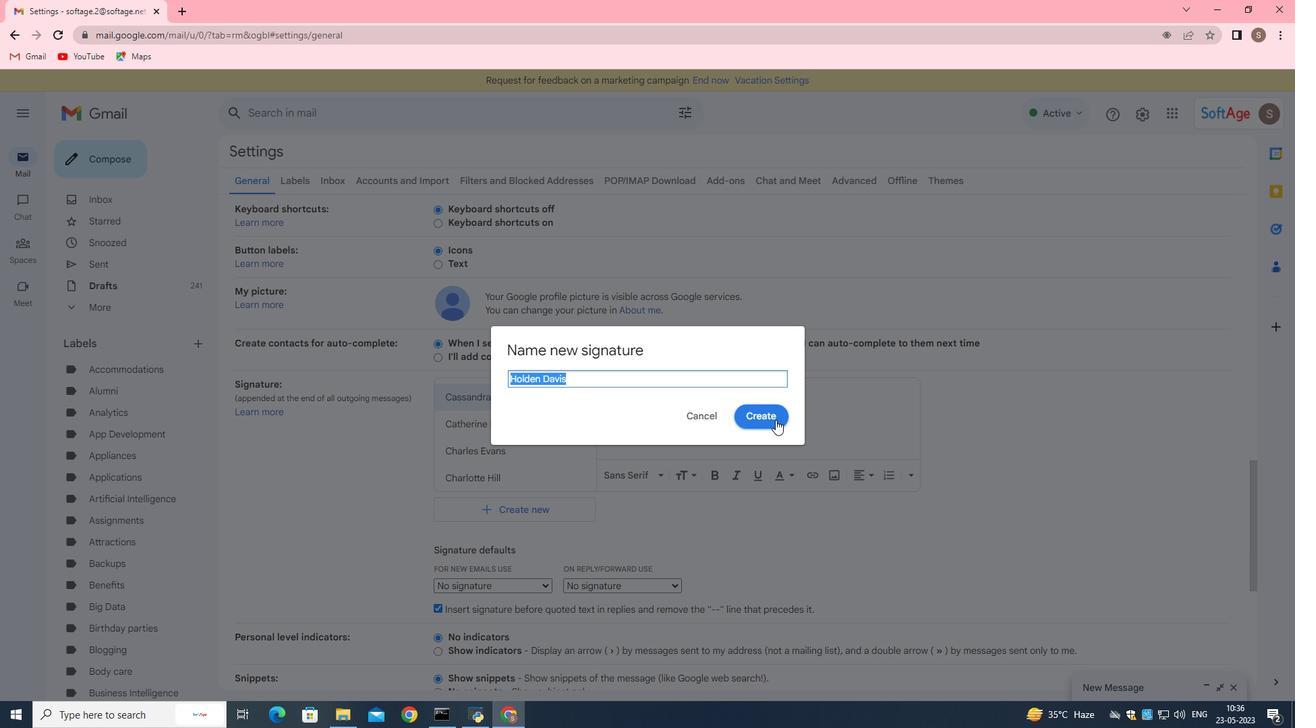 
Action: Mouse moved to (684, 411)
Screenshot: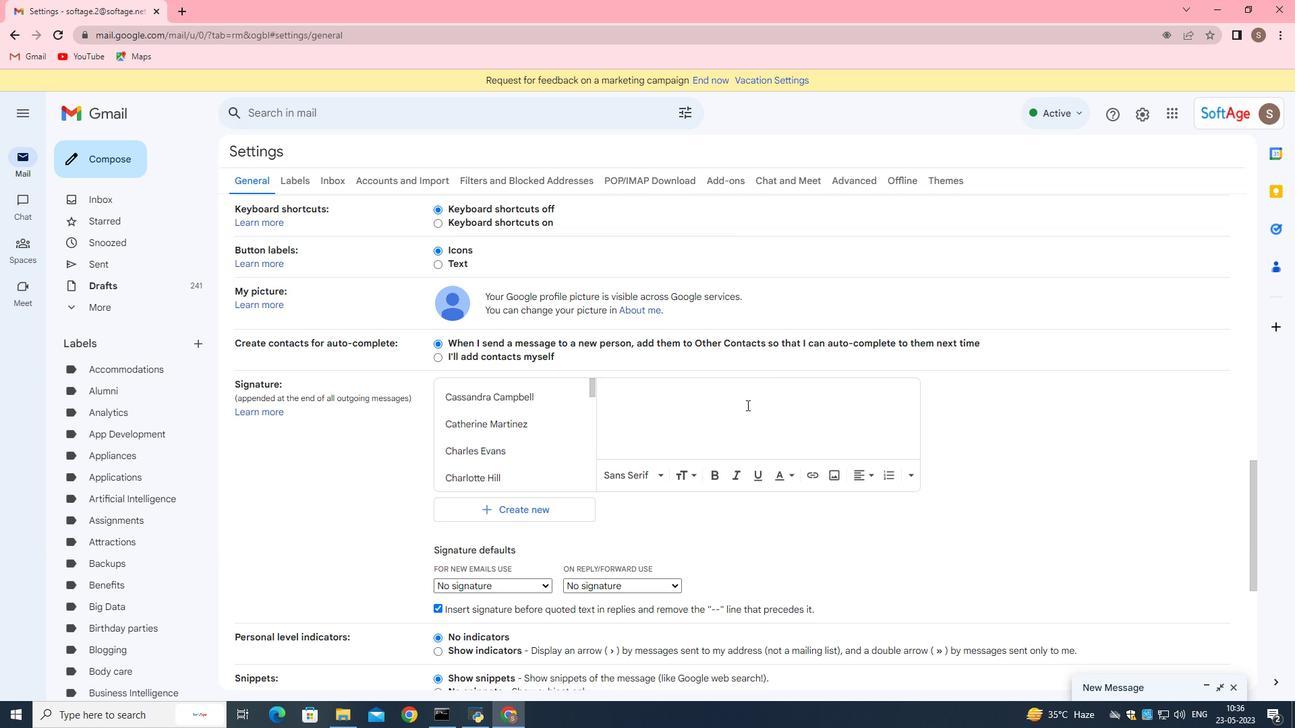 
Action: Mouse scrolled (686, 408) with delta (0, 0)
Screenshot: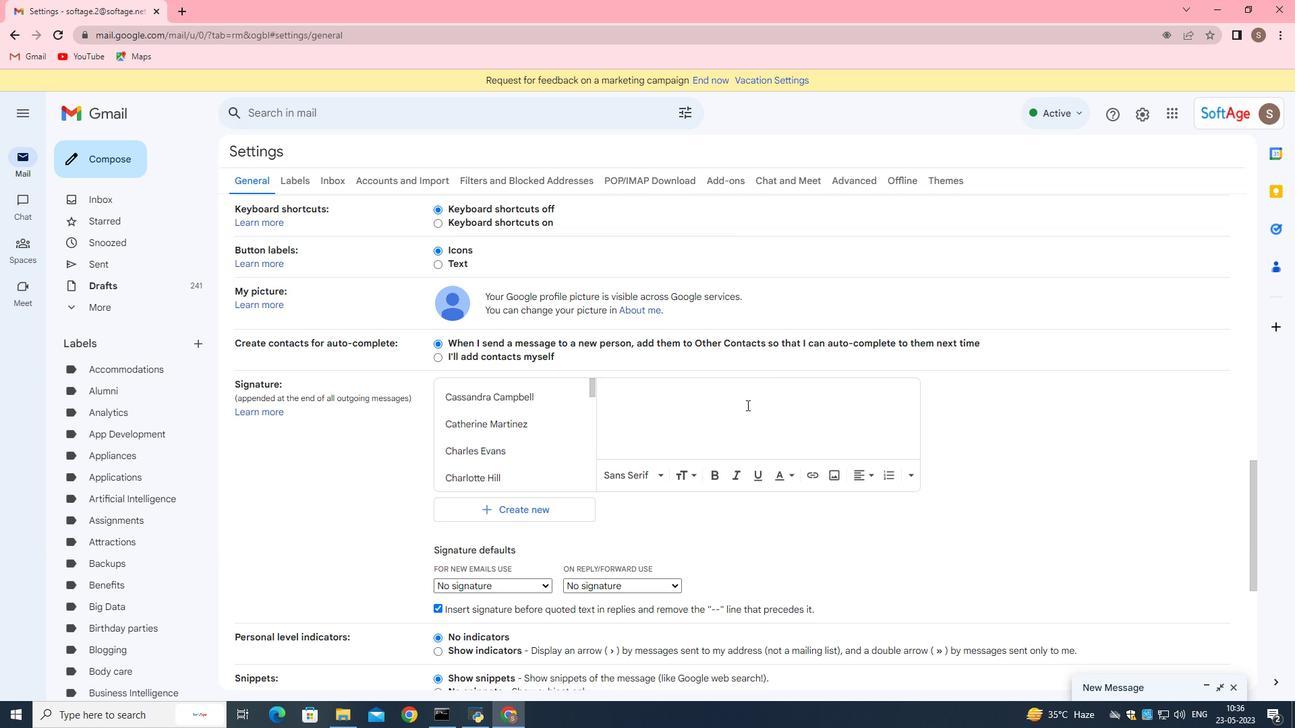
Action: Mouse scrolled (684, 410) with delta (0, 0)
Screenshot: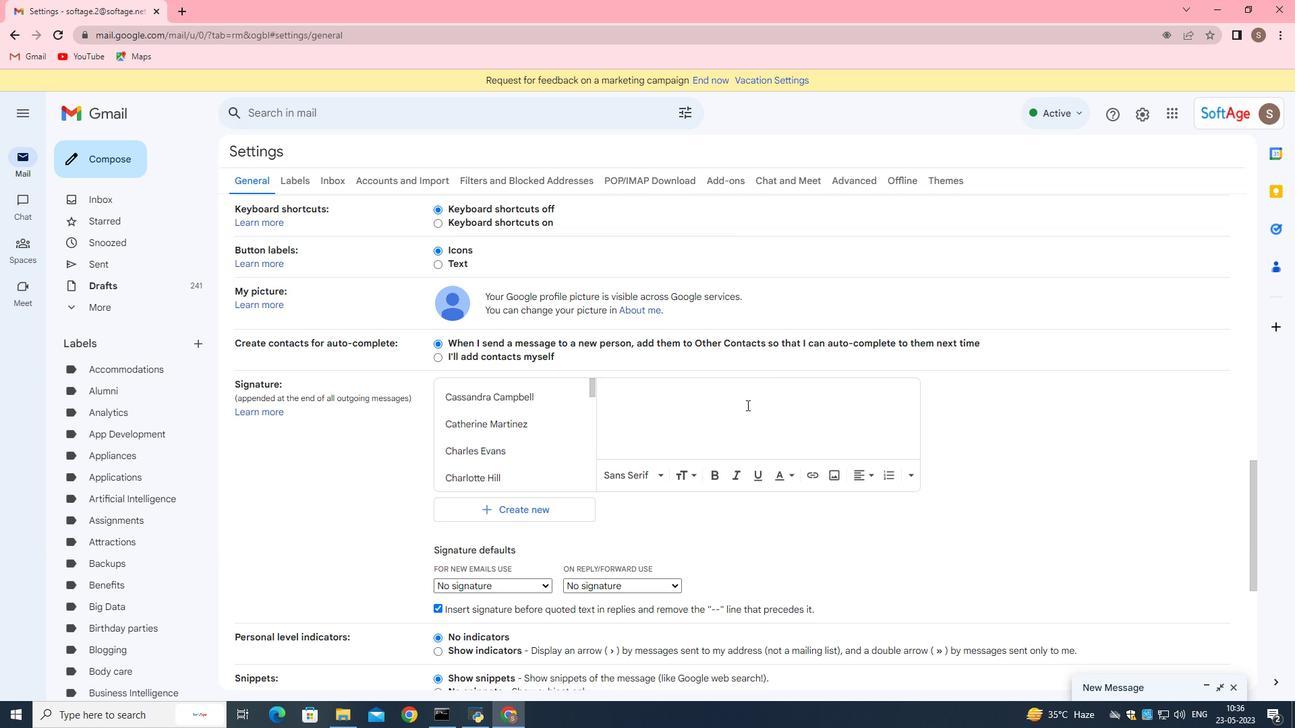 
Action: Mouse scrolled (684, 410) with delta (0, 0)
Screenshot: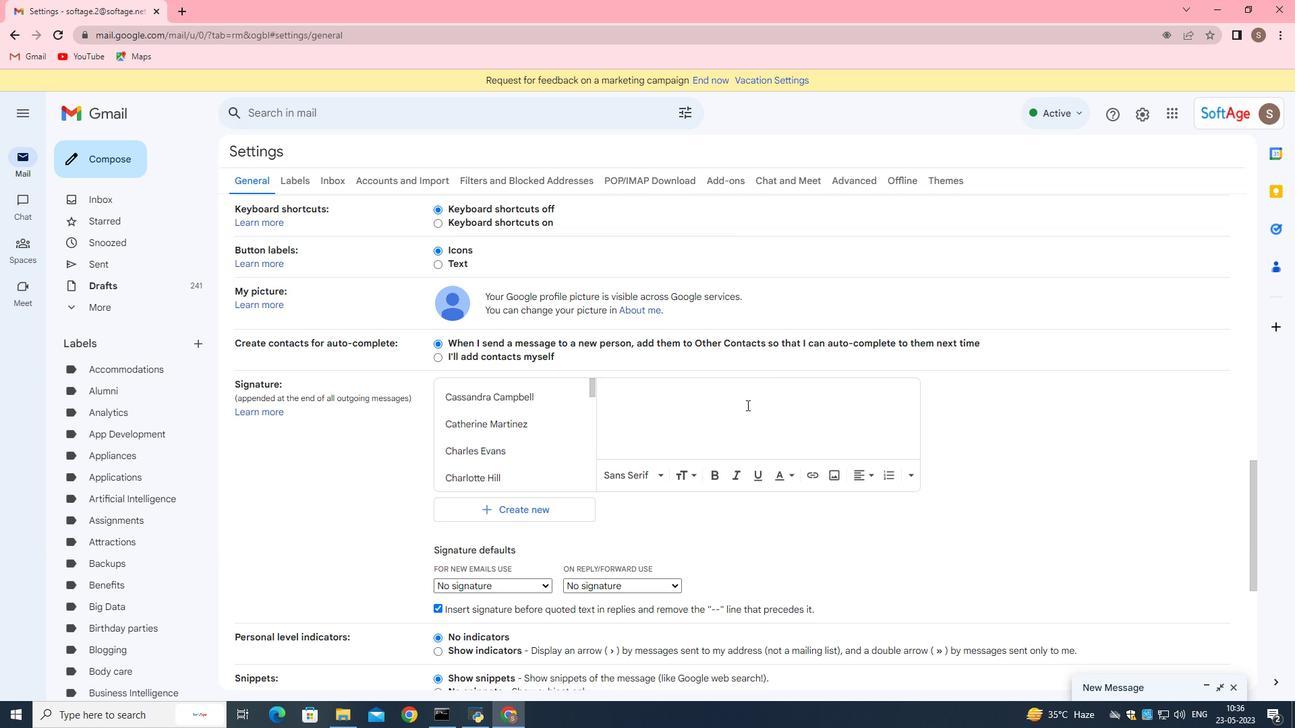 
Action: Mouse scrolled (684, 410) with delta (0, 0)
Screenshot: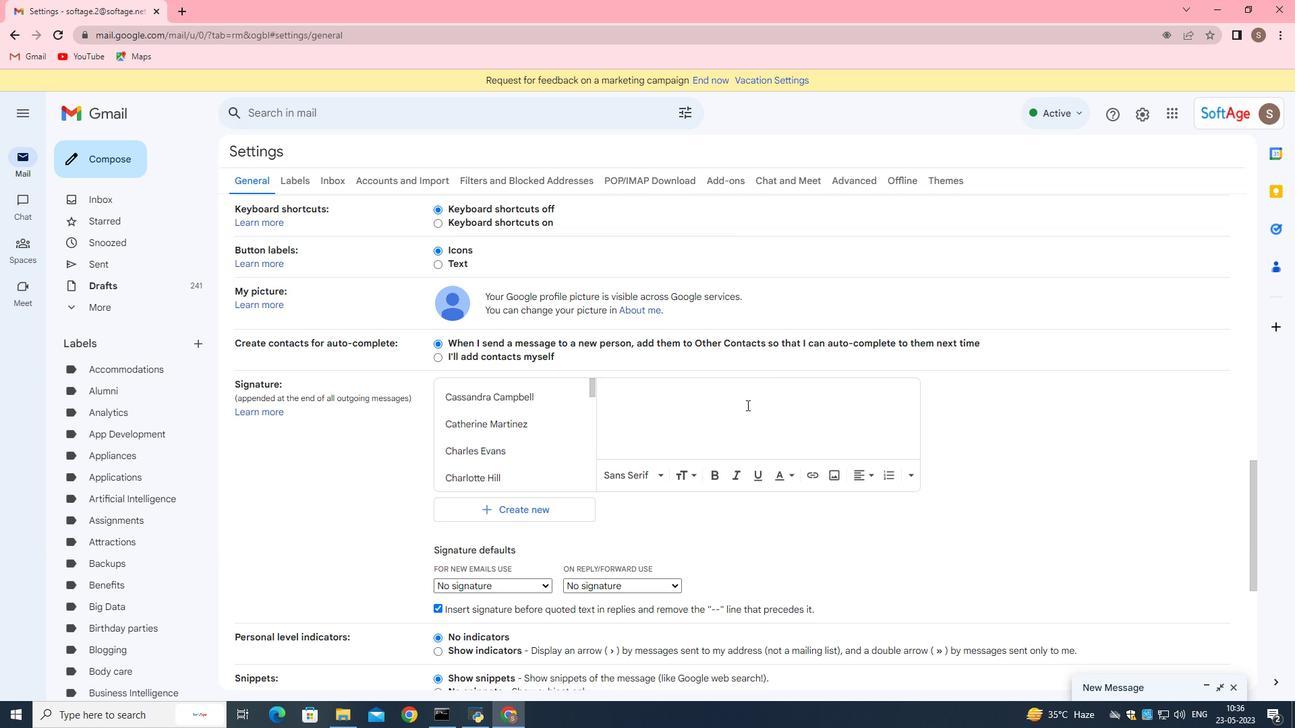 
Action: Mouse moved to (538, 325)
Screenshot: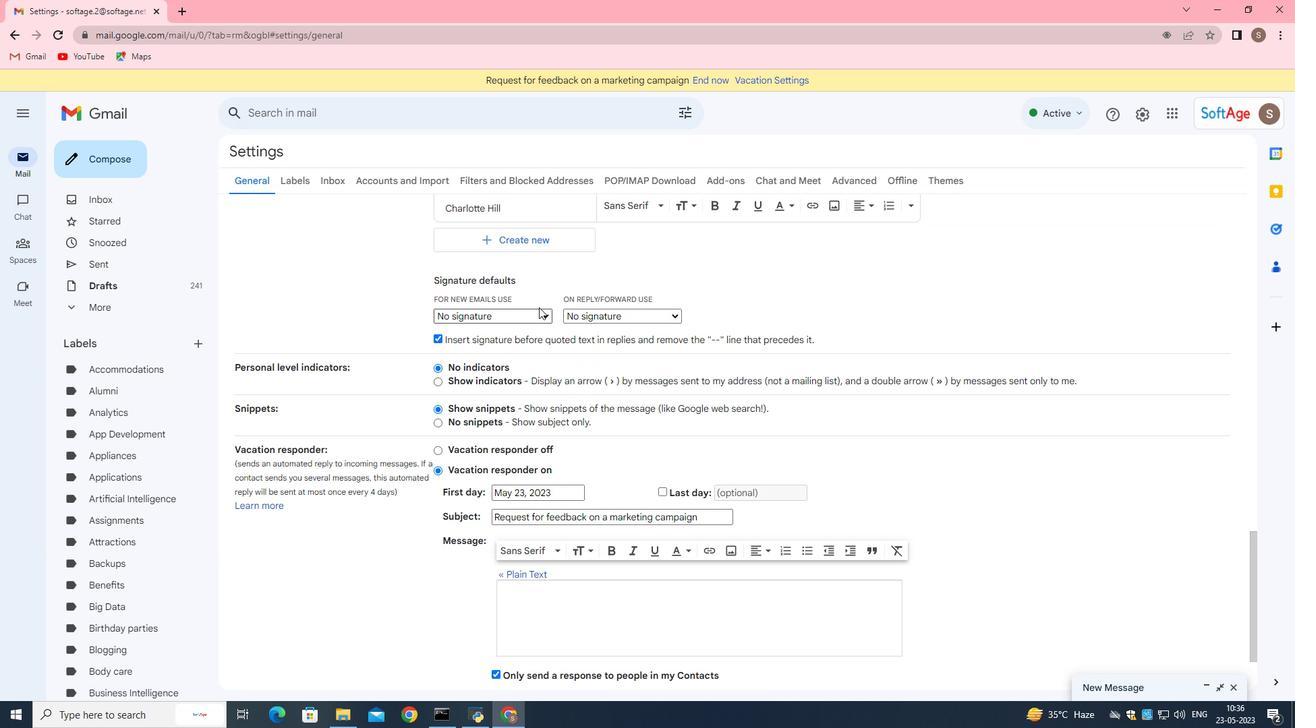 
Action: Mouse scrolled (538, 325) with delta (0, 0)
Screenshot: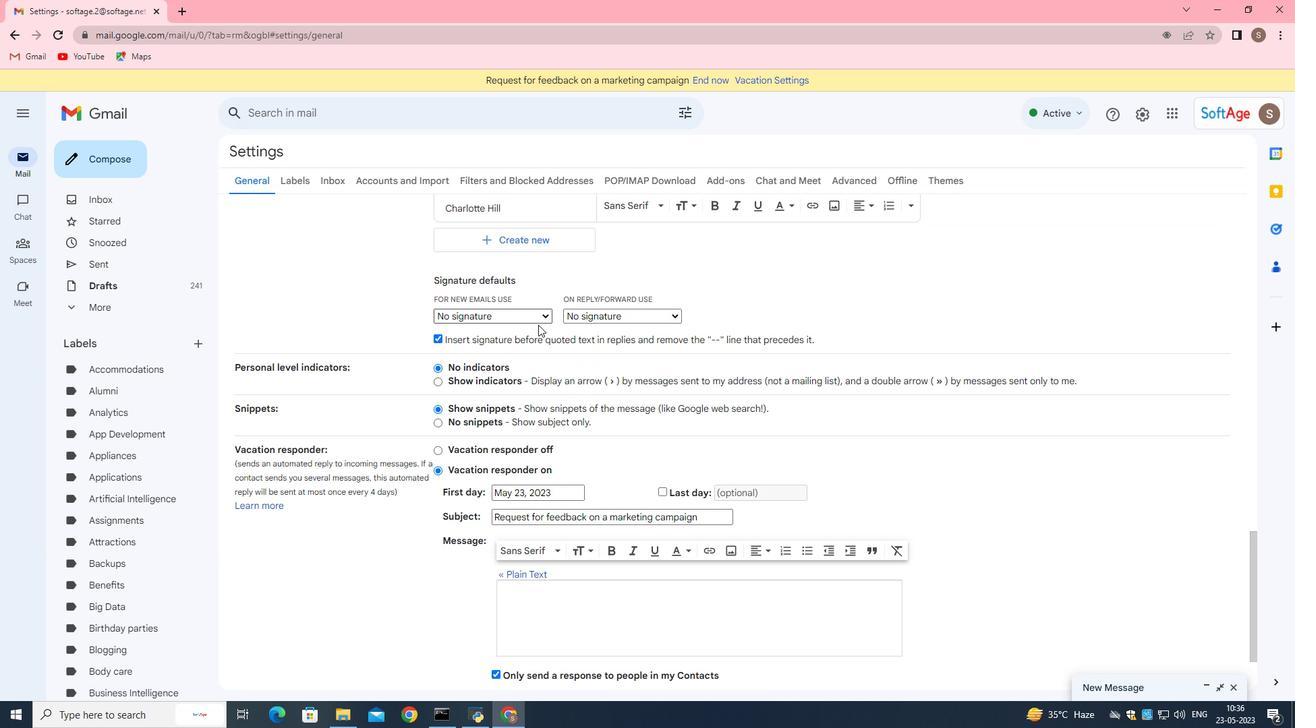 
Action: Mouse scrolled (538, 325) with delta (0, 0)
Screenshot: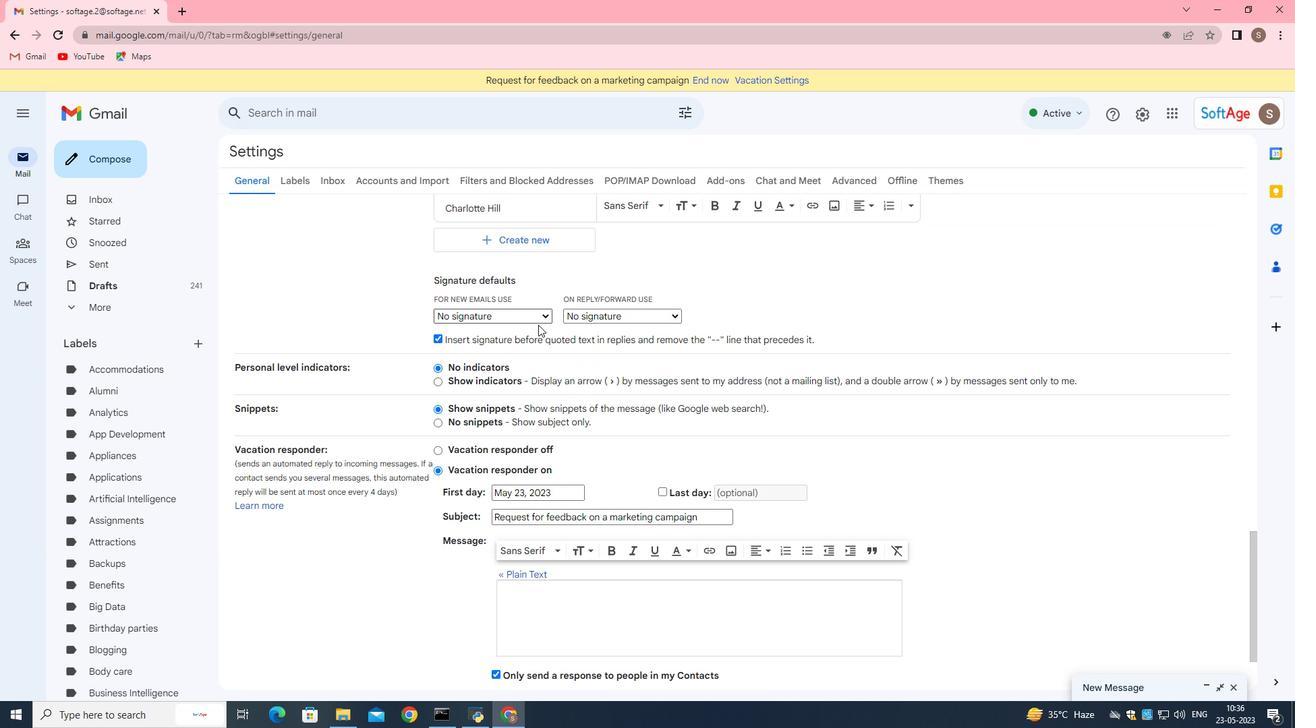 
Action: Mouse scrolled (538, 325) with delta (0, 0)
Screenshot: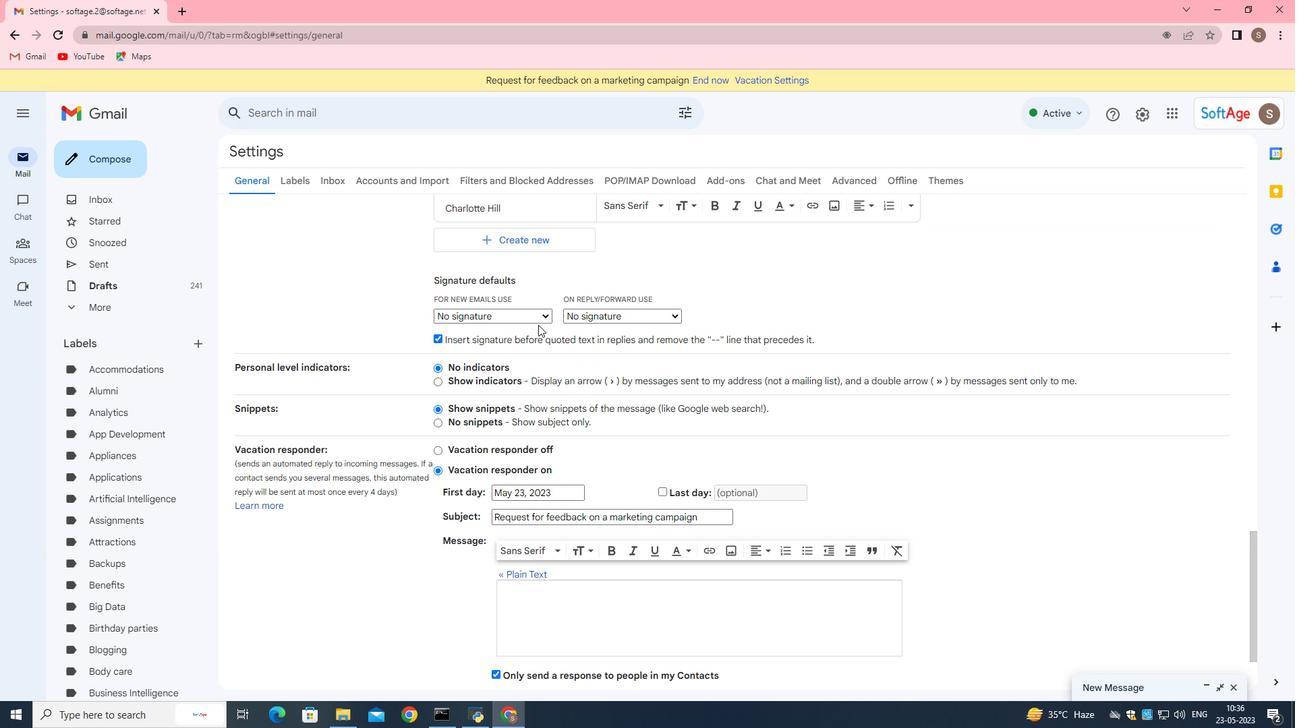 
Action: Mouse moved to (590, 320)
Screenshot: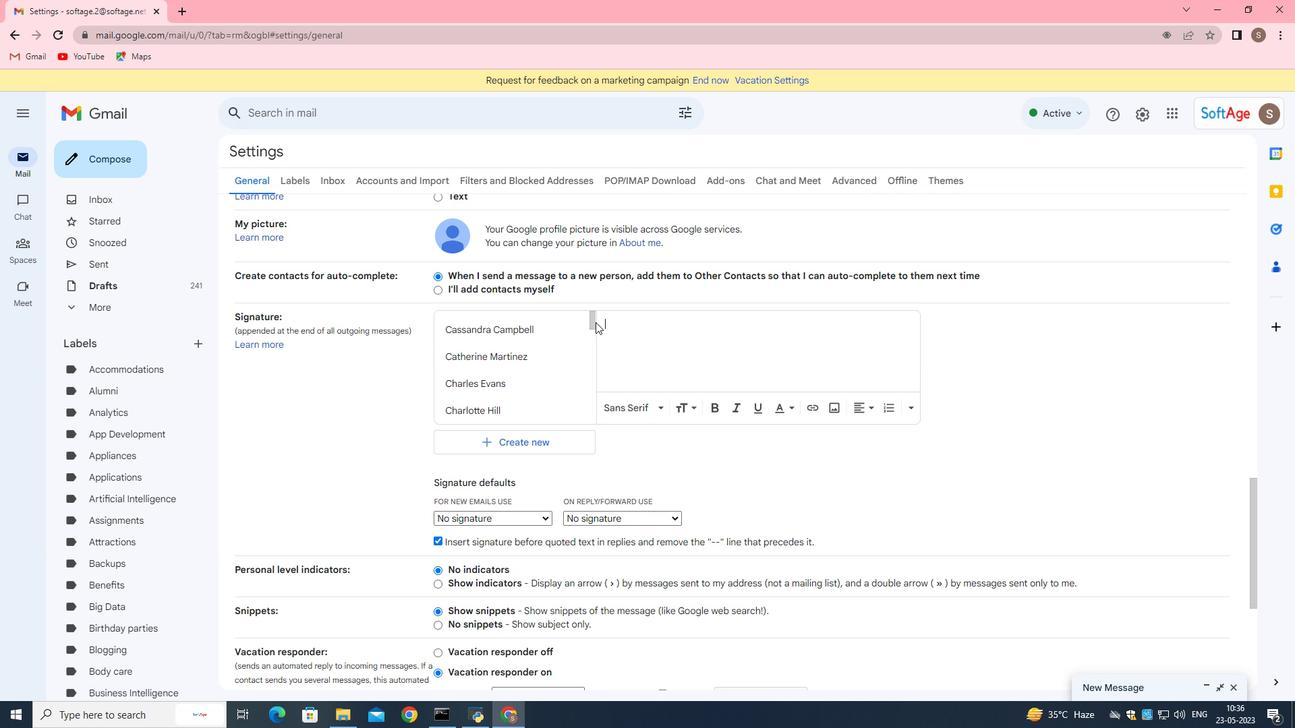 
Action: Mouse pressed left at (590, 320)
Screenshot: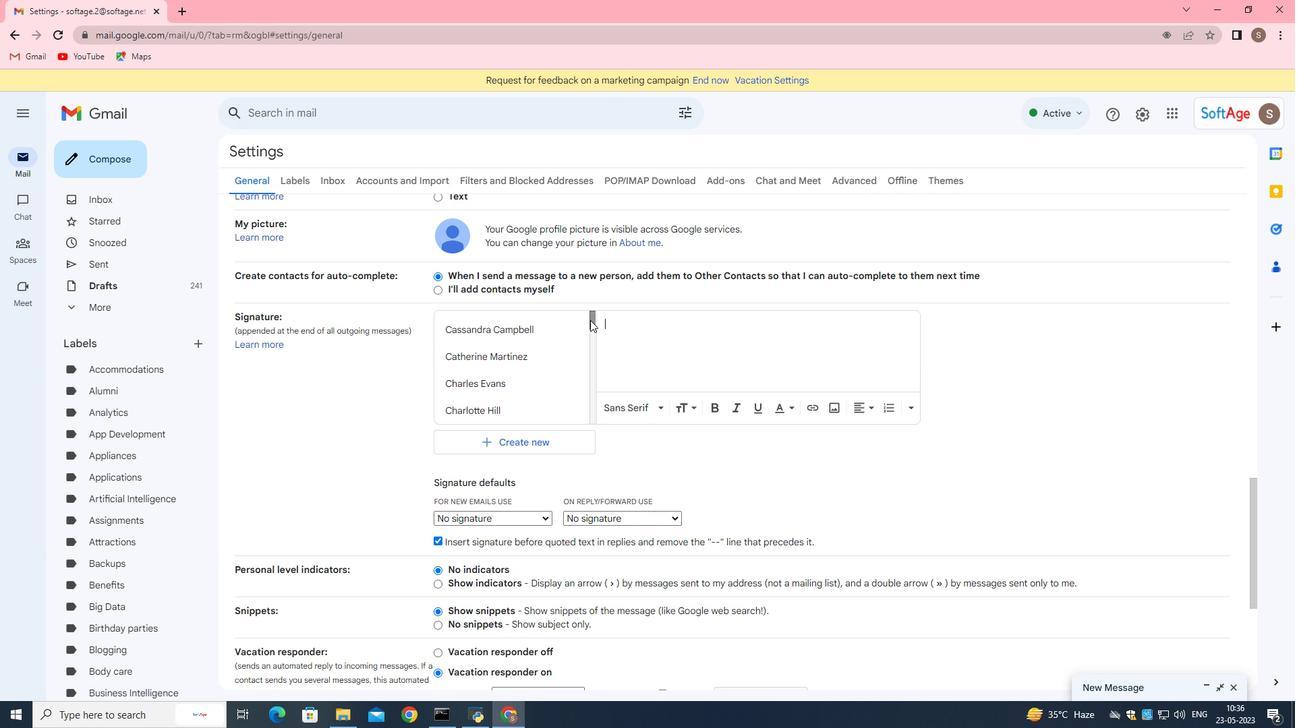 
Action: Mouse moved to (514, 521)
Screenshot: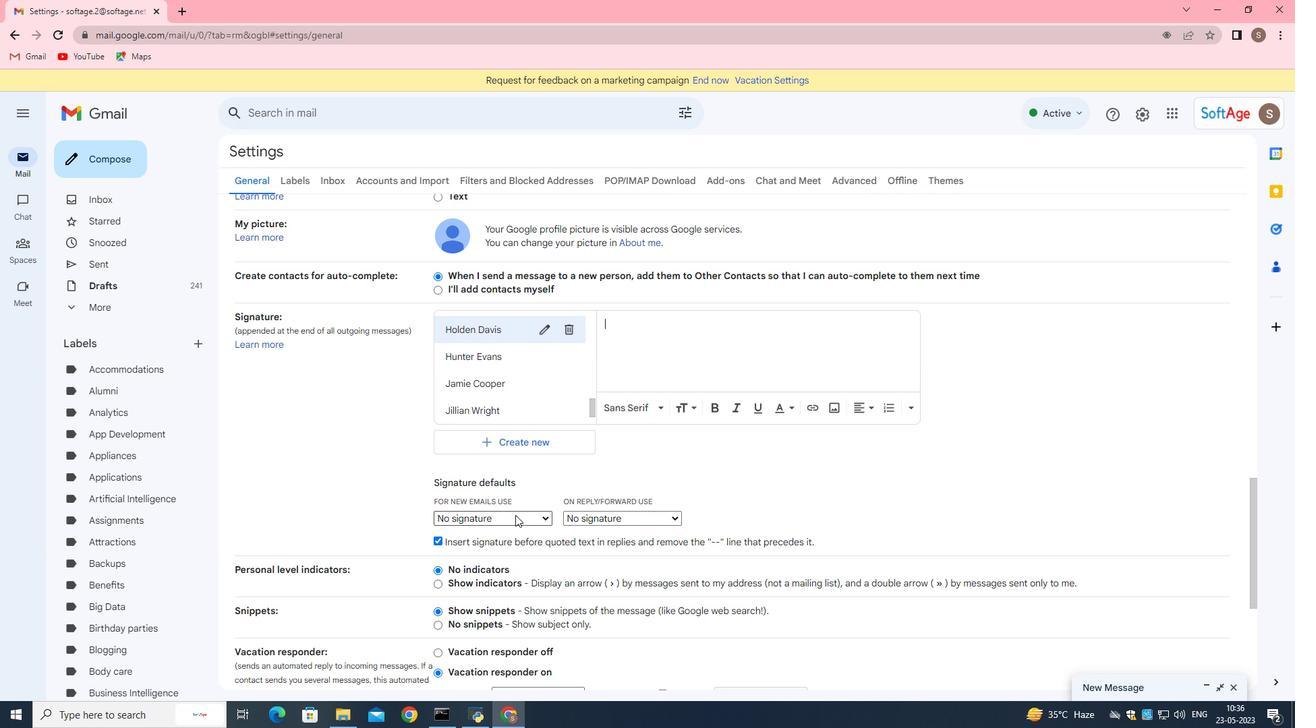 
Action: Mouse pressed left at (514, 521)
Screenshot: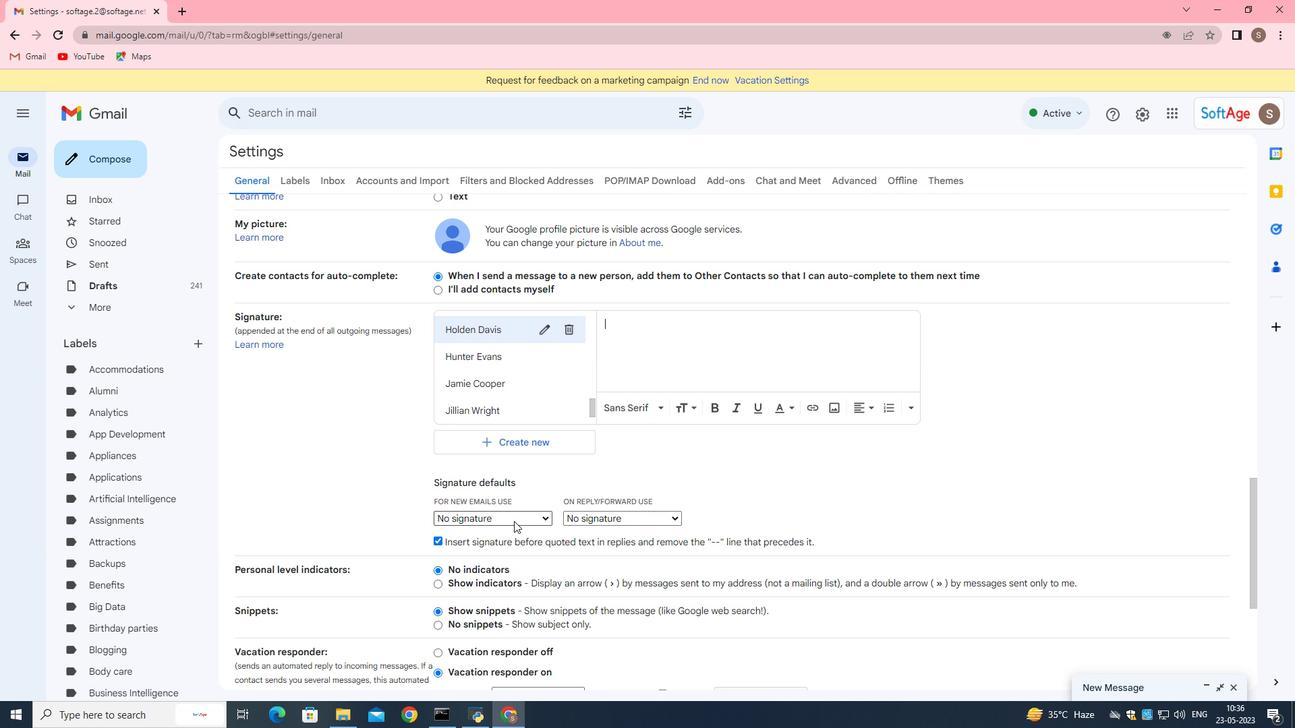 
Action: Mouse moved to (546, 376)
Screenshot: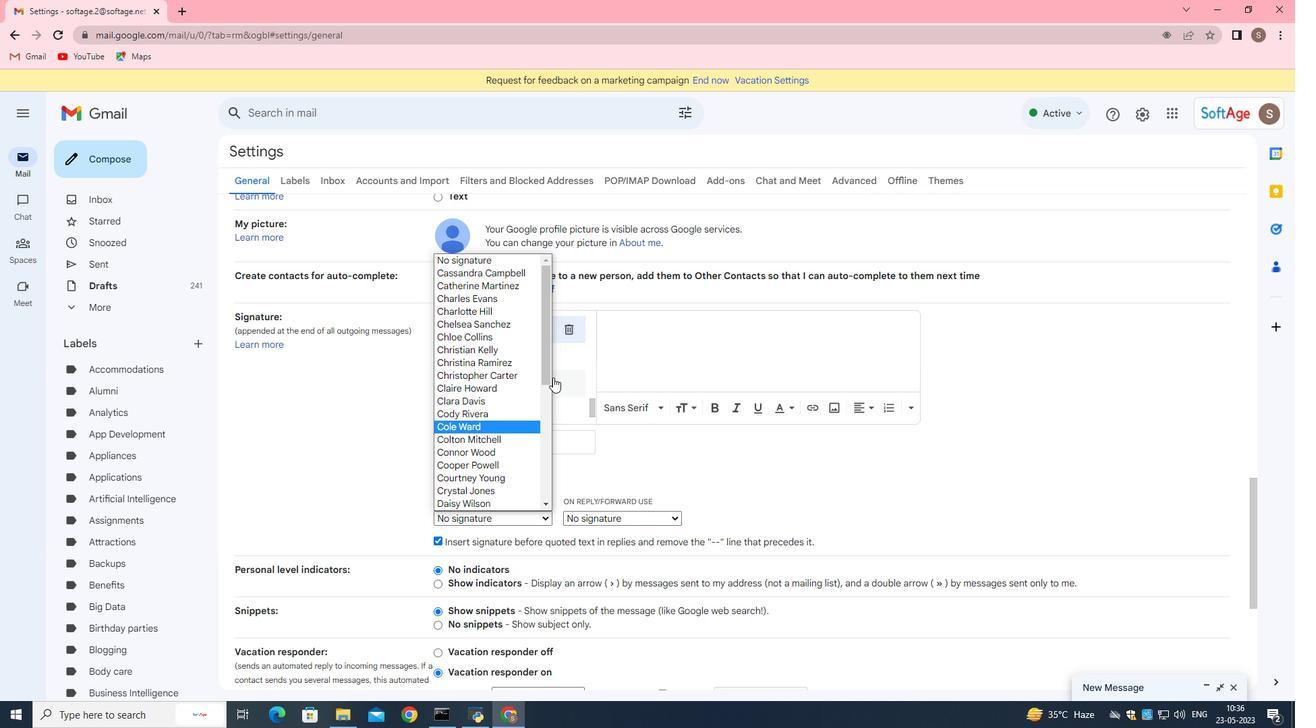 
Action: Mouse pressed left at (546, 376)
Screenshot: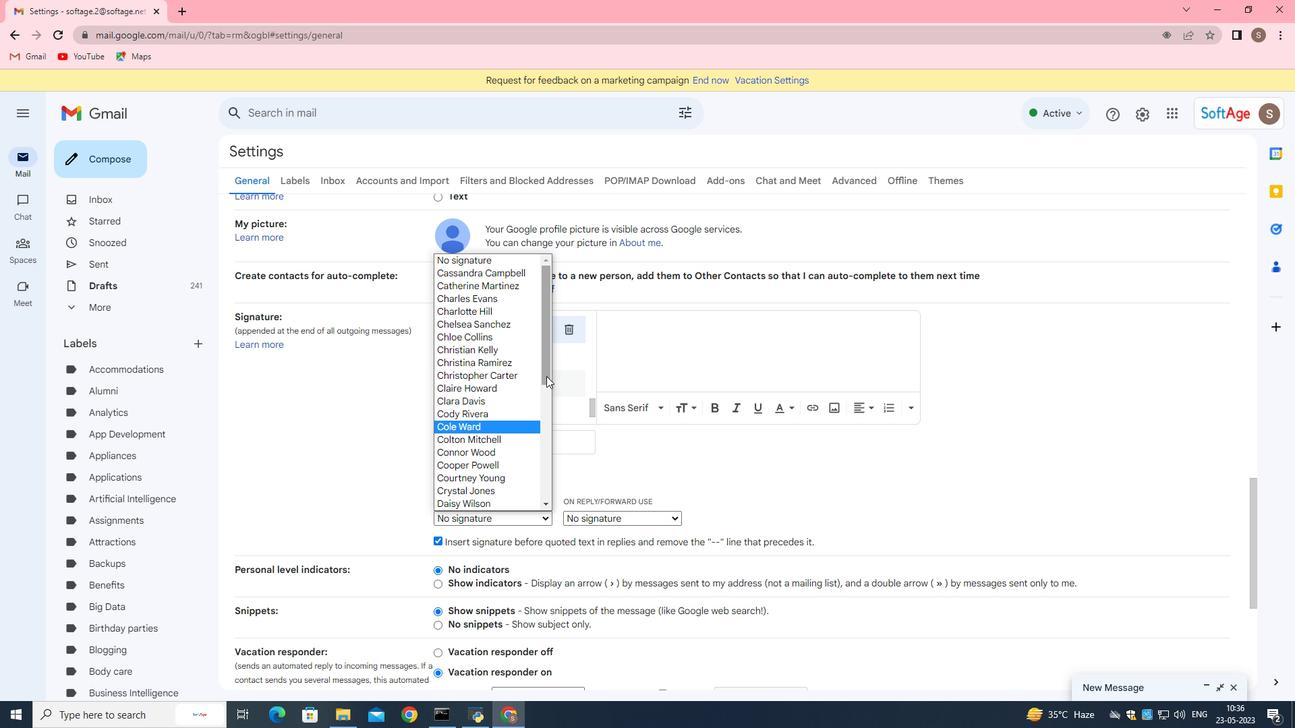 
Action: Mouse moved to (514, 434)
Screenshot: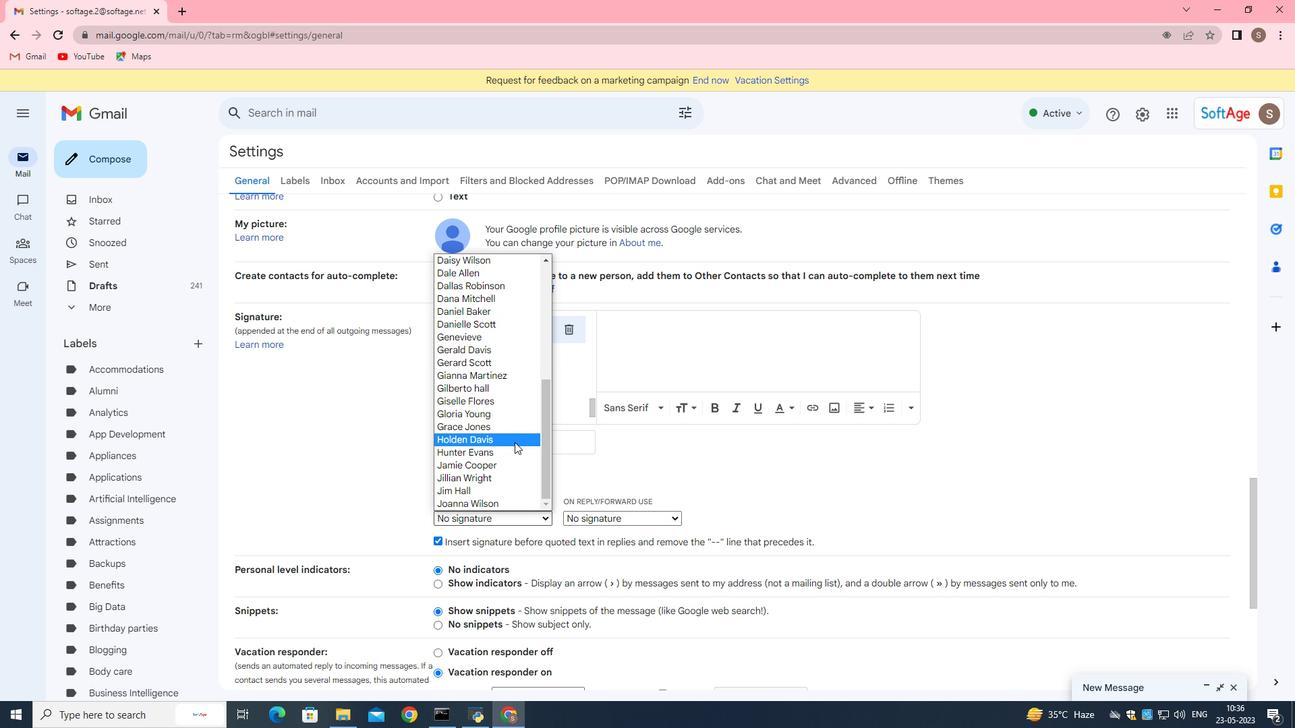 
Action: Mouse pressed left at (514, 434)
Screenshot: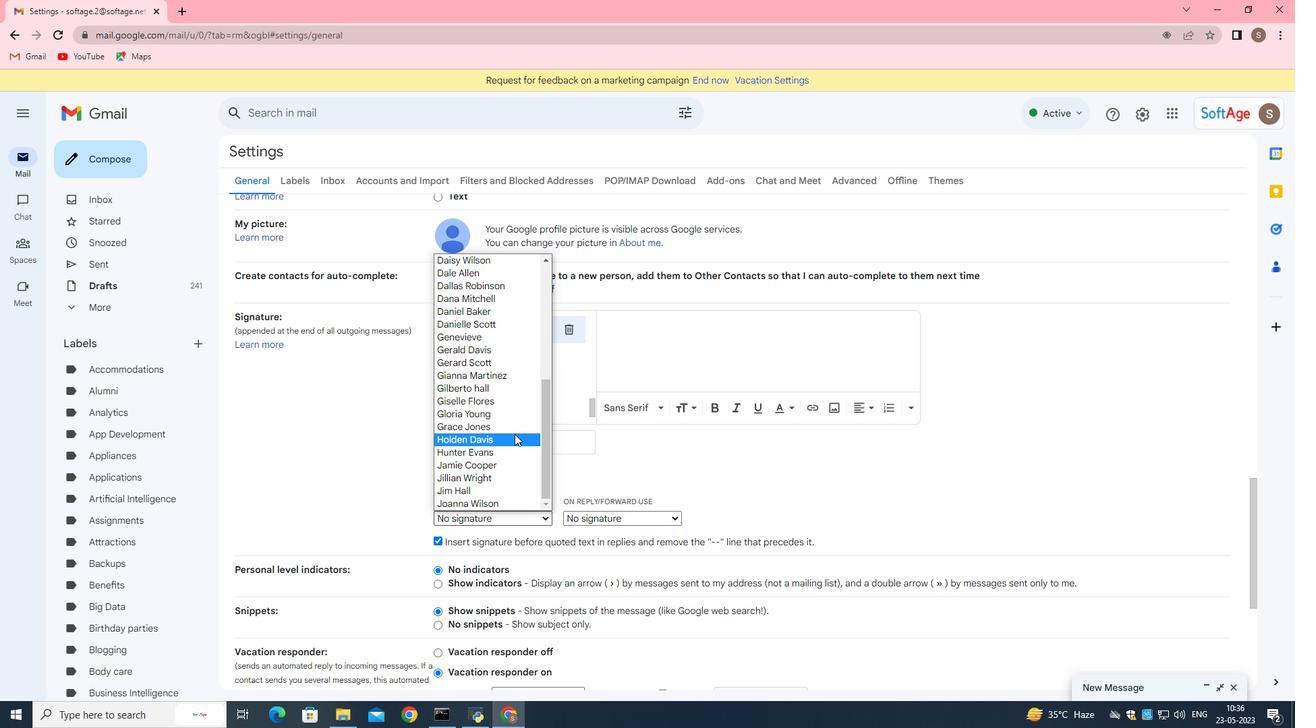 
Action: Mouse moved to (626, 520)
Screenshot: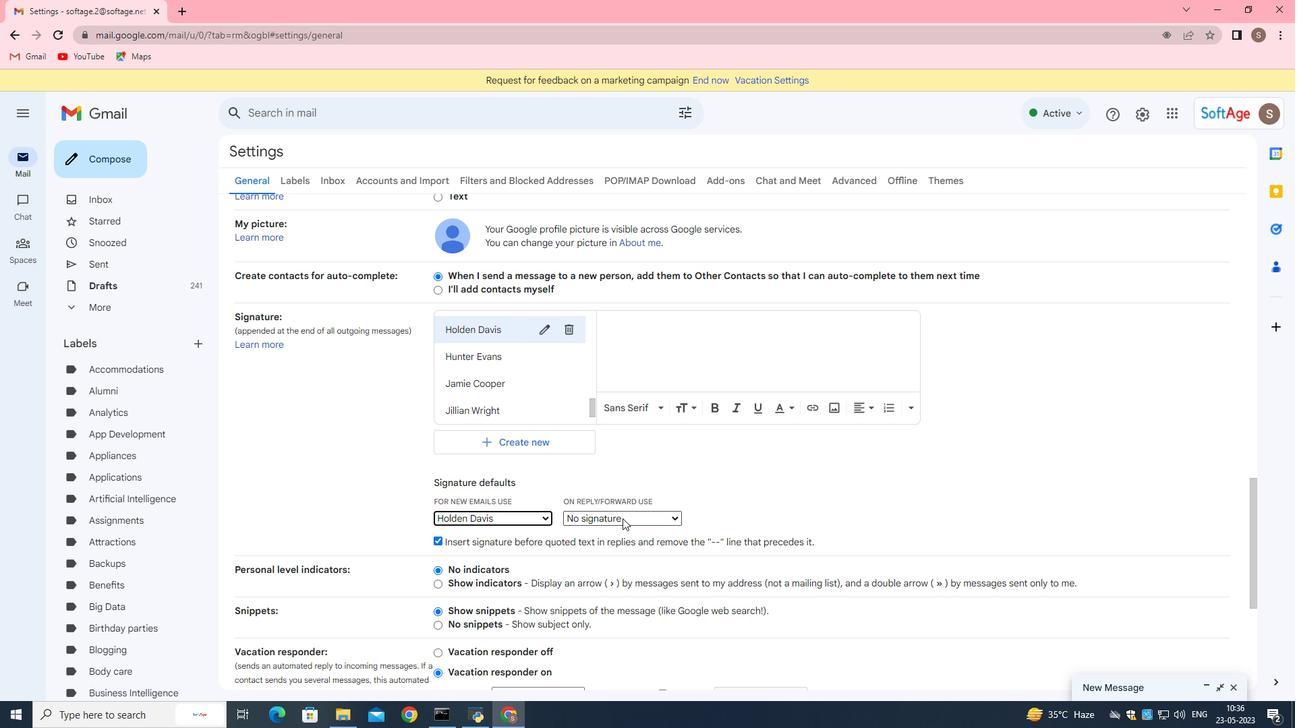 
Action: Mouse pressed left at (626, 520)
Screenshot: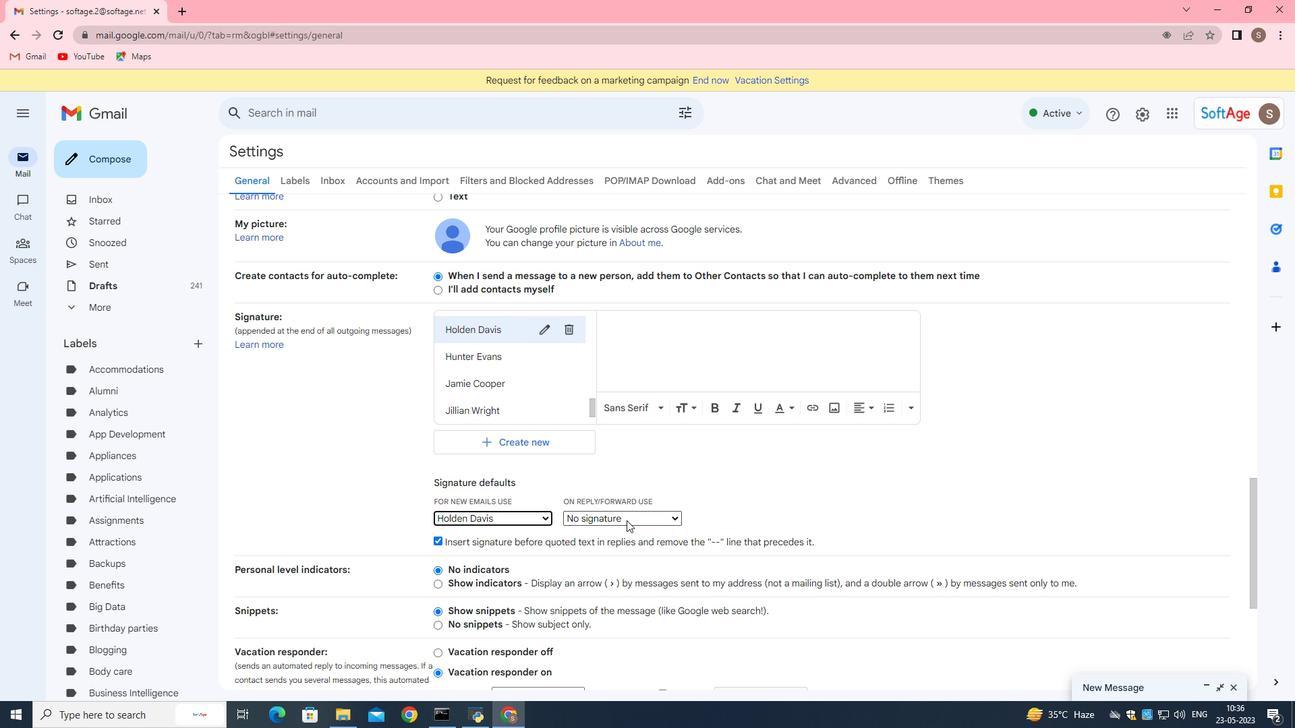 
Action: Mouse moved to (677, 373)
Screenshot: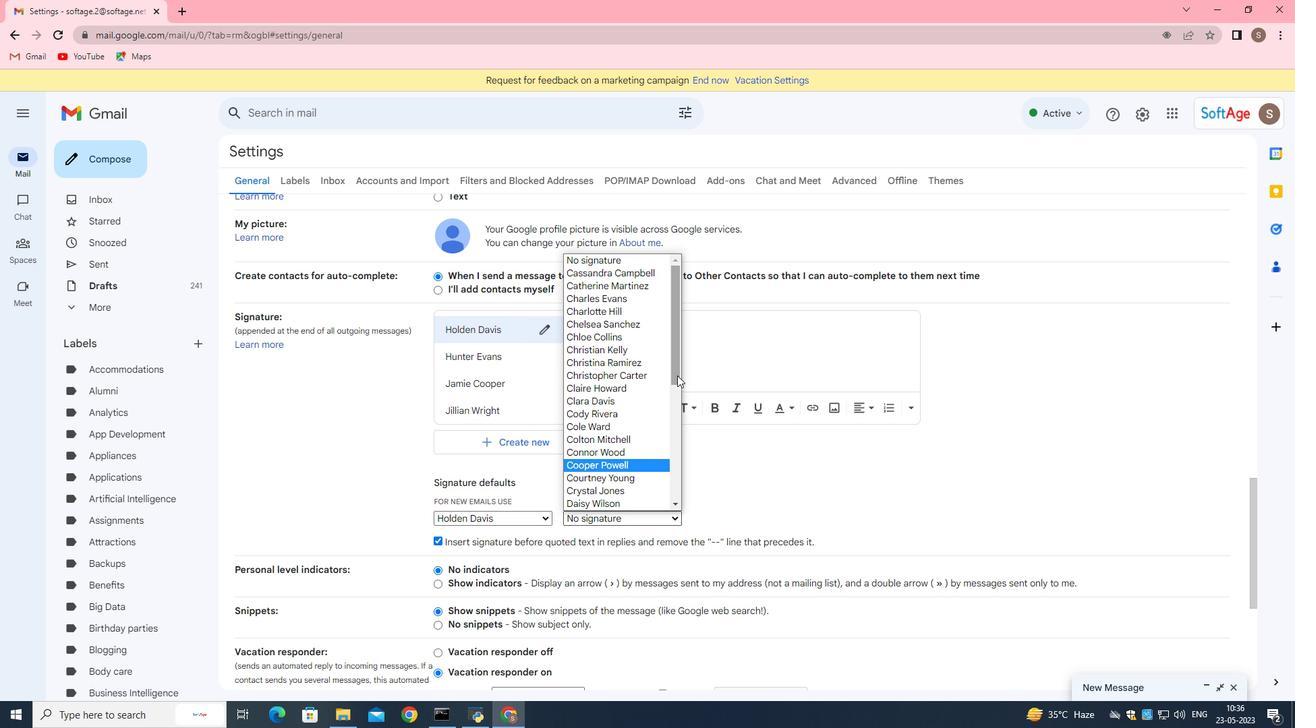 
Action: Mouse pressed left at (677, 373)
Screenshot: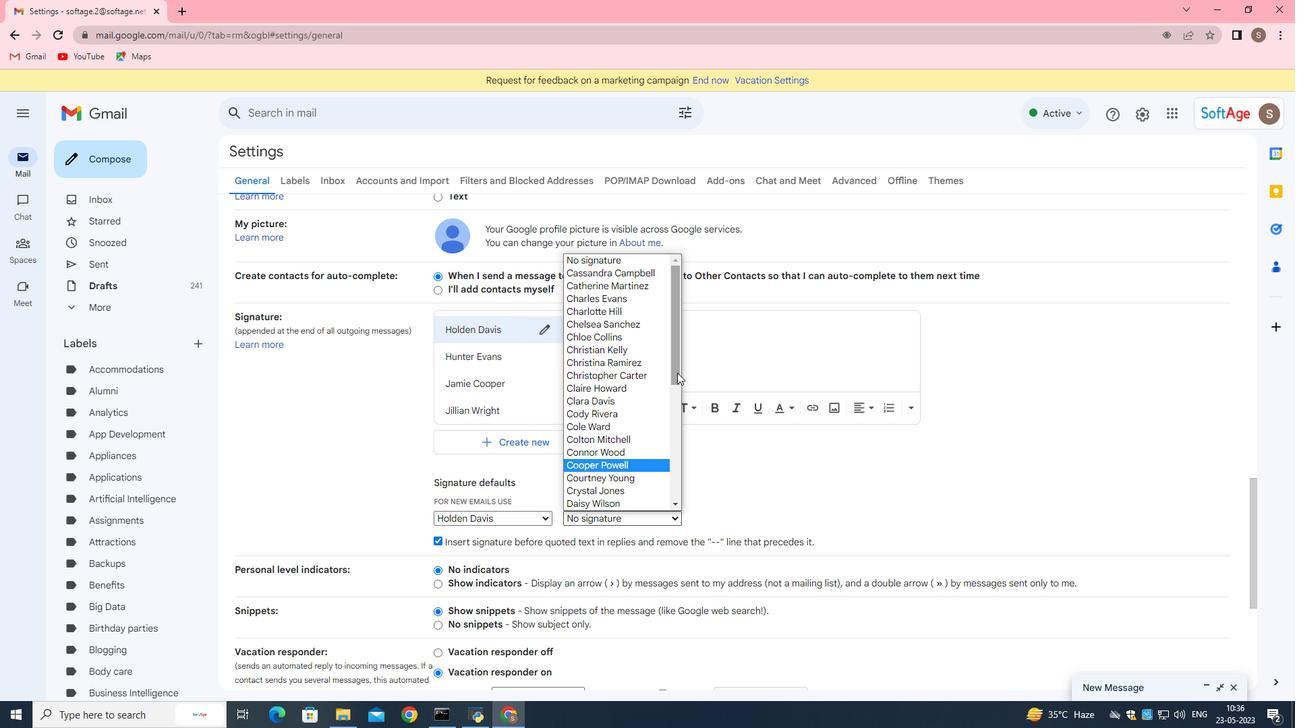 
Action: Mouse moved to (617, 437)
Screenshot: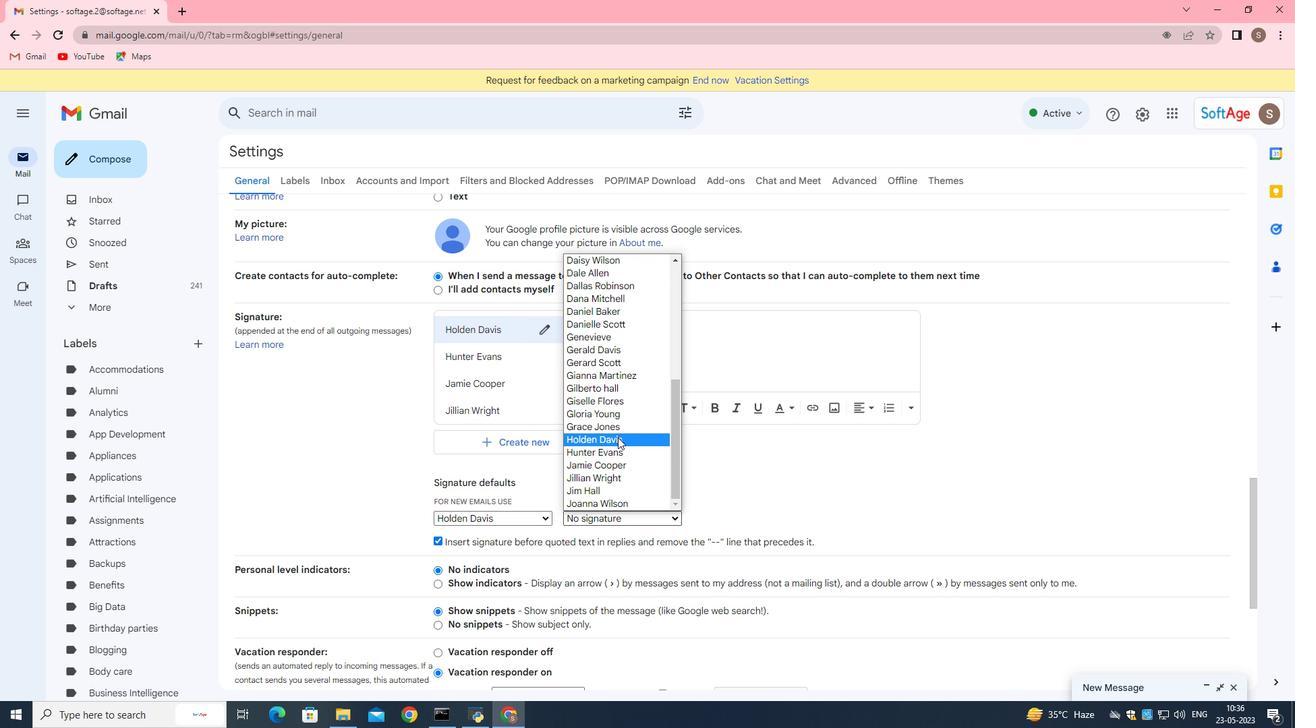 
Action: Mouse pressed left at (617, 437)
Screenshot: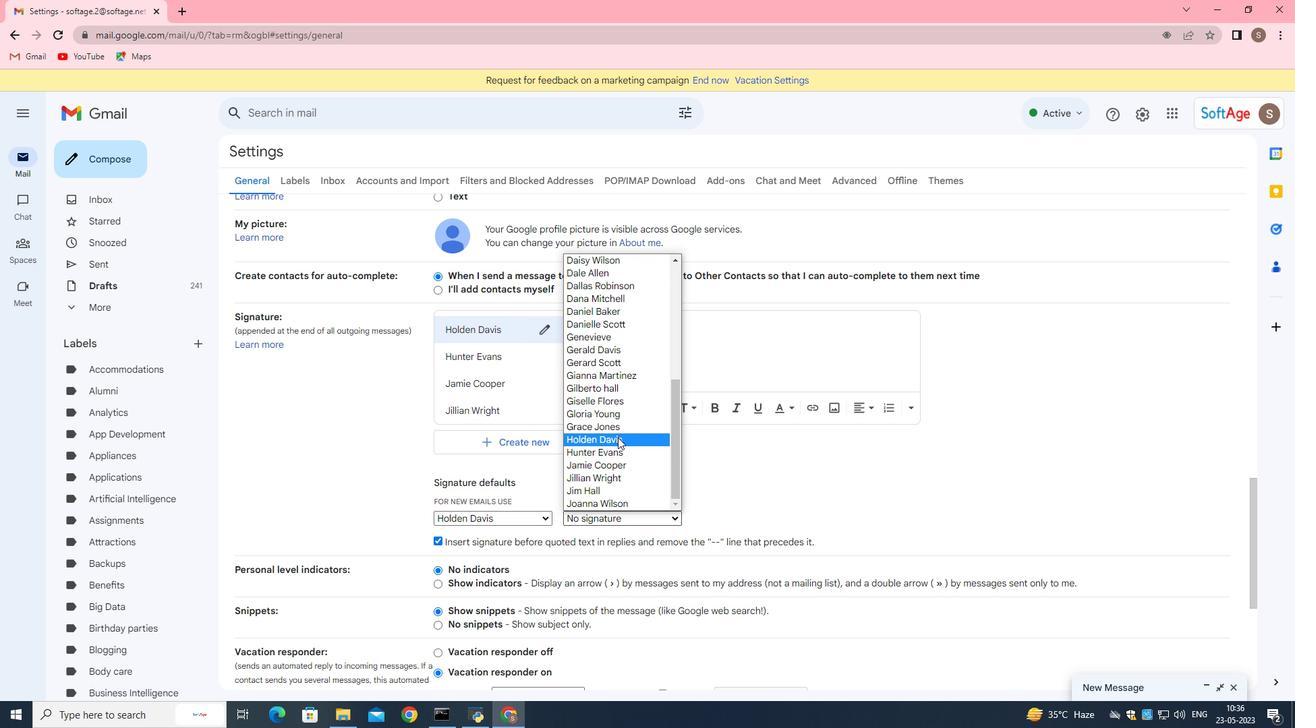 
Action: Mouse moved to (619, 483)
Screenshot: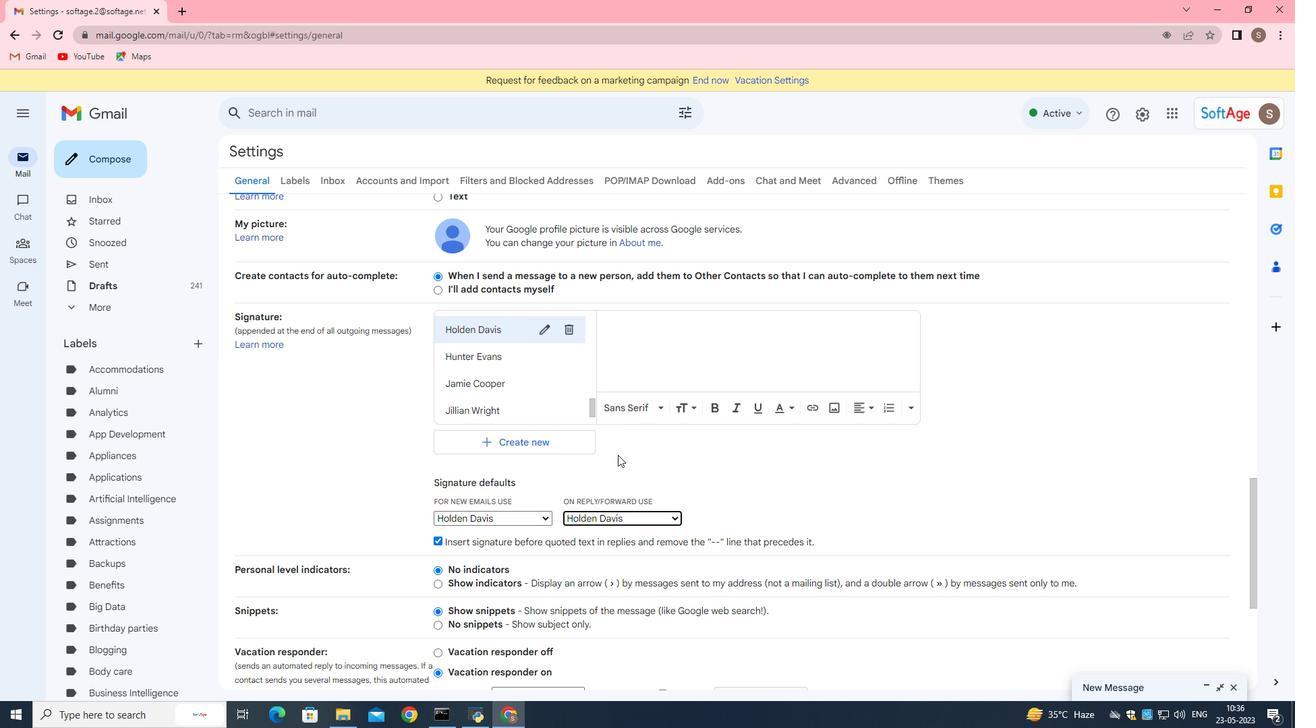 
Action: Mouse scrolled (618, 479) with delta (0, 0)
Screenshot: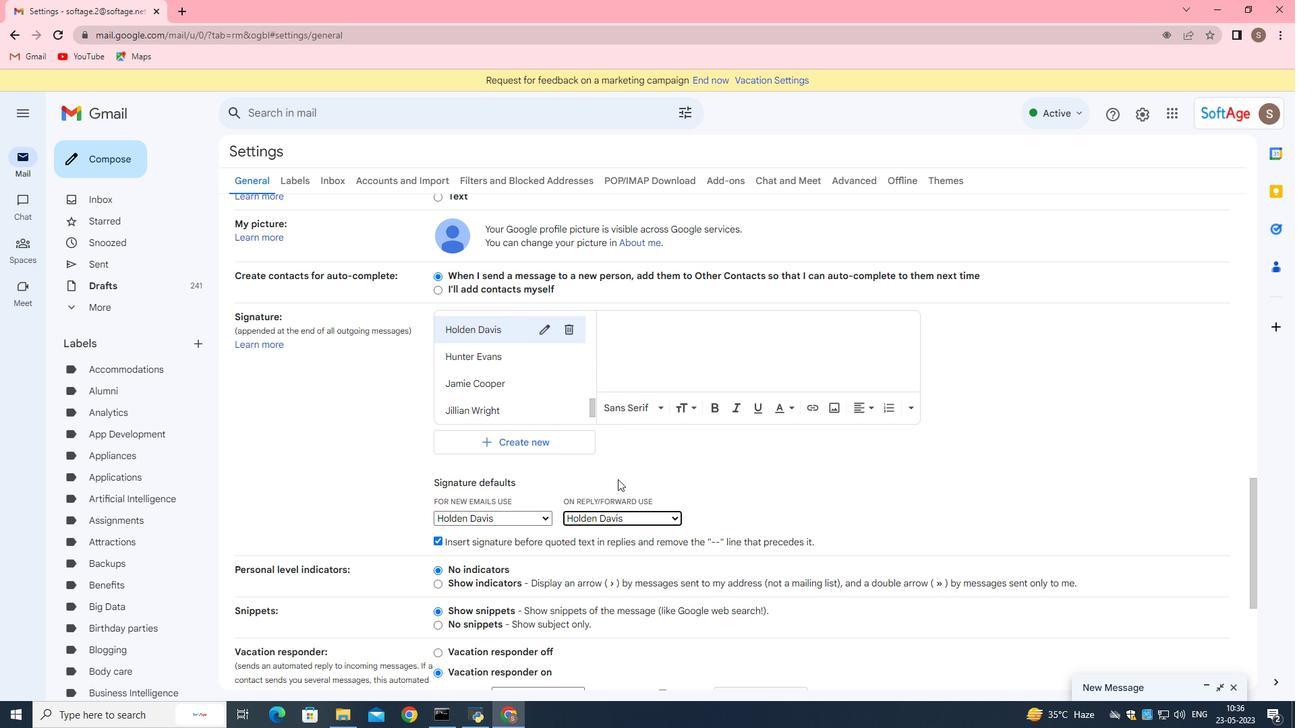 
Action: Mouse scrolled (619, 483) with delta (0, 0)
Screenshot: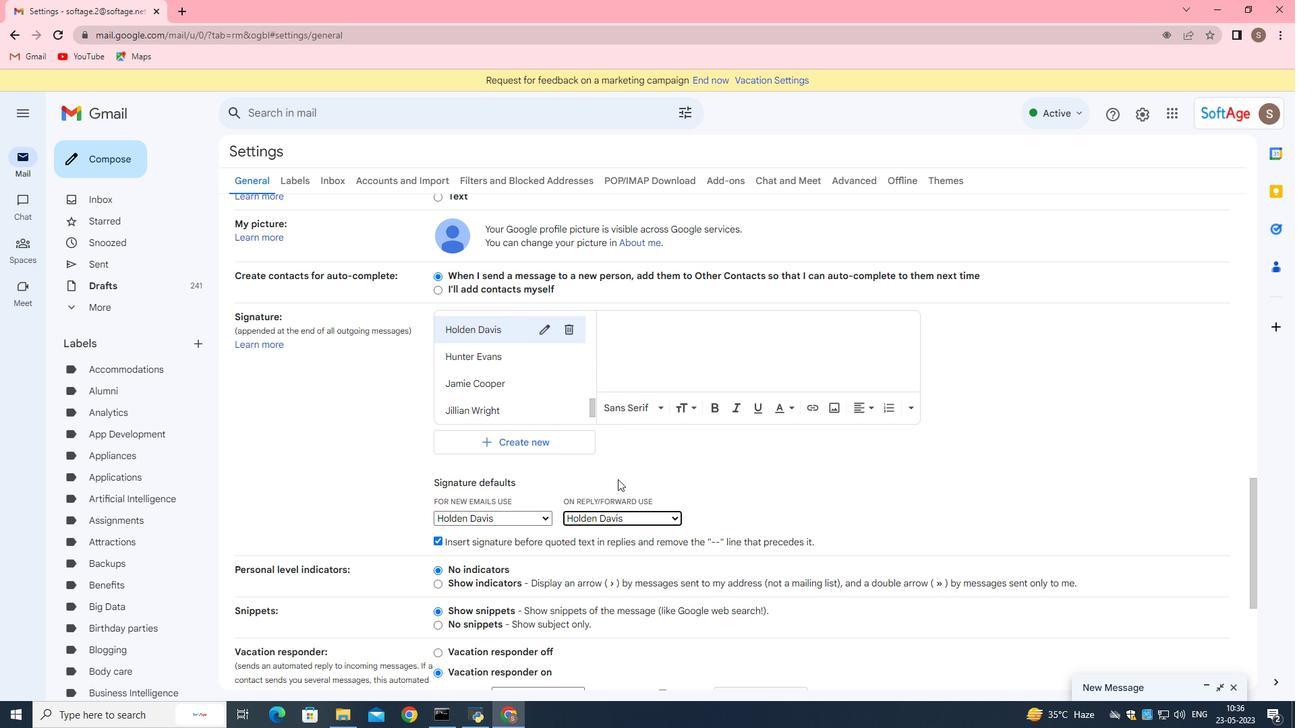 
Action: Mouse scrolled (619, 483) with delta (0, 0)
Screenshot: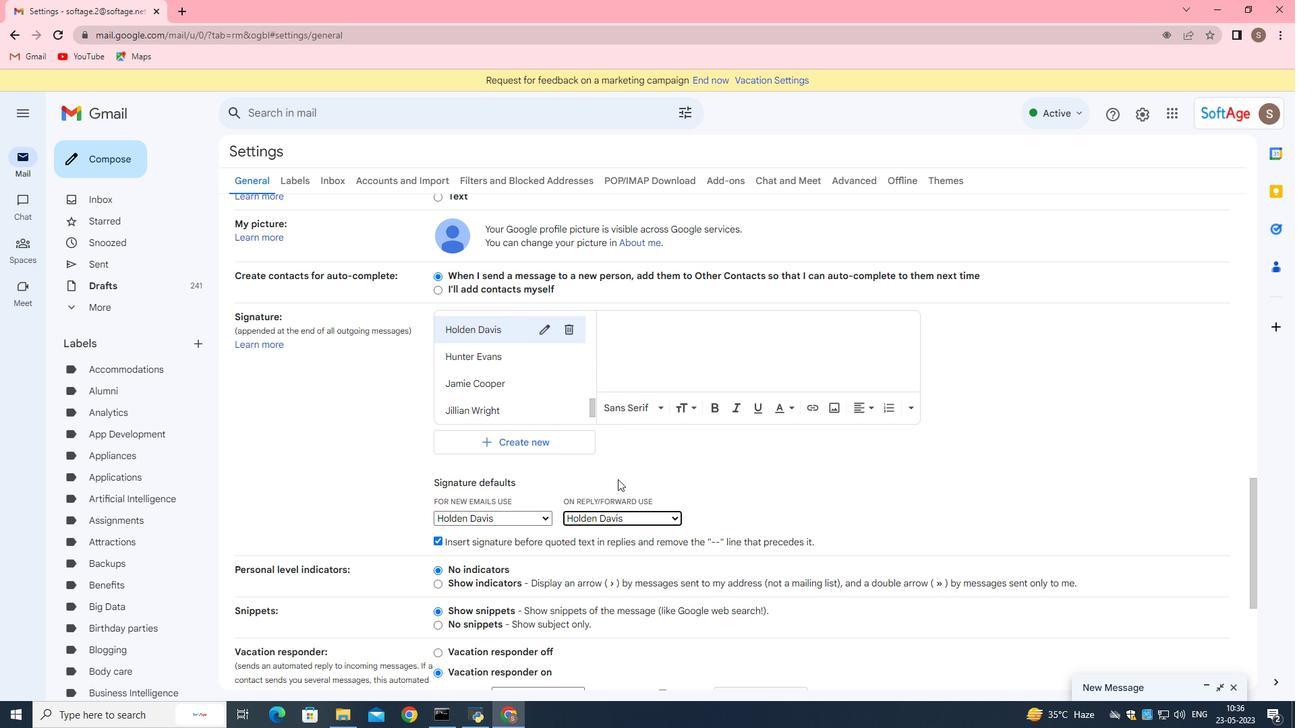 
Action: Mouse moved to (620, 481)
Screenshot: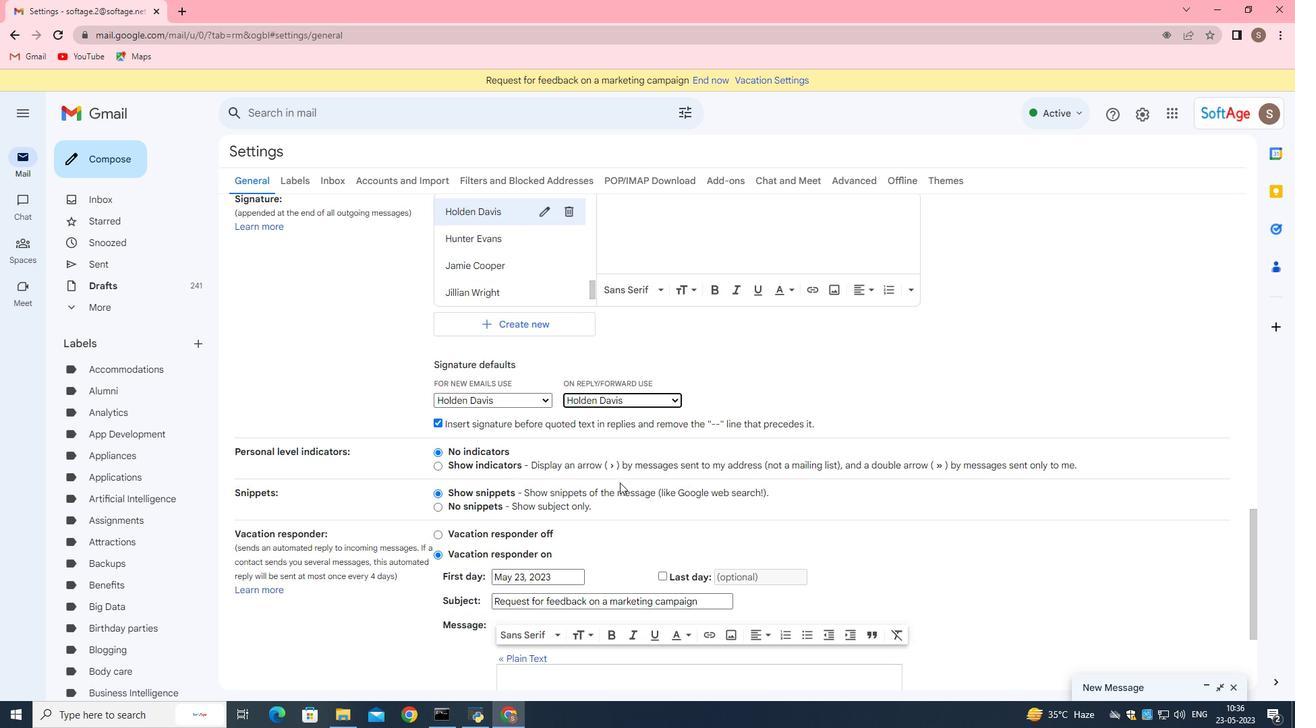
Action: Mouse scrolled (620, 481) with delta (0, 0)
Screenshot: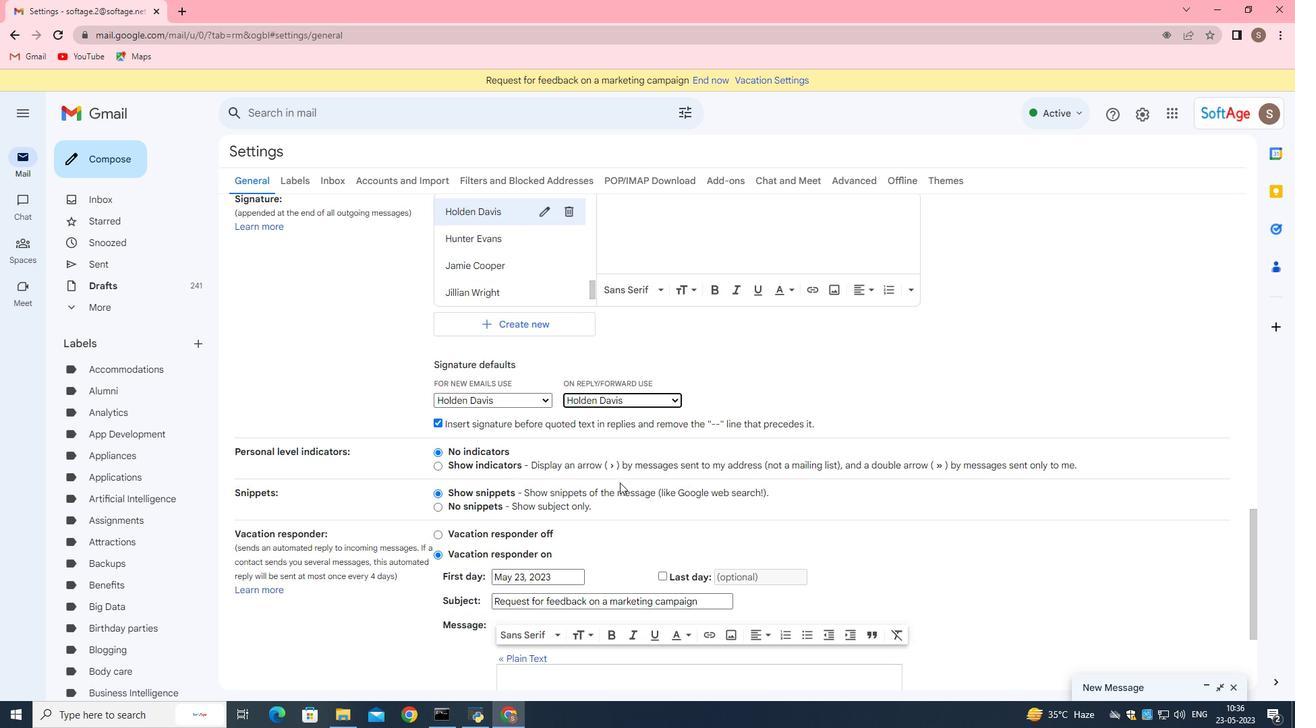 
Action: Mouse moved to (619, 481)
Screenshot: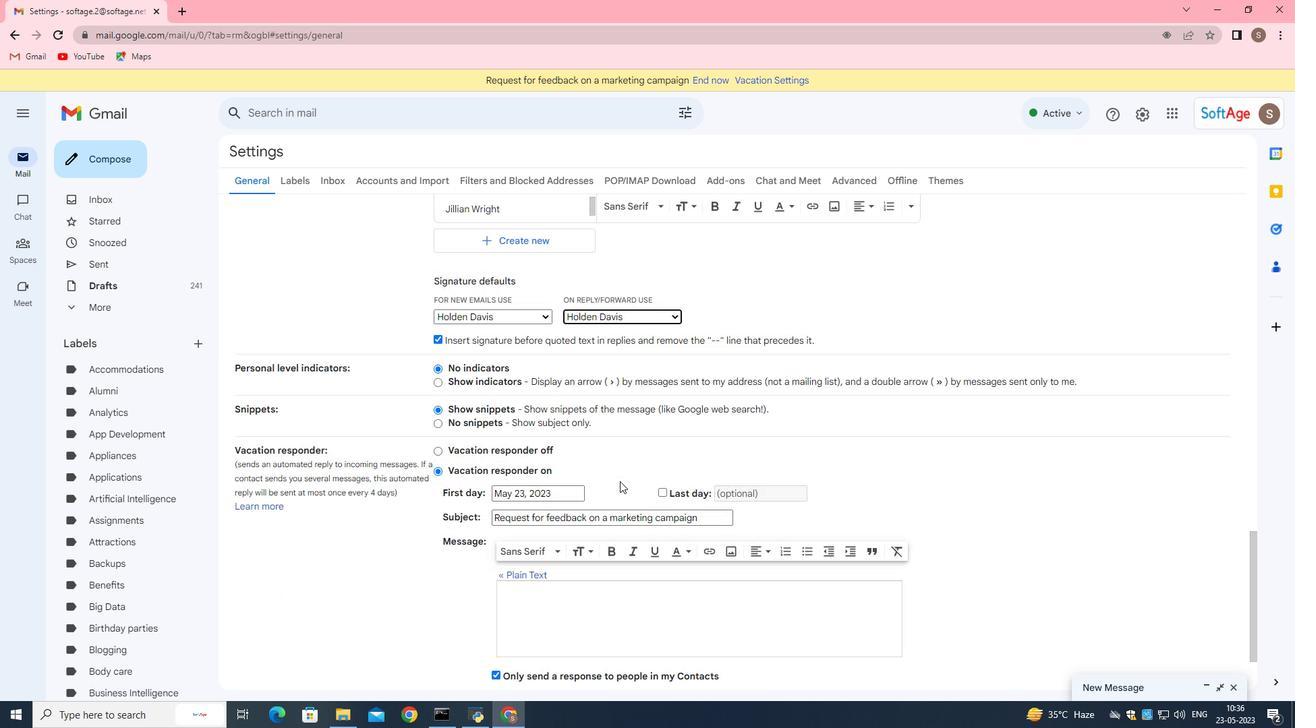 
Action: Mouse scrolled (619, 481) with delta (0, 0)
Screenshot: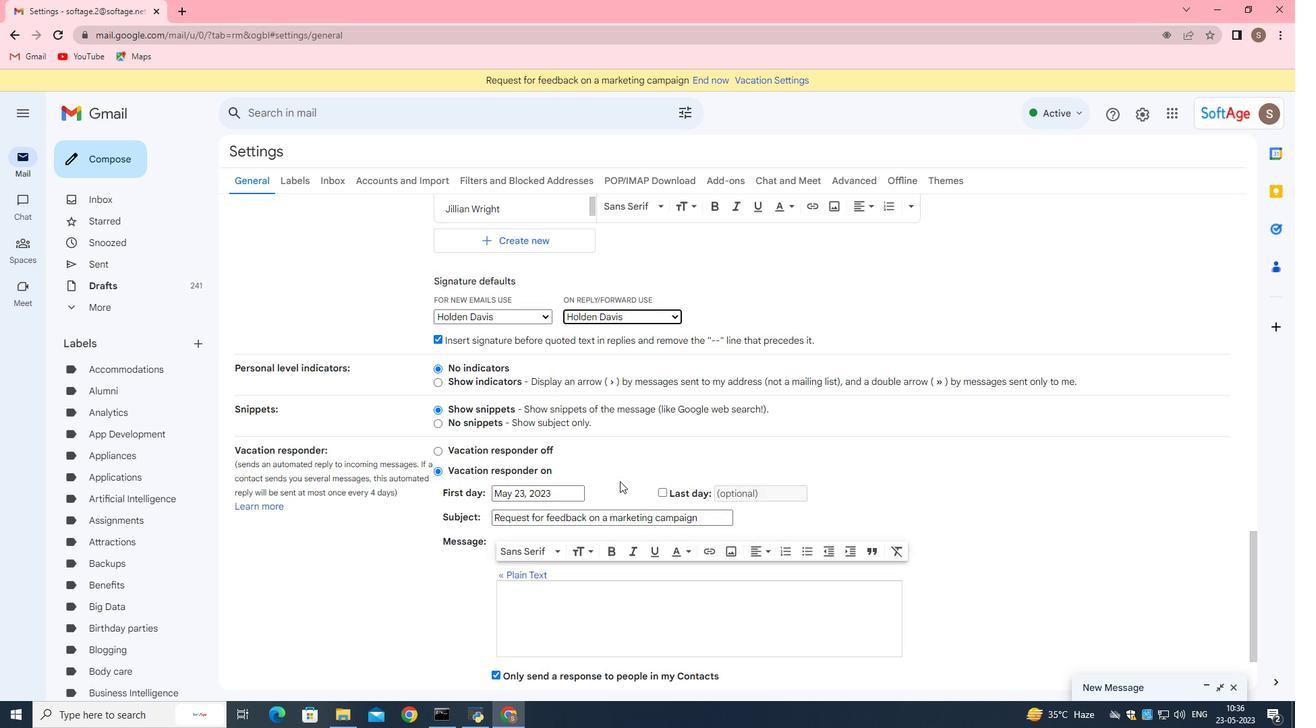 
Action: Mouse moved to (609, 487)
Screenshot: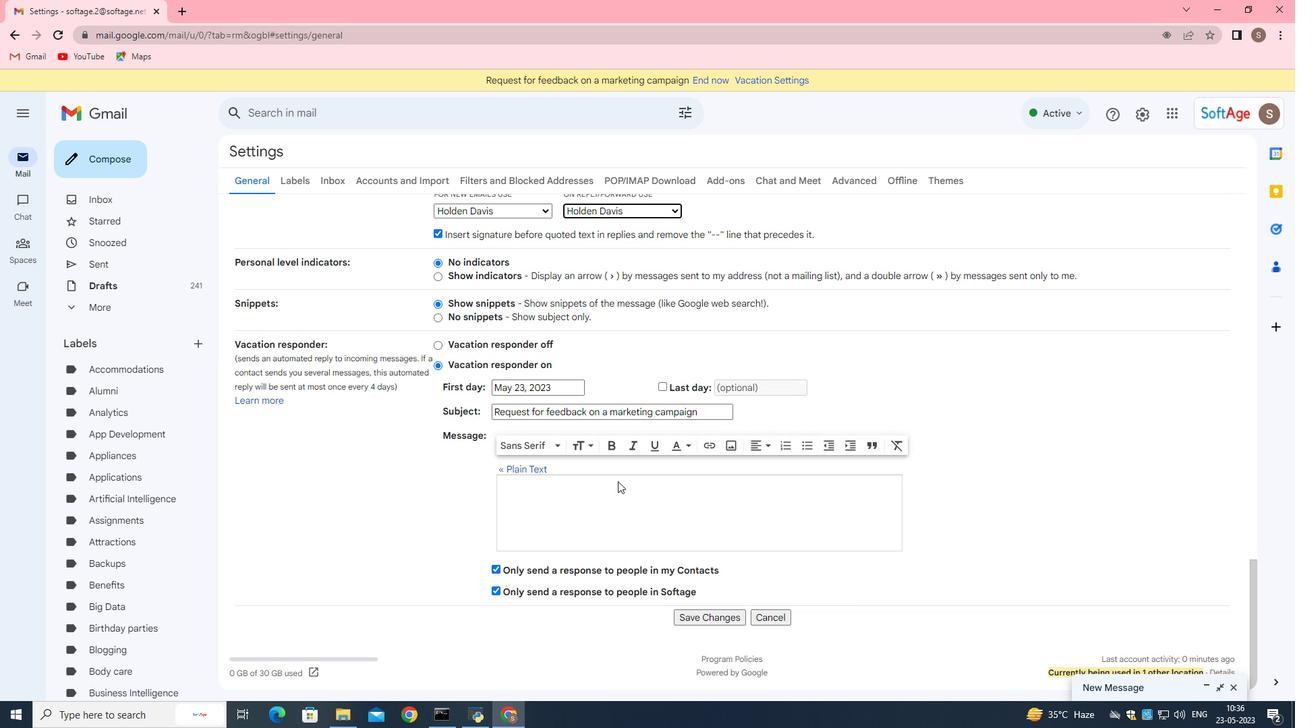 
Action: Mouse scrolled (610, 485) with delta (0, 0)
Screenshot: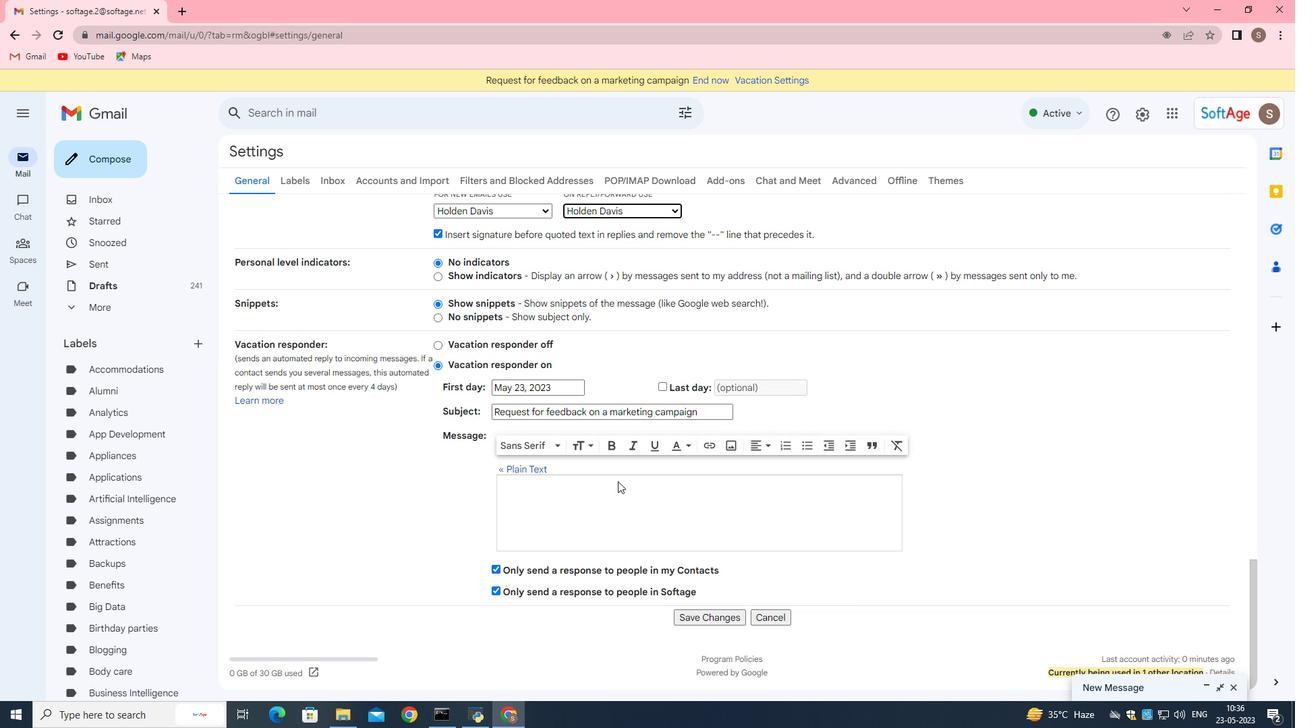 
Action: Mouse scrolled (610, 485) with delta (0, 0)
Screenshot: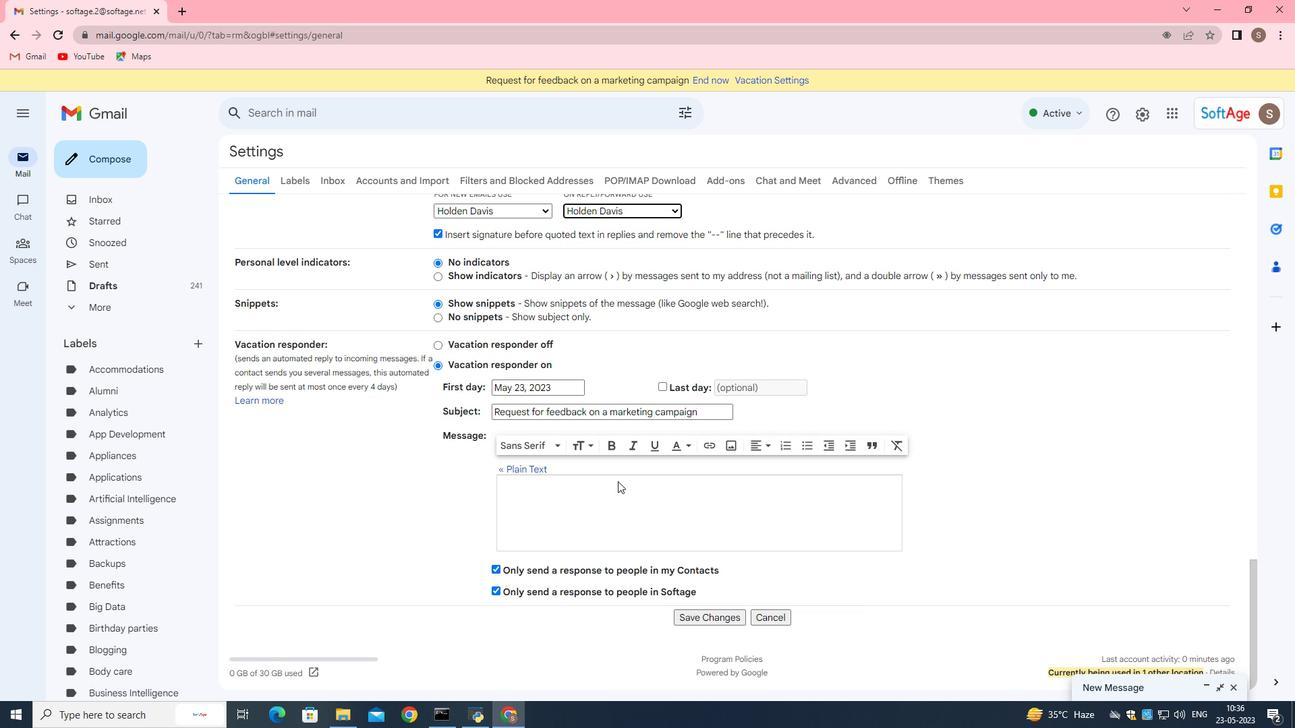 
Action: Mouse scrolled (610, 486) with delta (0, 0)
Screenshot: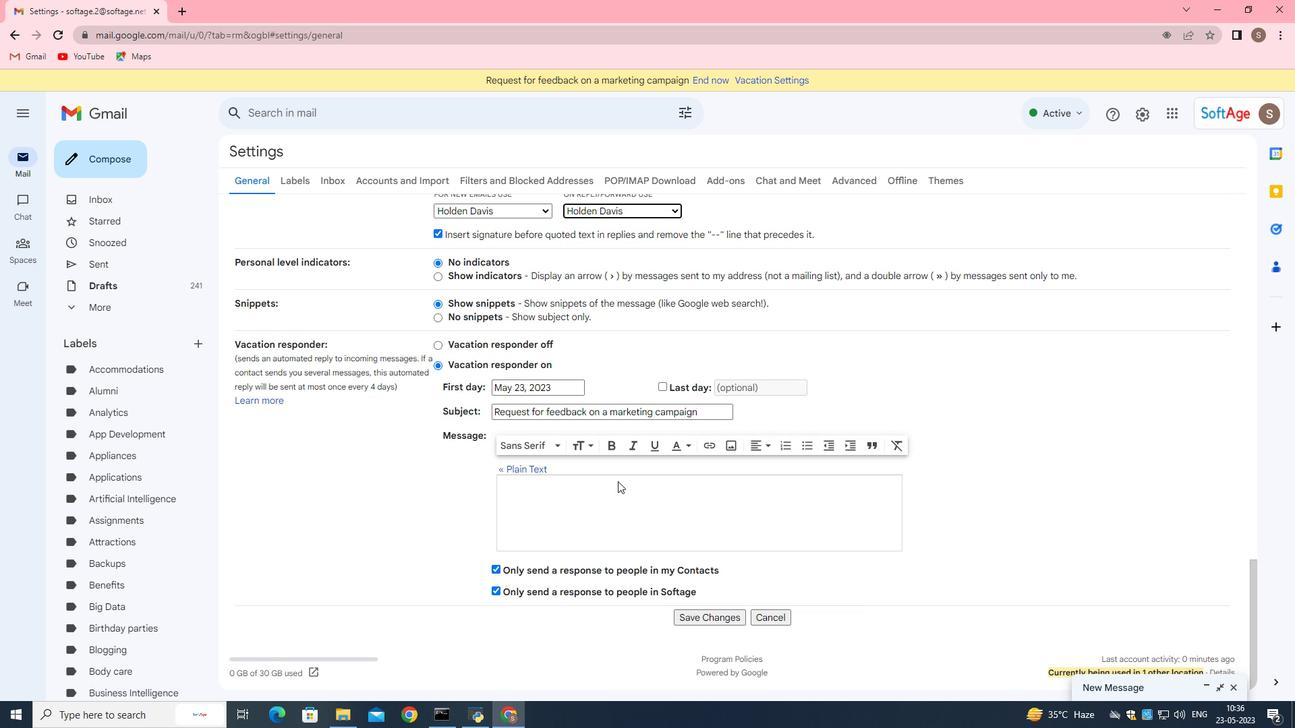 
Action: Mouse moved to (720, 622)
Screenshot: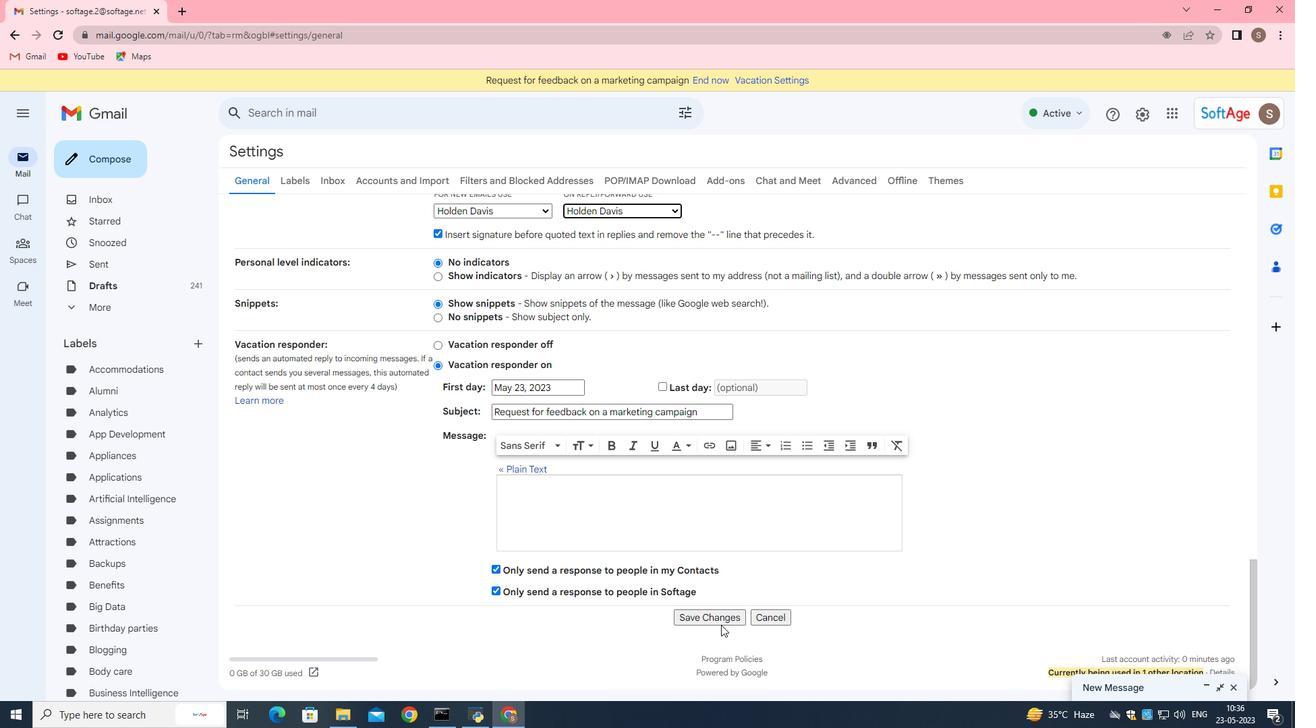 
Action: Mouse pressed left at (720, 622)
Screenshot: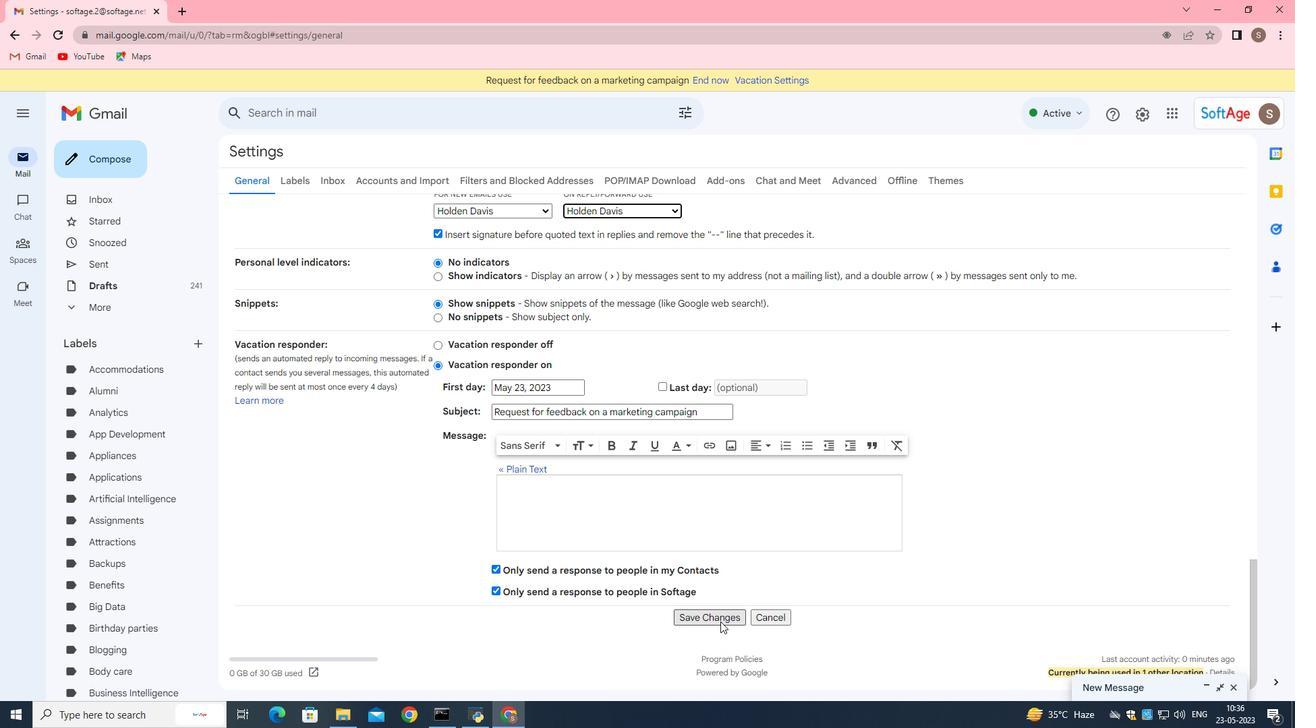 
Action: Mouse moved to (1207, 684)
Screenshot: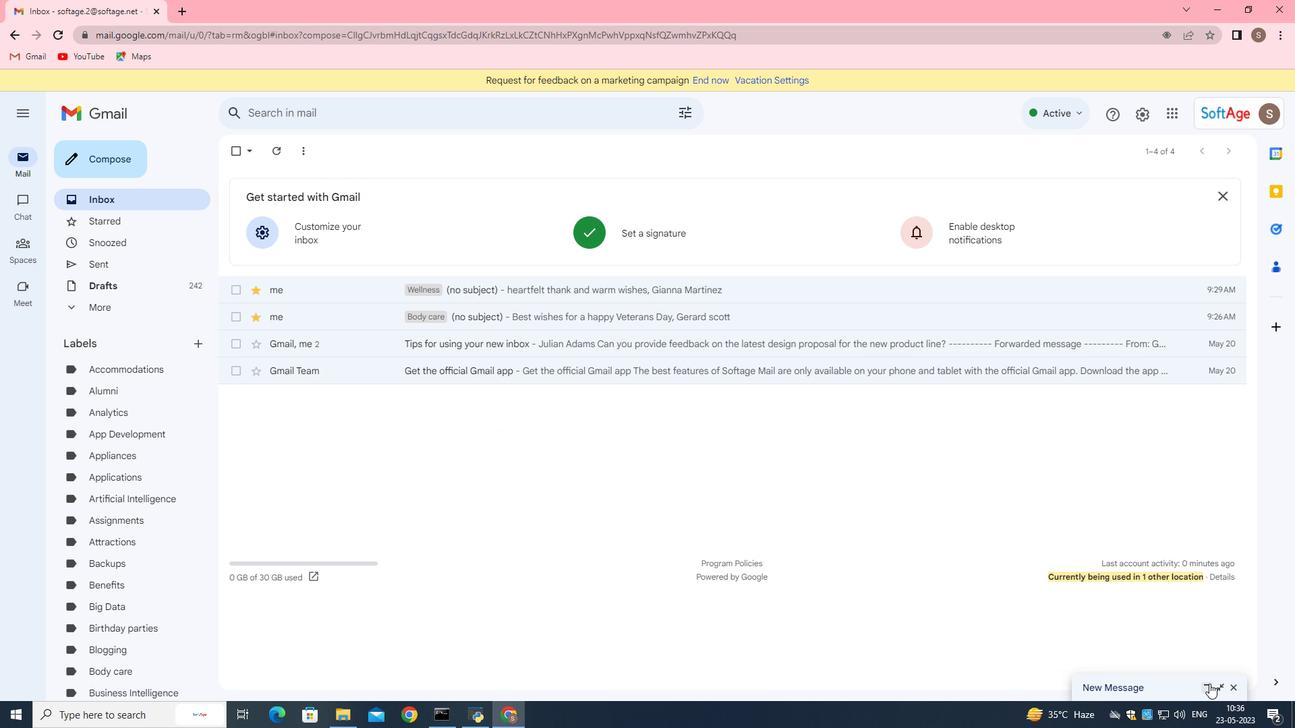 
Action: Mouse pressed left at (1207, 684)
Screenshot: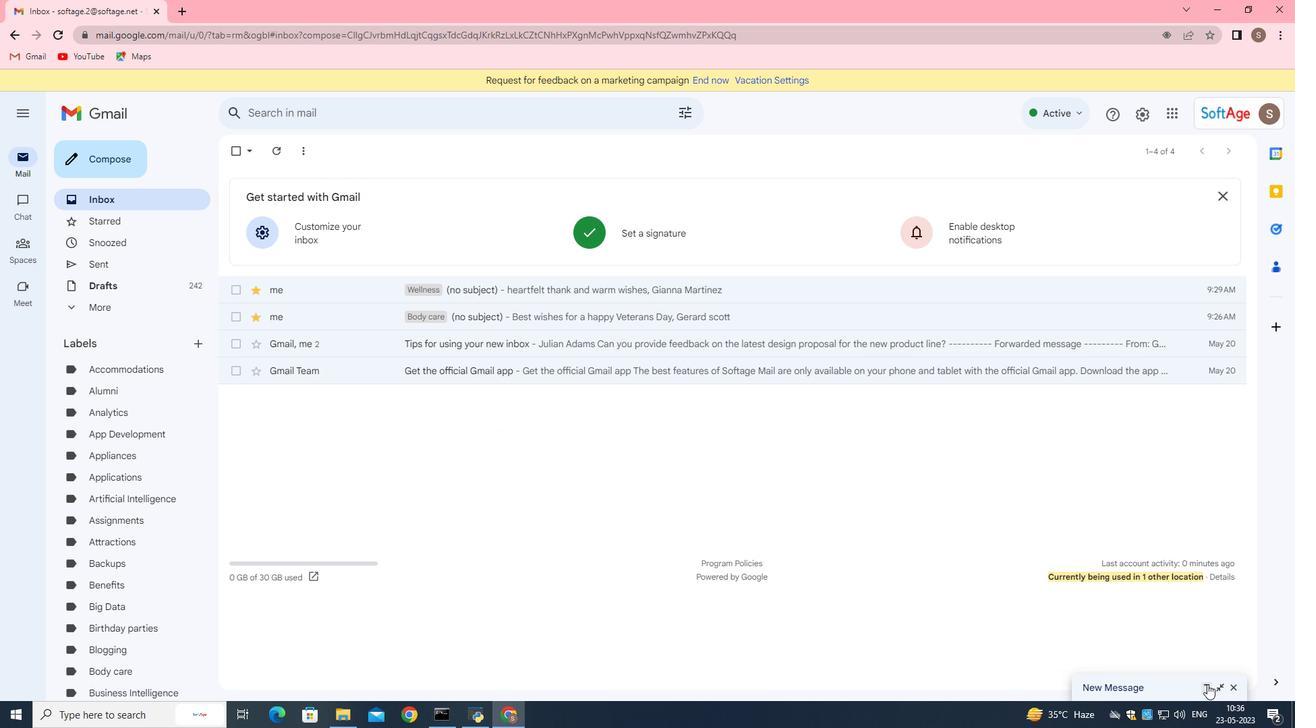 
Action: Mouse moved to (178, 213)
Screenshot: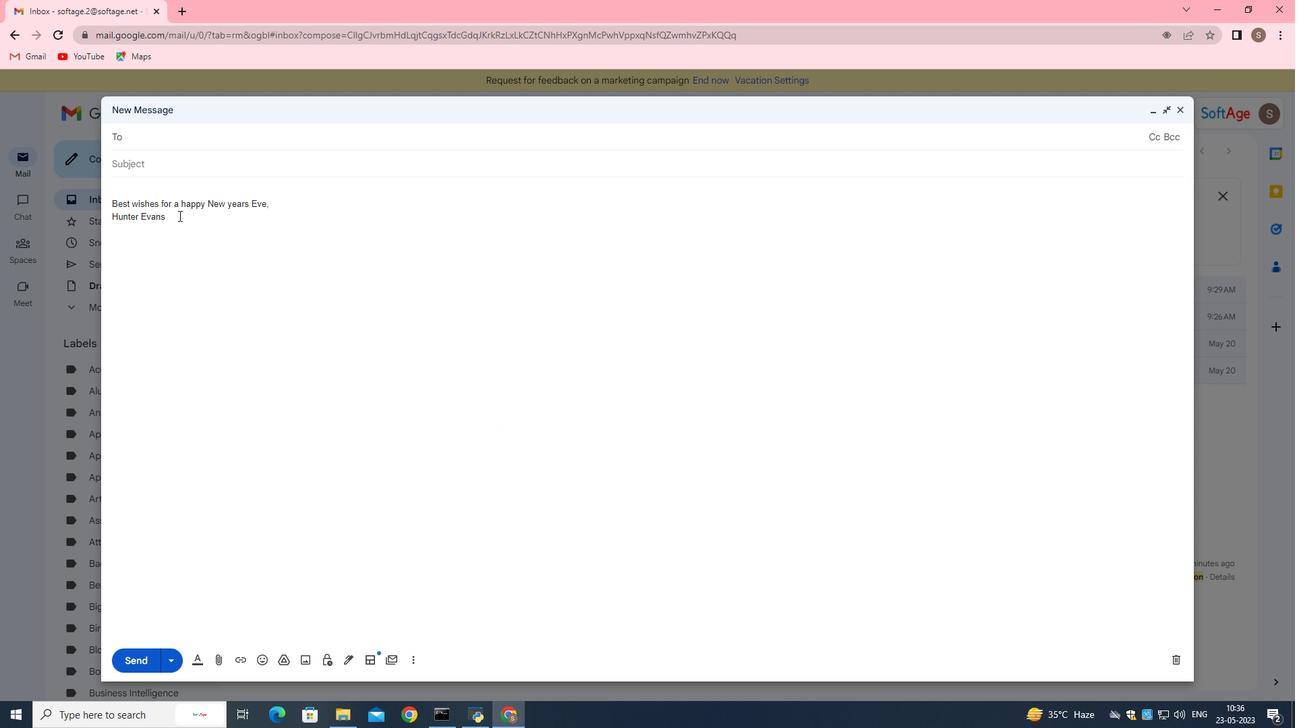 
Action: Mouse pressed left at (178, 213)
Screenshot: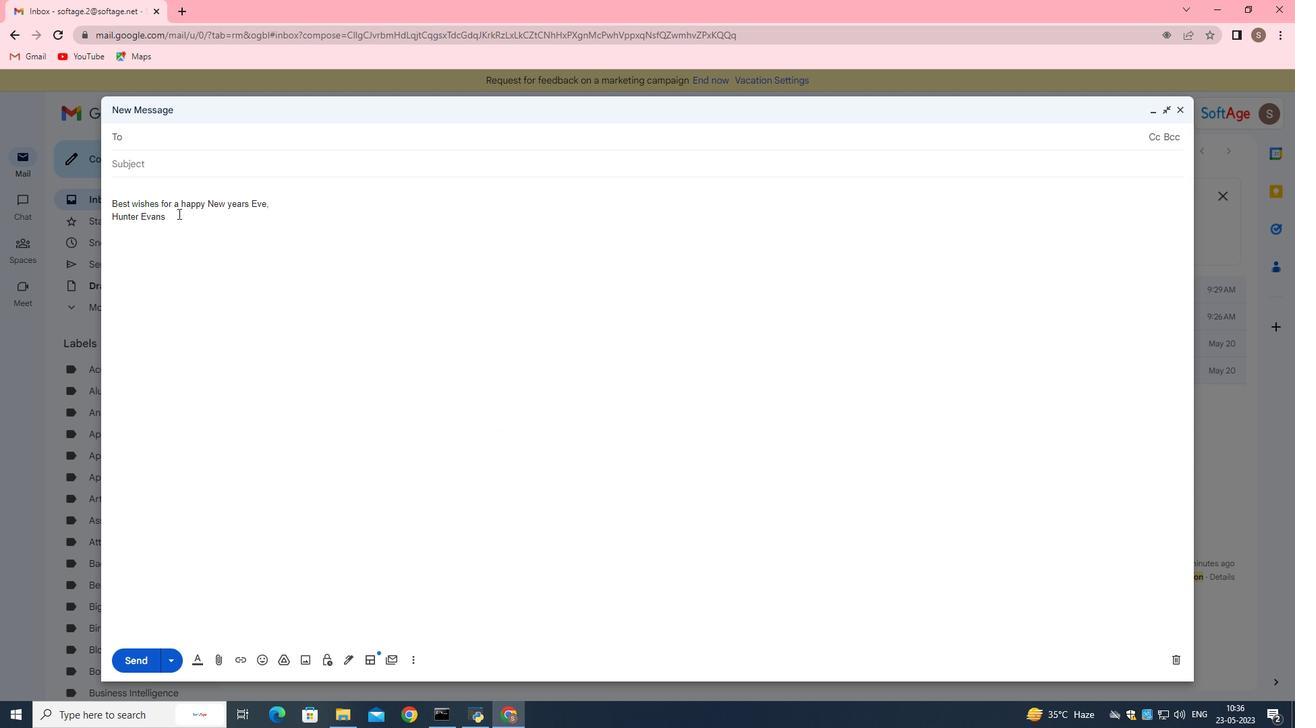 
Action: Mouse moved to (180, 213)
Screenshot: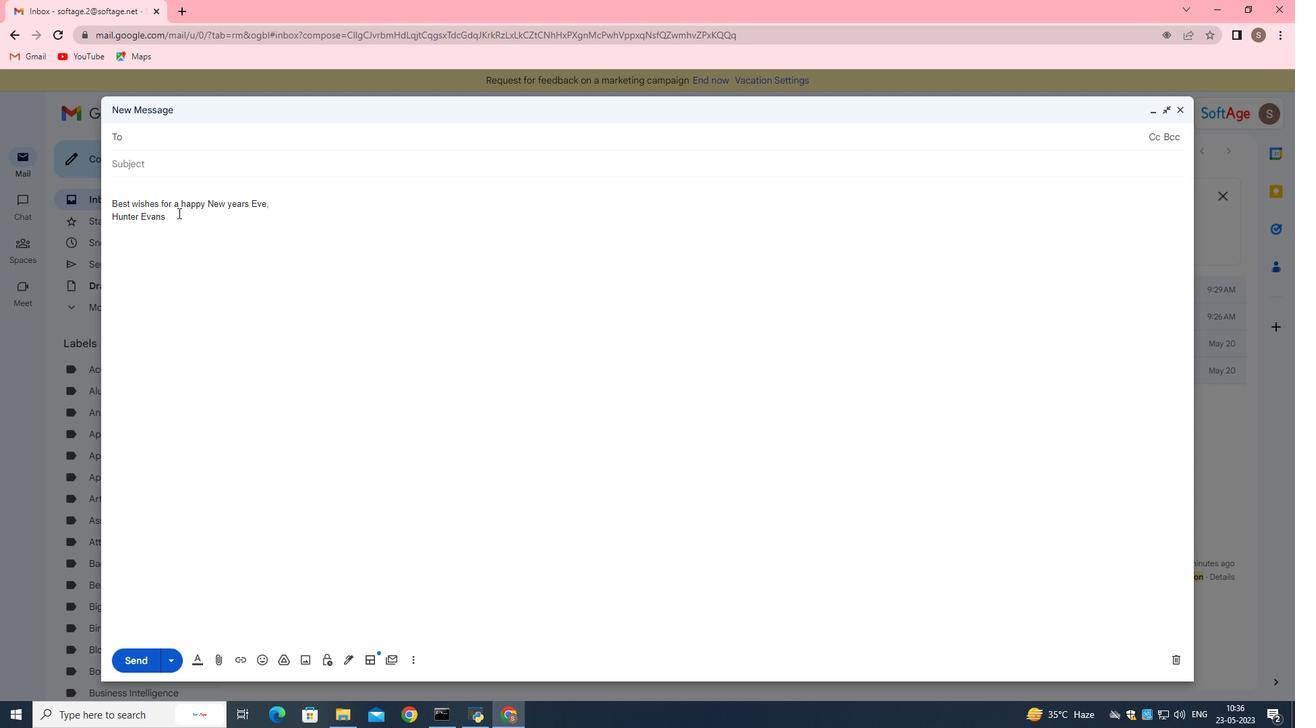 
Action: Mouse pressed left at (180, 213)
Screenshot: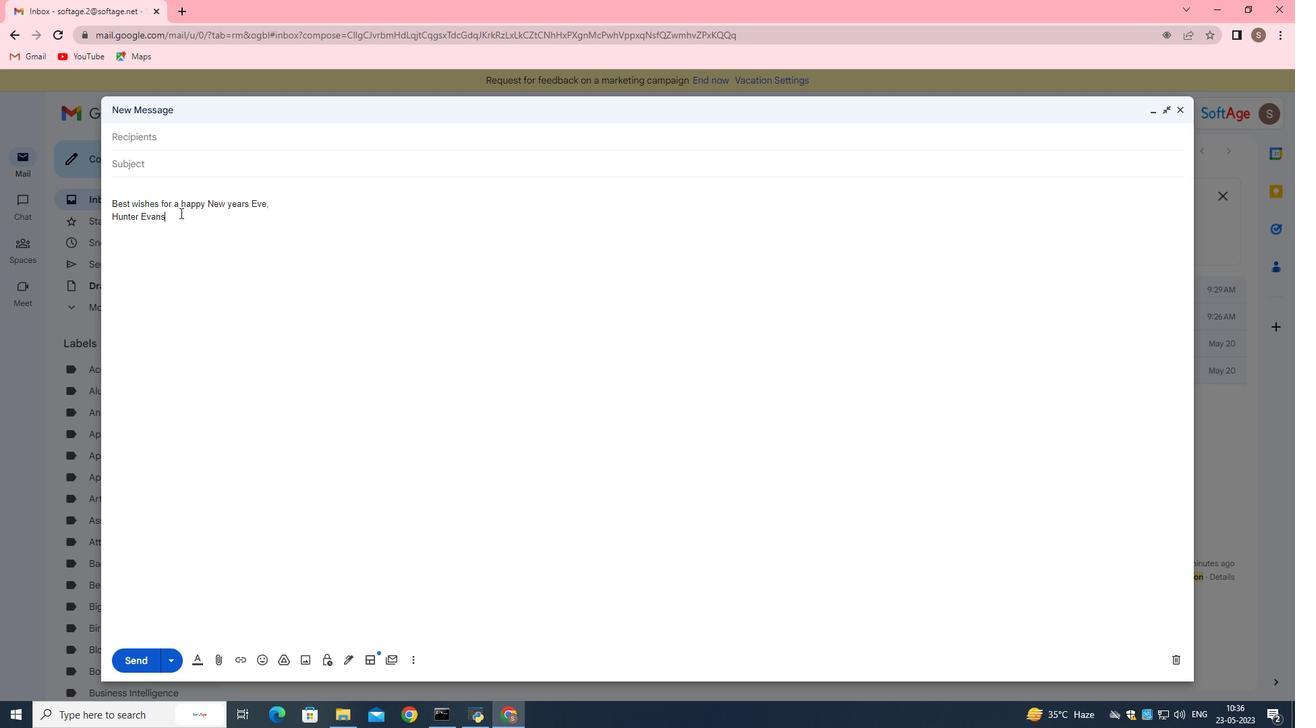 
Action: Mouse pressed left at (180, 213)
Screenshot: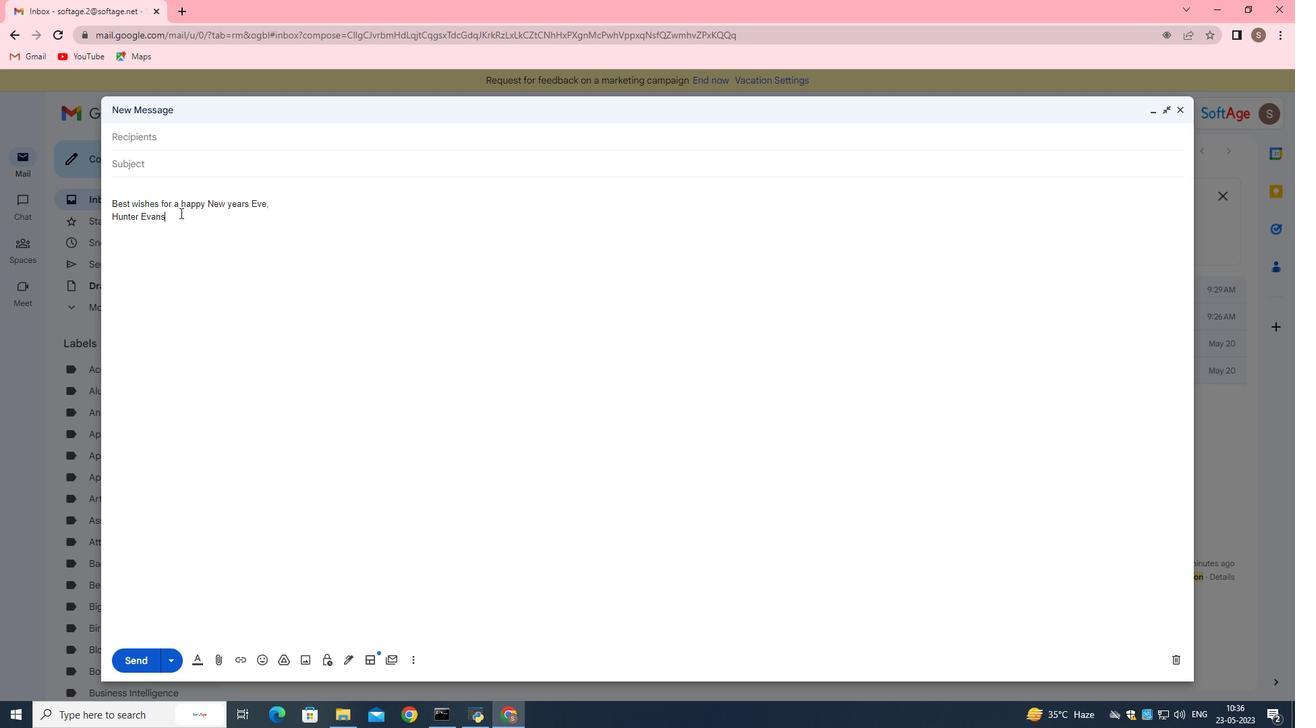 
Action: Mouse moved to (96, 211)
Screenshot: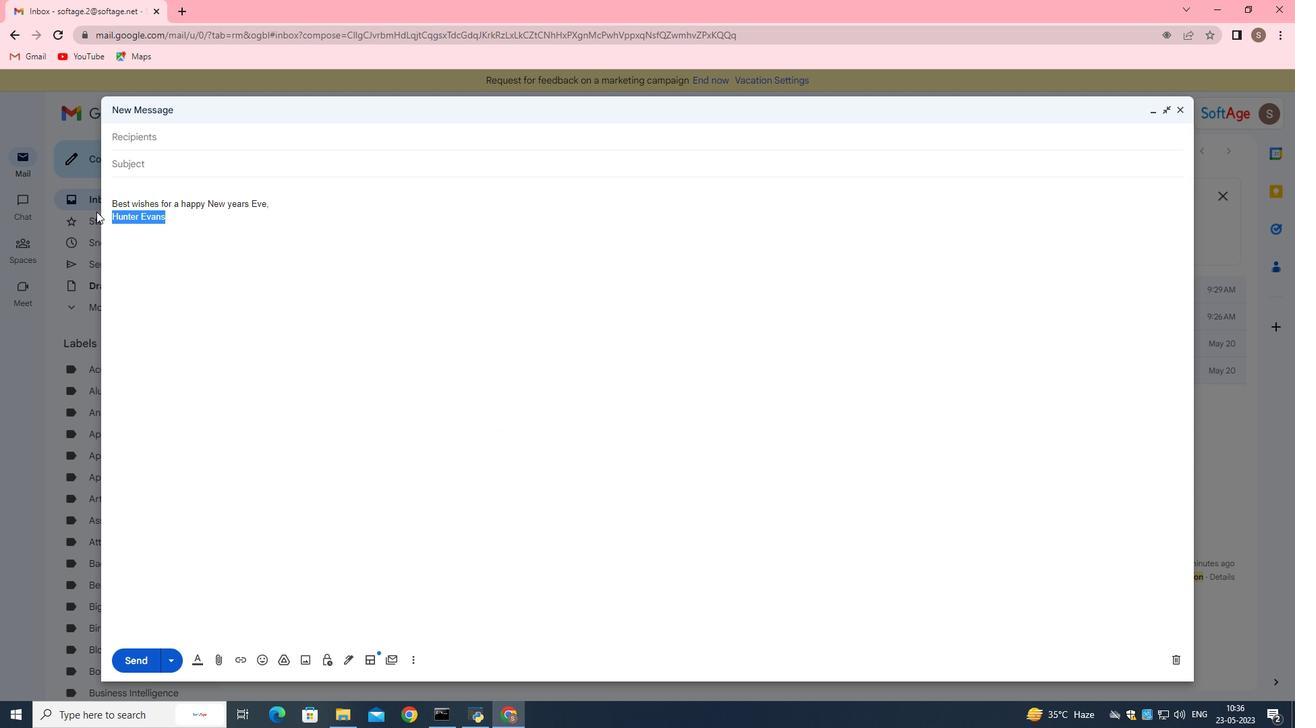 
Action: Key pressed ctrl+V
Screenshot: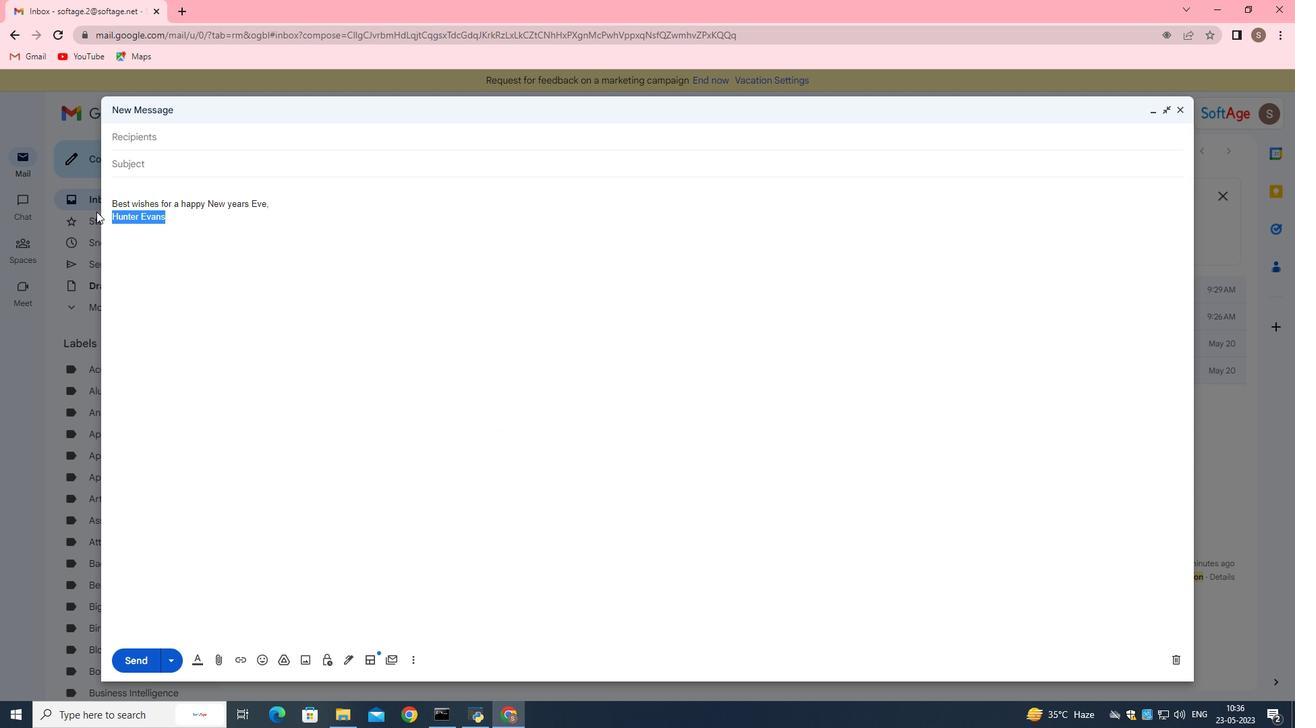 
Action: Mouse moved to (157, 157)
Screenshot: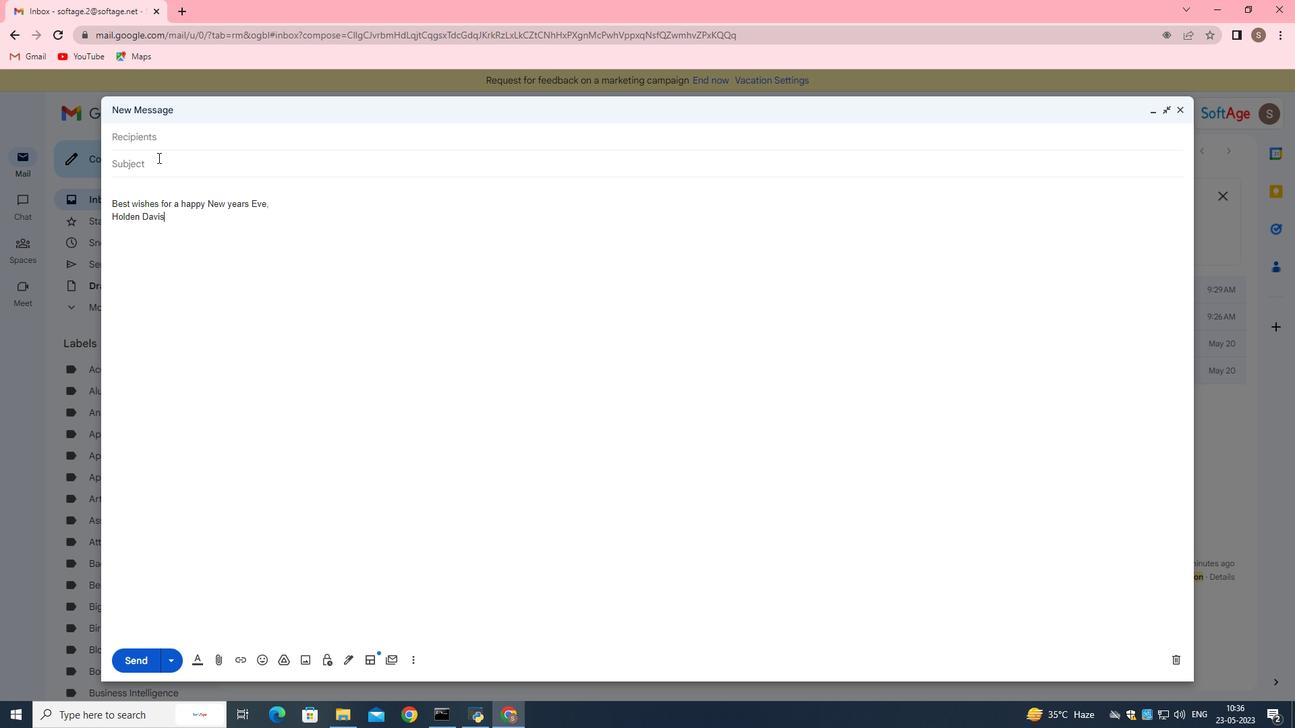 
Action: Mouse pressed left at (157, 157)
Screenshot: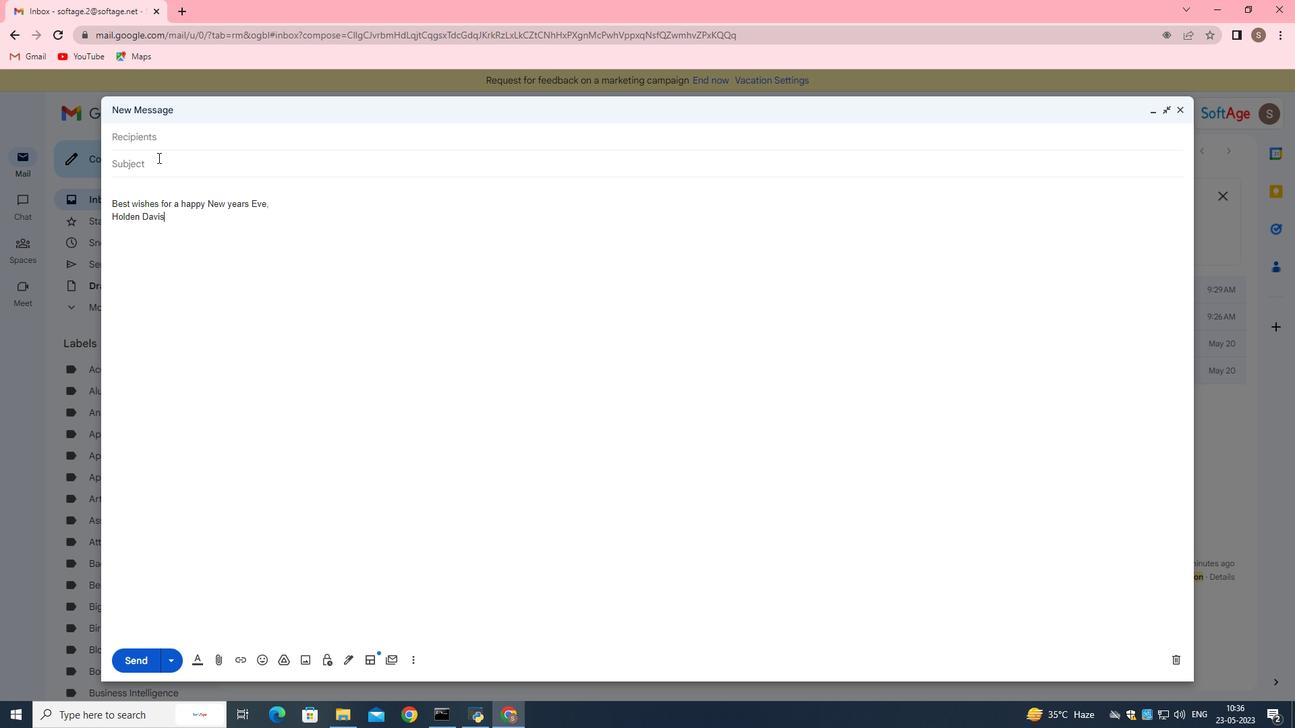 
Action: Mouse moved to (170, 165)
Screenshot: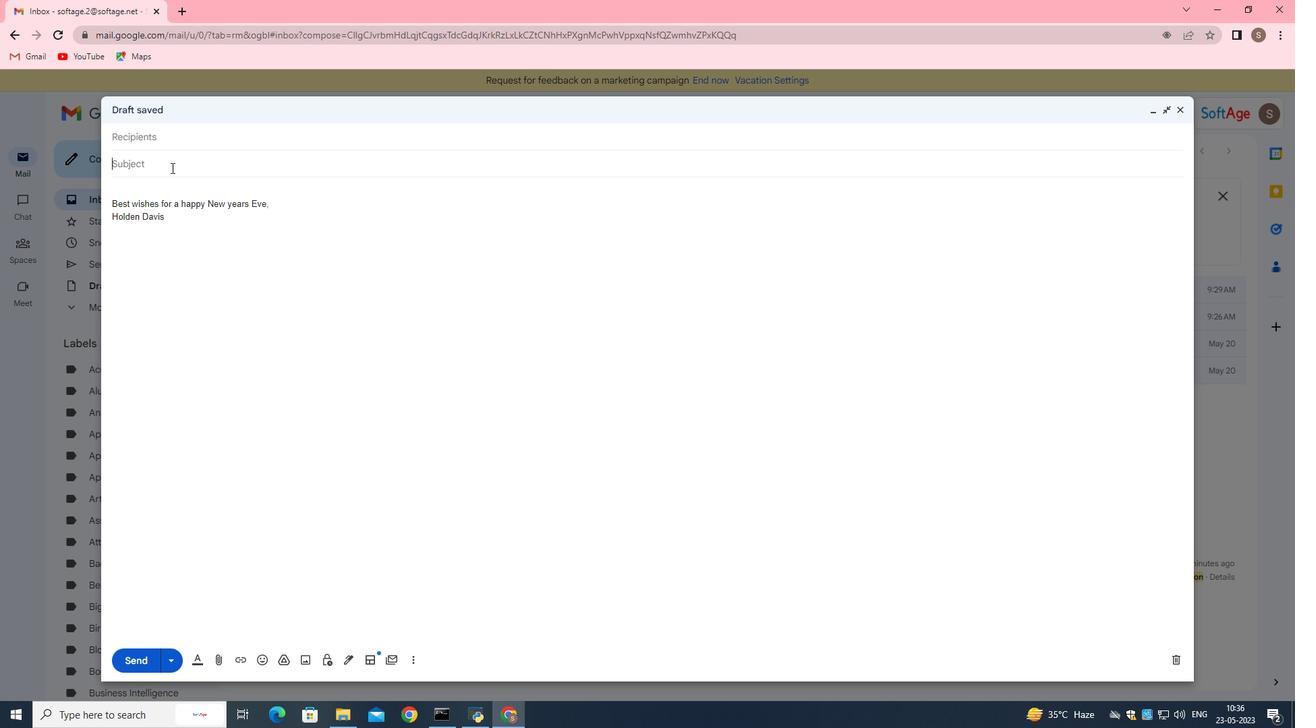 
Action: Key pressed <Key.shift>Request<Key.space>for<Key.space>feedback<Key.space>on<Key.space>a<Key.space>job<Key.space>interview
Screenshot: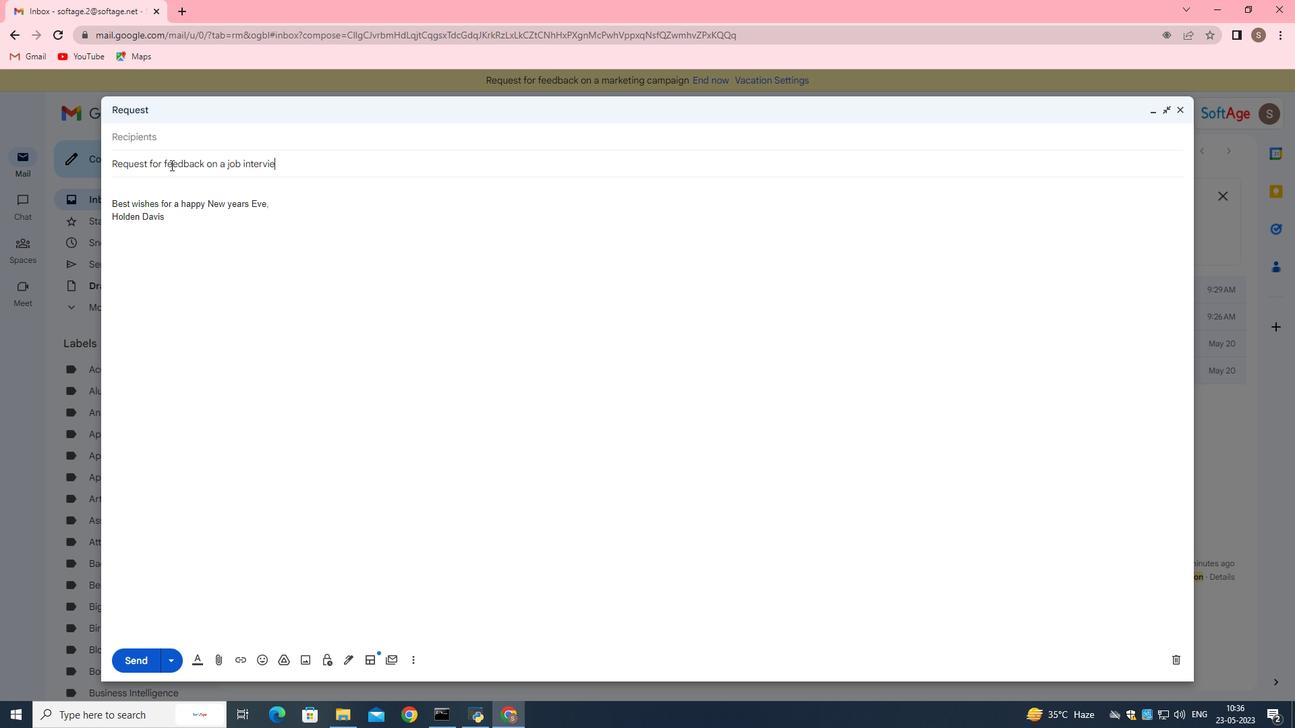 
Action: Mouse moved to (147, 182)
Screenshot: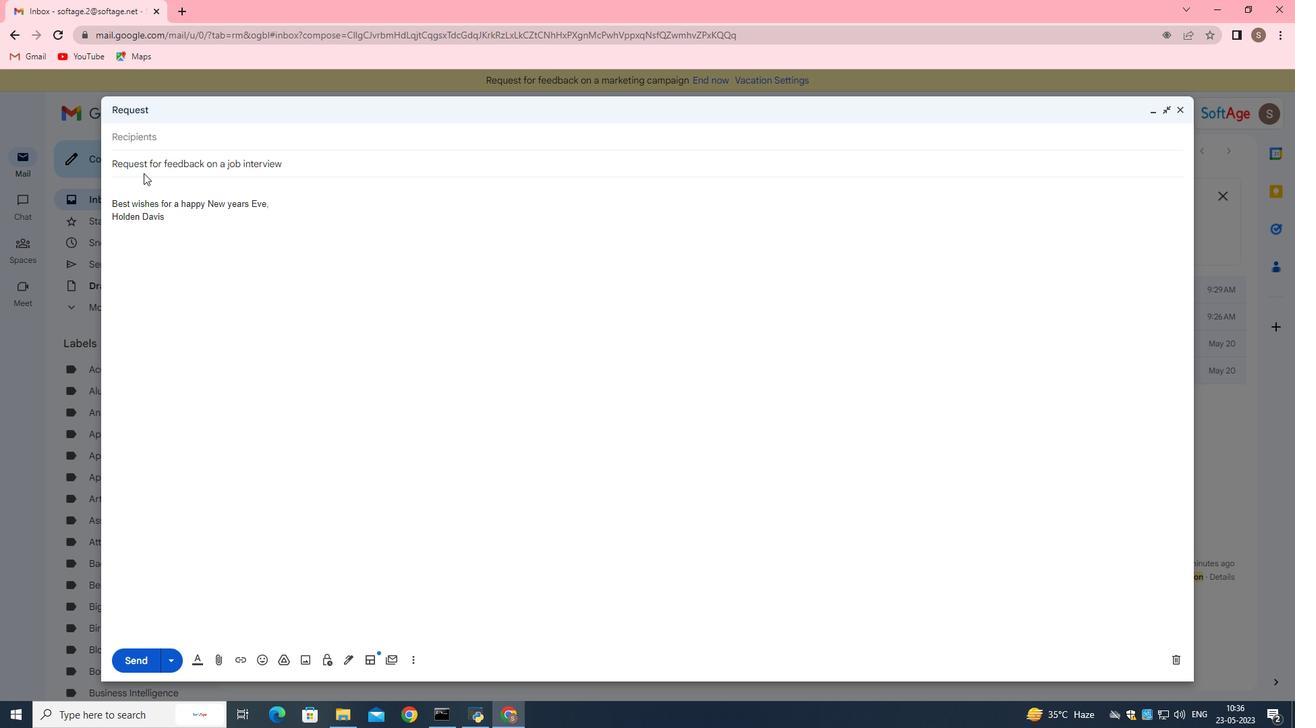 
Action: Mouse pressed left at (147, 182)
Screenshot: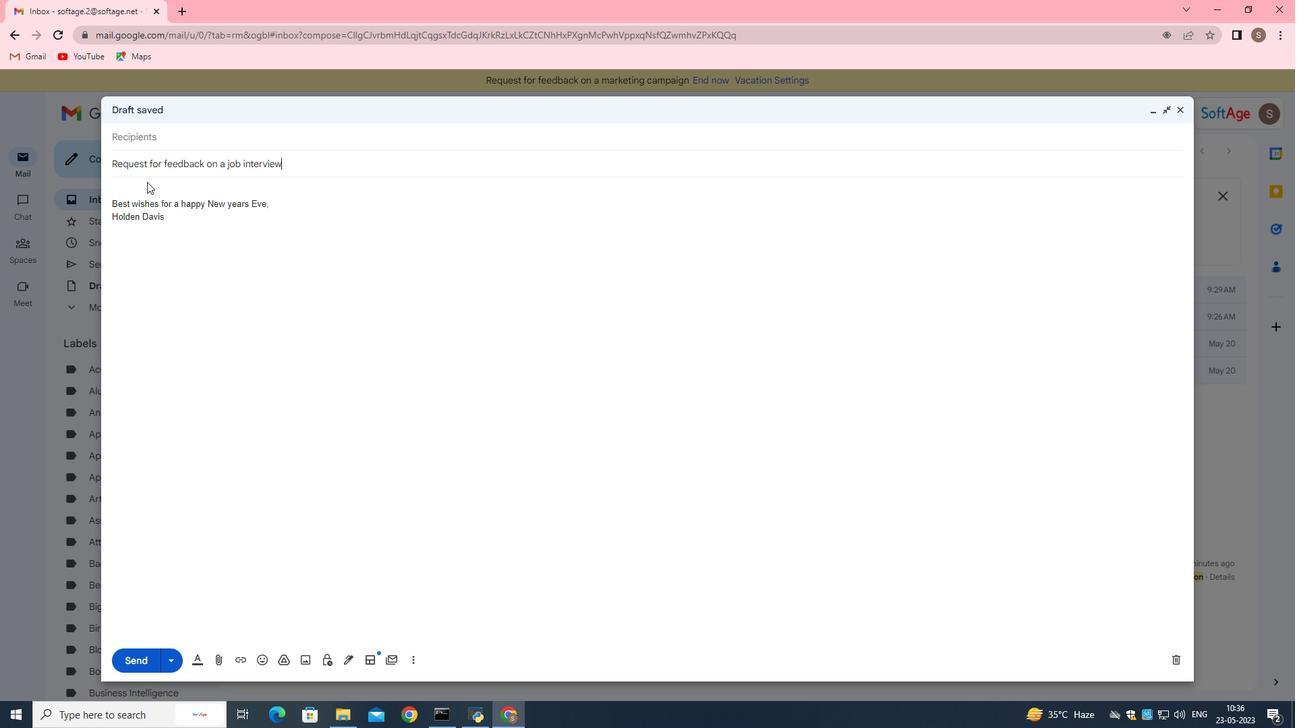 
Action: Mouse pressed left at (147, 182)
Screenshot: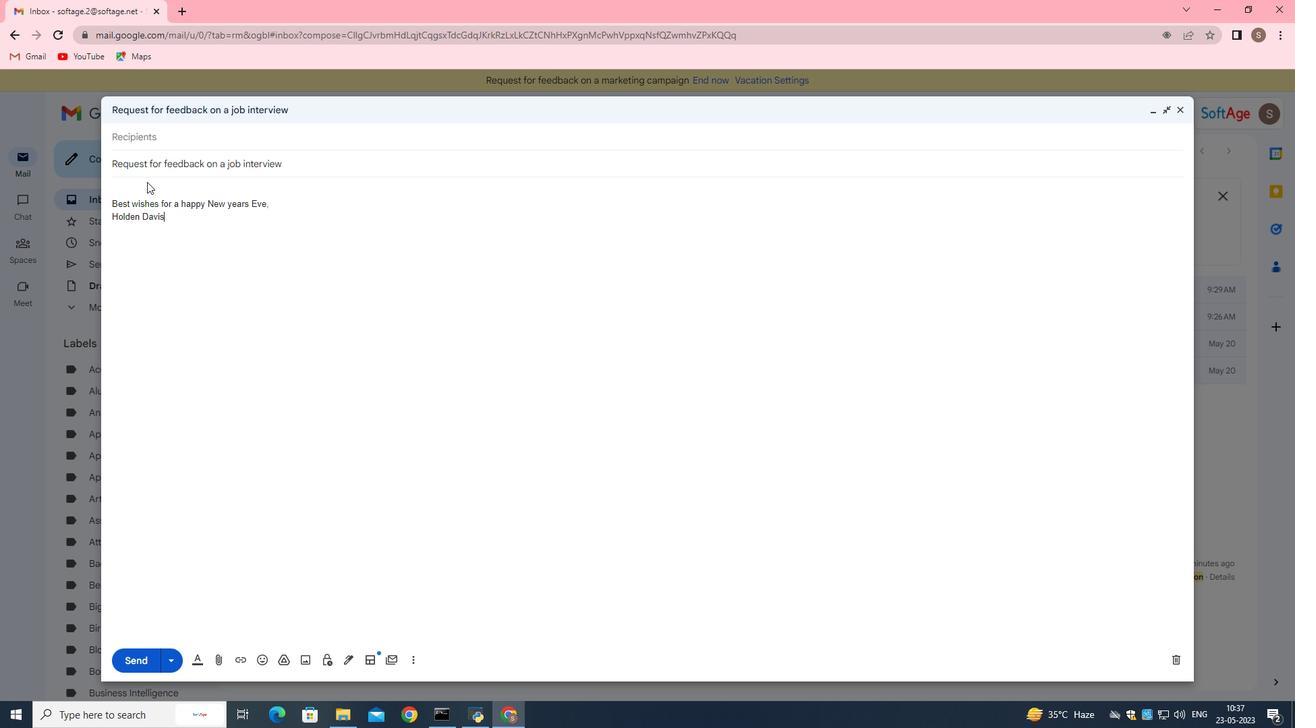 
Action: Mouse moved to (139, 180)
Screenshot: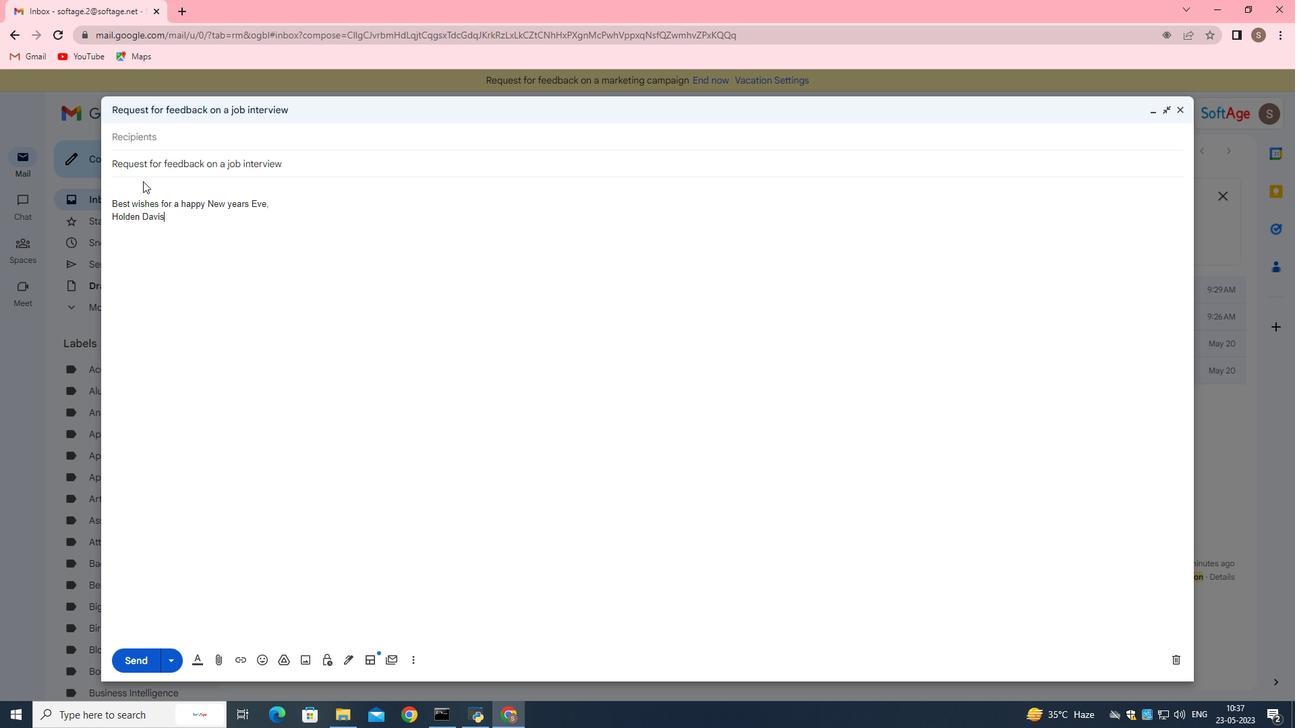 
Action: Mouse pressed left at (139, 180)
Screenshot: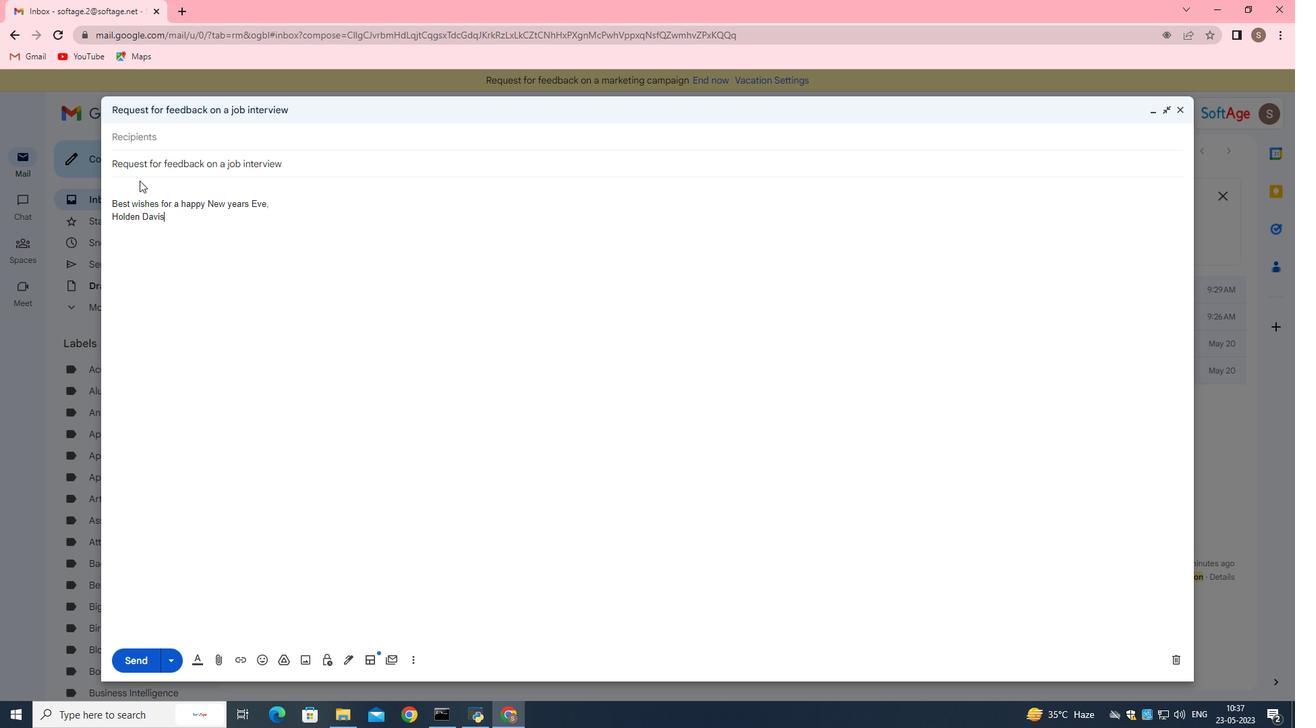 
Action: Mouse moved to (170, 183)
Screenshot: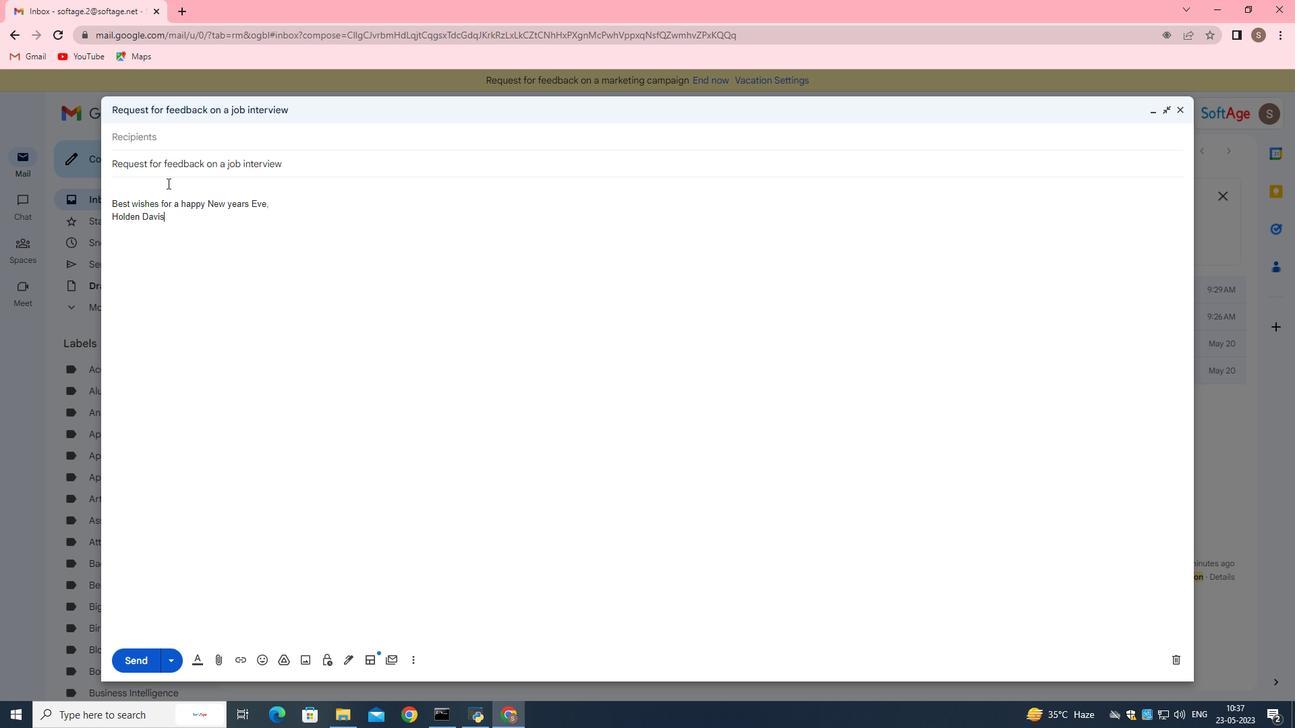 
Action: Mouse pressed left at (170, 183)
Screenshot: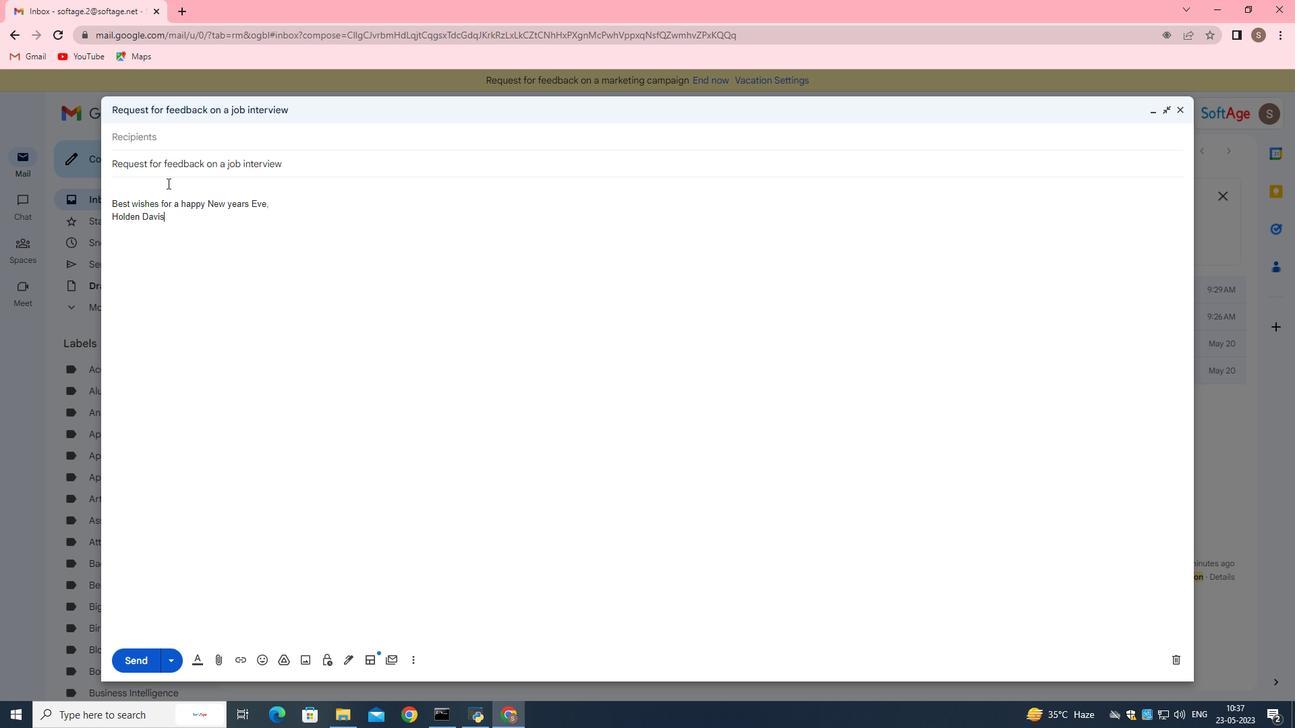
Action: Mouse moved to (211, 186)
Screenshot: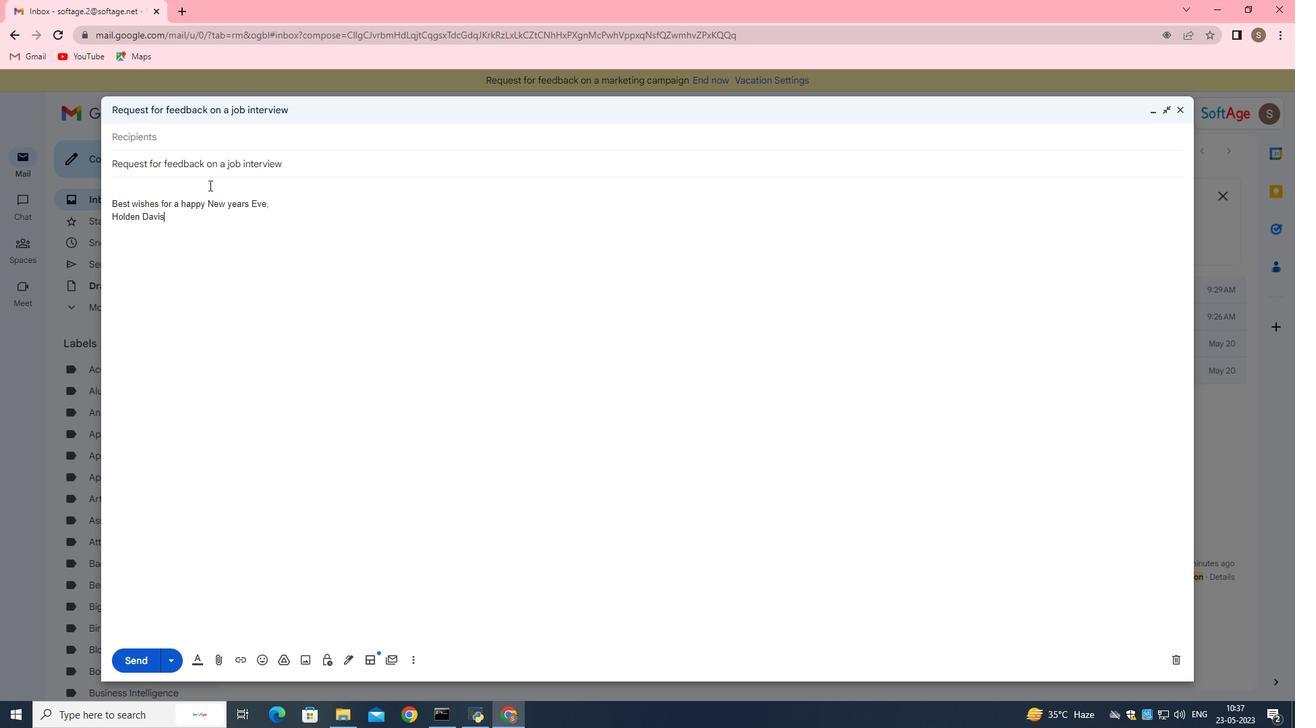 
Action: Mouse pressed left at (211, 186)
Screenshot: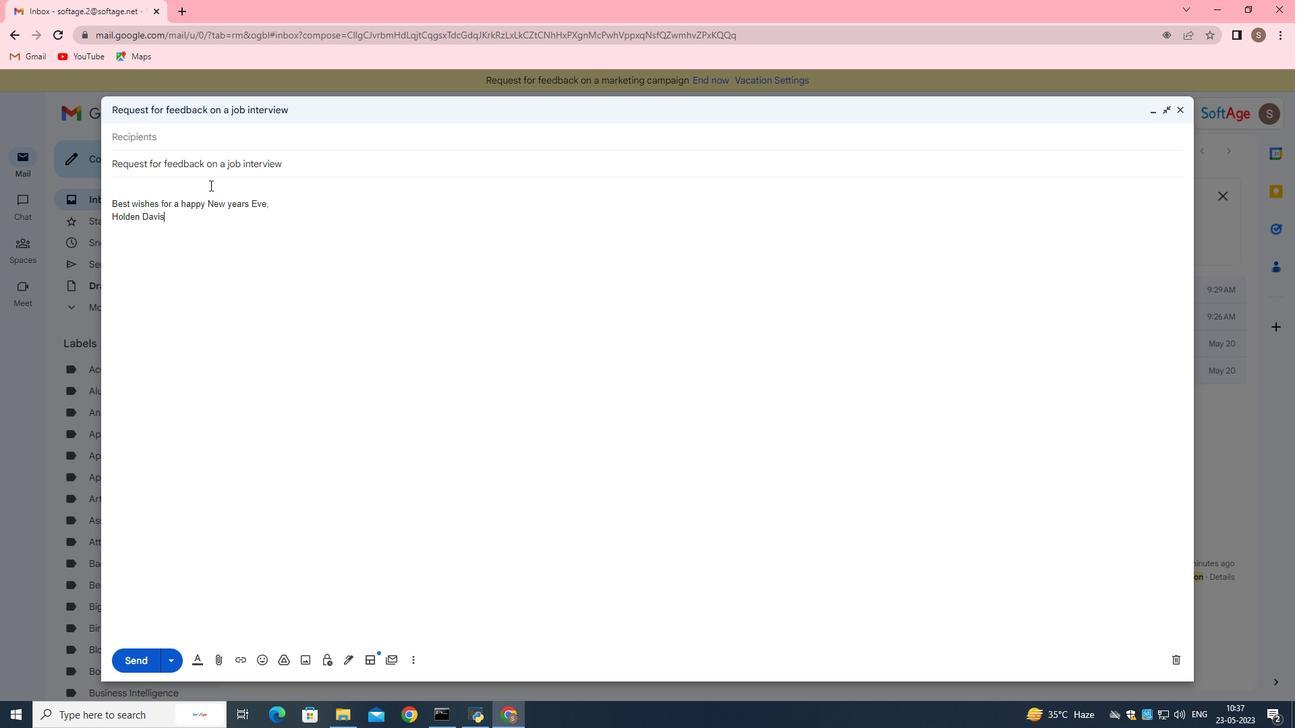 
Action: Mouse moved to (188, 174)
Screenshot: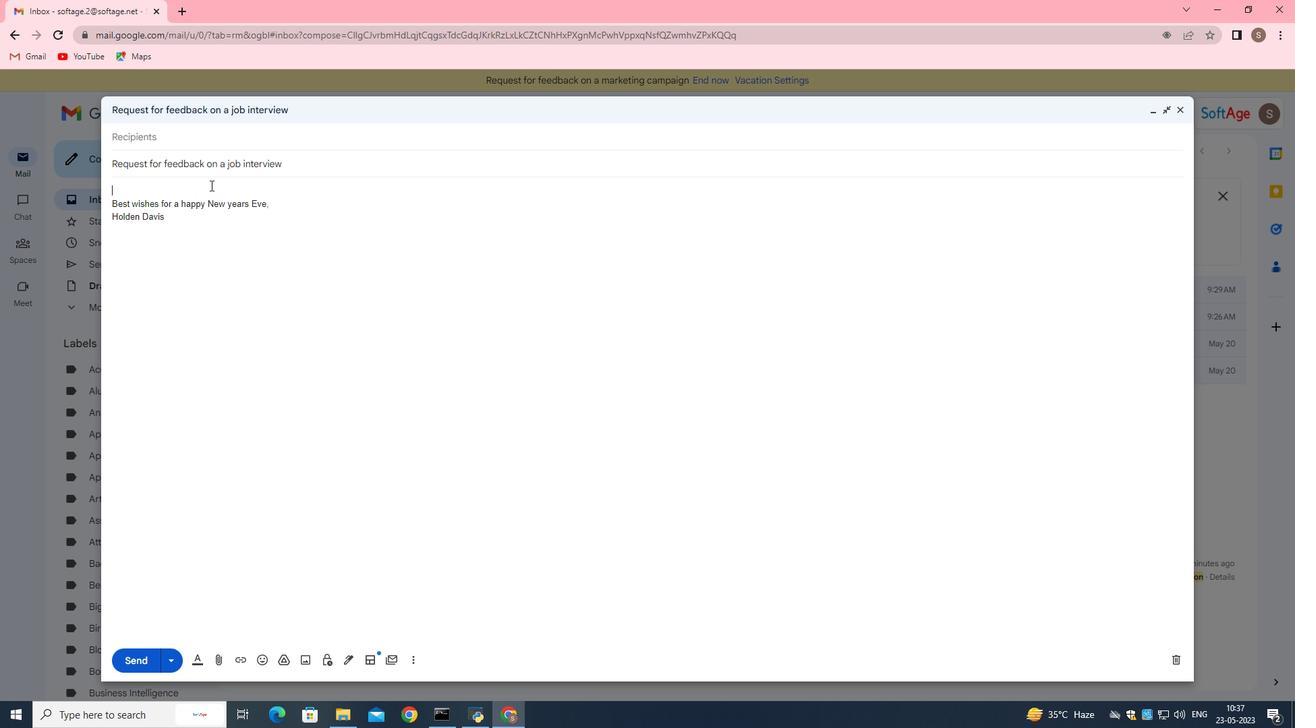 
Action: Key pressed <Key.enter><Key.enter><Key.up><Key.up><Key.shift><Key.shift><Key.shift><Key.shift>Please<Key.space>let<Key.space>me<Key.space>know<Key.space>if<Key.space>there<Key.space>are<Key.space>any<Key.space>issue,<Key.backspace>.
Screenshot: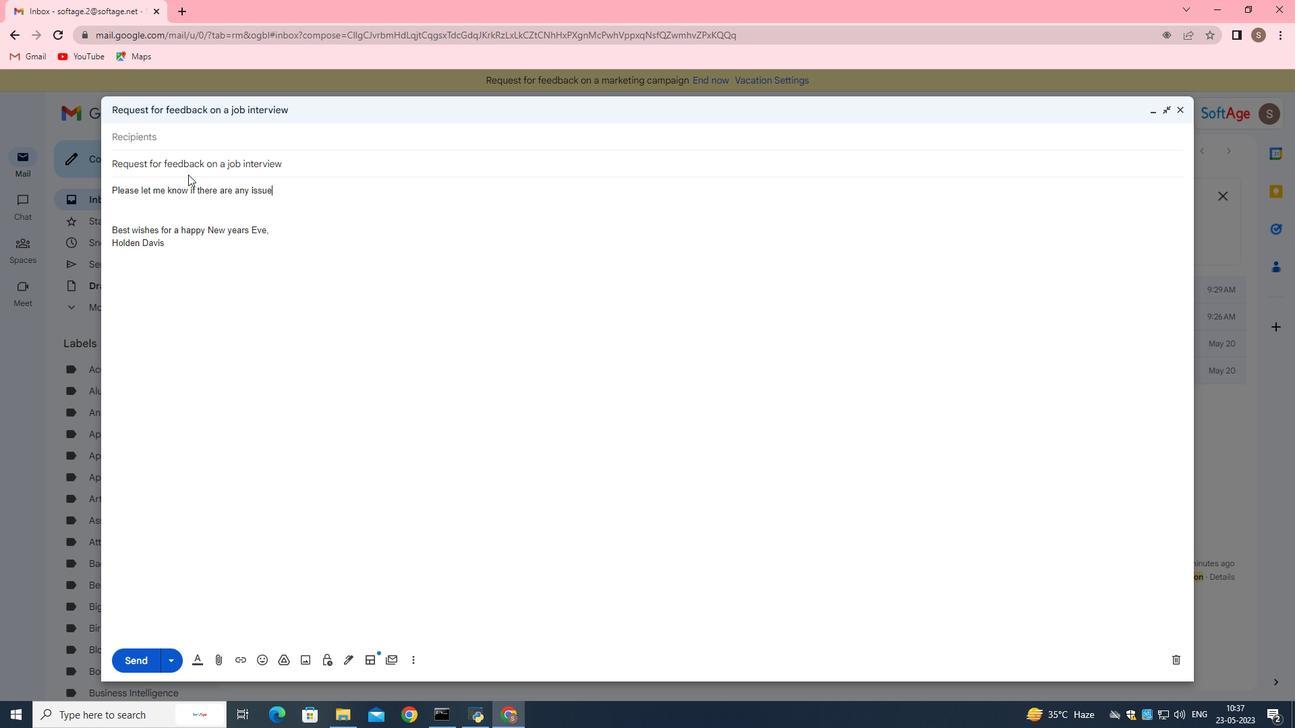 
Action: Mouse moved to (253, 203)
Screenshot: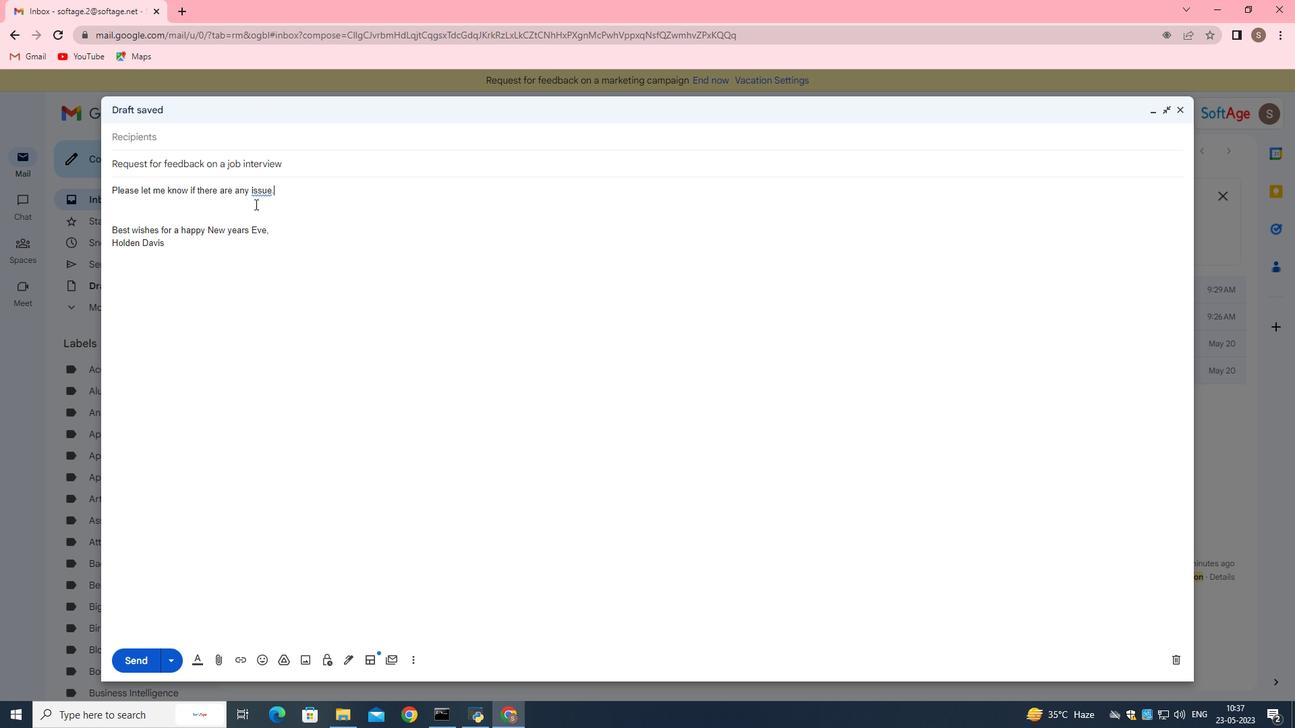 
Action: Mouse scrolled (253, 203) with delta (0, 0)
Screenshot: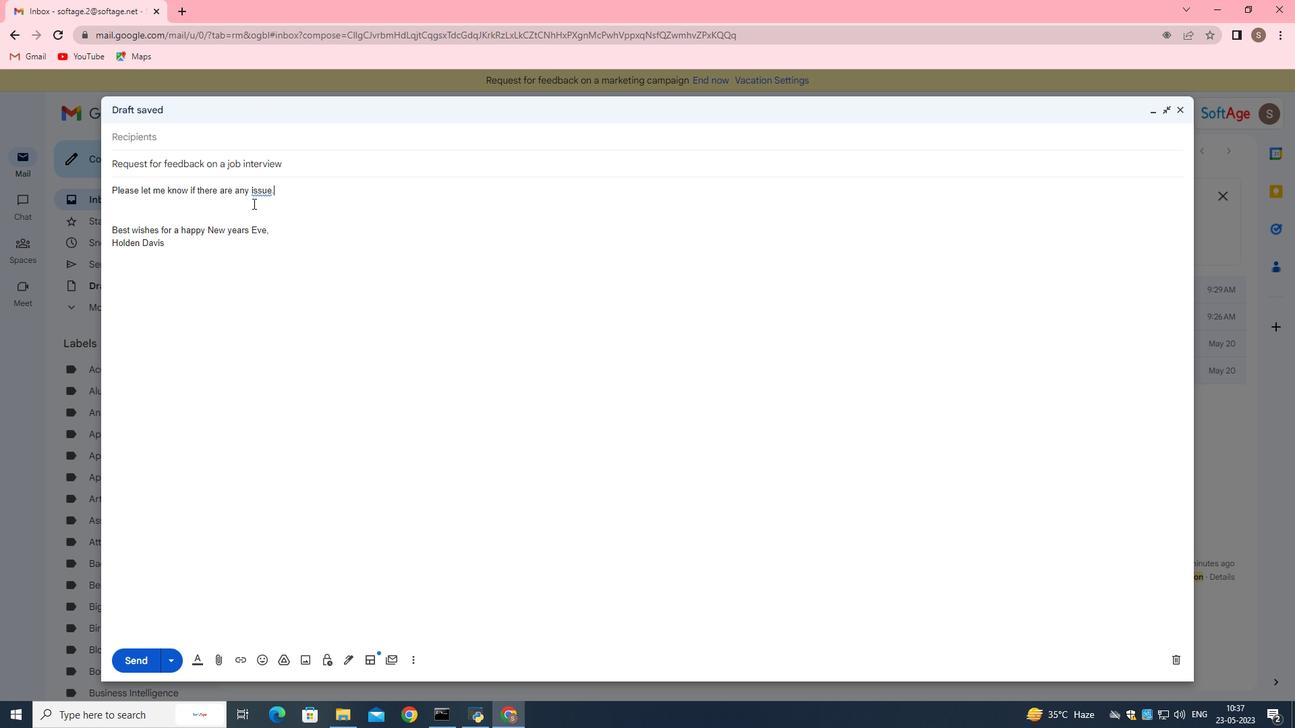 
Action: Mouse scrolled (253, 203) with delta (0, 0)
Screenshot: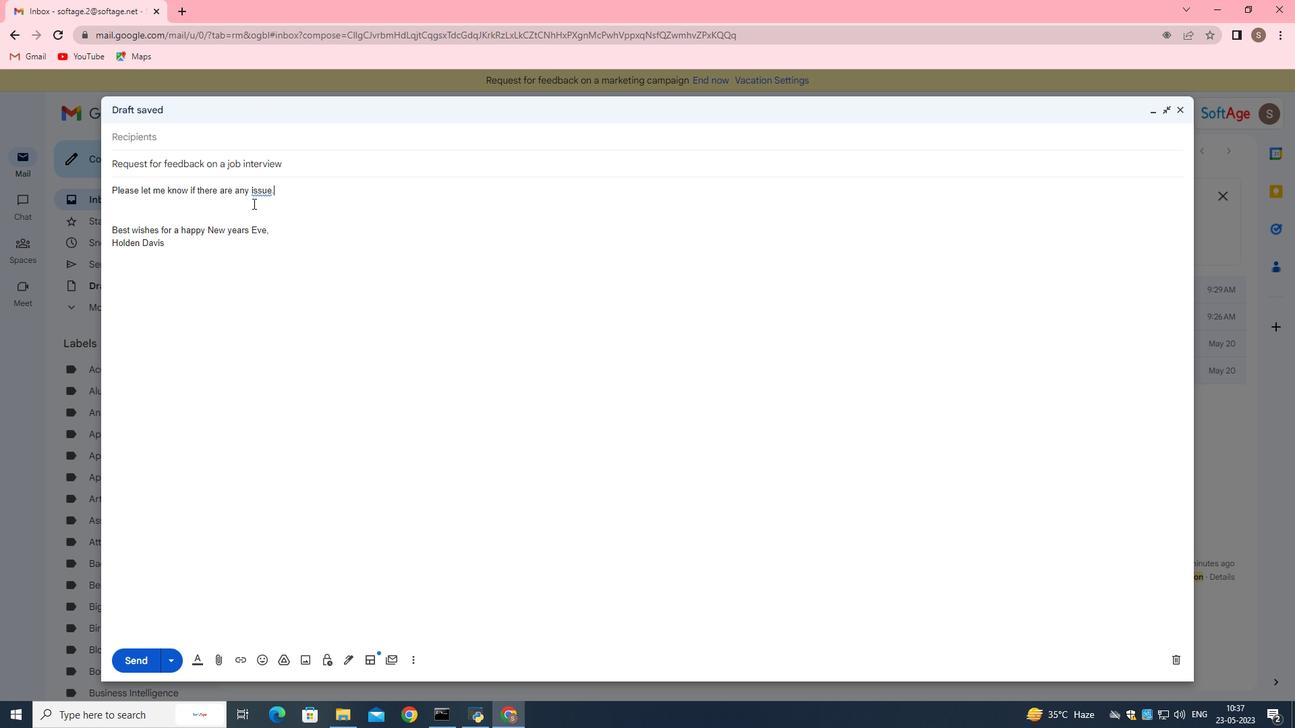 
Action: Mouse moved to (249, 140)
Screenshot: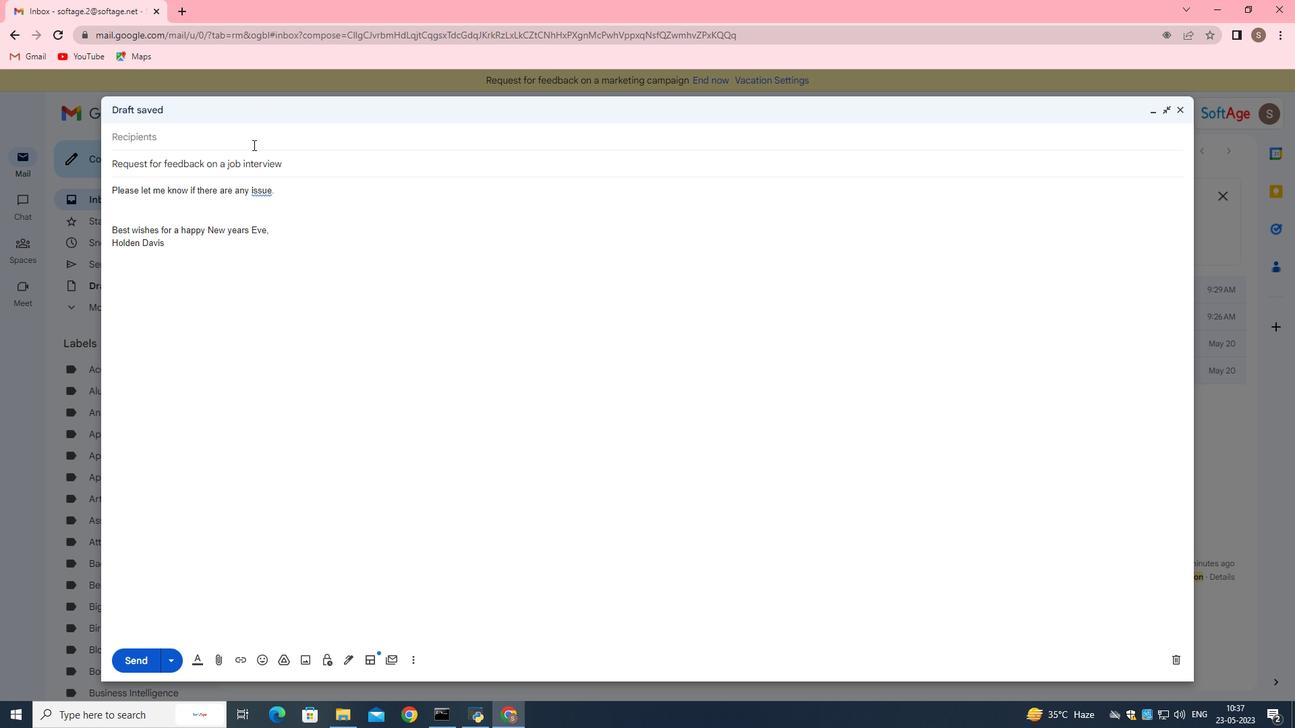 
Action: Mouse pressed left at (249, 140)
Screenshot: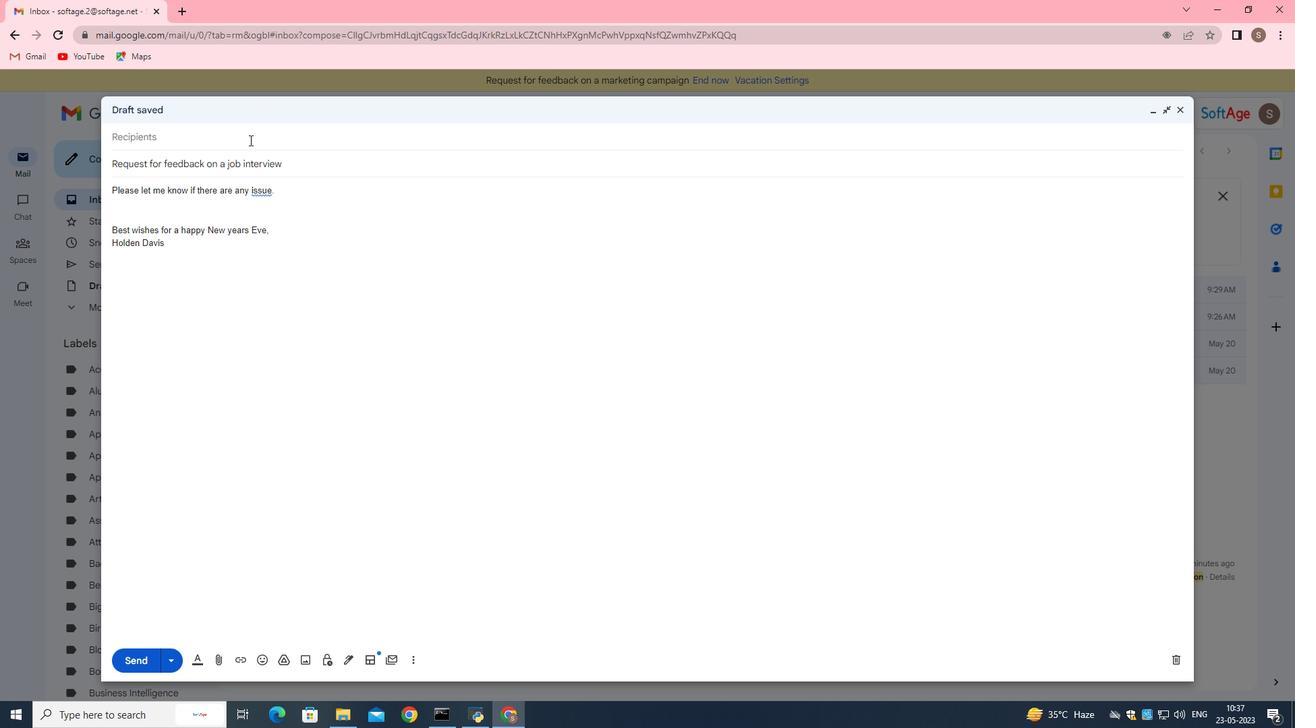 
Action: Key pressed softag.3<Key.shift>@softage.net
Screenshot: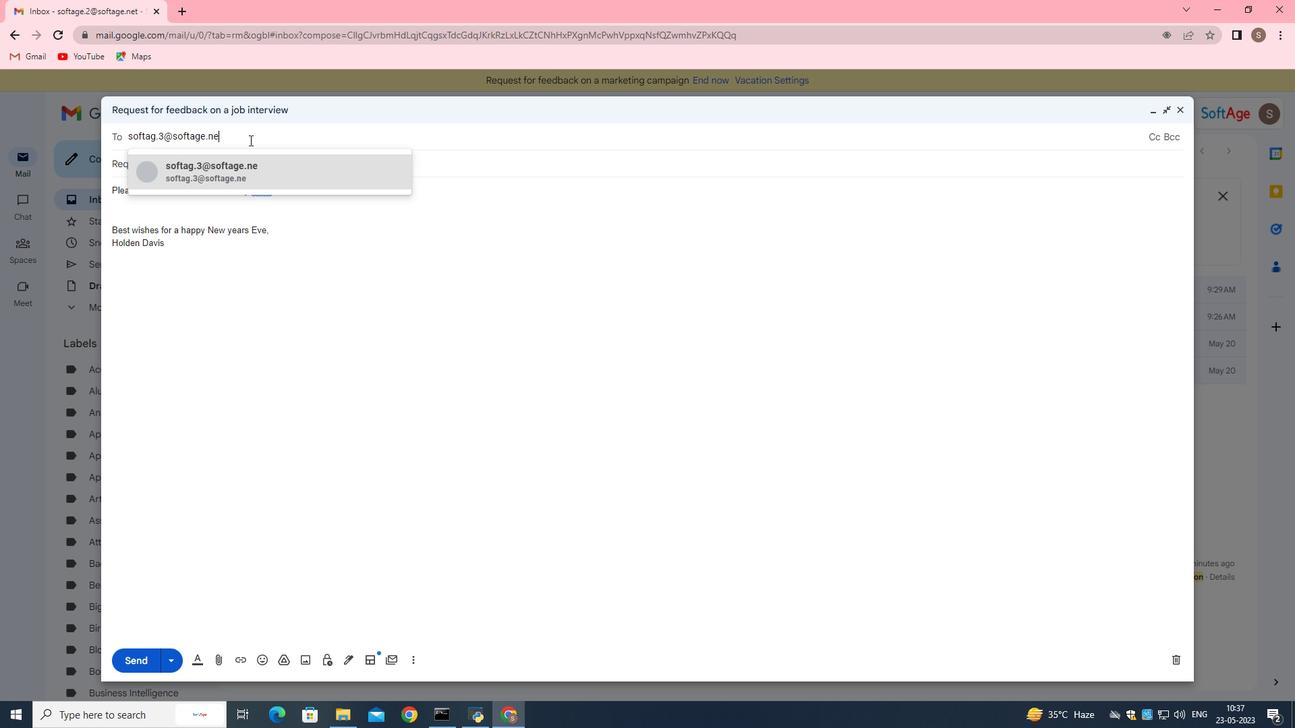 
Action: Mouse moved to (248, 163)
Screenshot: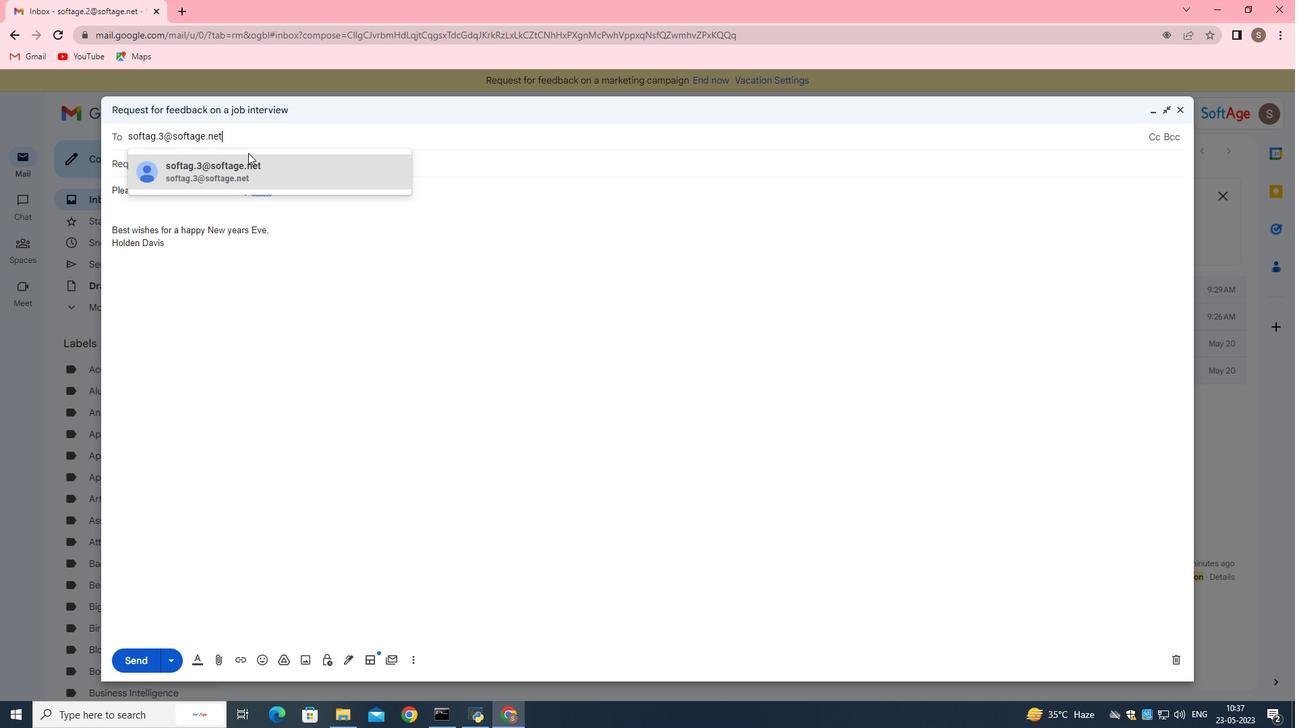 
Action: Mouse pressed left at (248, 163)
Screenshot: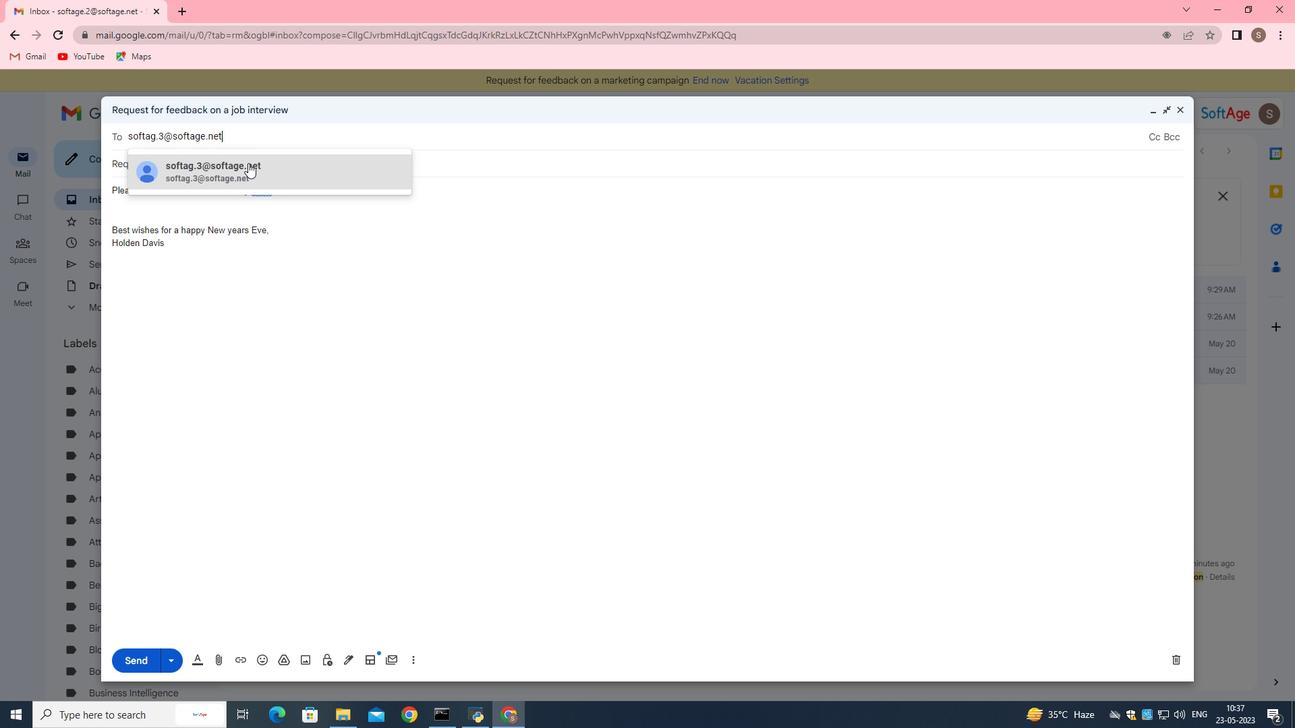 
Action: Mouse moved to (268, 206)
Screenshot: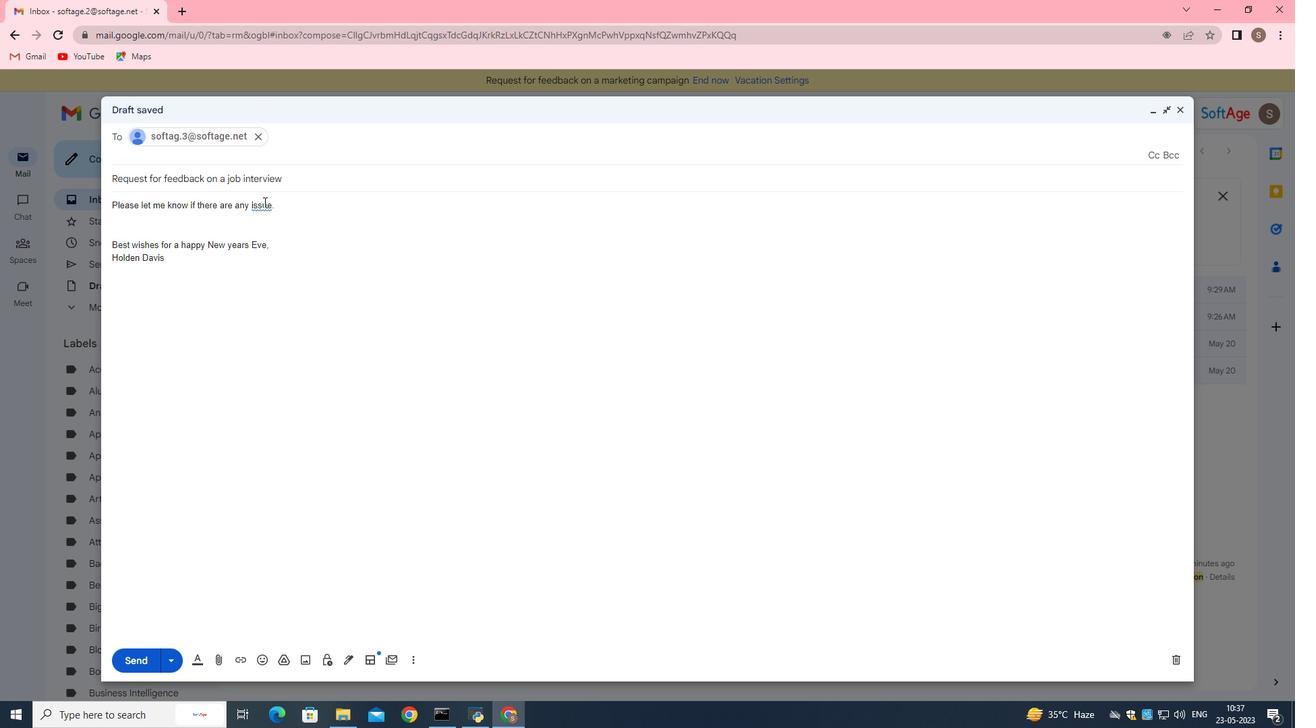 
Action: Mouse pressed left at (268, 206)
Screenshot: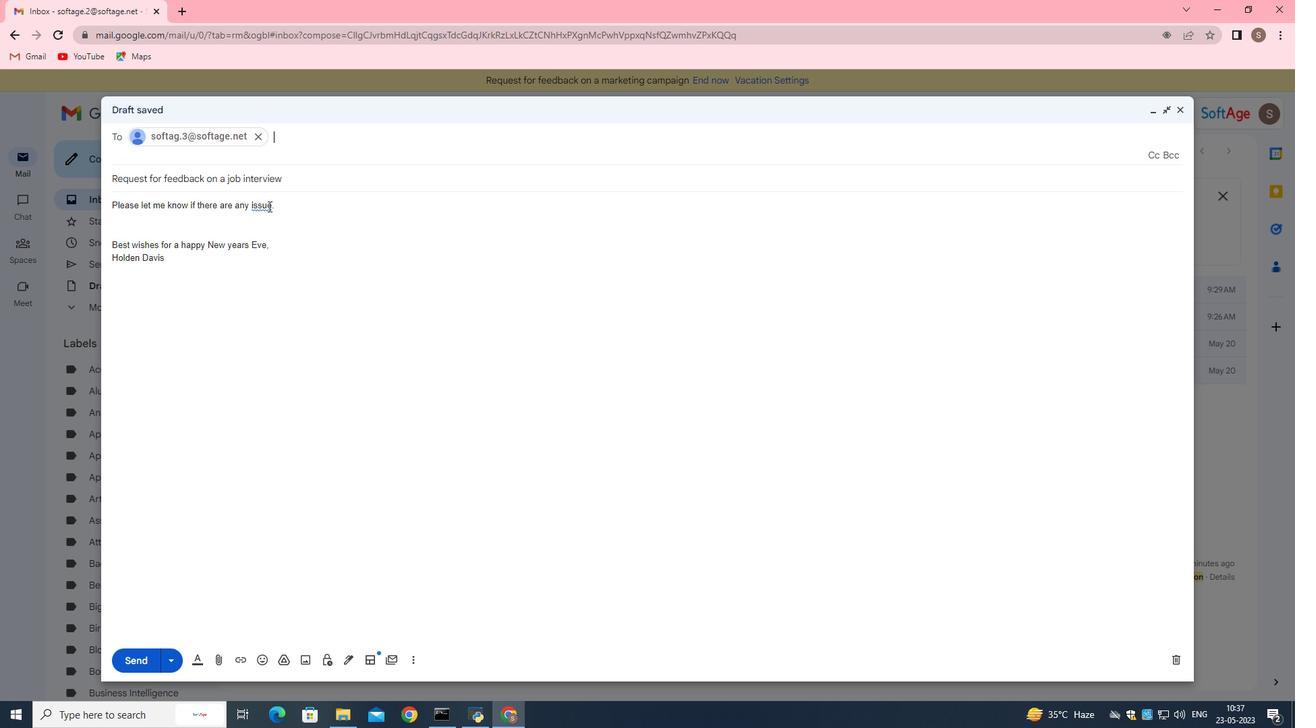 
Action: Mouse moved to (262, 190)
Screenshot: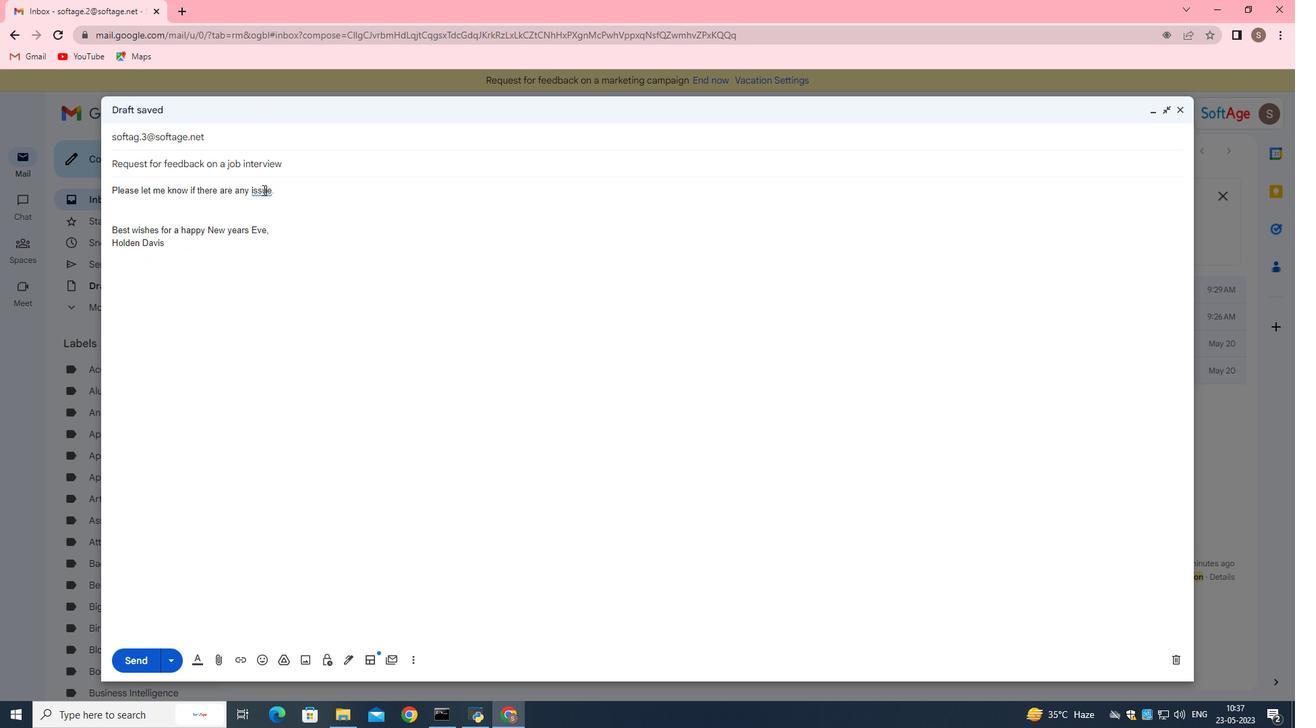 
Action: Mouse pressed left at (262, 190)
Screenshot: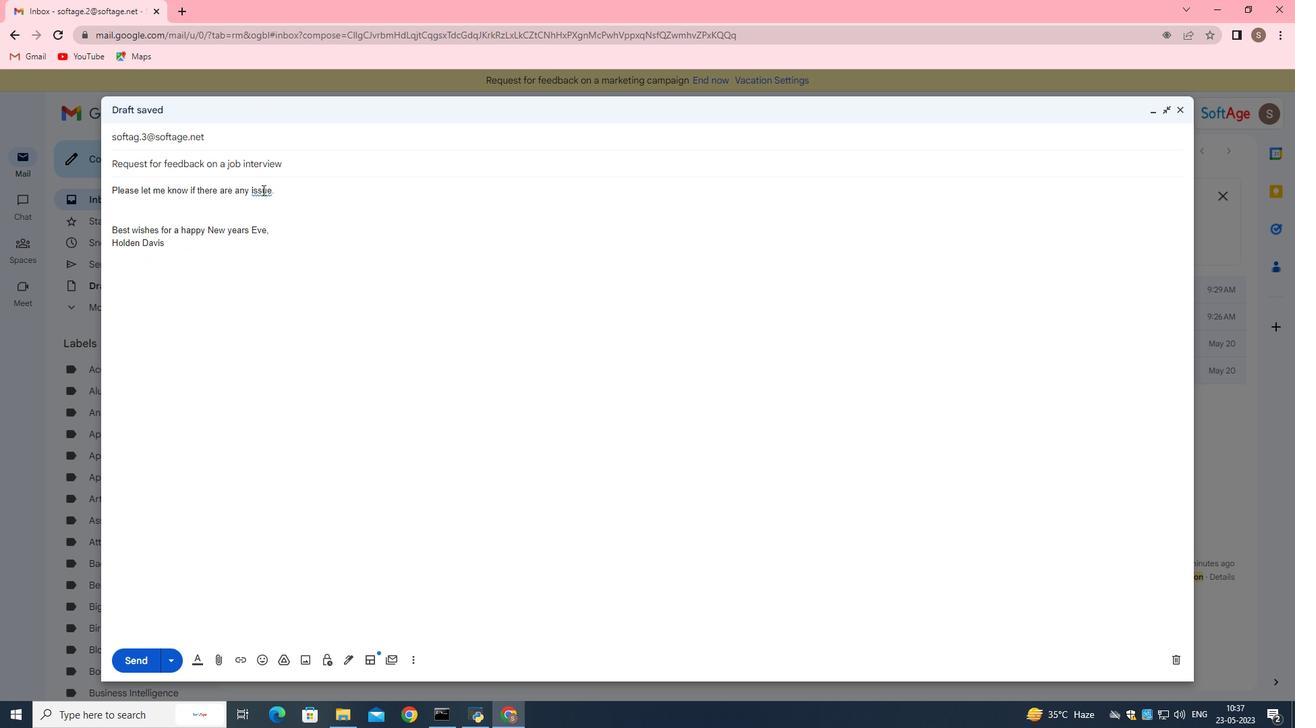 
Action: Mouse moved to (279, 213)
Screenshot: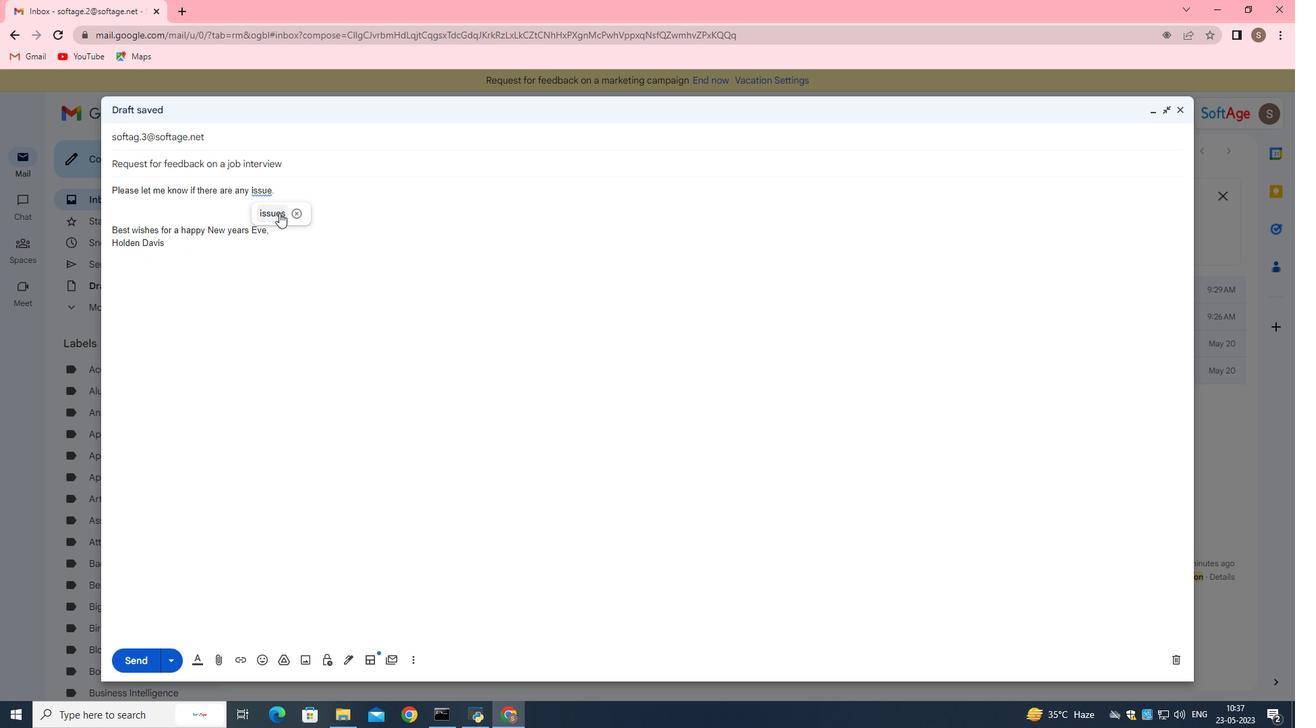 
Action: Mouse pressed left at (279, 213)
Screenshot: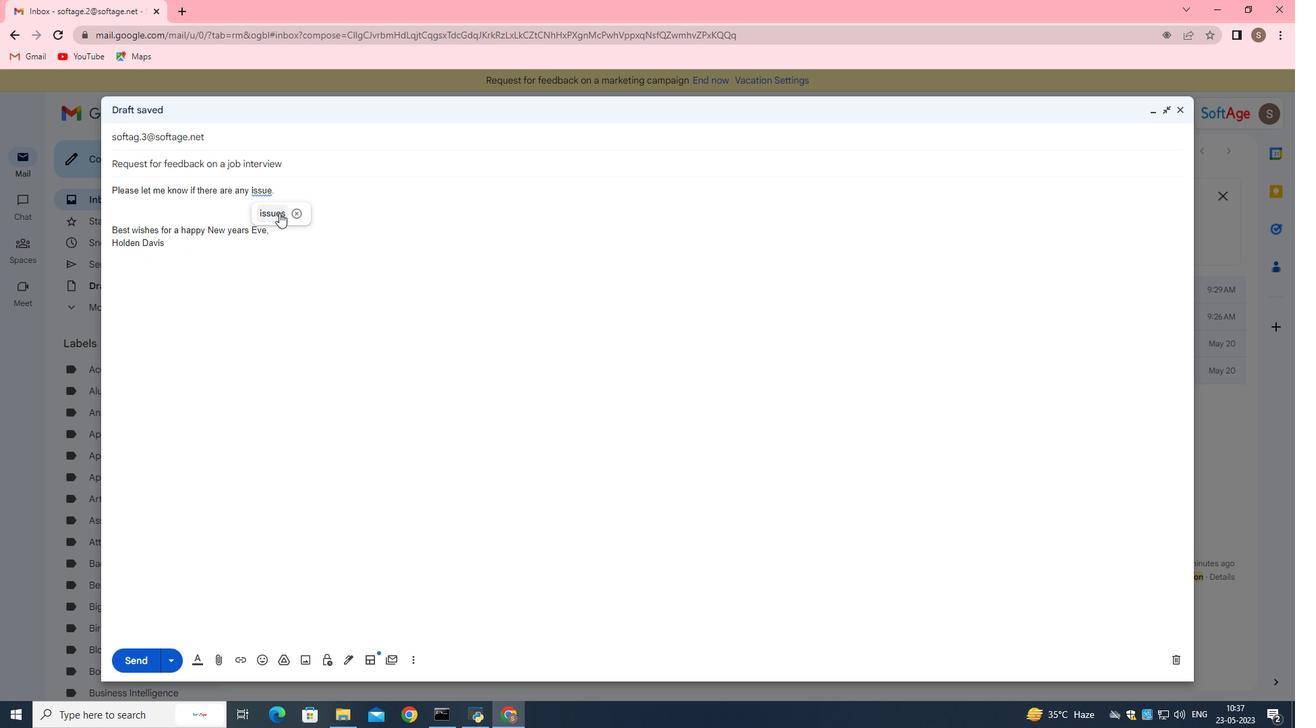 
Action: Mouse moved to (215, 655)
Screenshot: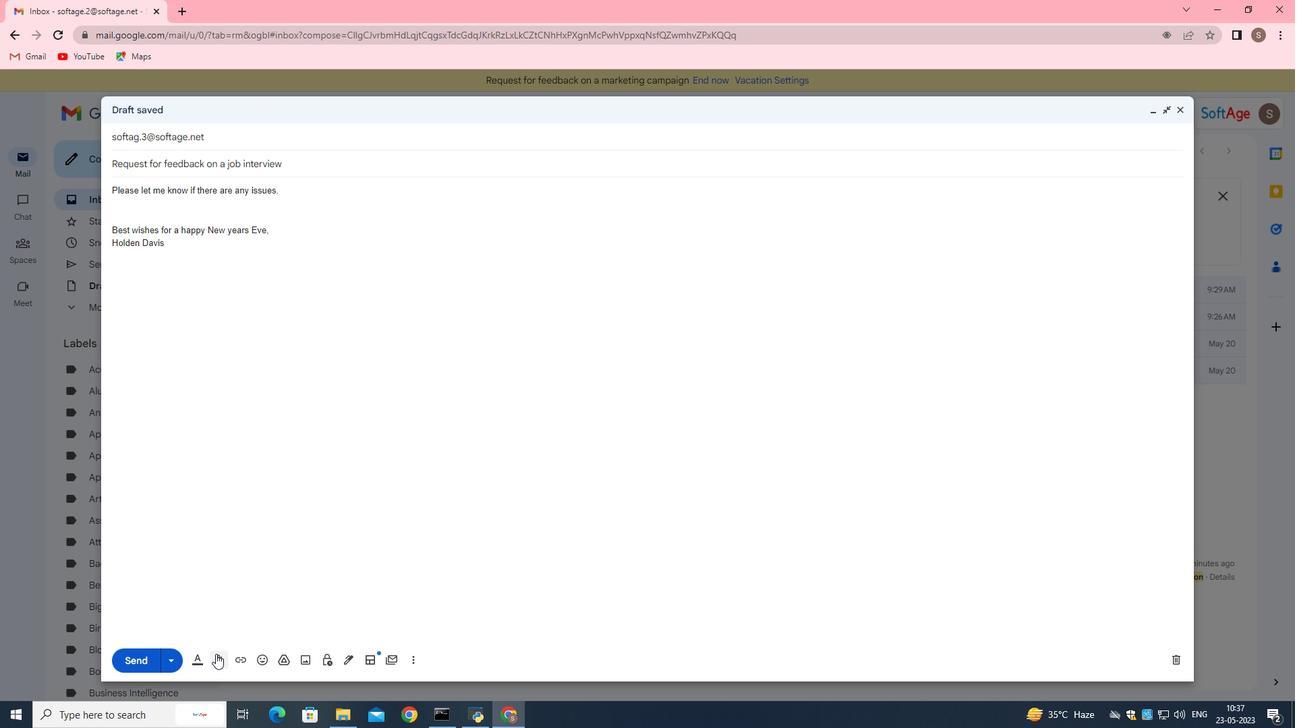 
Action: Mouse pressed left at (215, 655)
Screenshot: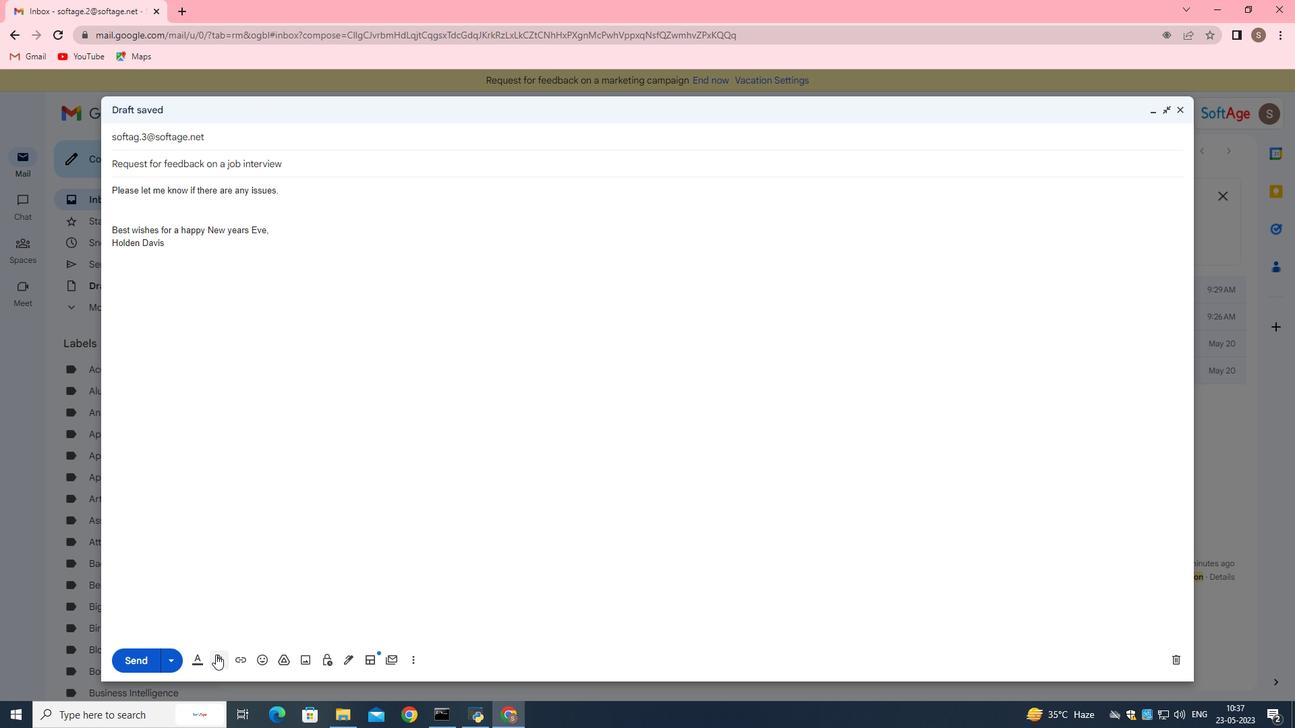 
Action: Mouse moved to (215, 655)
Screenshot: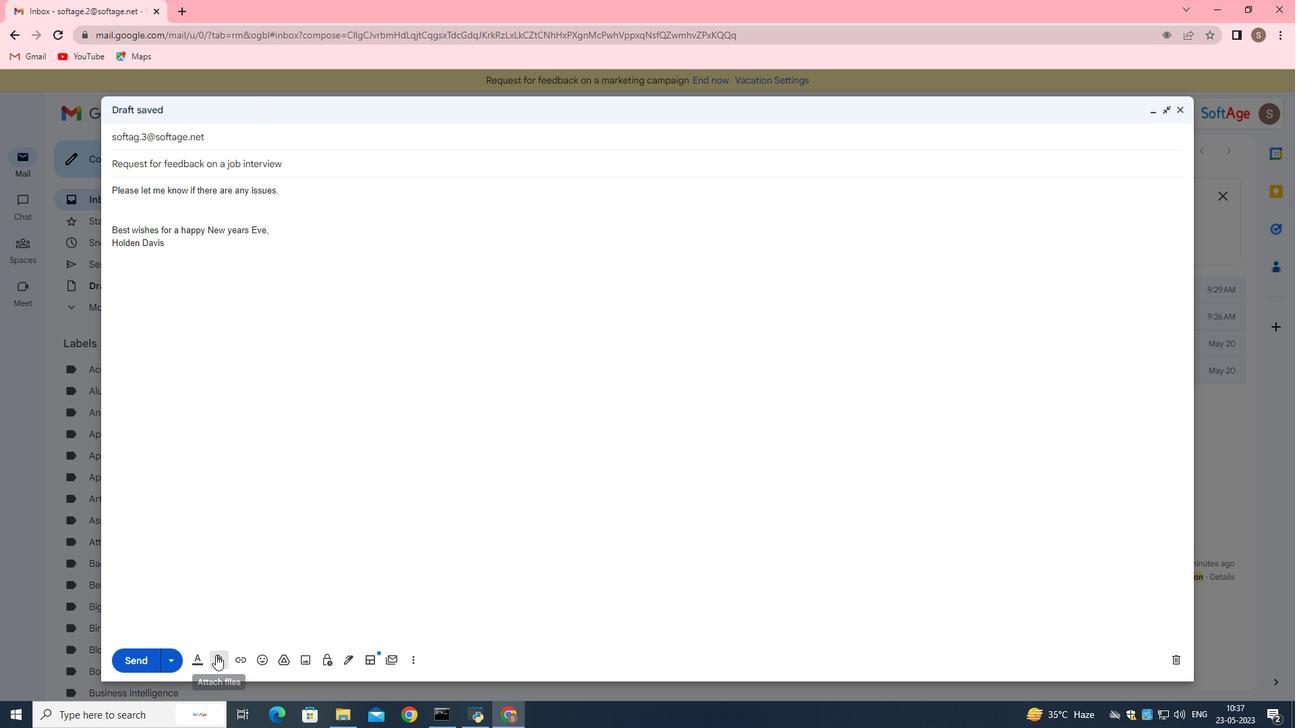 
Action: Mouse pressed left at (215, 655)
Screenshot: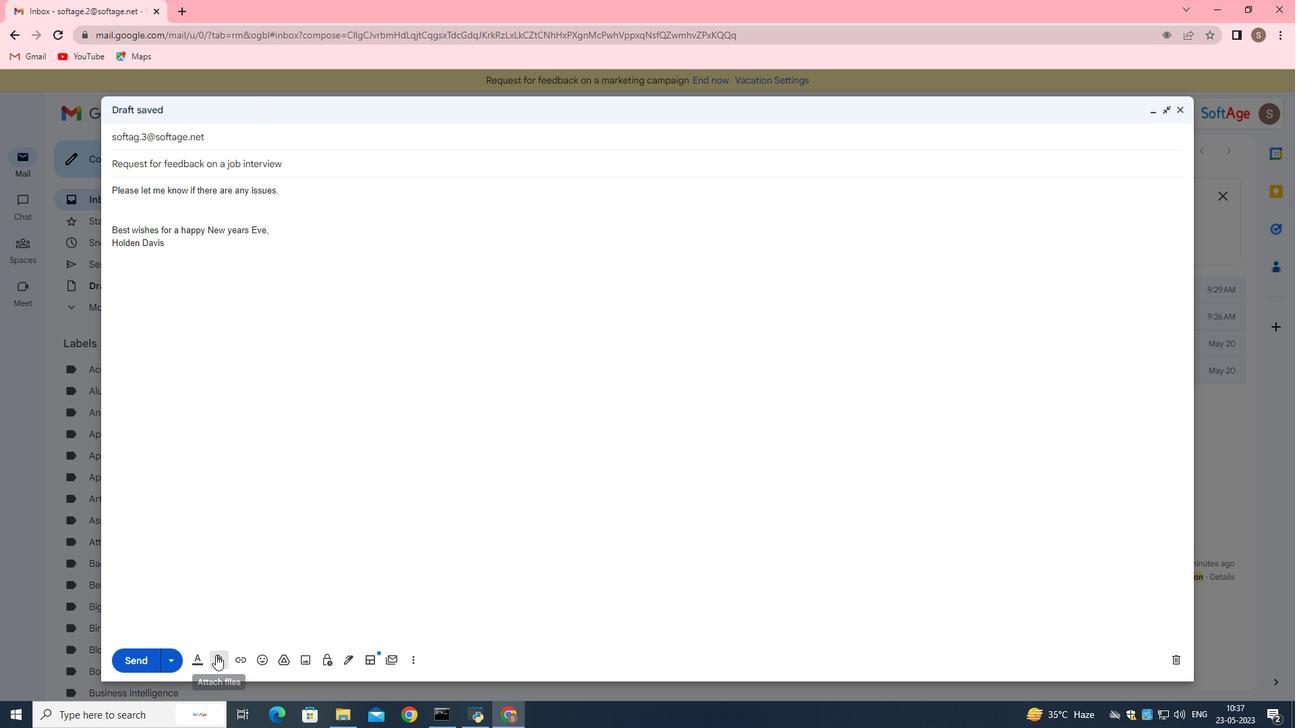 
Action: Mouse moved to (267, 143)
Screenshot: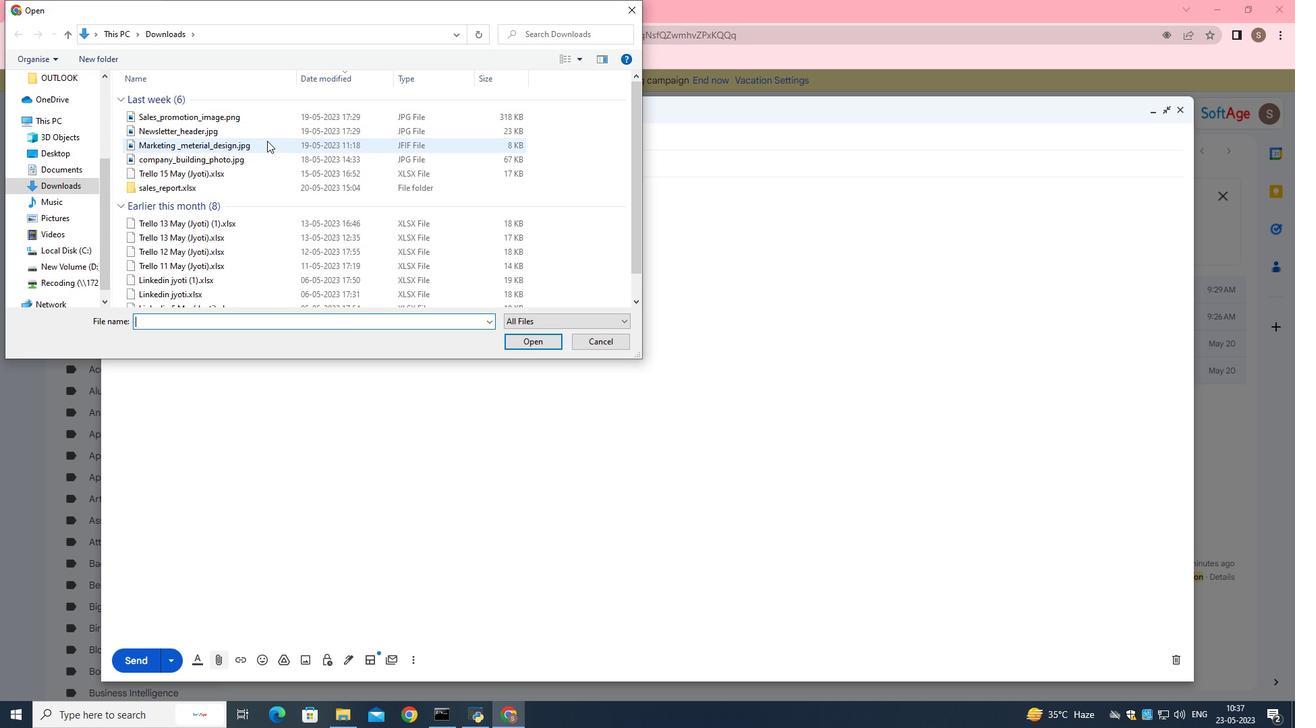 
Action: Mouse pressed left at (267, 143)
Screenshot: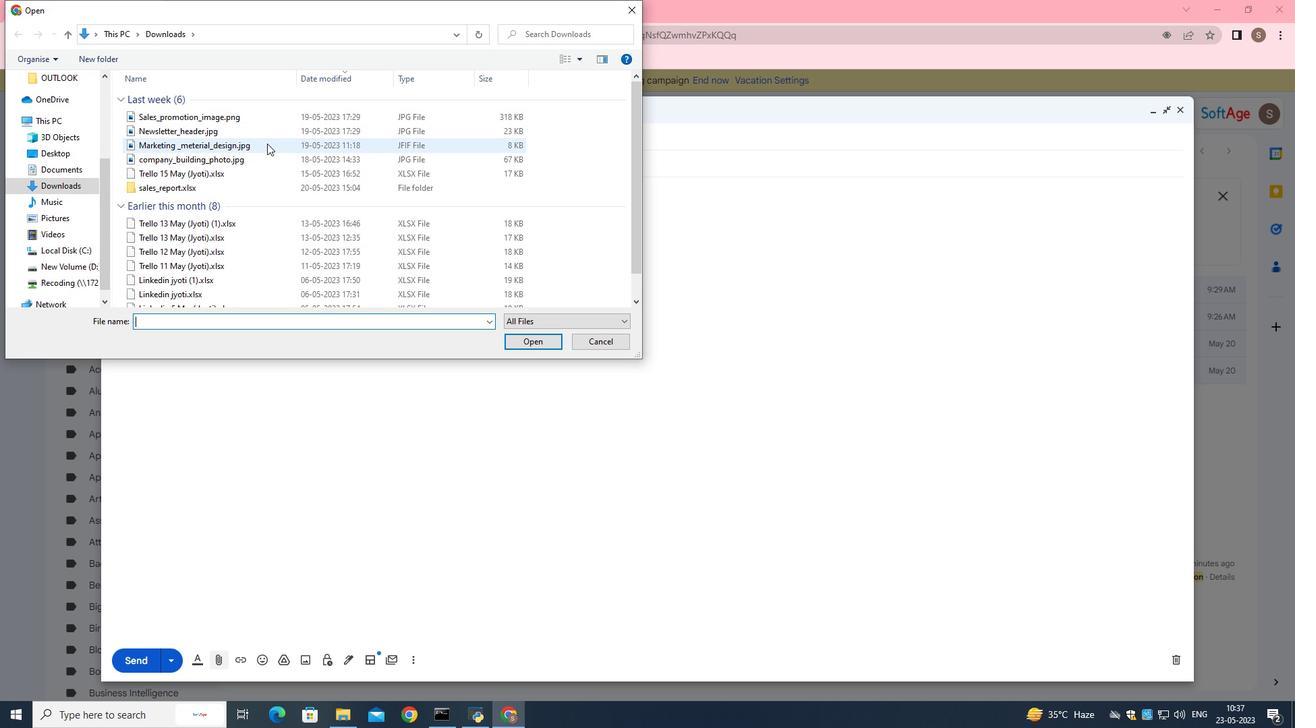 
Action: Mouse moved to (538, 346)
Screenshot: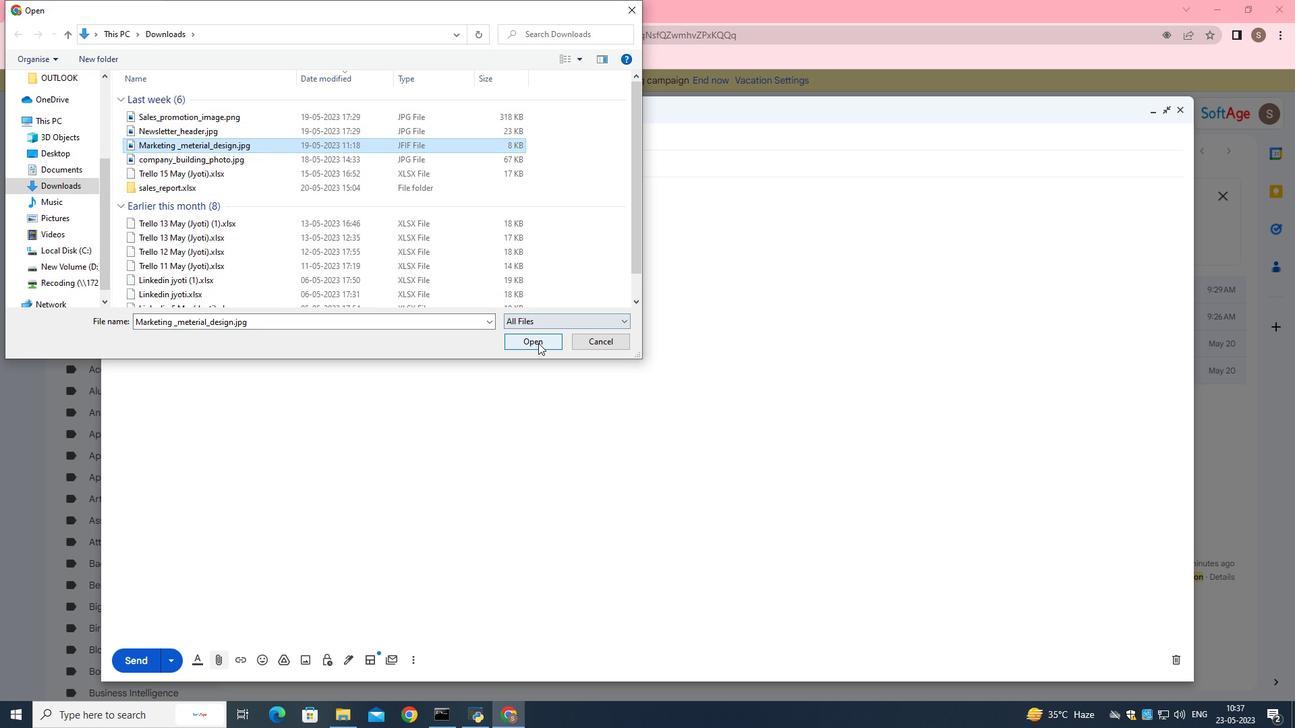
Action: Mouse pressed left at (538, 346)
Screenshot: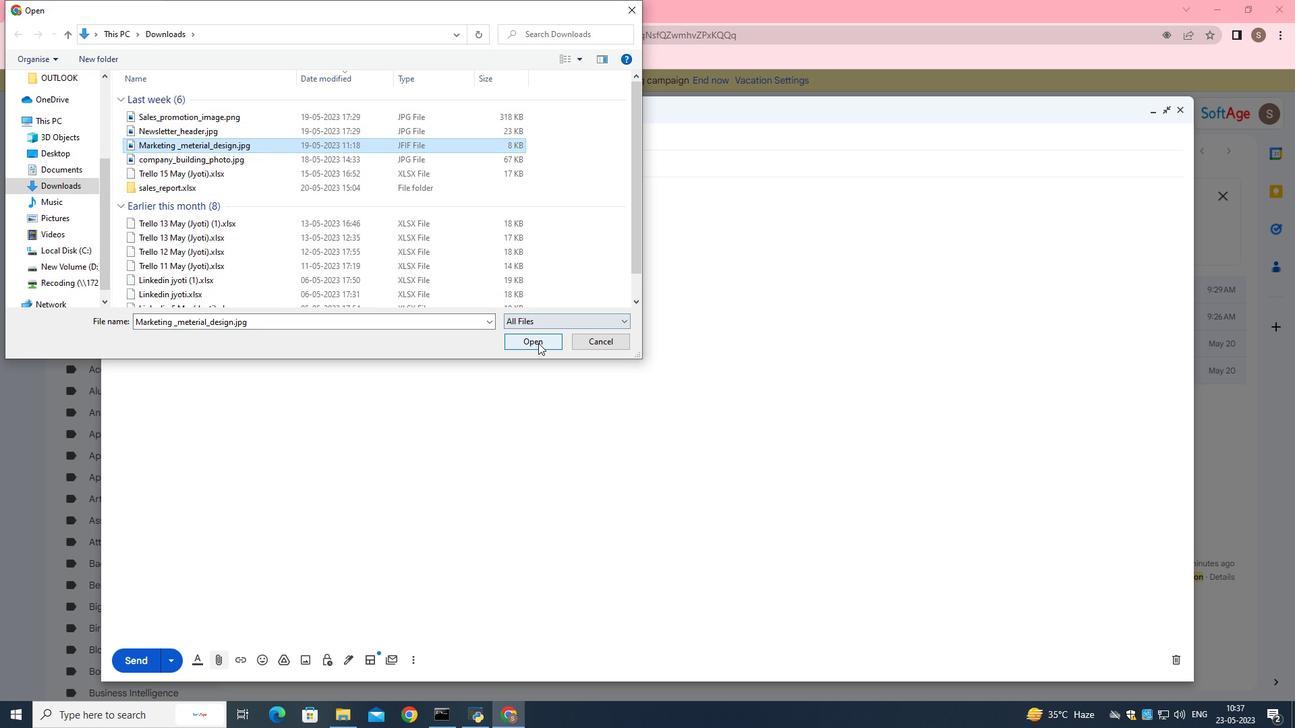 
Action: Mouse moved to (284, 227)
Screenshot: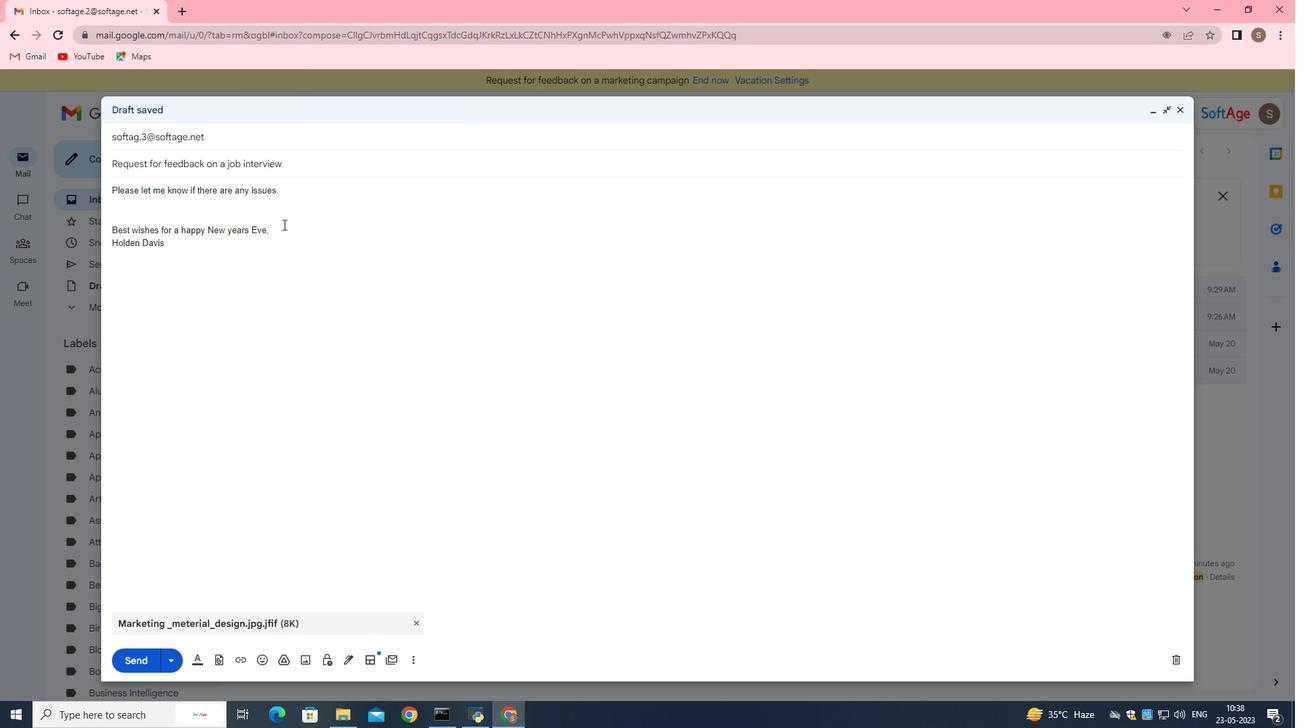 
Action: Mouse pressed left at (284, 227)
Screenshot: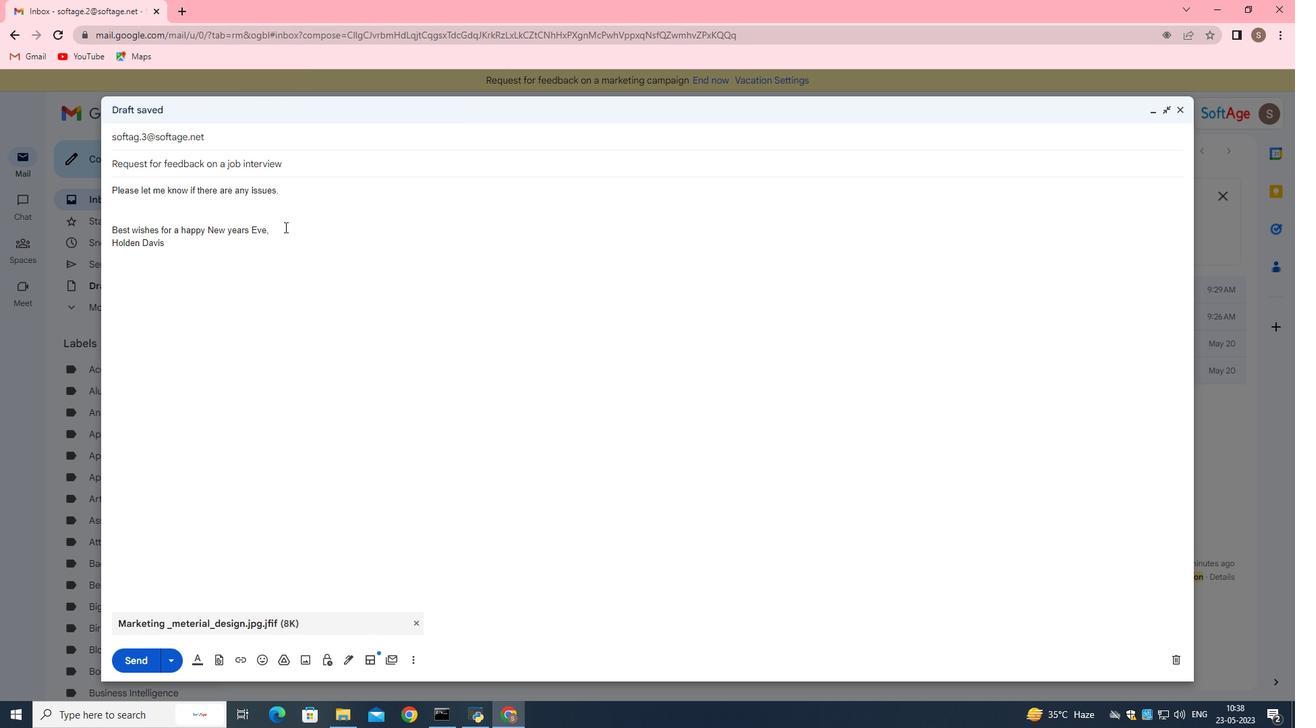 
Action: Mouse moved to (117, 212)
Screenshot: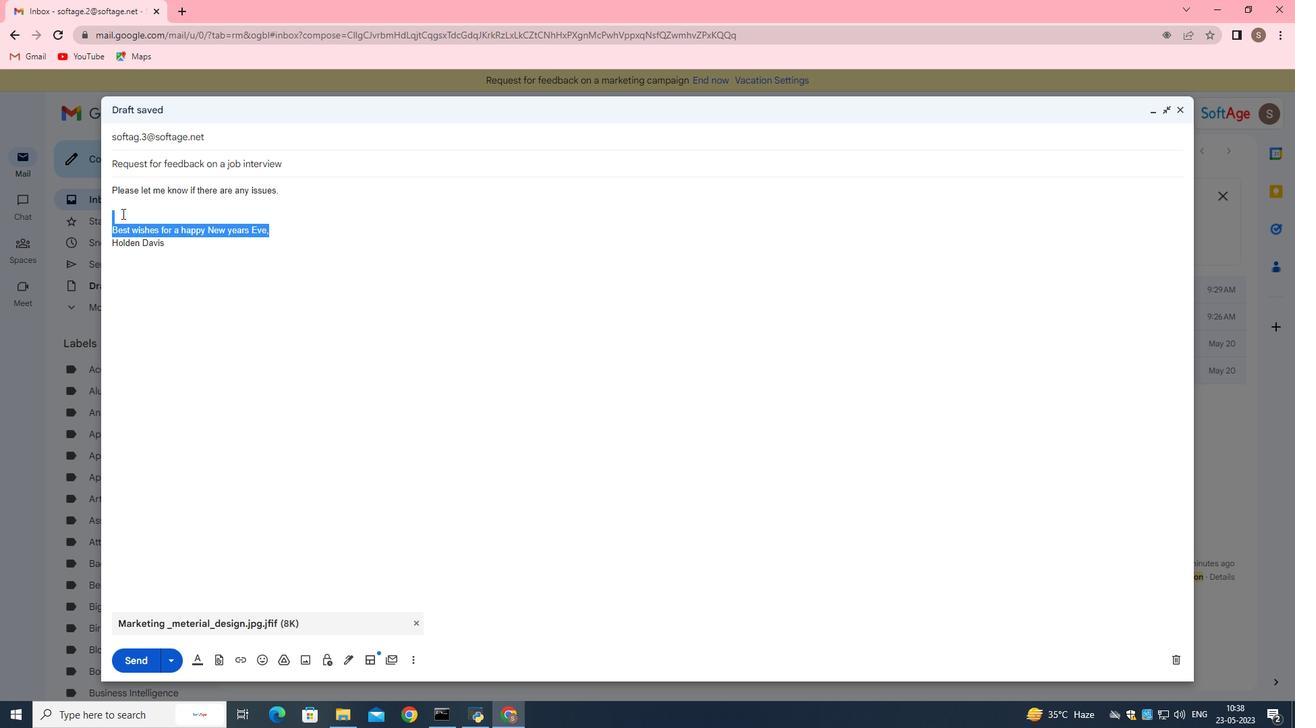 
Action: Key pressed <Key.backspace><Key.enter><Key.up><Key.shift><Key.shift><Key.shift><Key.shift><Key.shift><Key.shift><Key.shift><Key.shift>I<Key.space>apologize<Key.space>for<Key.space>any<Key.space>delays<Key.space>and<Key.space>appriciate<Key.space>your<Key.space>understanding.
Screenshot: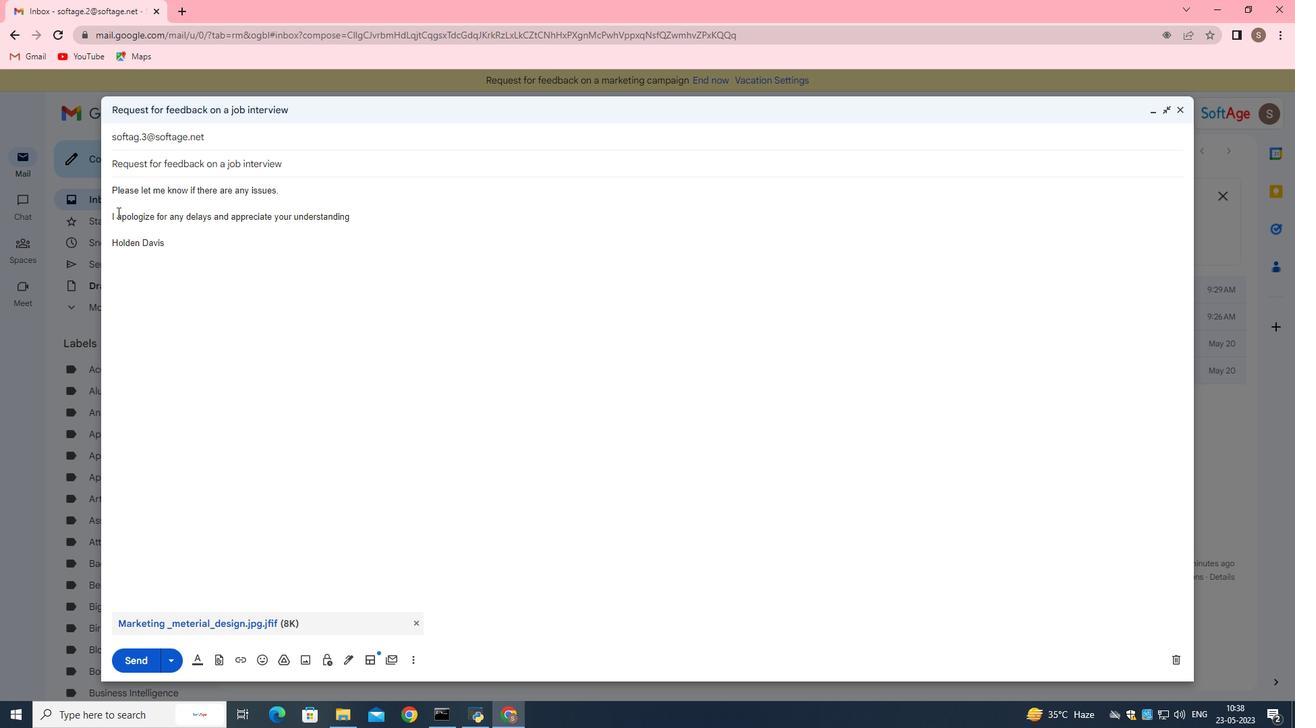 
Action: Mouse moved to (136, 668)
Screenshot: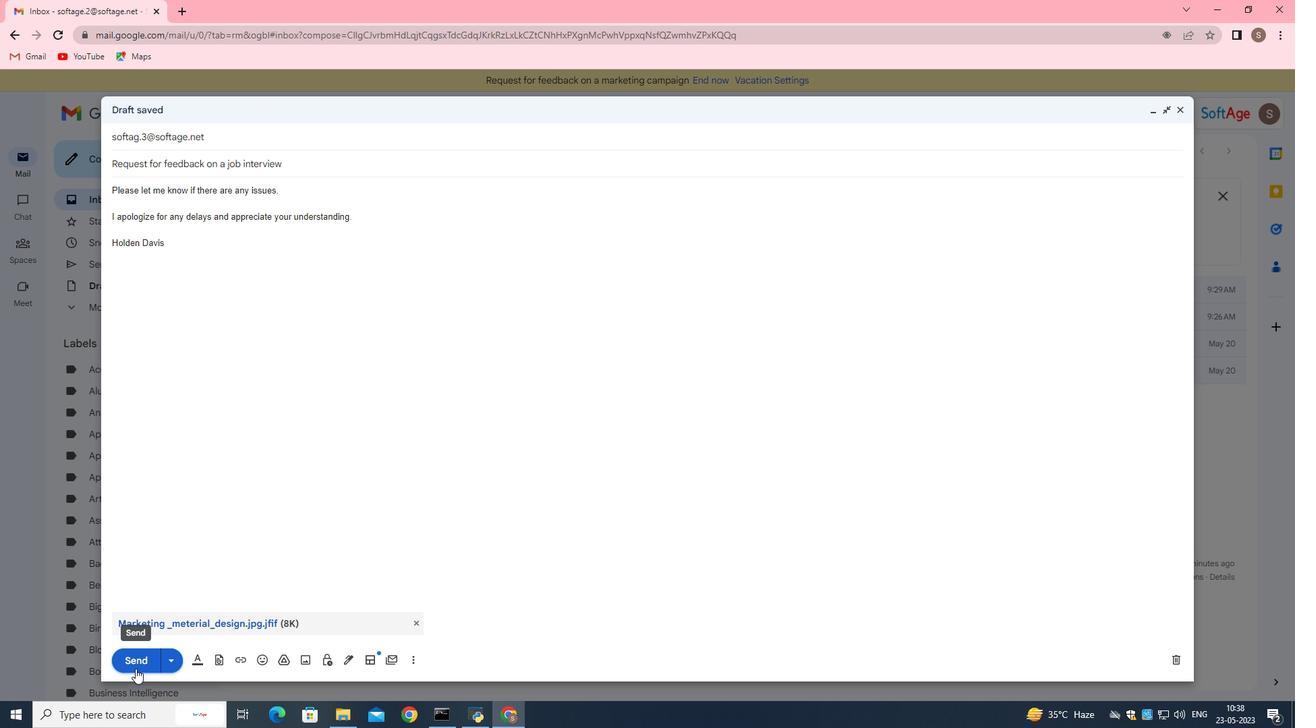 
Action: Mouse pressed left at (136, 668)
Screenshot: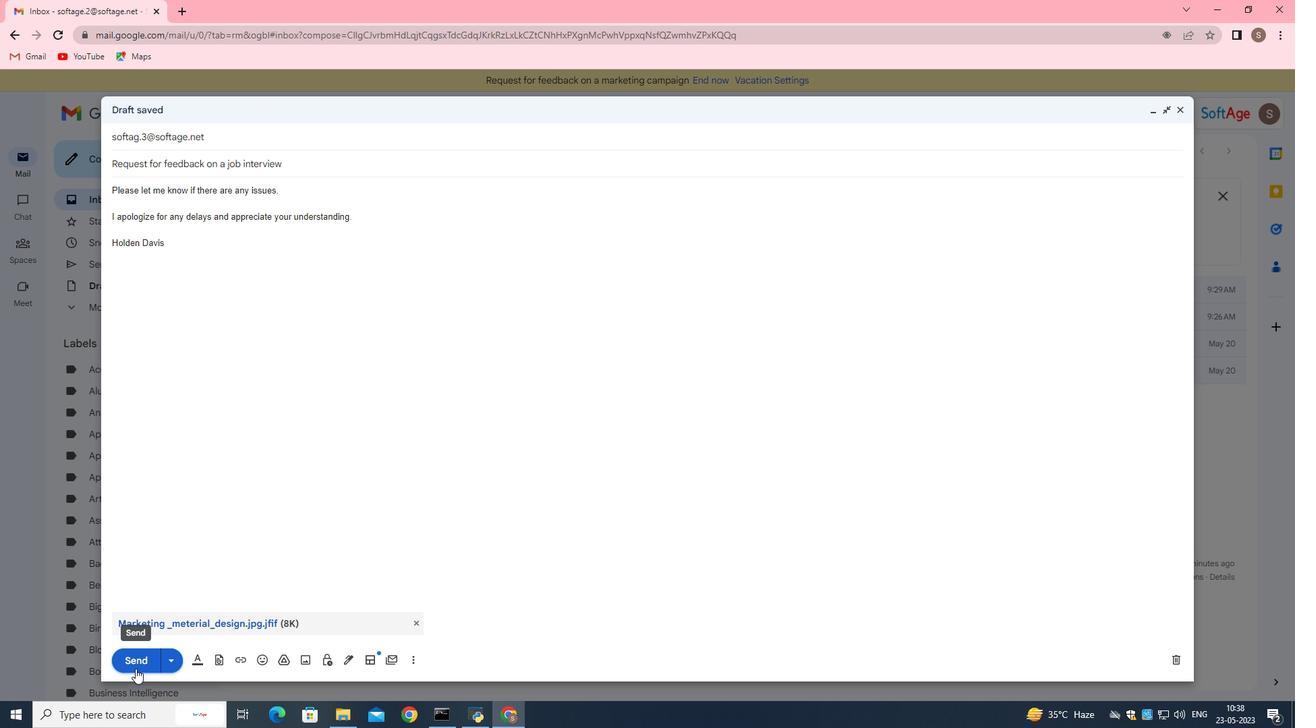 
Action: Mouse moved to (140, 262)
Screenshot: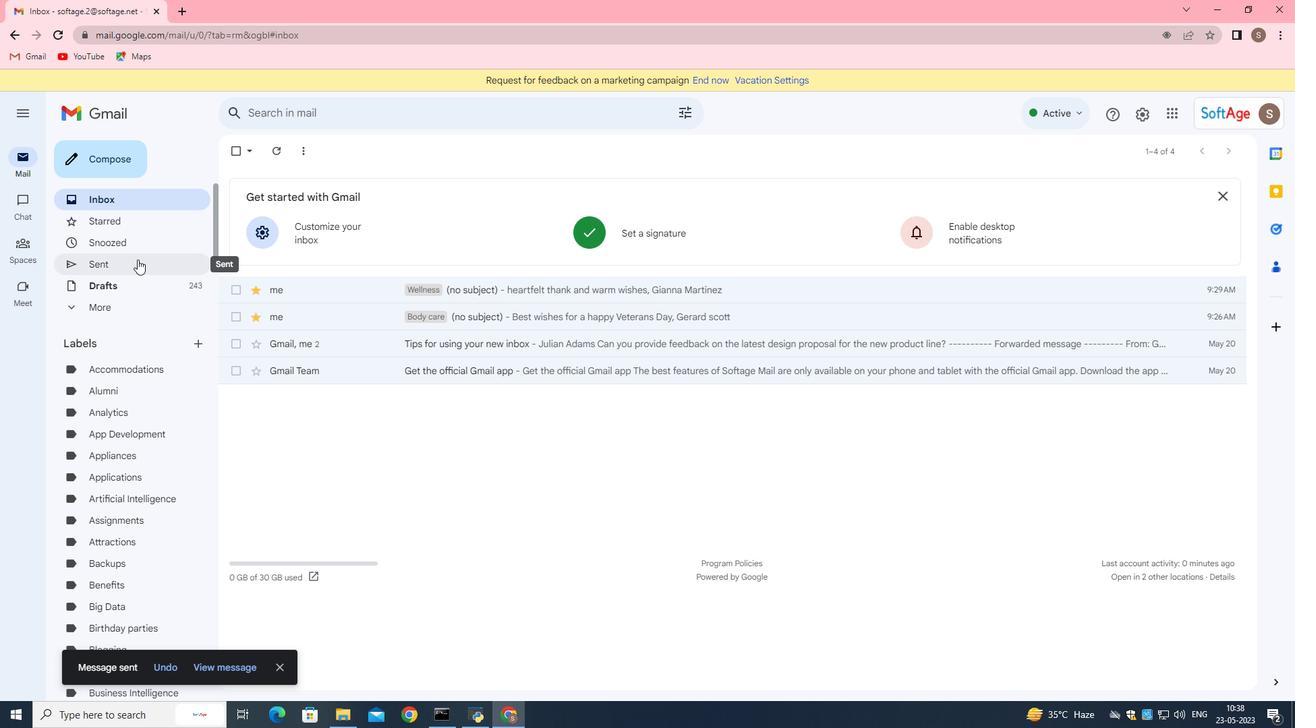 
Action: Mouse pressed left at (140, 262)
Screenshot: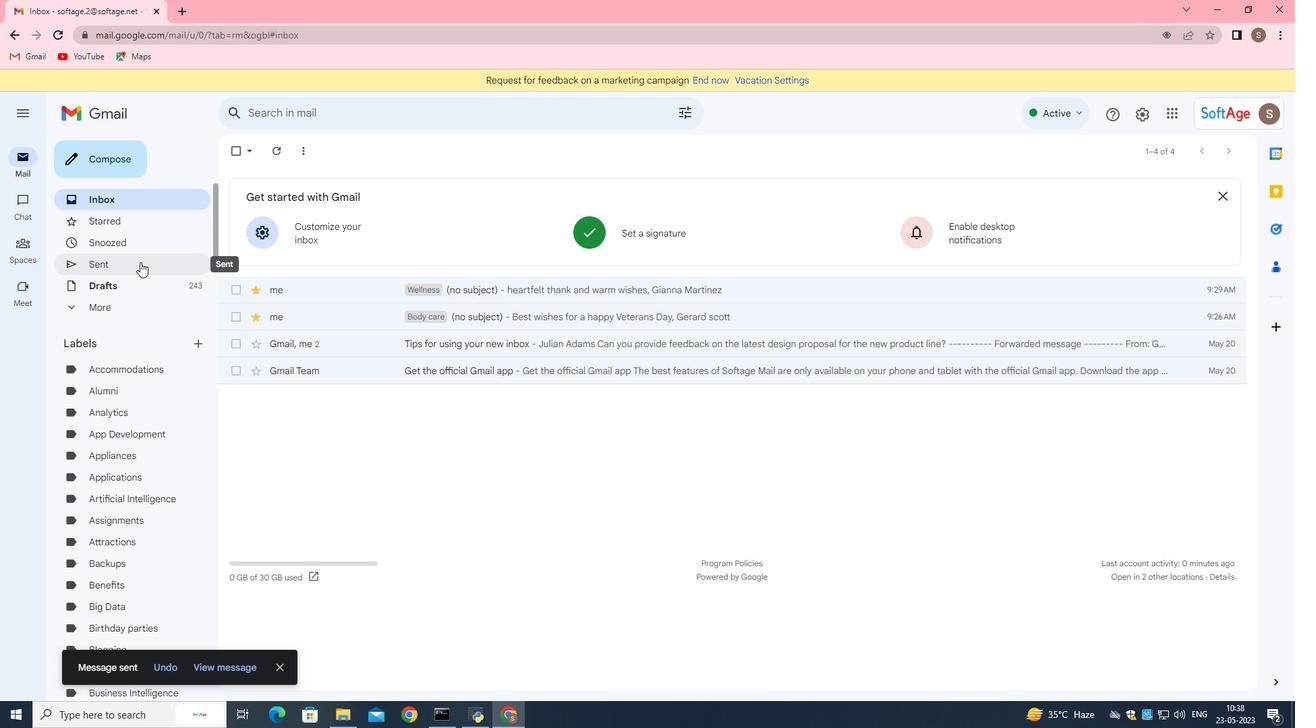 
Action: Mouse moved to (255, 217)
Screenshot: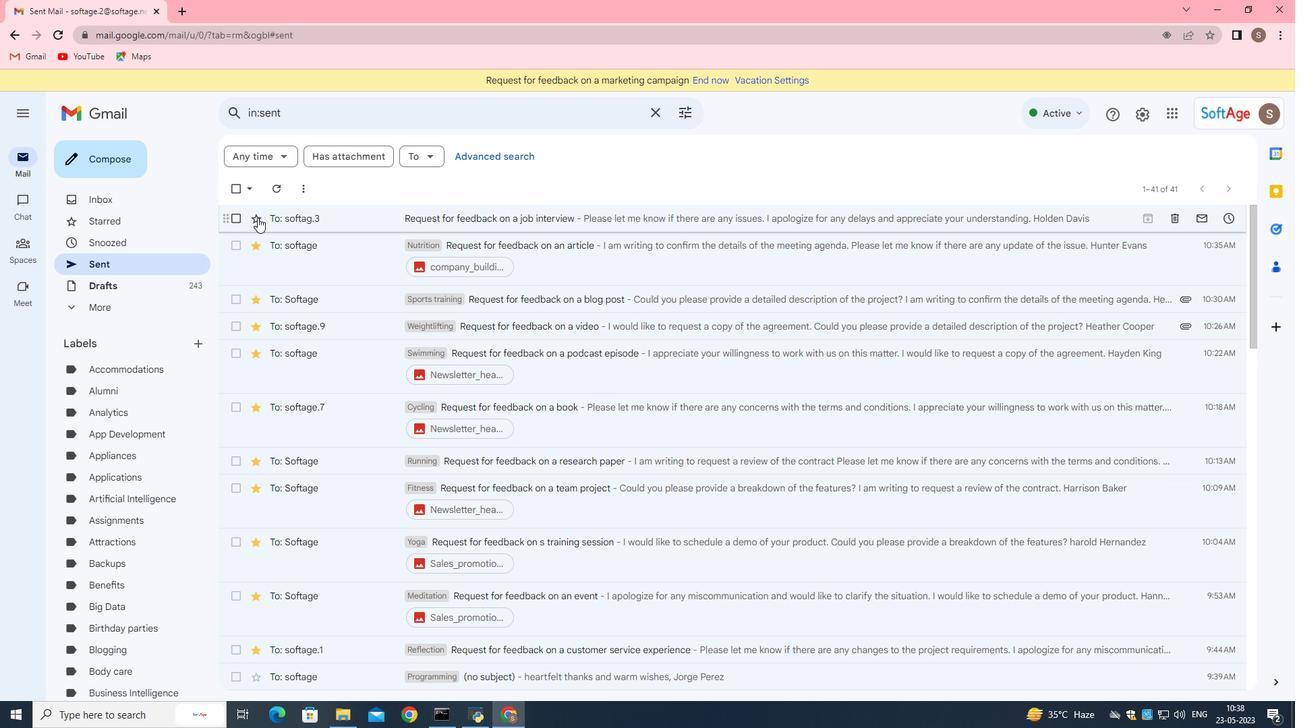 
Action: Mouse pressed left at (255, 217)
Screenshot: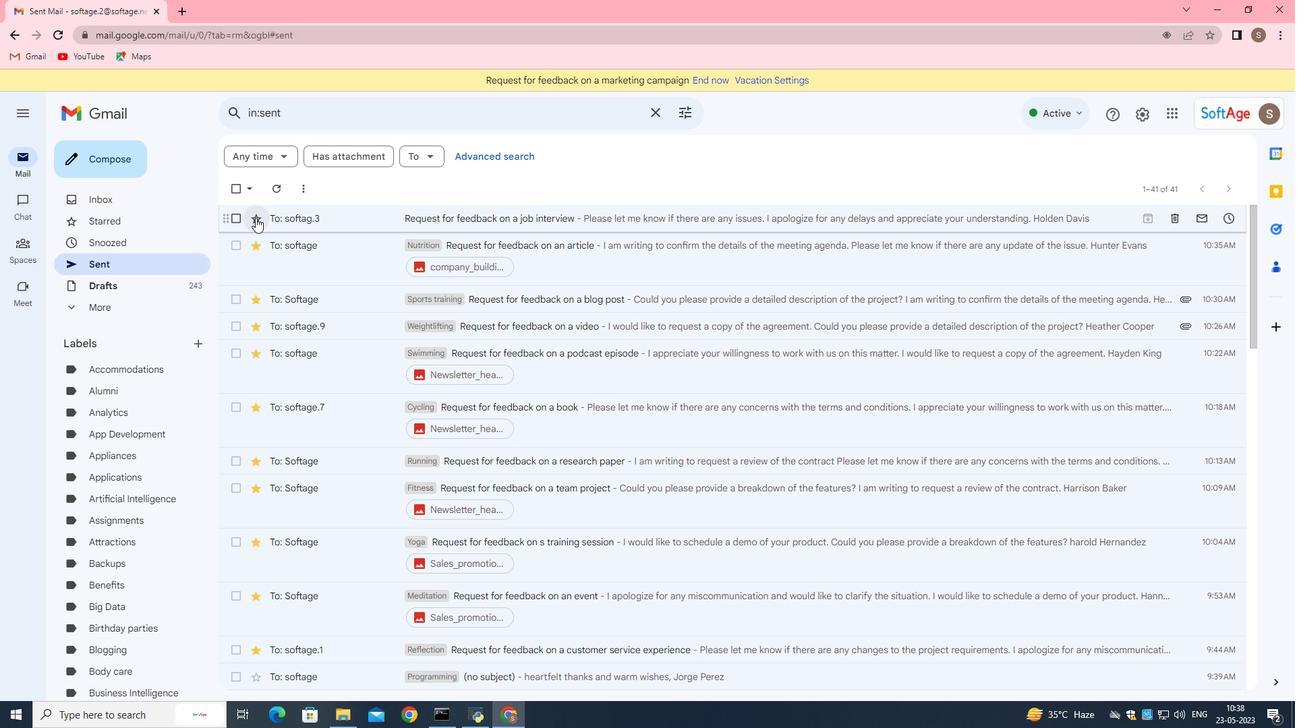
Action: Mouse moved to (333, 223)
Screenshot: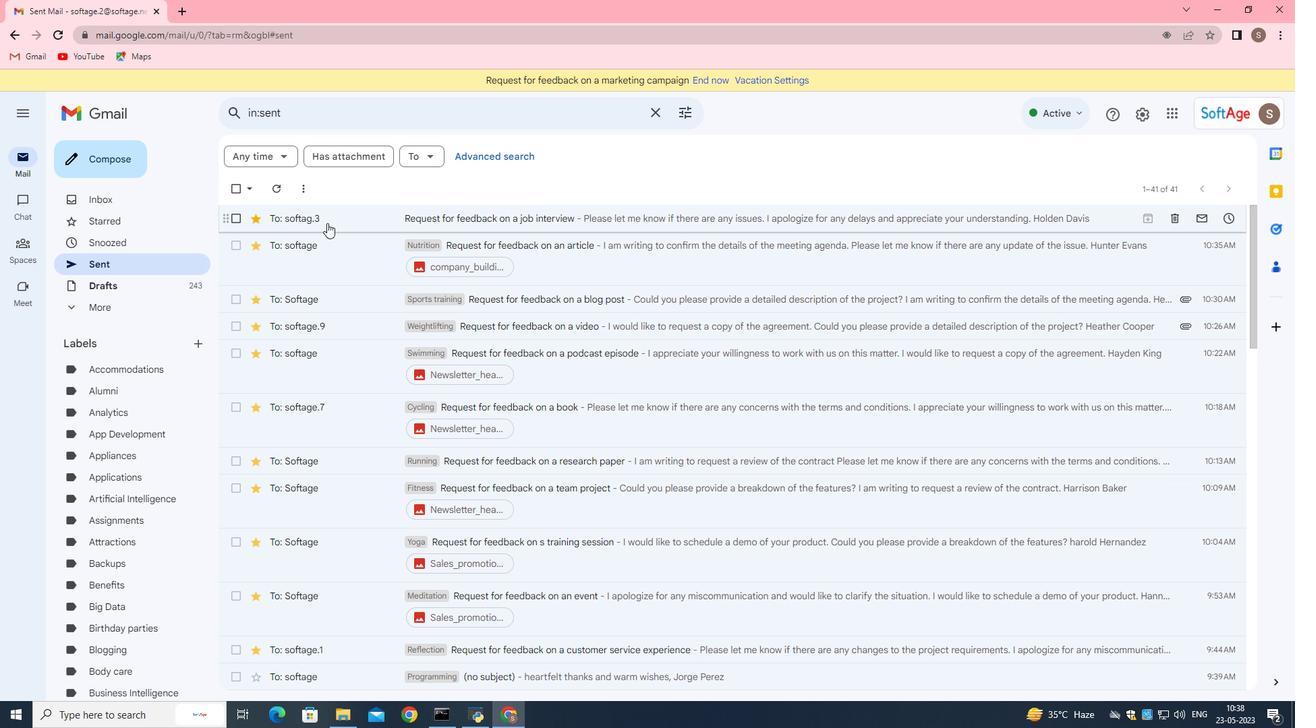 
Action: Mouse pressed left at (333, 223)
Screenshot: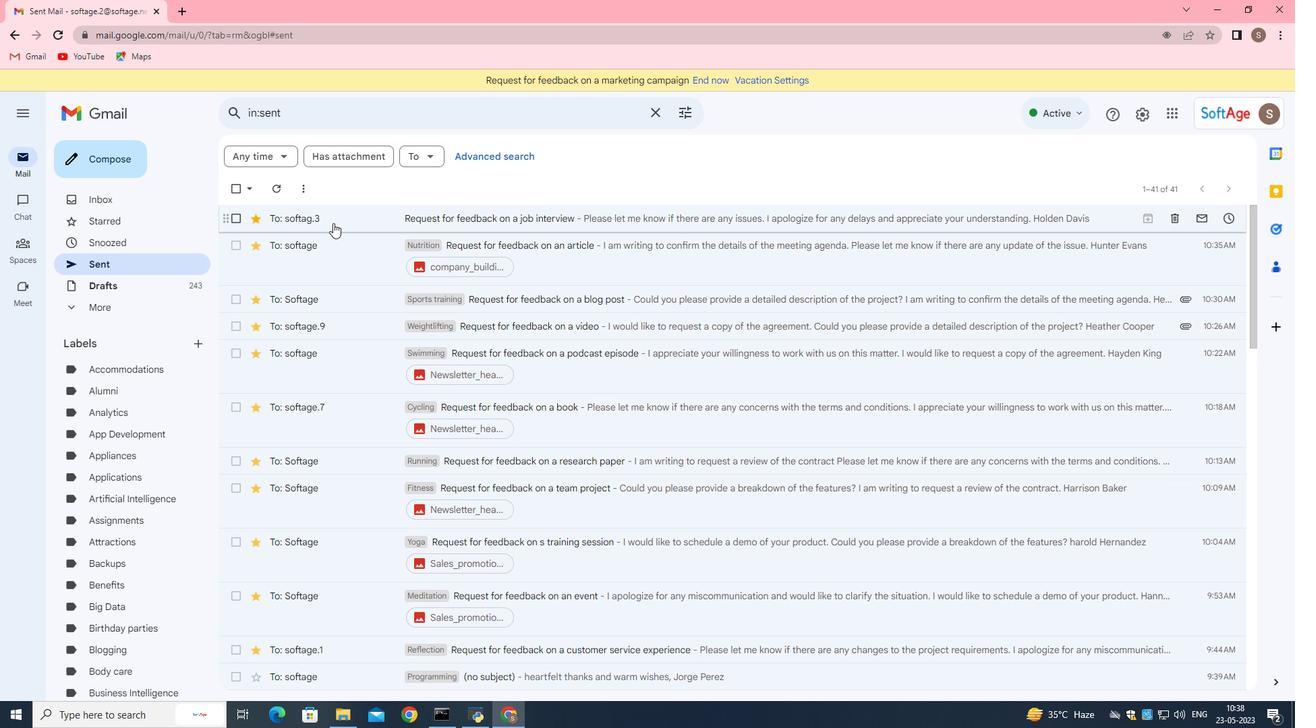 
Action: Mouse moved to (501, 154)
Screenshot: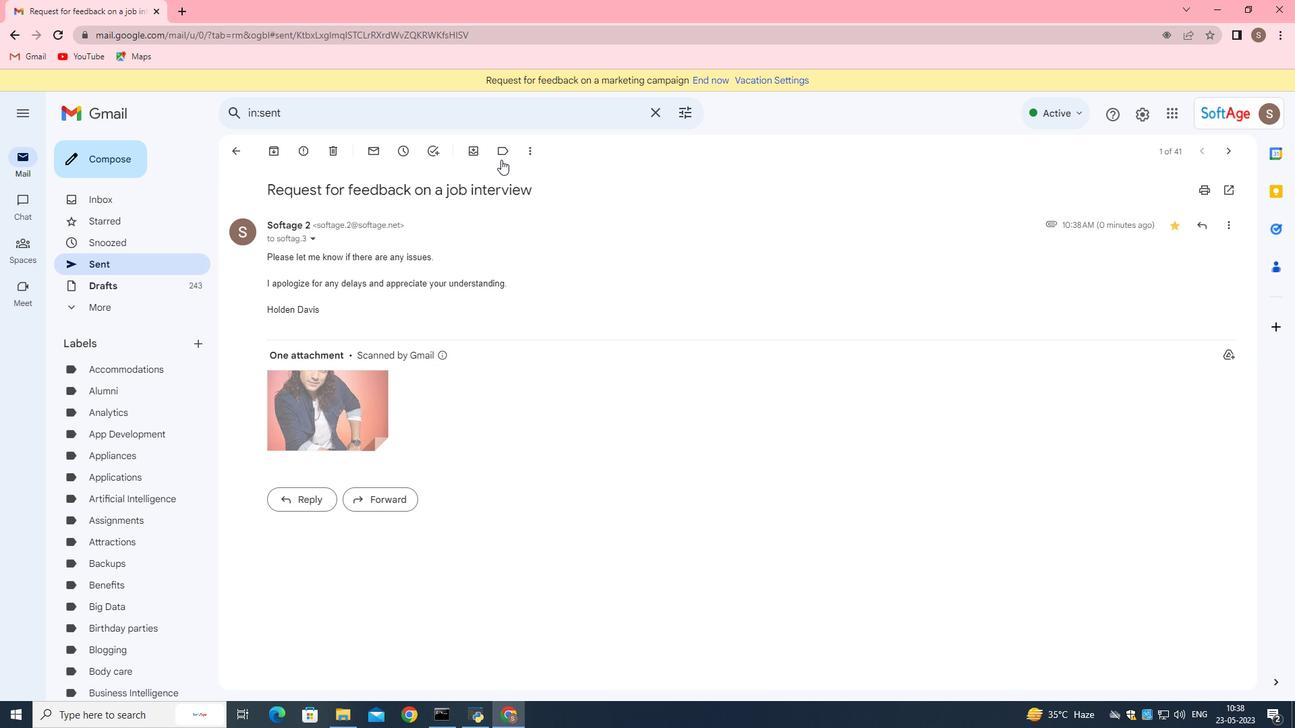 
Action: Mouse pressed left at (501, 154)
Screenshot: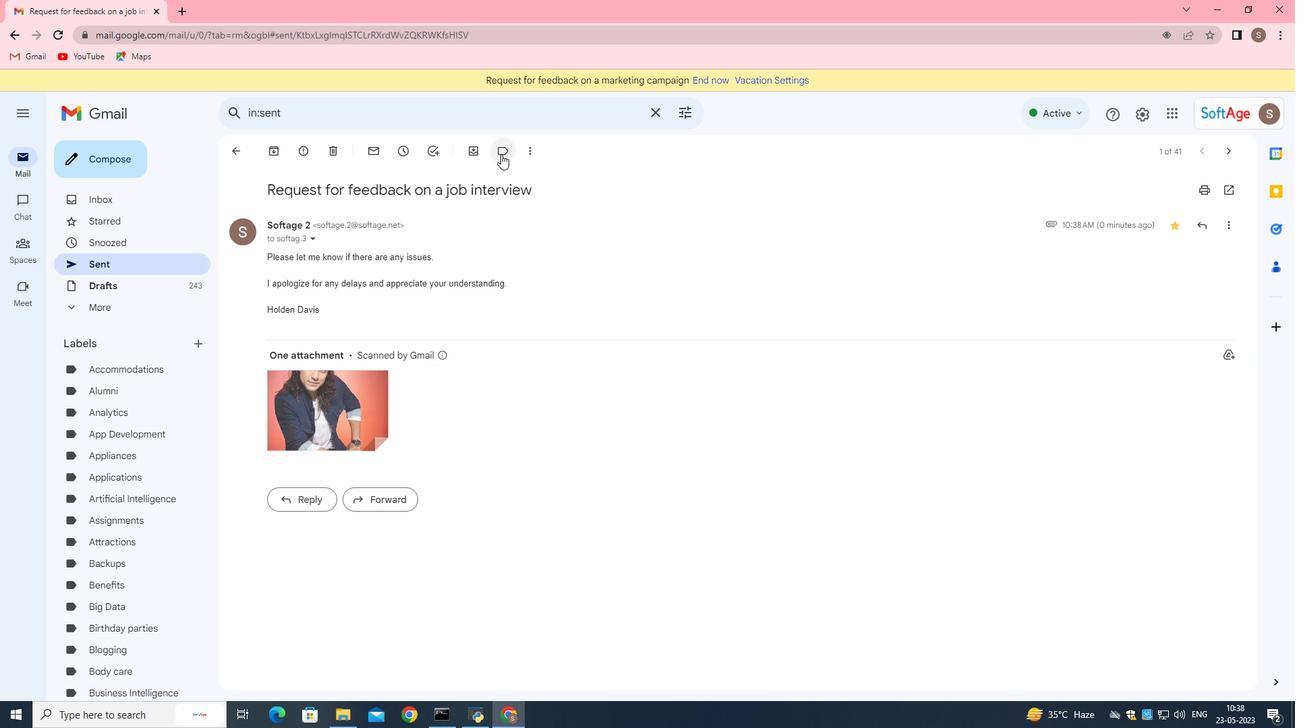 
Action: Mouse moved to (527, 292)
Screenshot: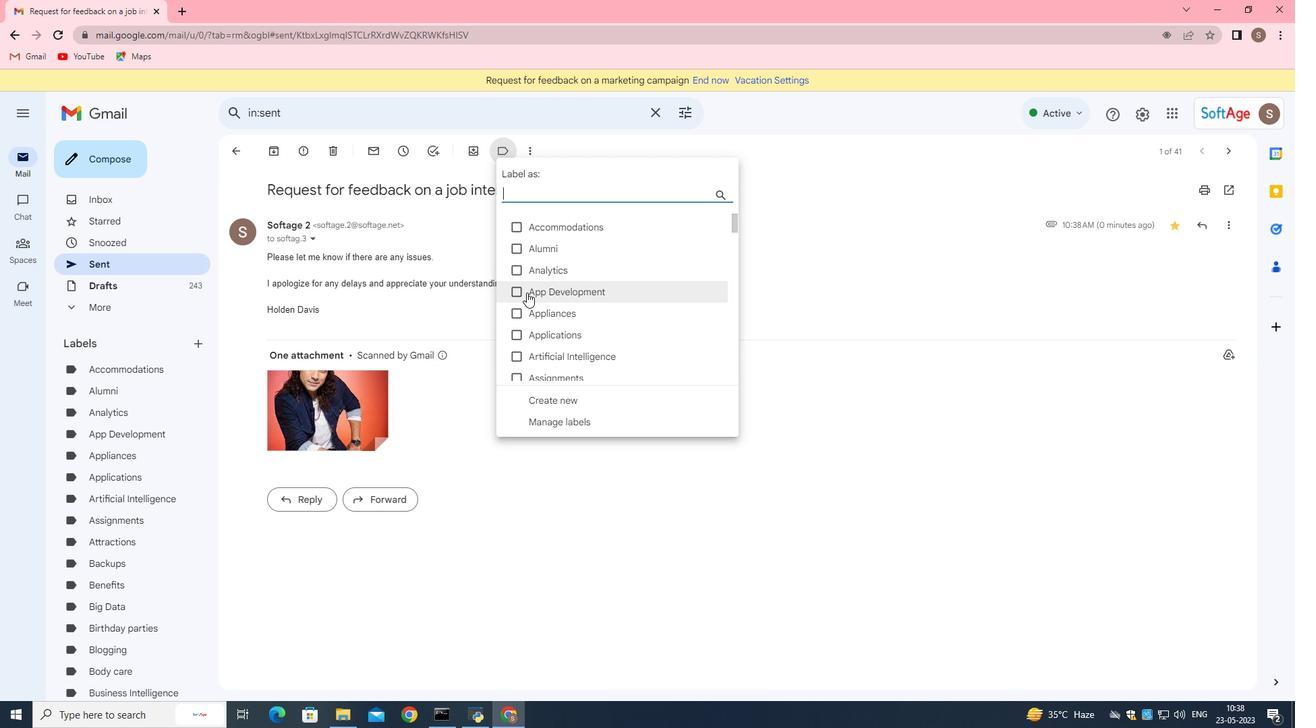 
Action: Key pressed re
Screenshot: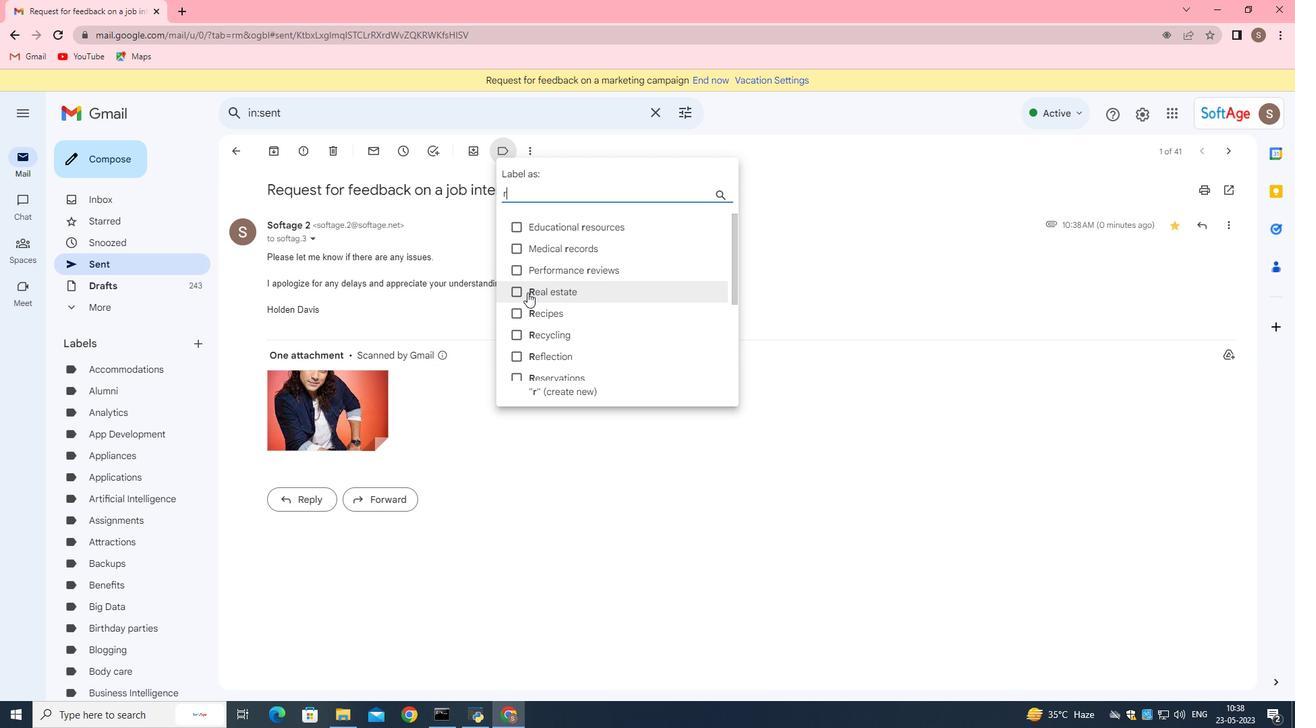 
Action: Mouse moved to (571, 314)
Screenshot: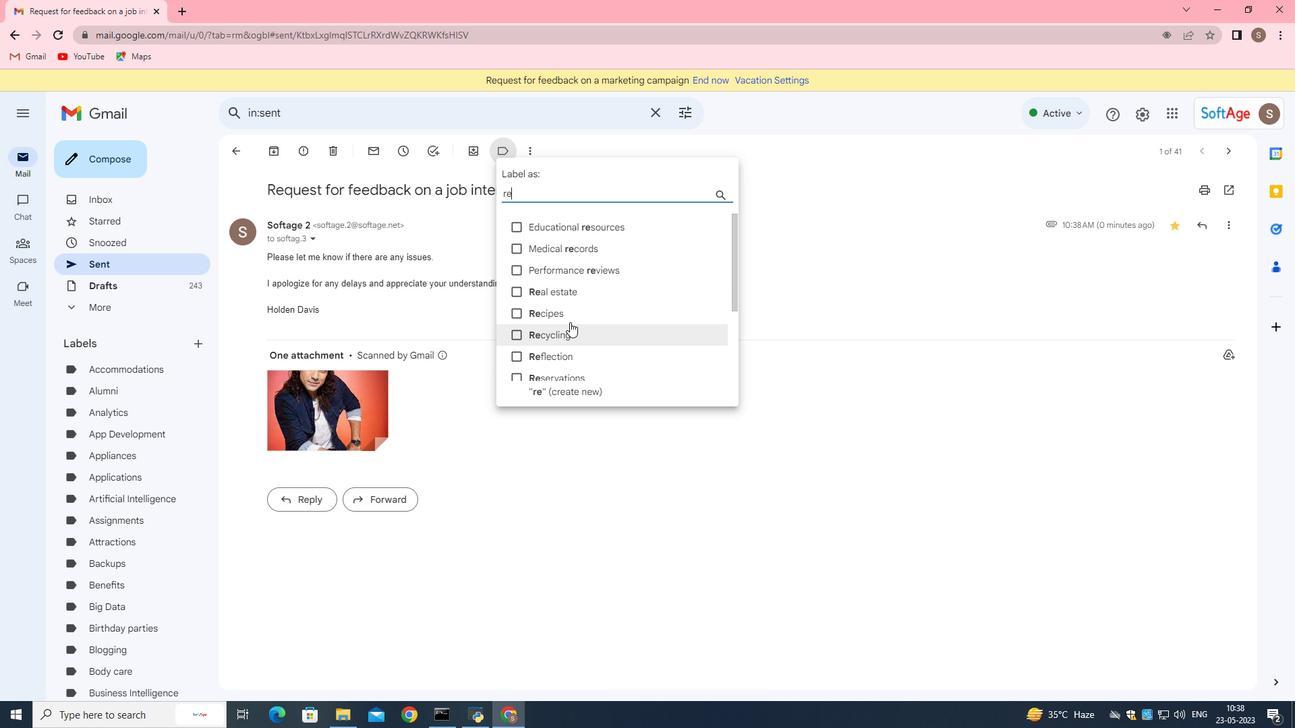 
Action: Mouse pressed left at (571, 314)
